 Task: Look for space in New Albany, United States from 26th August, 2023 to 10th September, 2023 for 6 adults, 2 children in price range Rs.10000 to Rs.15000. Place can be entire place or shared room with 6 bedrooms having 6 beds and 6 bathrooms. Property type can be house, flat, guest house. Amenities needed are: wifi, TV, free parkinig on premises, gym, breakfast. Booking option can be shelf check-in. Required host language is English.
Action: Mouse moved to (564, 154)
Screenshot: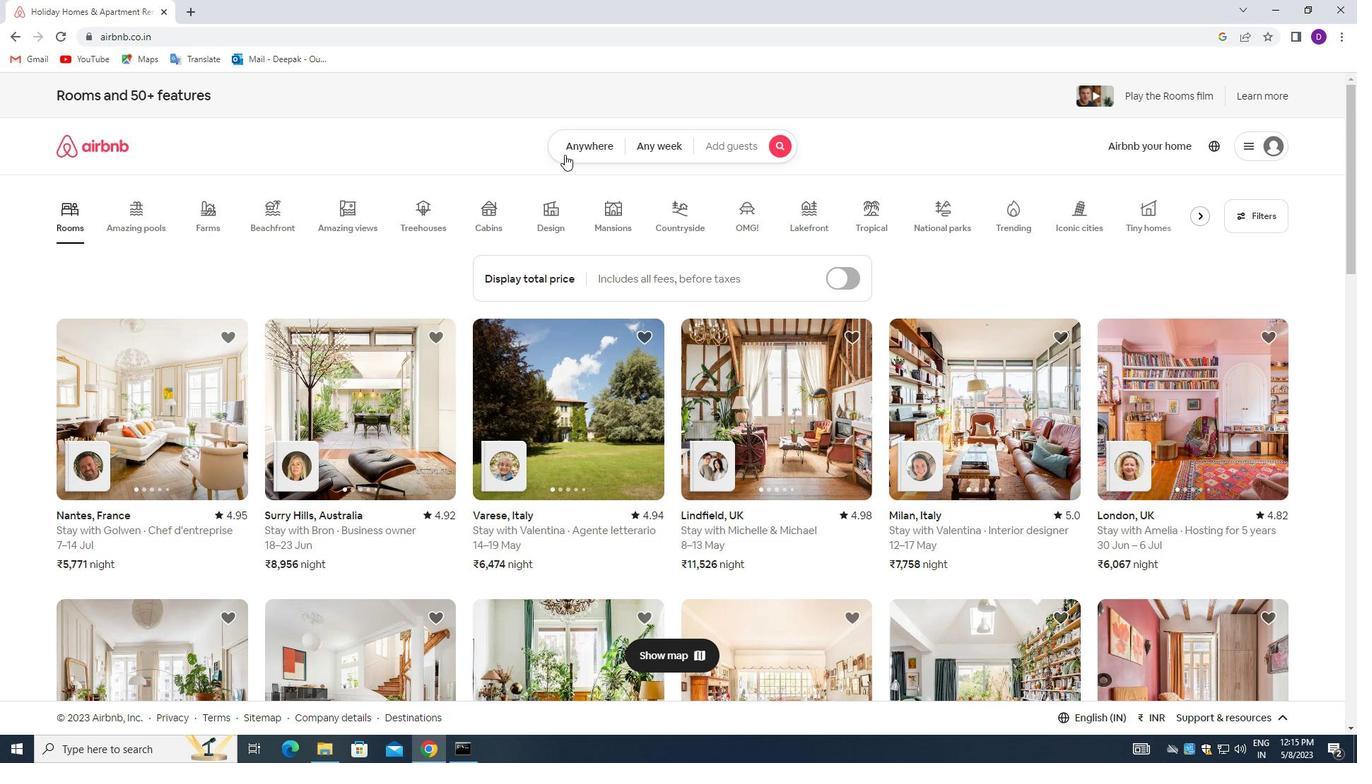 
Action: Mouse pressed left at (564, 154)
Screenshot: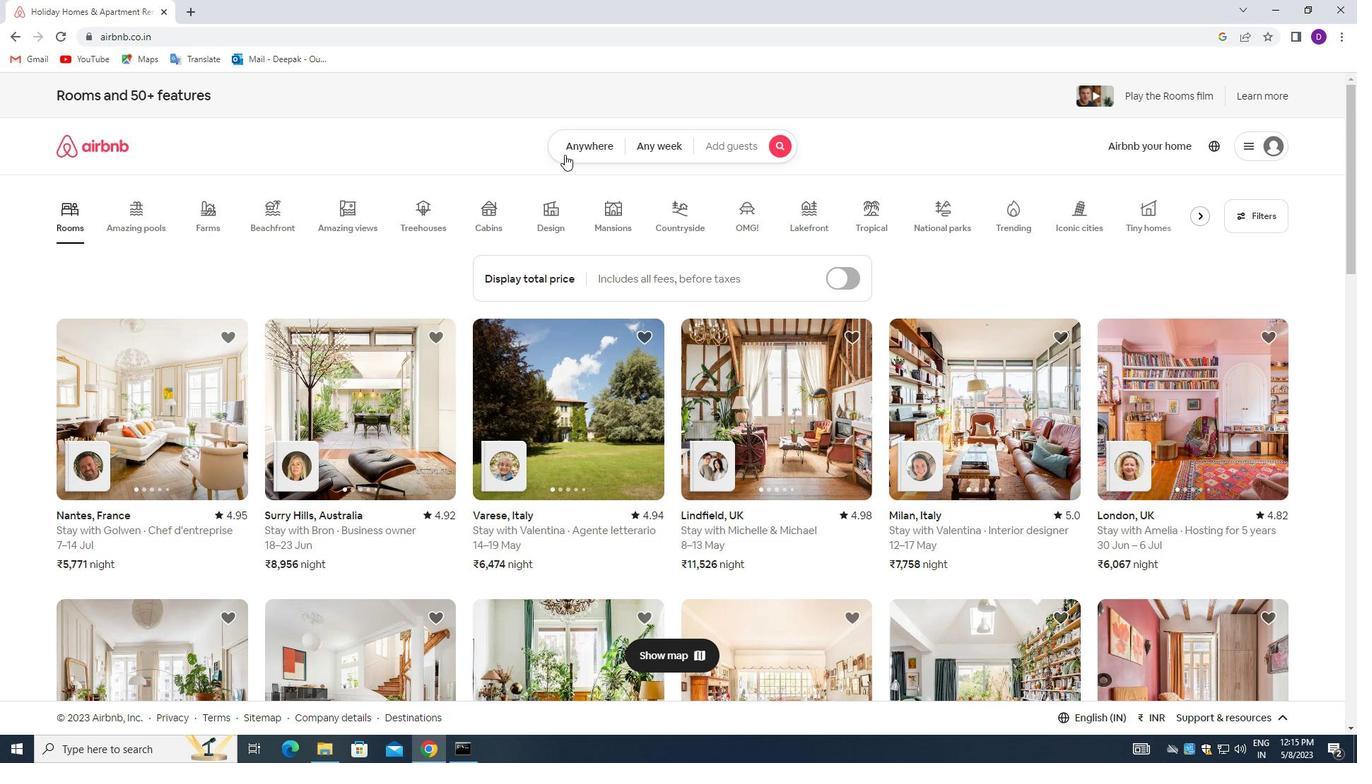 
Action: Mouse moved to (490, 199)
Screenshot: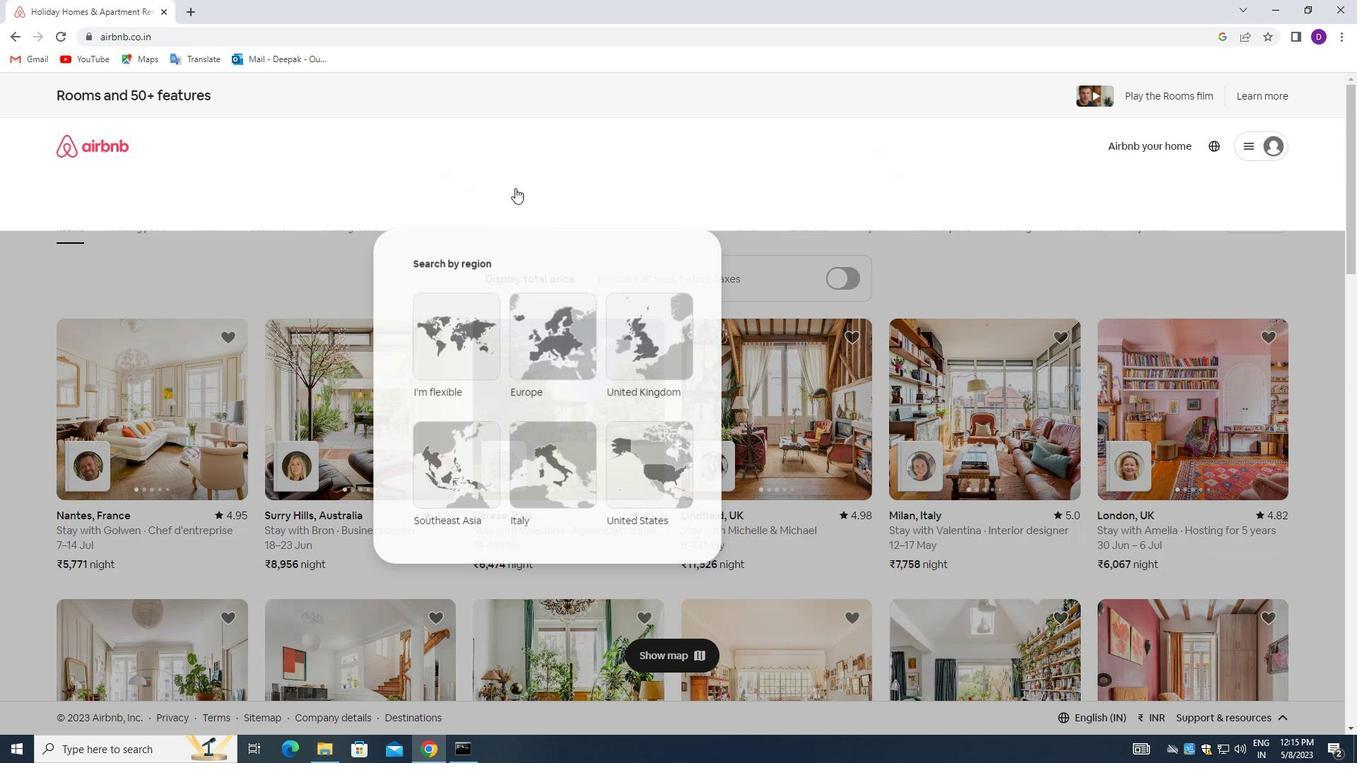 
Action: Mouse pressed left at (490, 199)
Screenshot: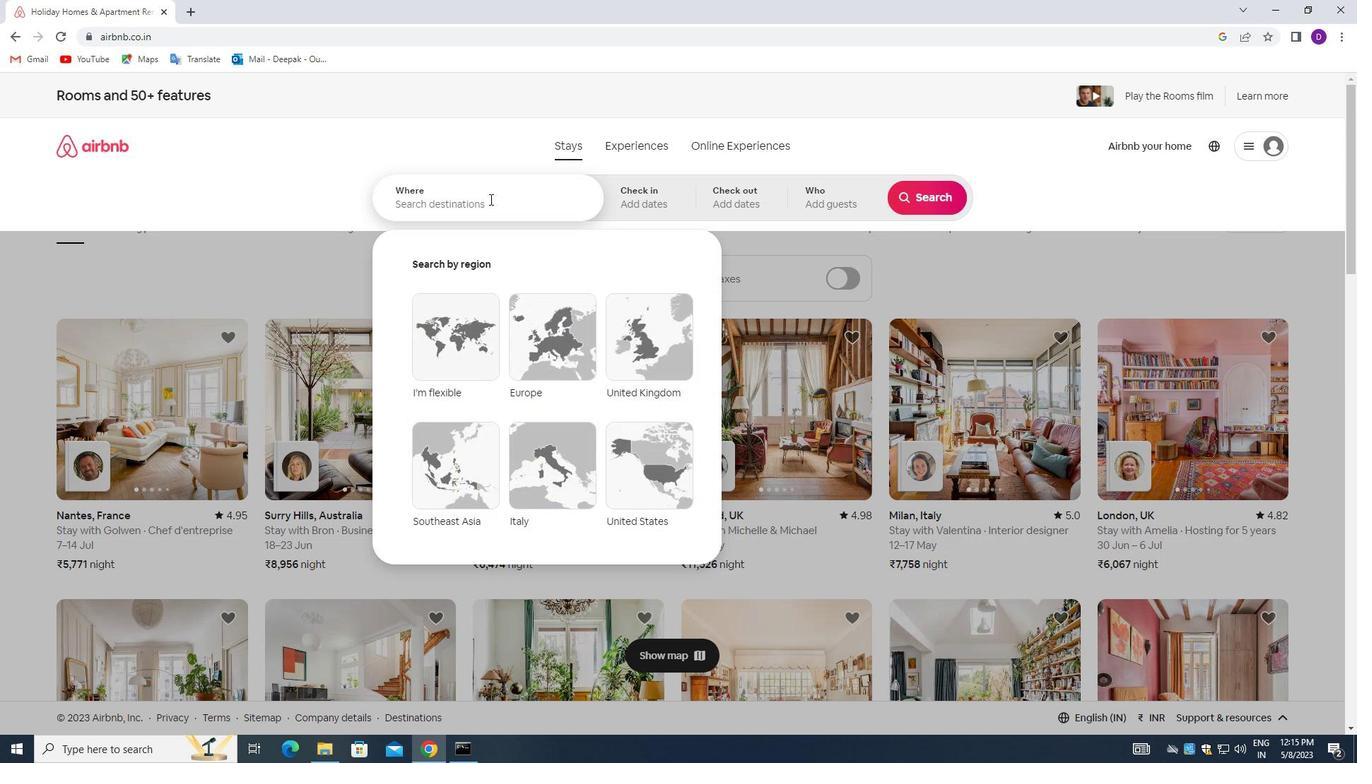 
Action: Mouse moved to (105, 348)
Screenshot: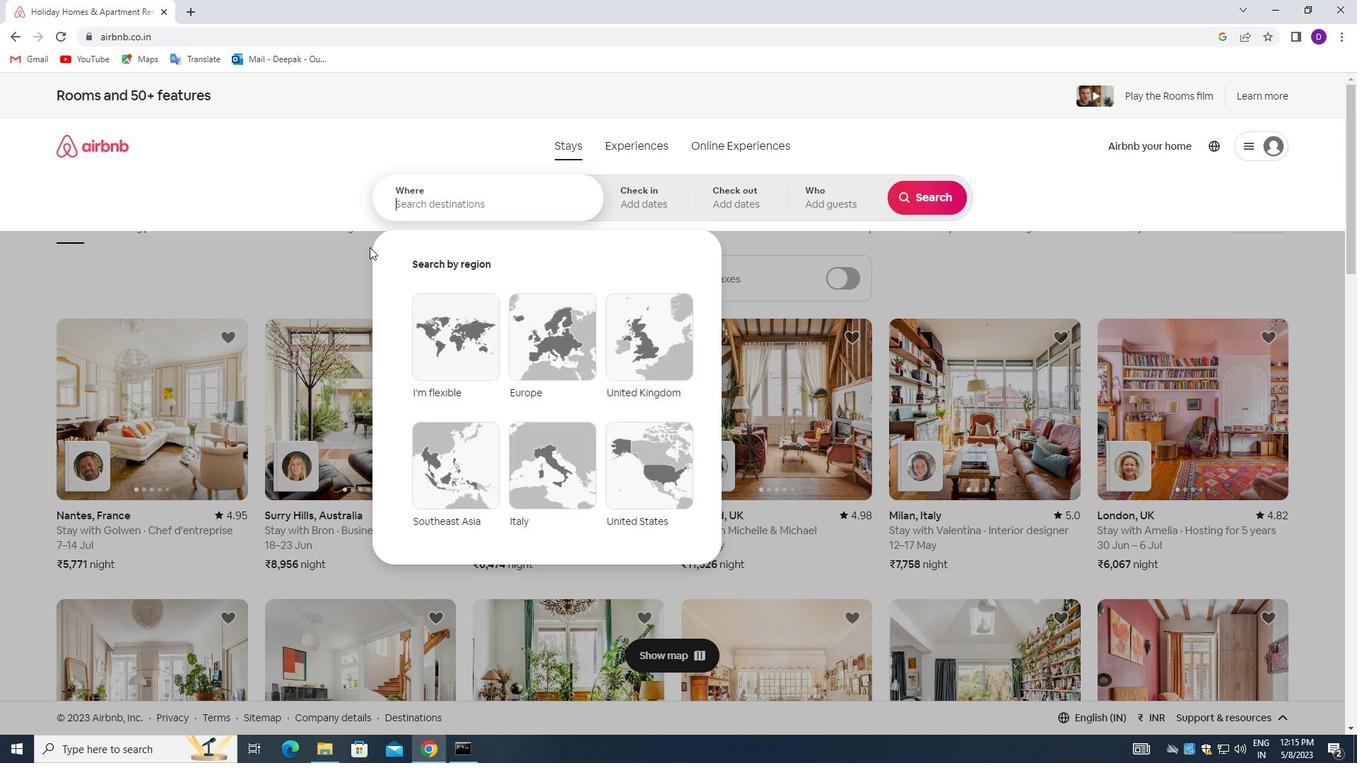 
Action: Key pressed <Key.shift><Key.shift><Key.shift>NEW<Key.space><Key.shift_r>ALBANY,<Key.space><Key.shift>UNITED<Key.space><Key.shift_r>STATES<Key.enter>
Screenshot: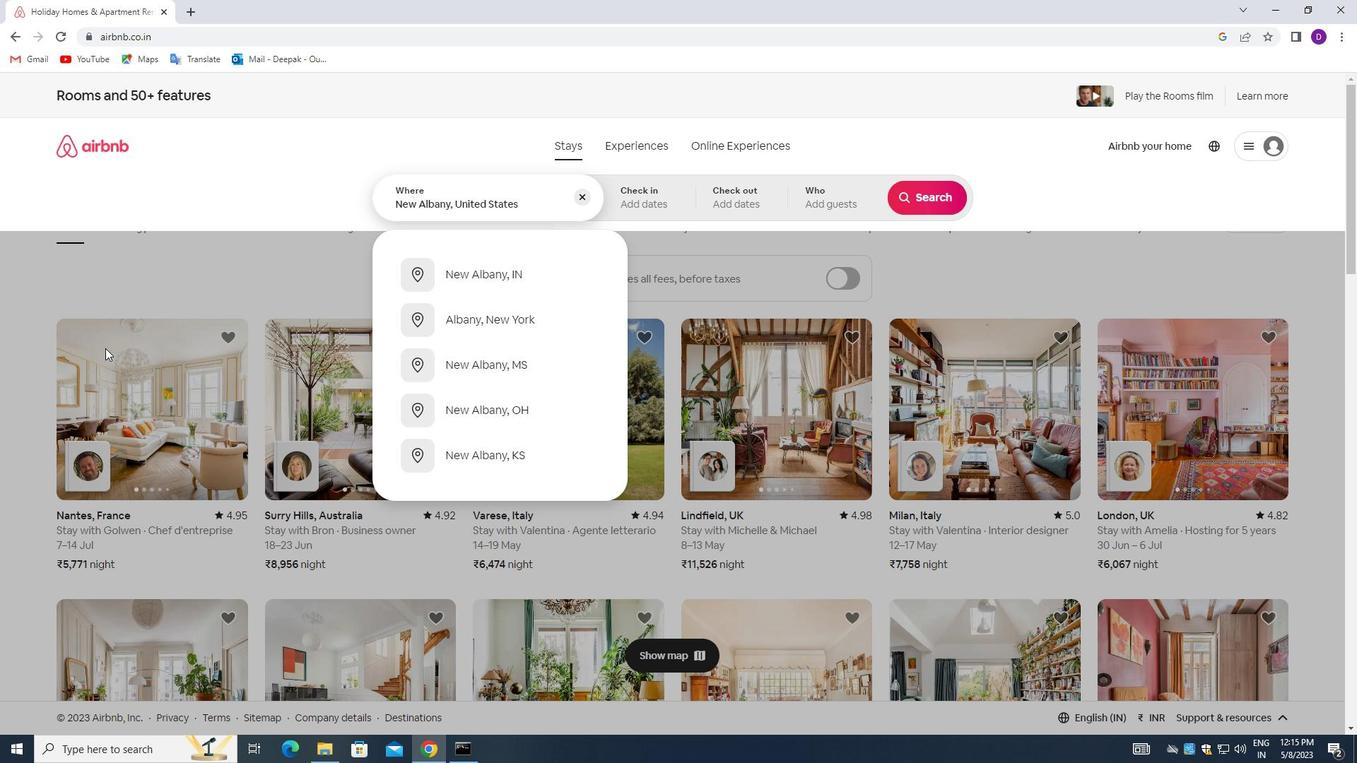 
Action: Mouse moved to (922, 311)
Screenshot: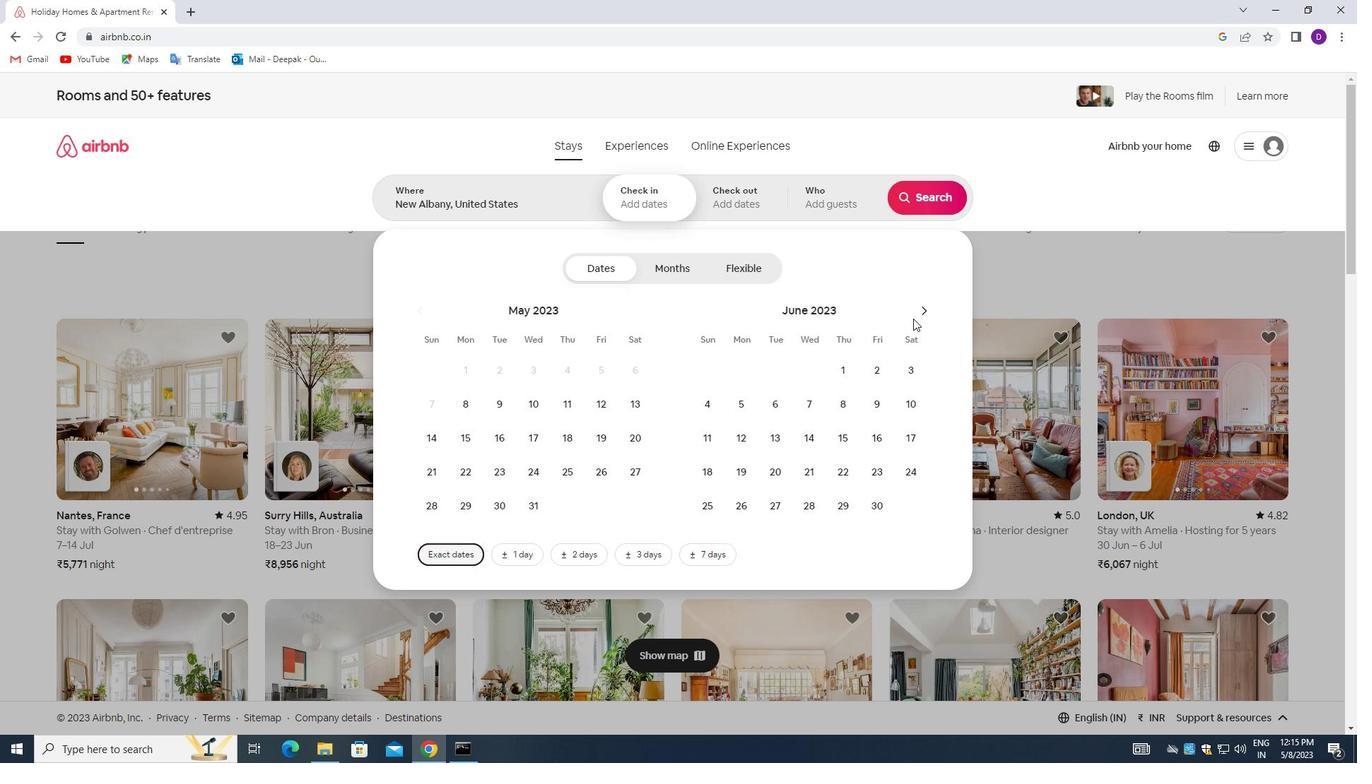 
Action: Mouse pressed left at (922, 311)
Screenshot: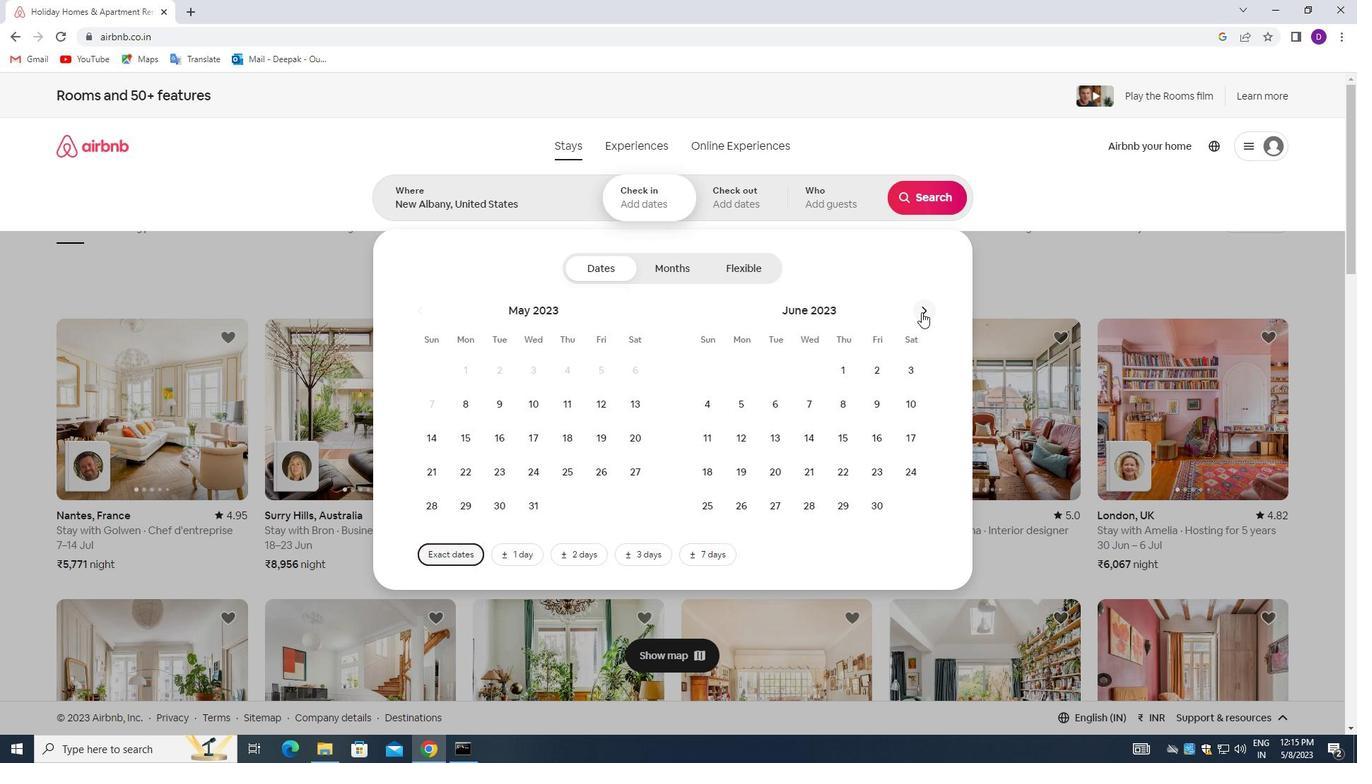 
Action: Mouse pressed left at (922, 311)
Screenshot: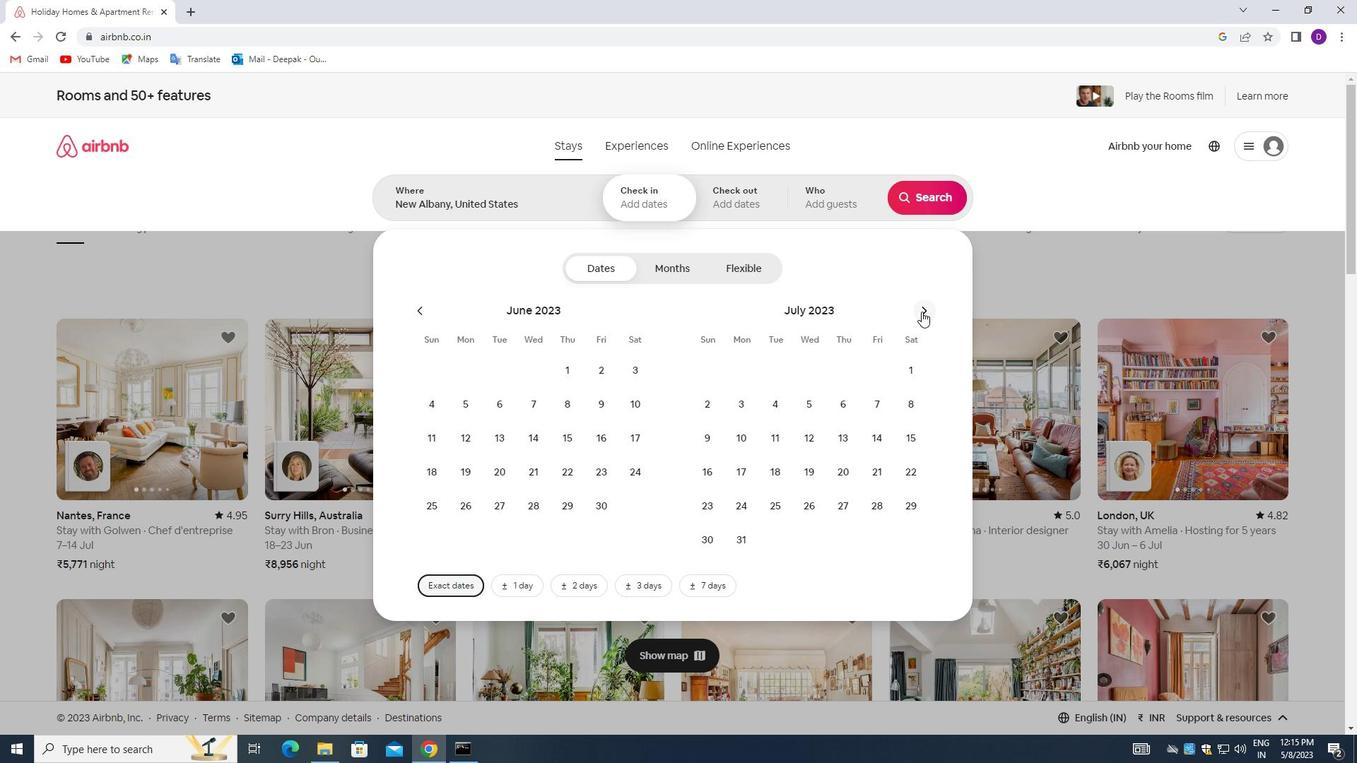
Action: Mouse pressed left at (922, 311)
Screenshot: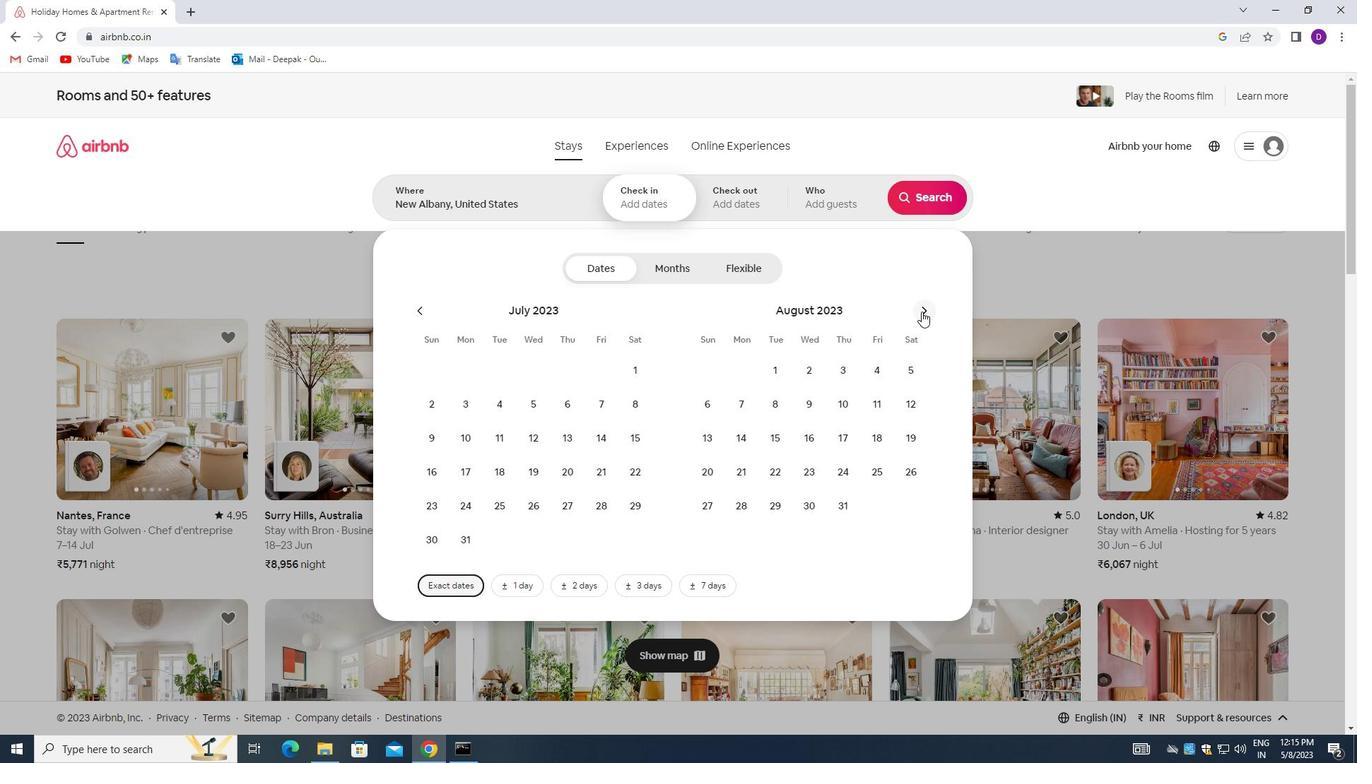 
Action: Mouse moved to (634, 473)
Screenshot: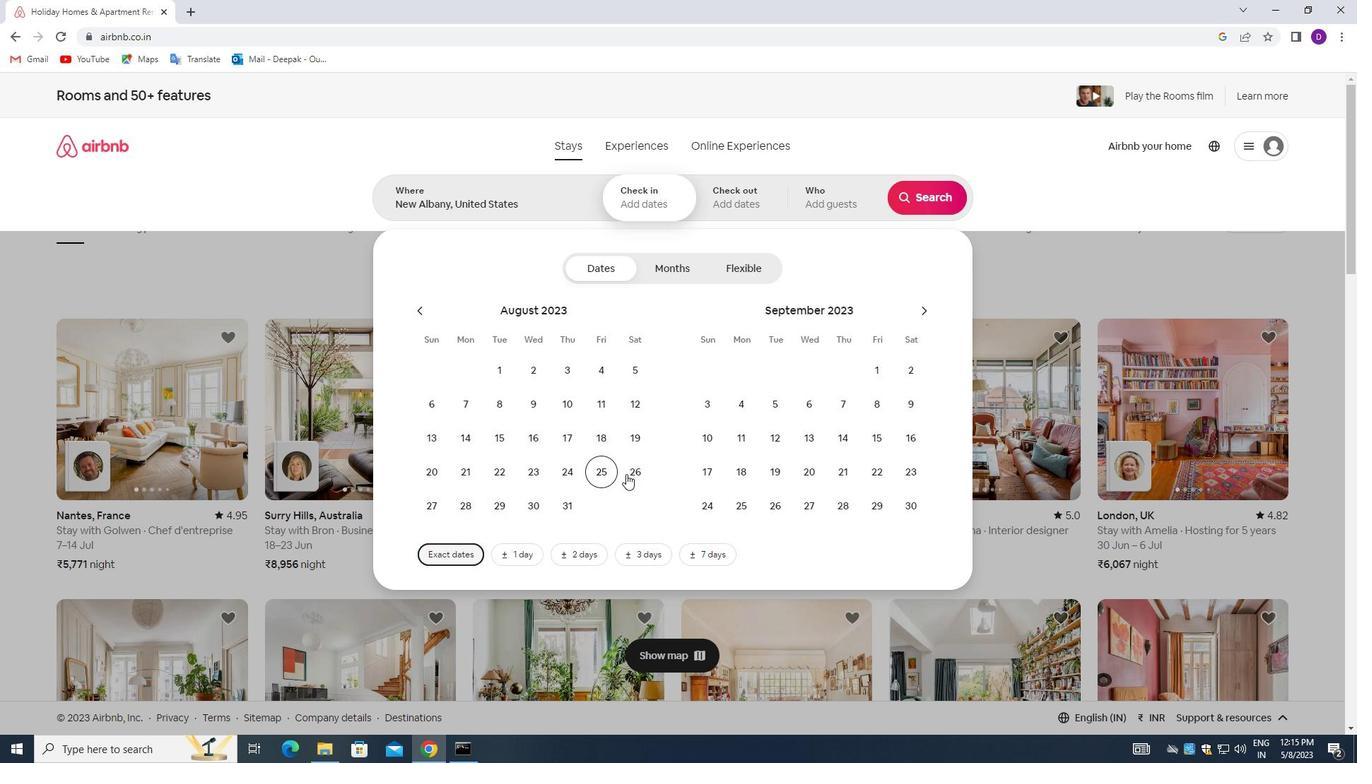 
Action: Mouse pressed left at (634, 473)
Screenshot: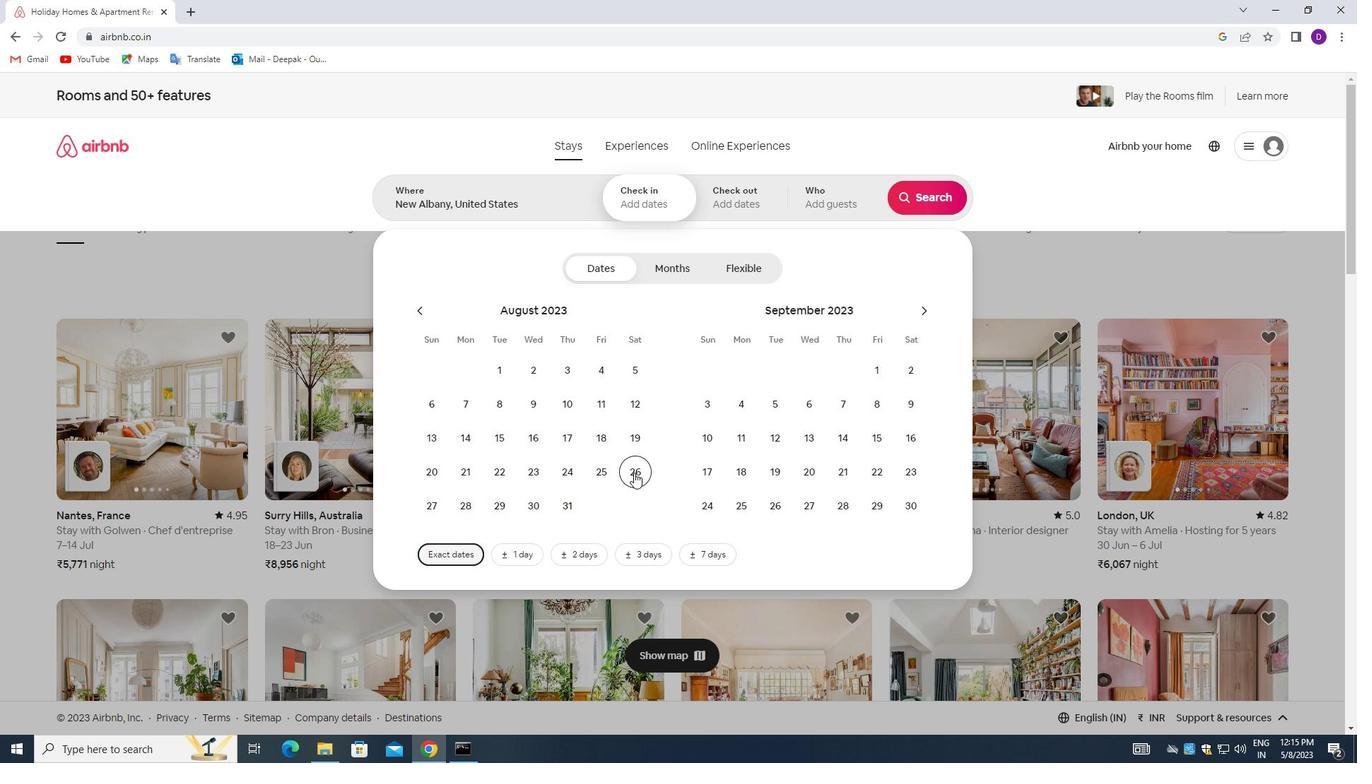 
Action: Mouse moved to (703, 437)
Screenshot: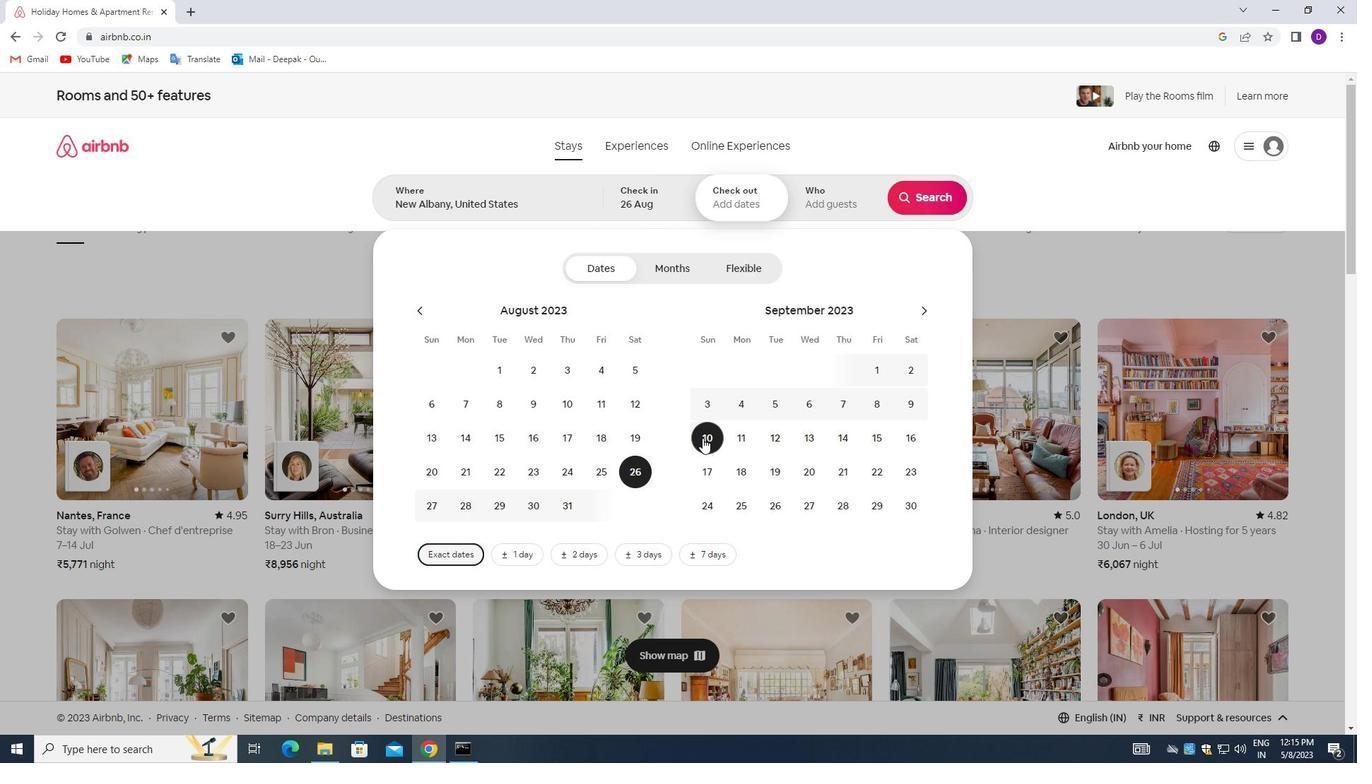 
Action: Mouse pressed left at (703, 437)
Screenshot: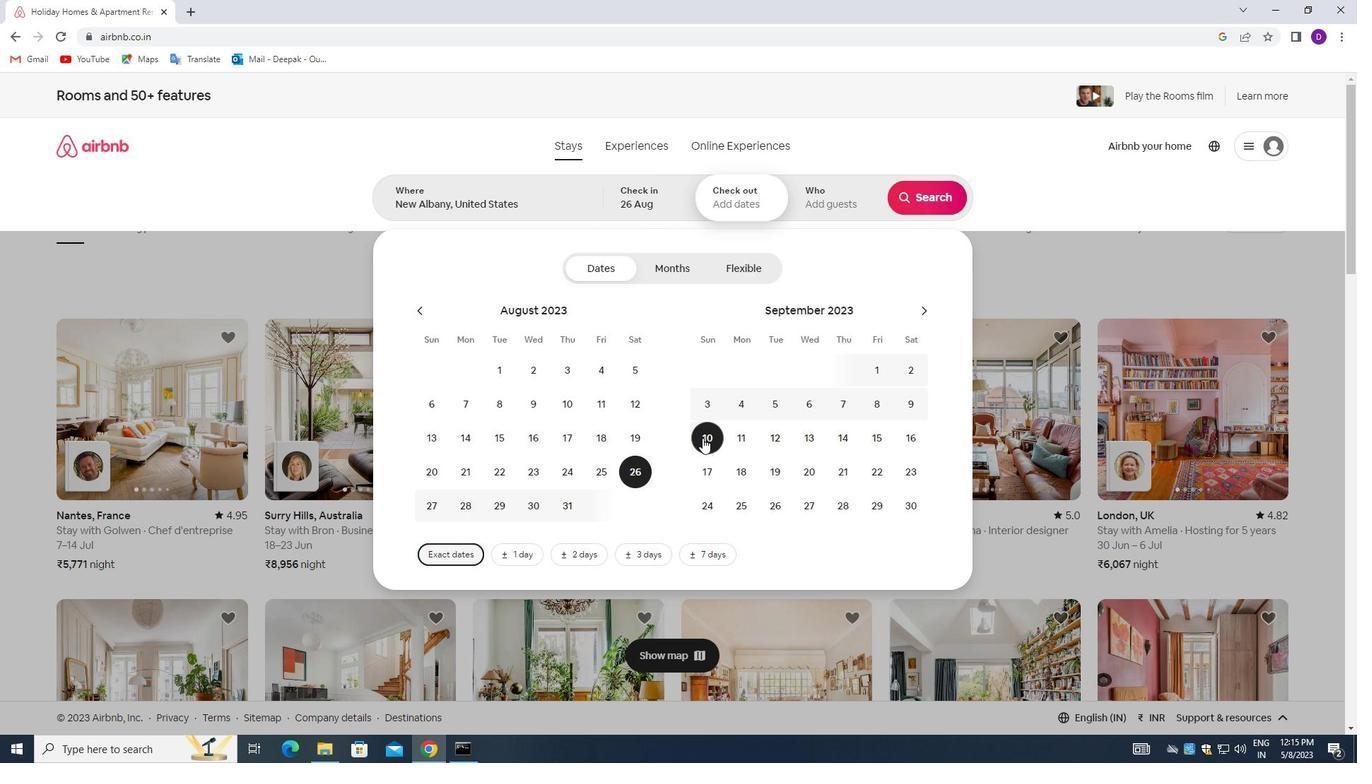 
Action: Mouse moved to (823, 197)
Screenshot: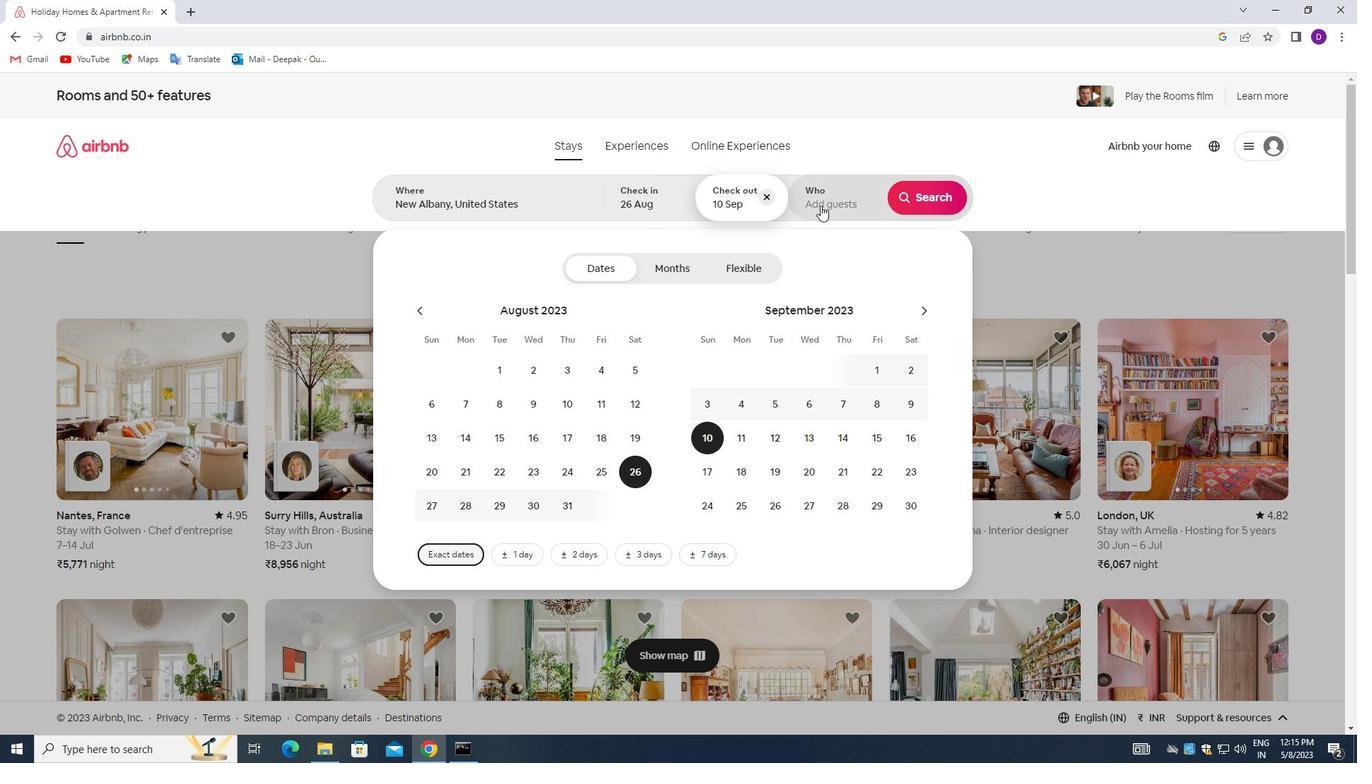 
Action: Mouse pressed left at (823, 197)
Screenshot: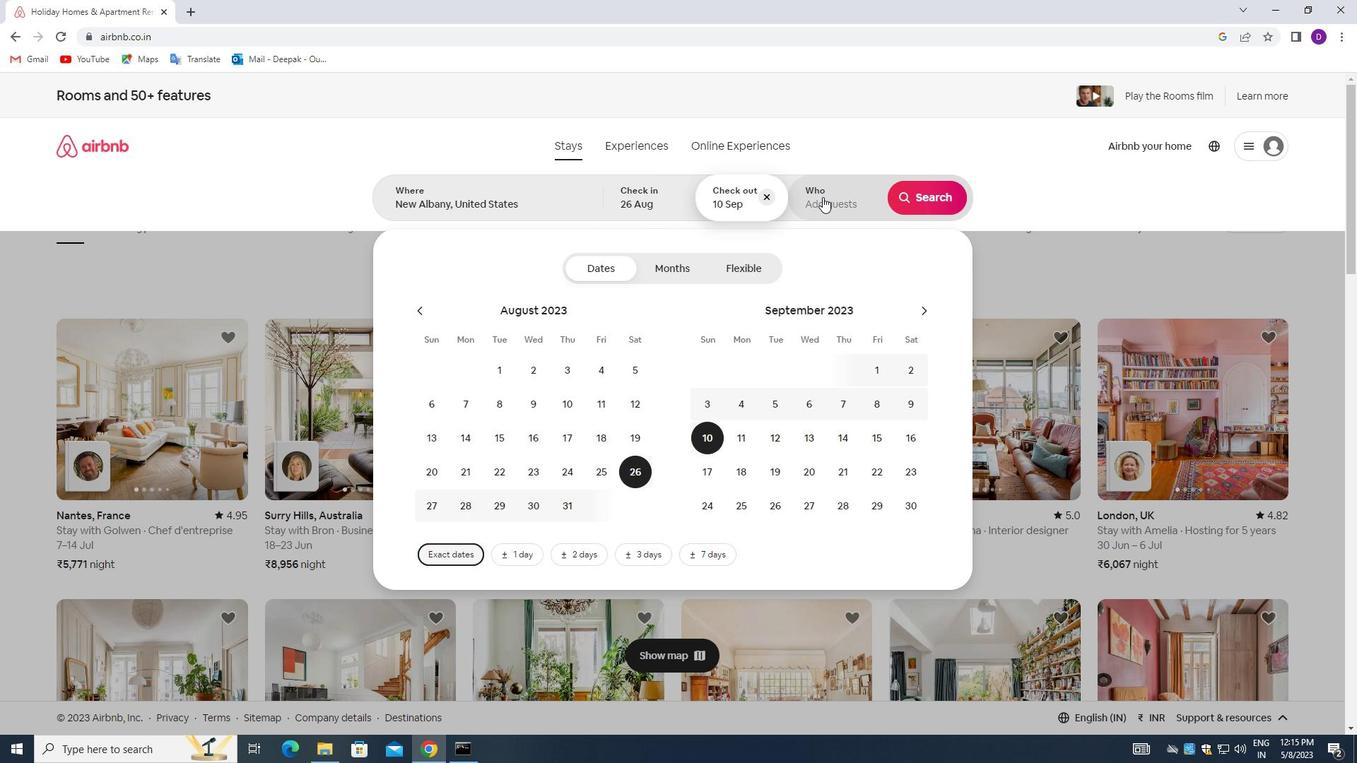 
Action: Mouse moved to (933, 272)
Screenshot: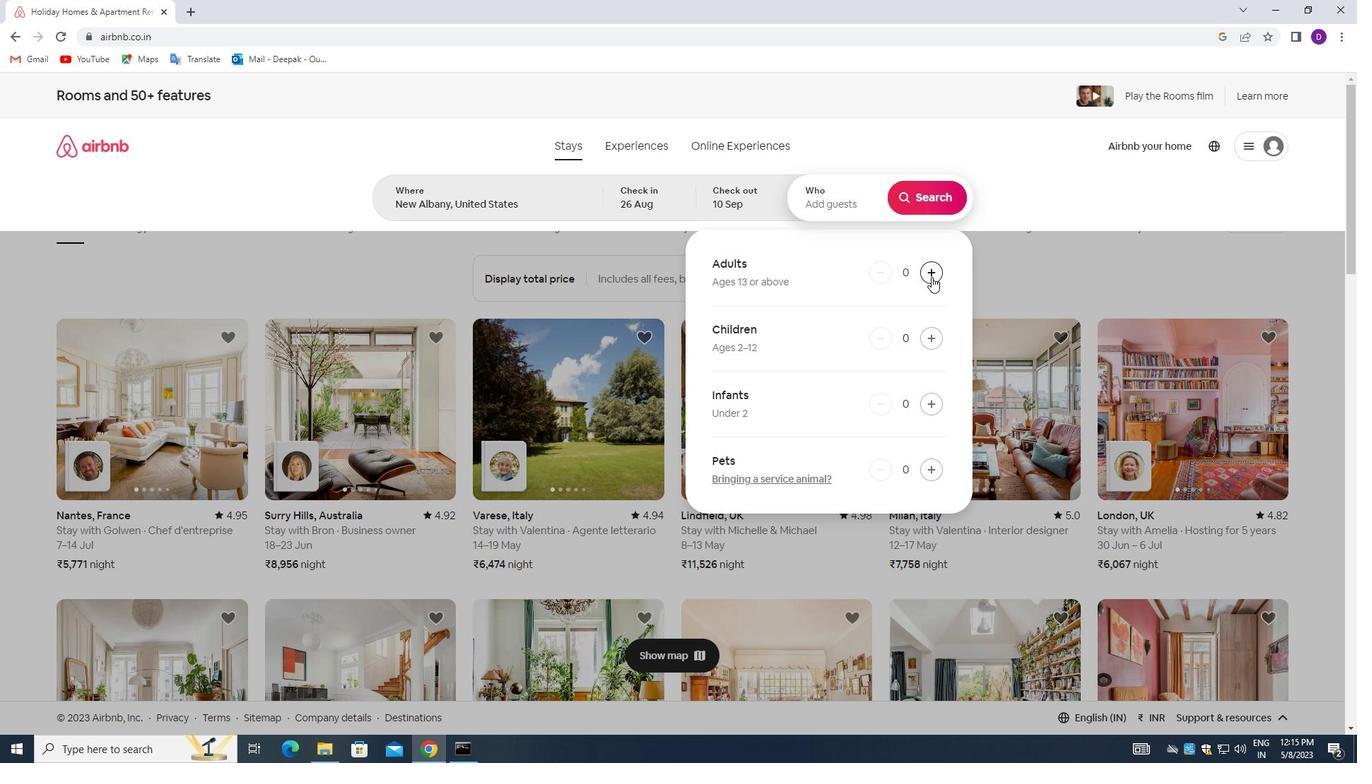 
Action: Mouse pressed left at (933, 272)
Screenshot: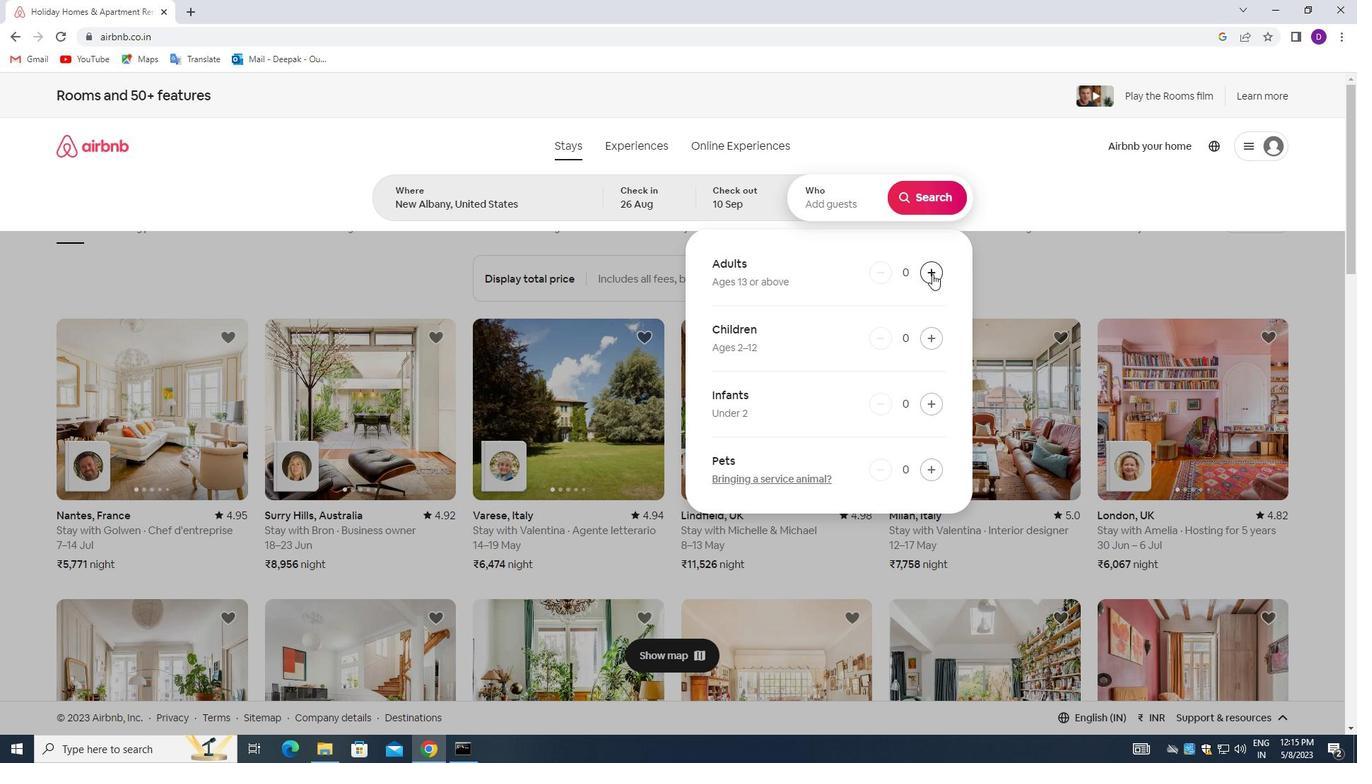 
Action: Mouse pressed left at (933, 272)
Screenshot: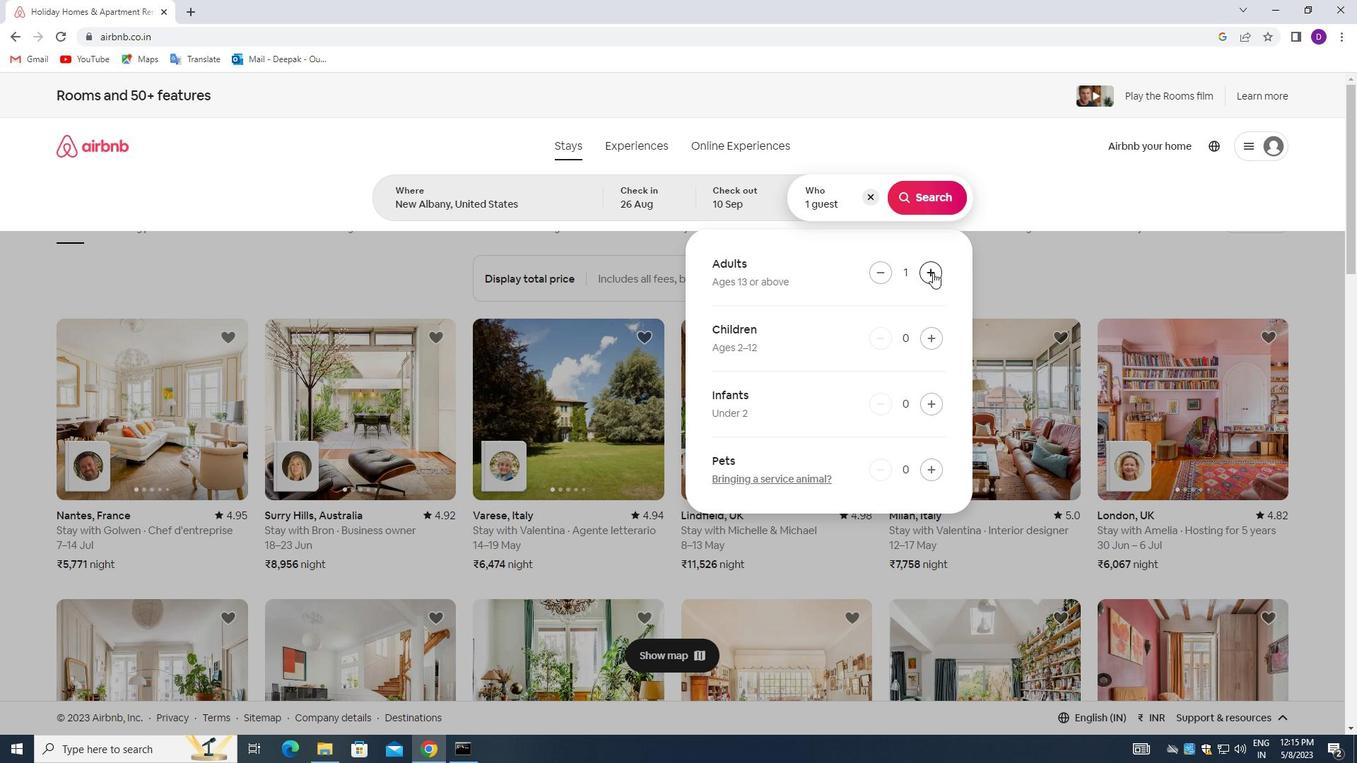 
Action: Mouse pressed left at (933, 272)
Screenshot: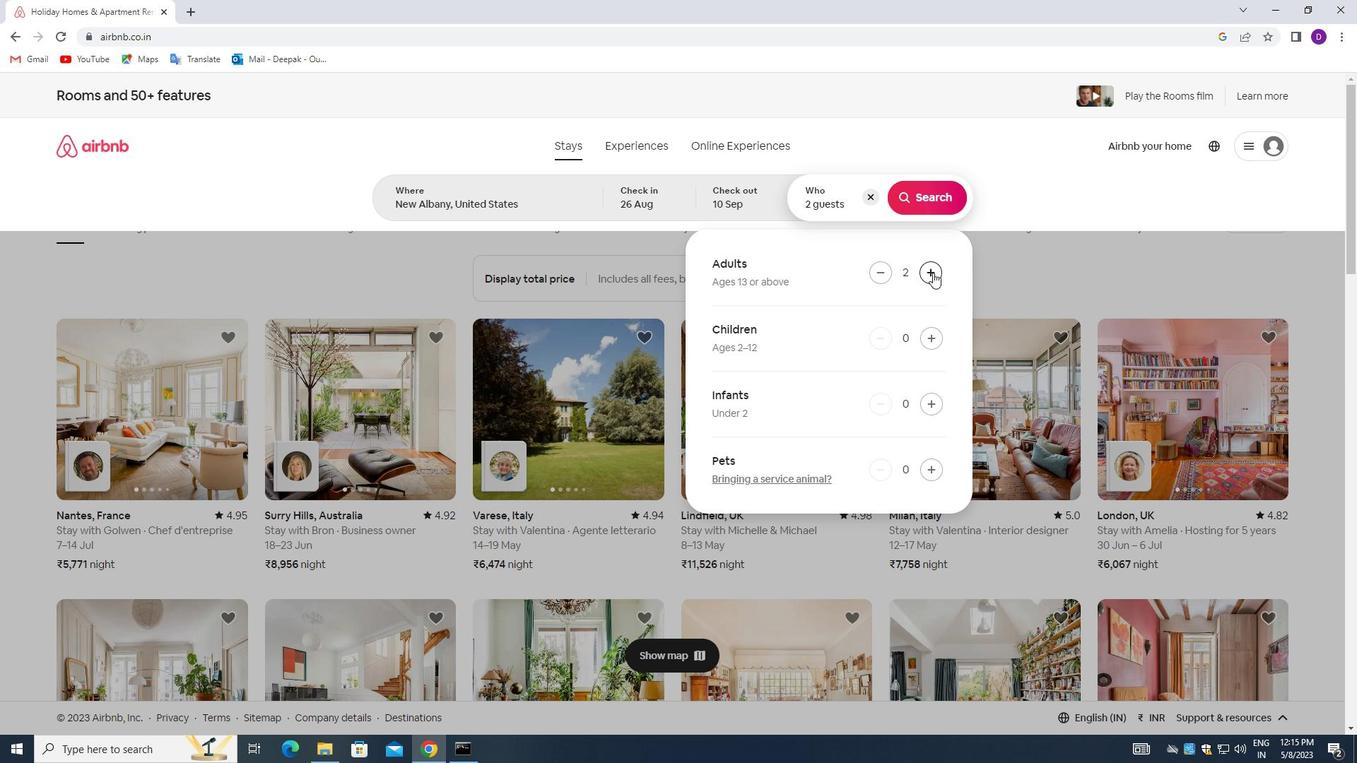 
Action: Mouse pressed left at (933, 272)
Screenshot: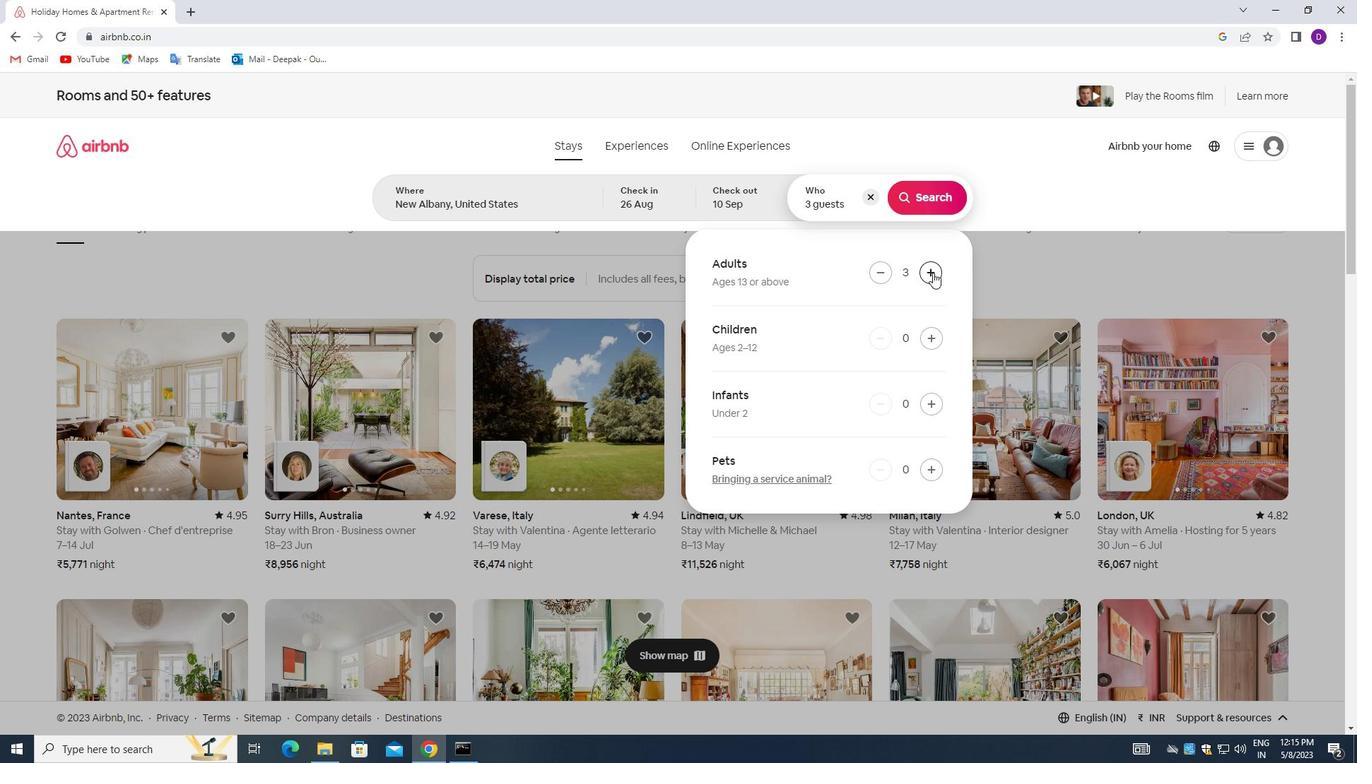 
Action: Mouse moved to (933, 272)
Screenshot: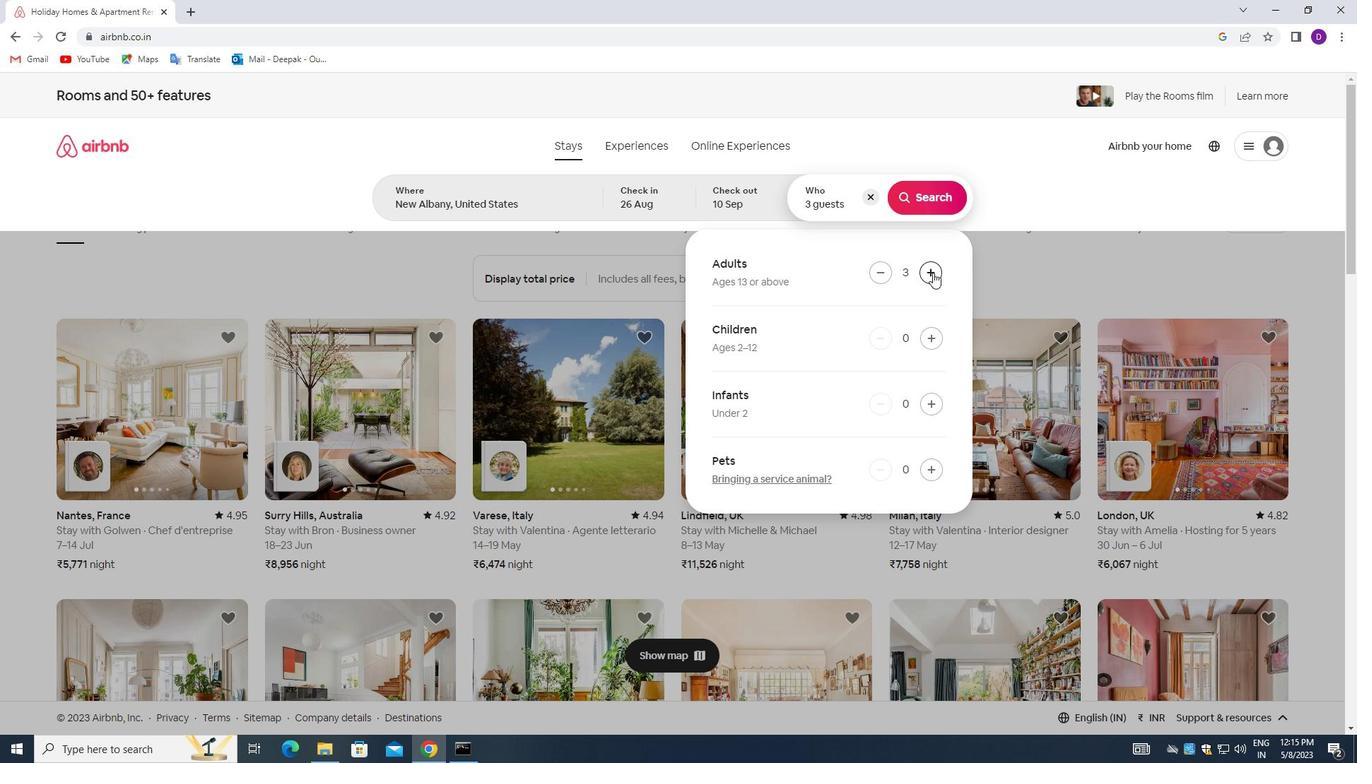 
Action: Mouse pressed left at (933, 272)
Screenshot: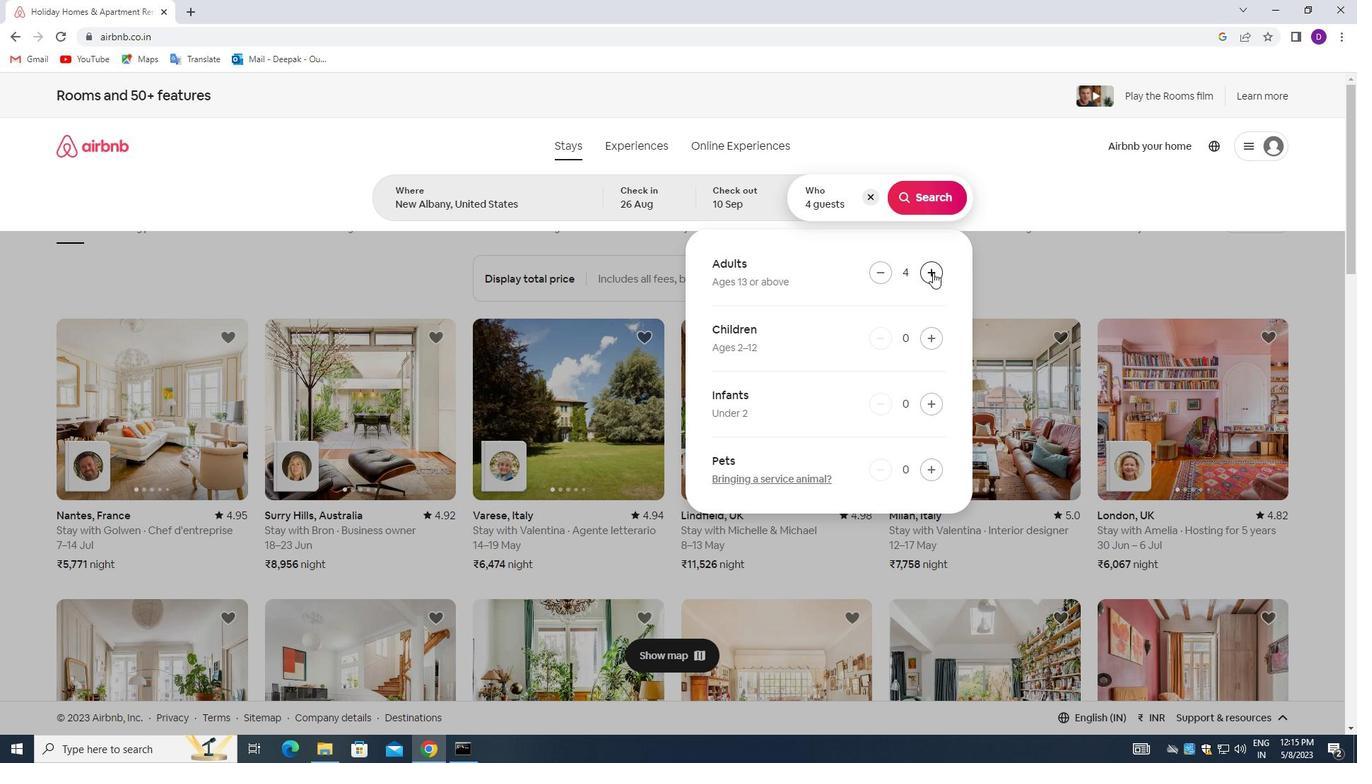 
Action: Mouse pressed left at (933, 272)
Screenshot: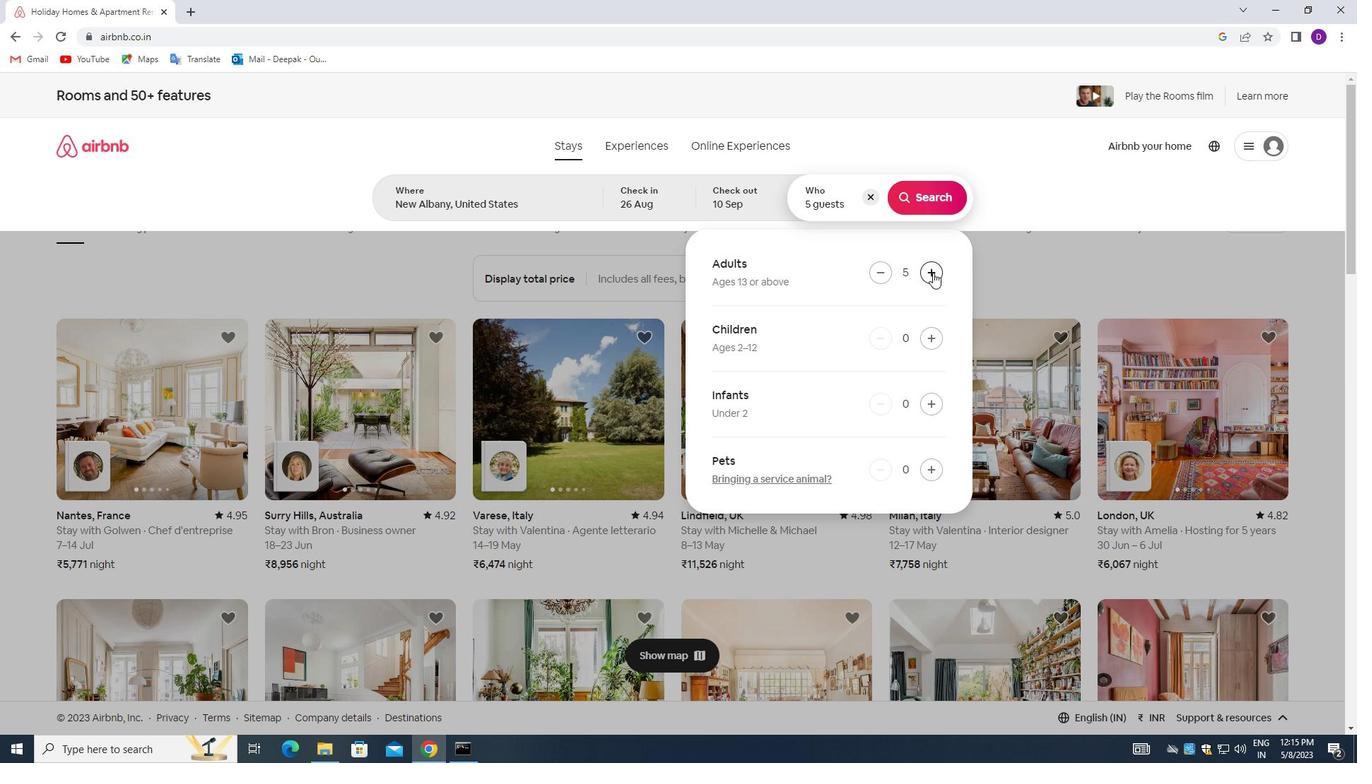 
Action: Mouse moved to (927, 340)
Screenshot: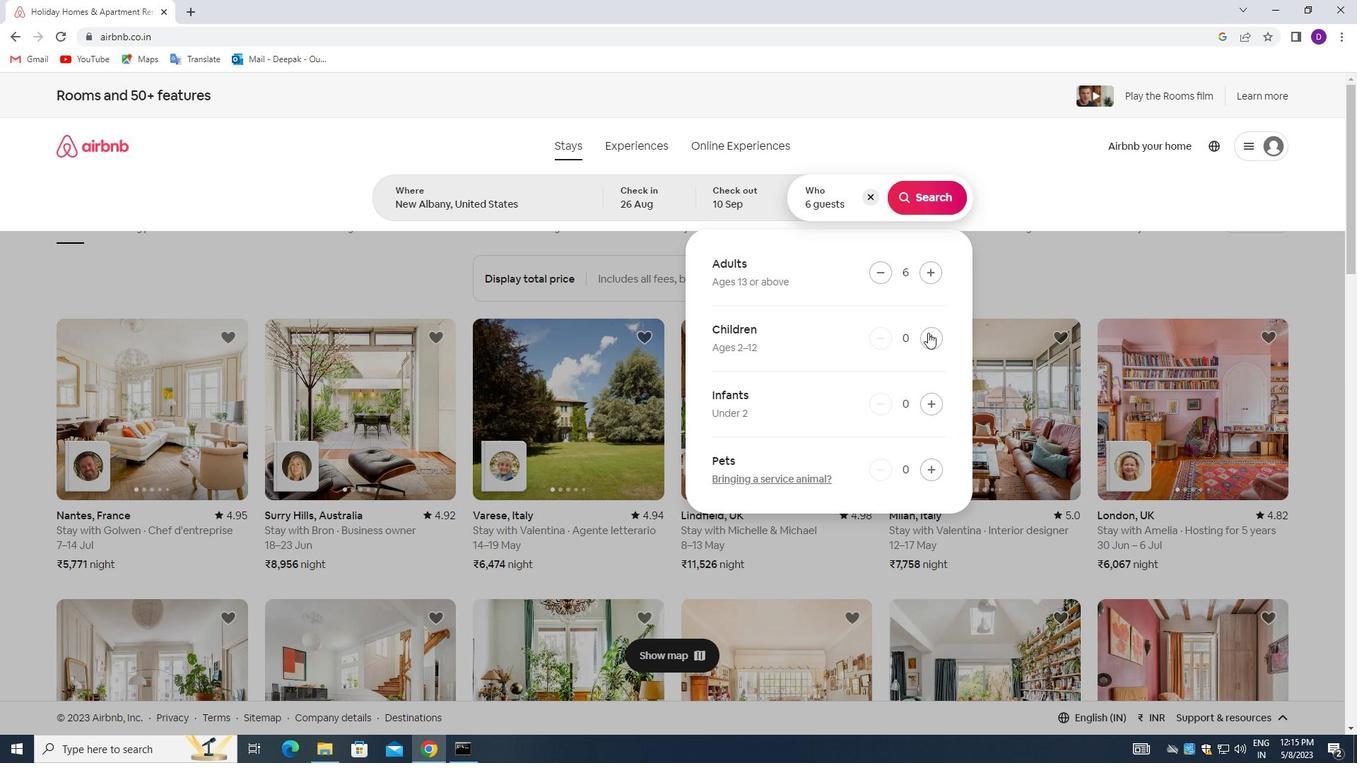 
Action: Mouse pressed left at (927, 340)
Screenshot: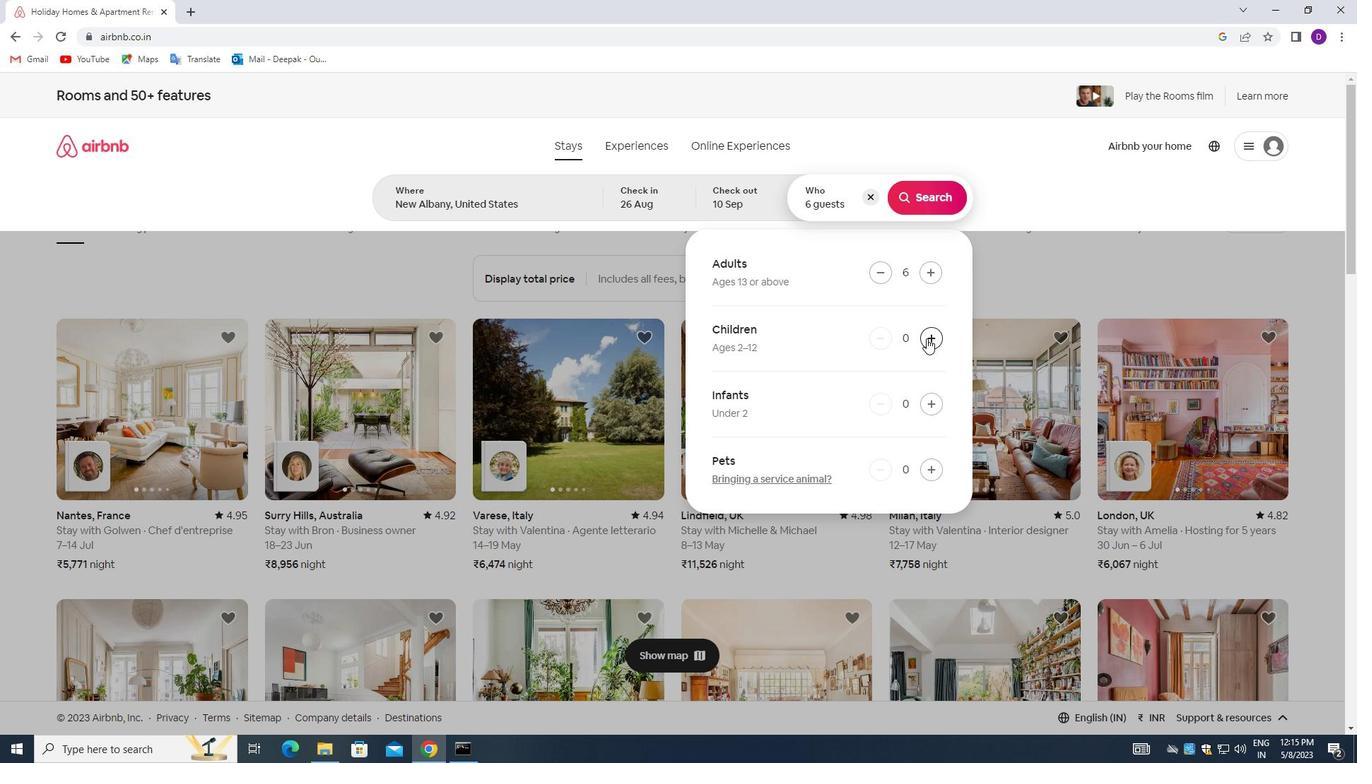 
Action: Mouse pressed left at (927, 340)
Screenshot: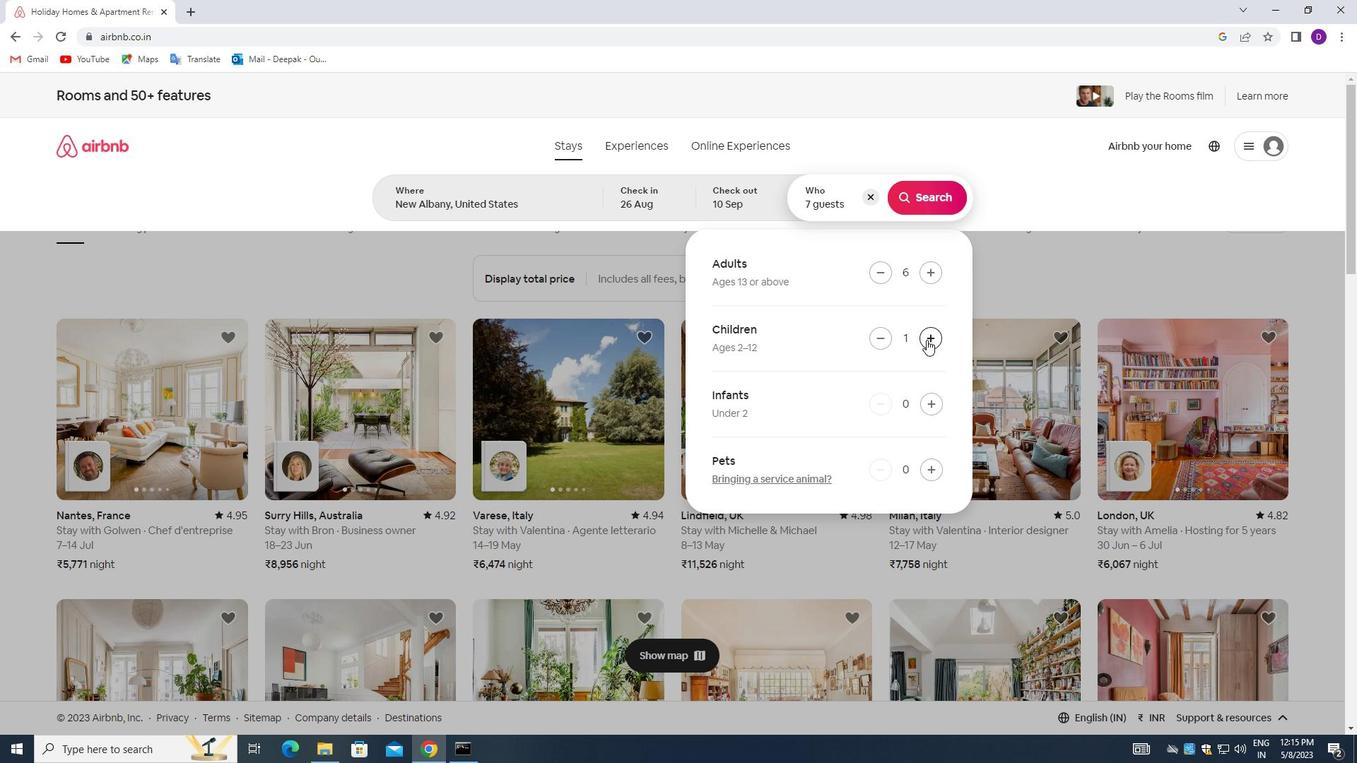 
Action: Mouse moved to (927, 202)
Screenshot: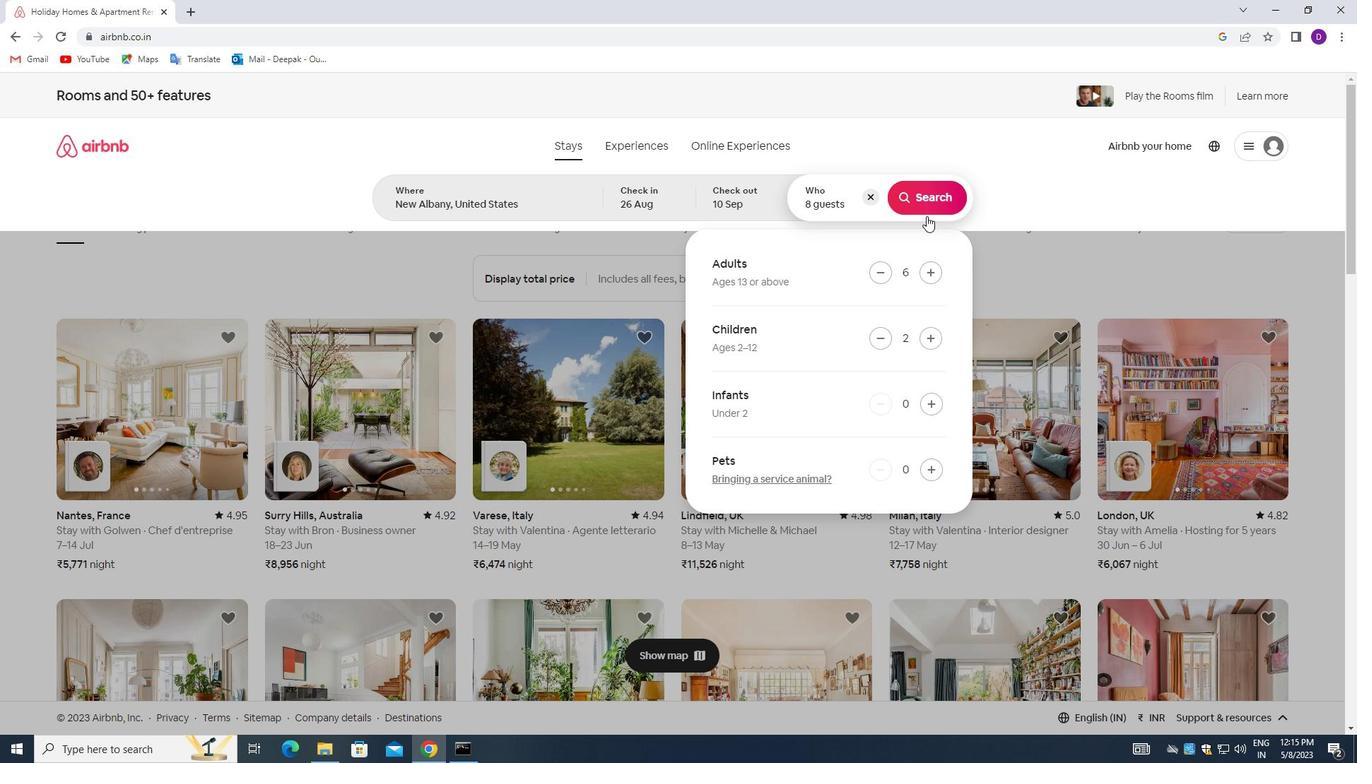 
Action: Mouse pressed left at (927, 202)
Screenshot: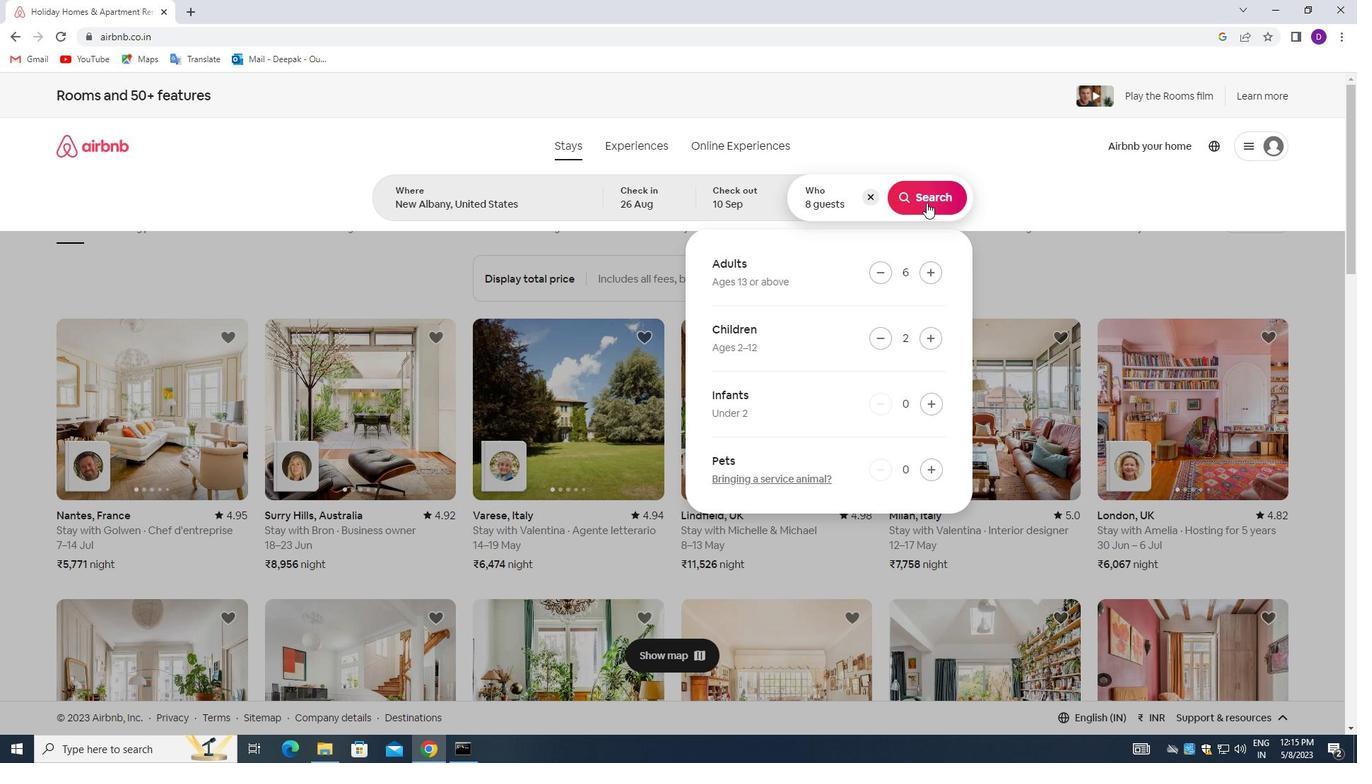 
Action: Mouse moved to (1278, 149)
Screenshot: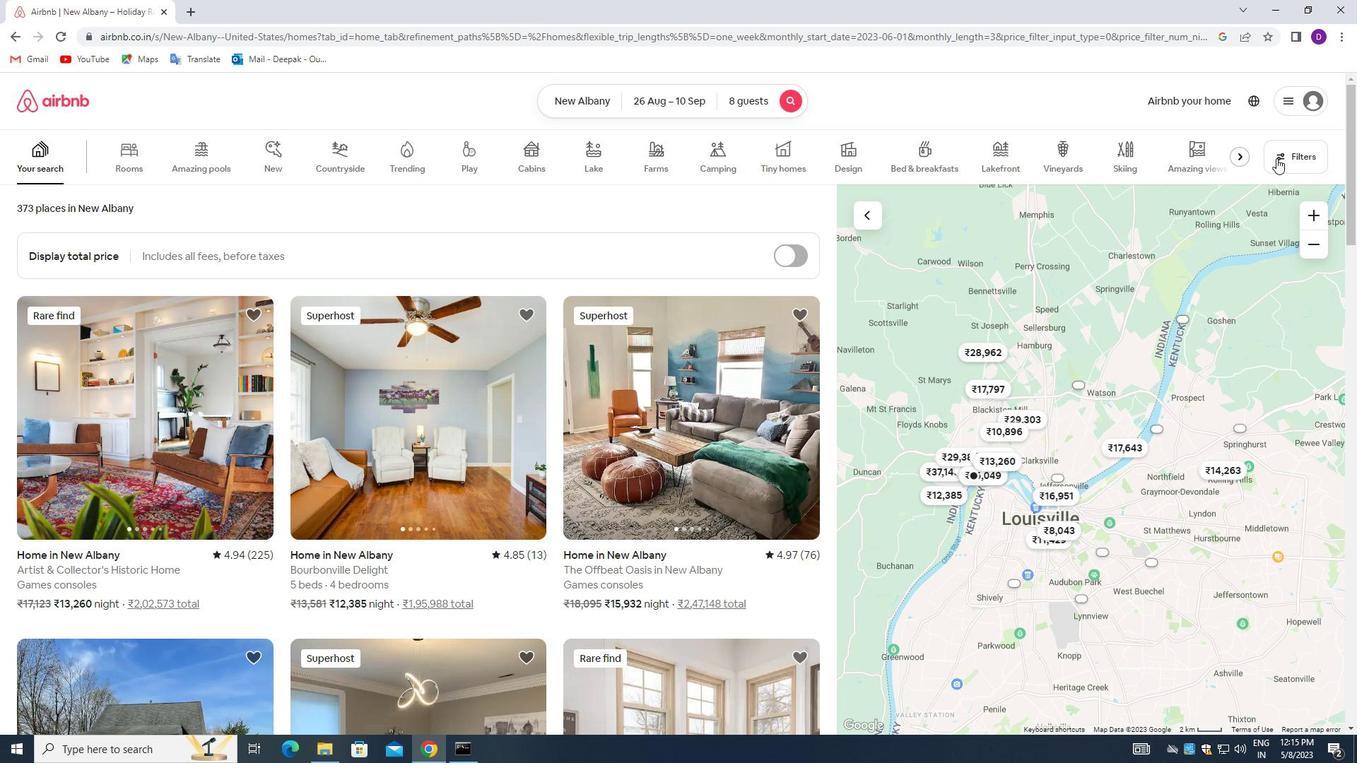 
Action: Mouse pressed left at (1278, 149)
Screenshot: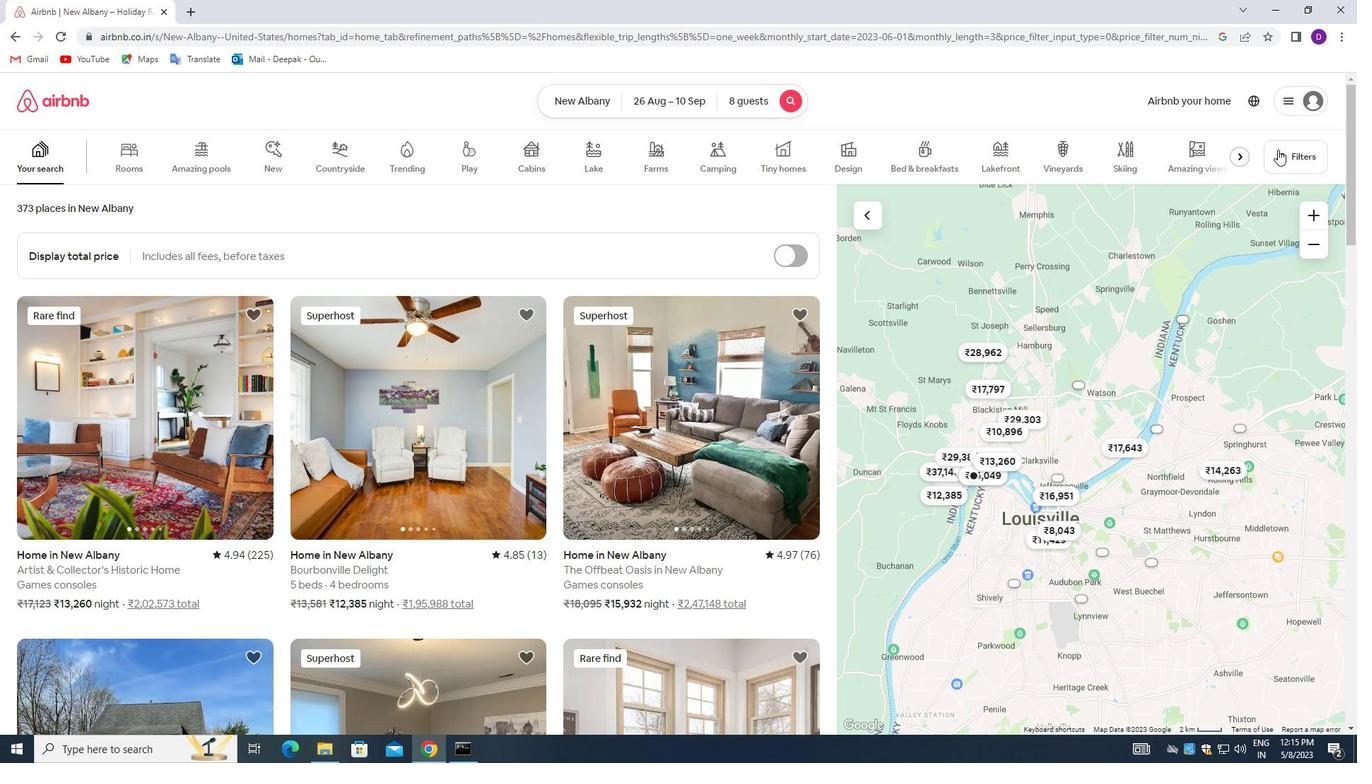 
Action: Mouse moved to (528, 513)
Screenshot: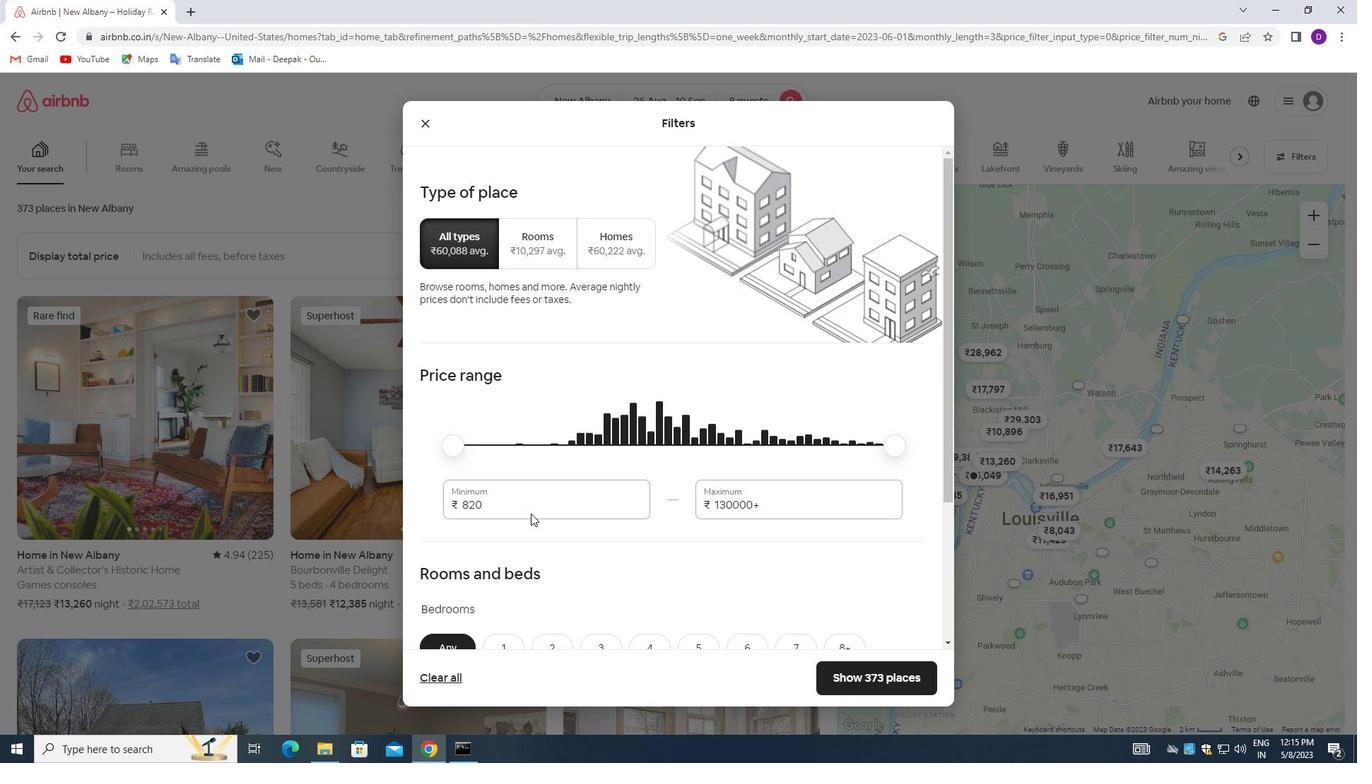 
Action: Mouse pressed left at (528, 513)
Screenshot: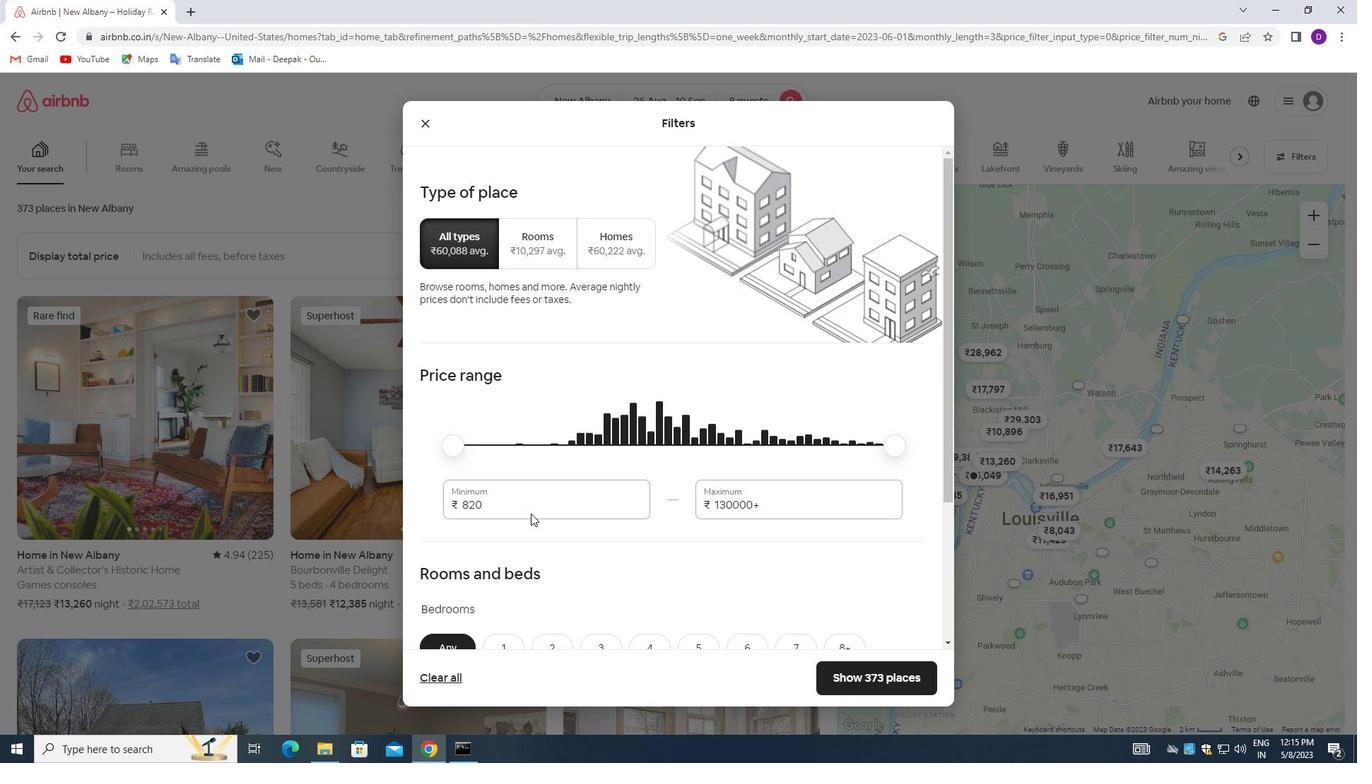 
Action: Mouse moved to (528, 507)
Screenshot: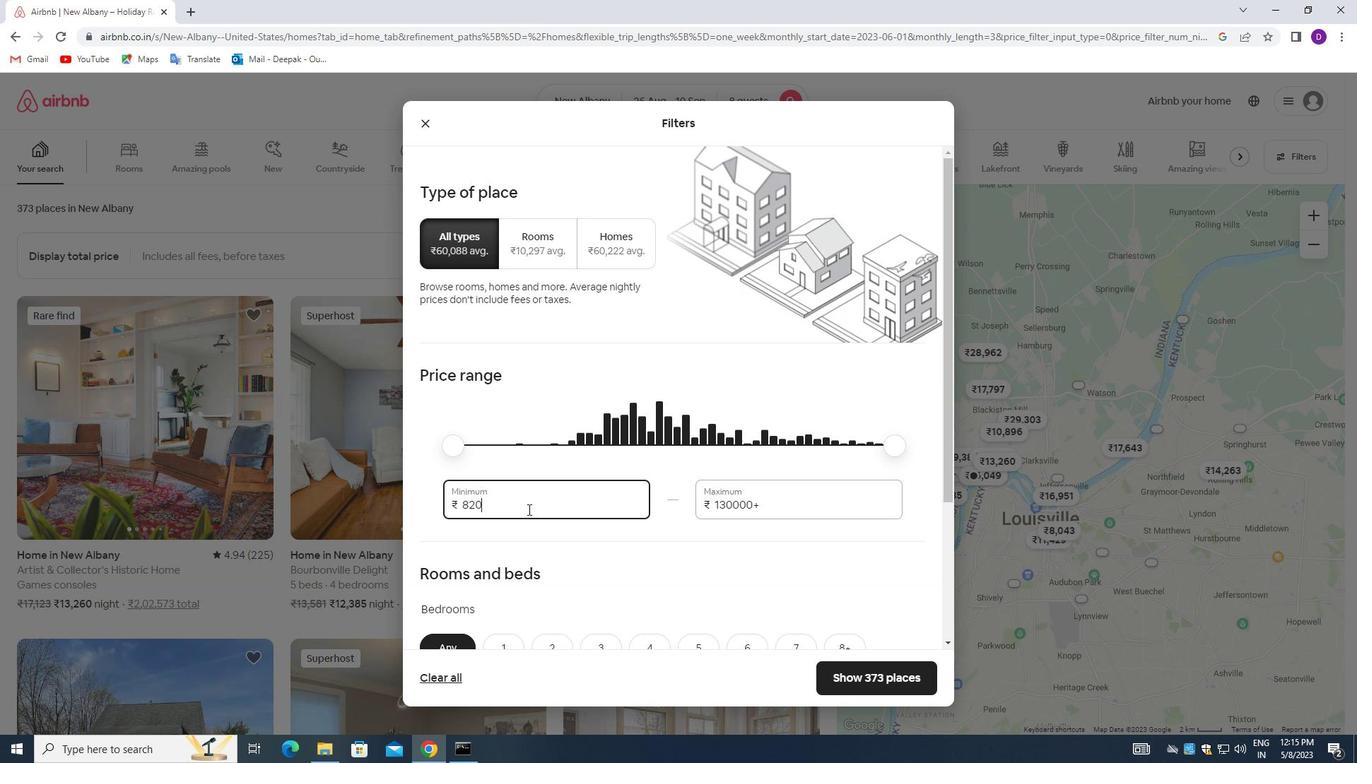 
Action: Mouse pressed left at (528, 507)
Screenshot: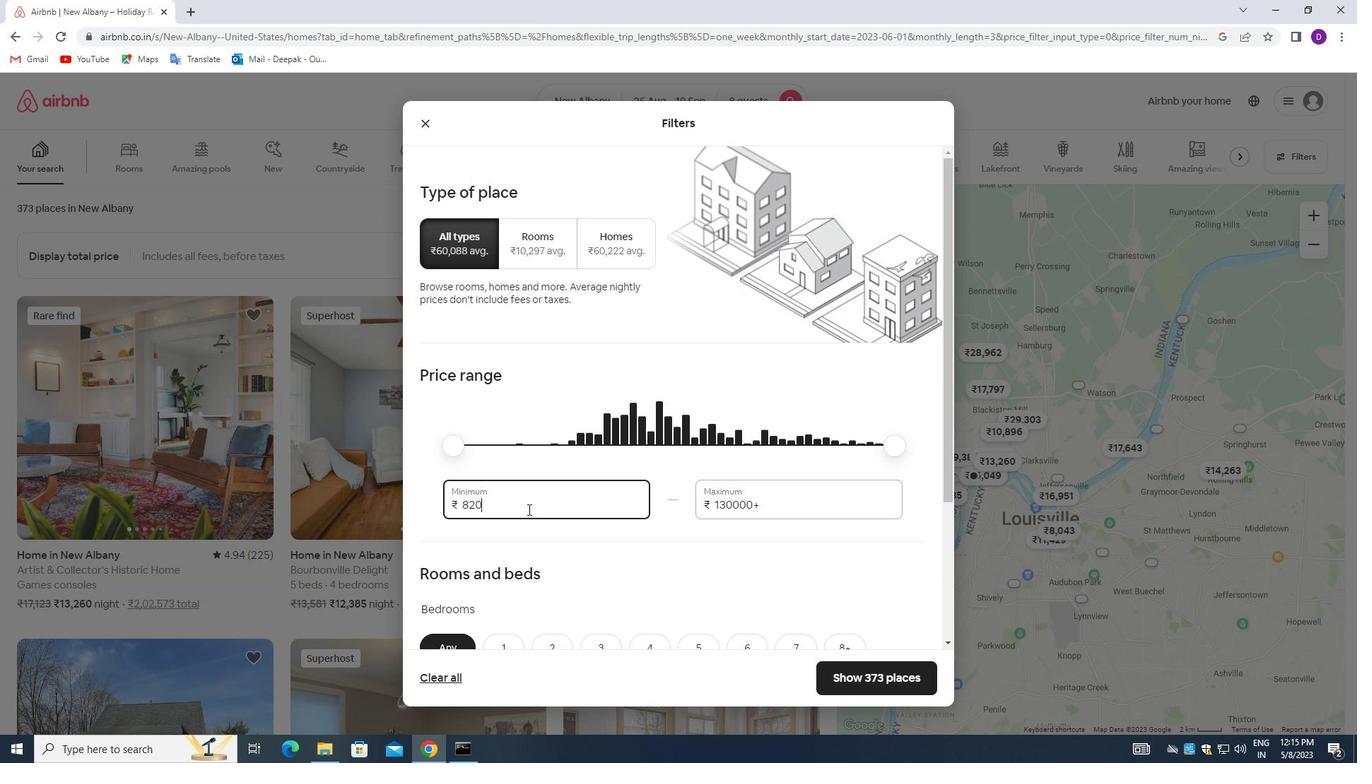 
Action: Mouse pressed left at (528, 507)
Screenshot: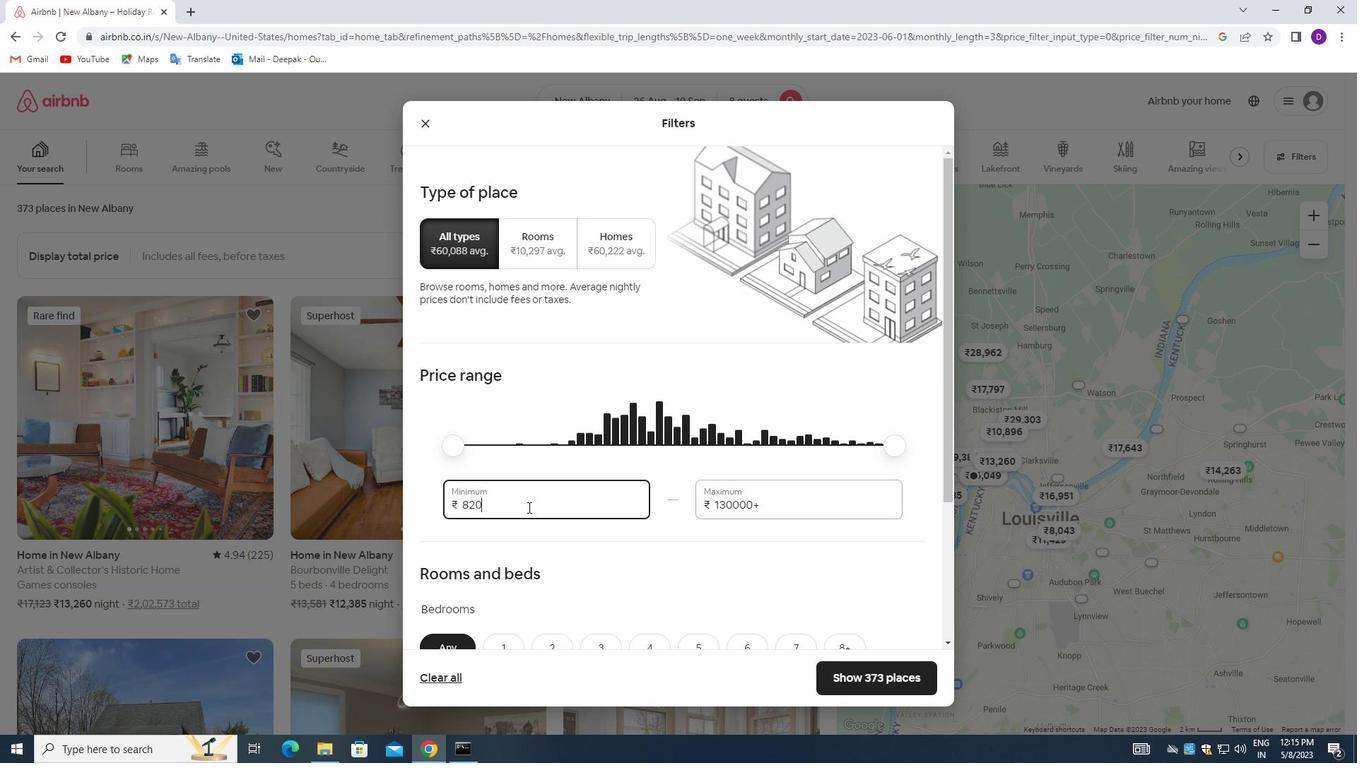 
Action: Key pressed 10000<Key.tab>15000
Screenshot: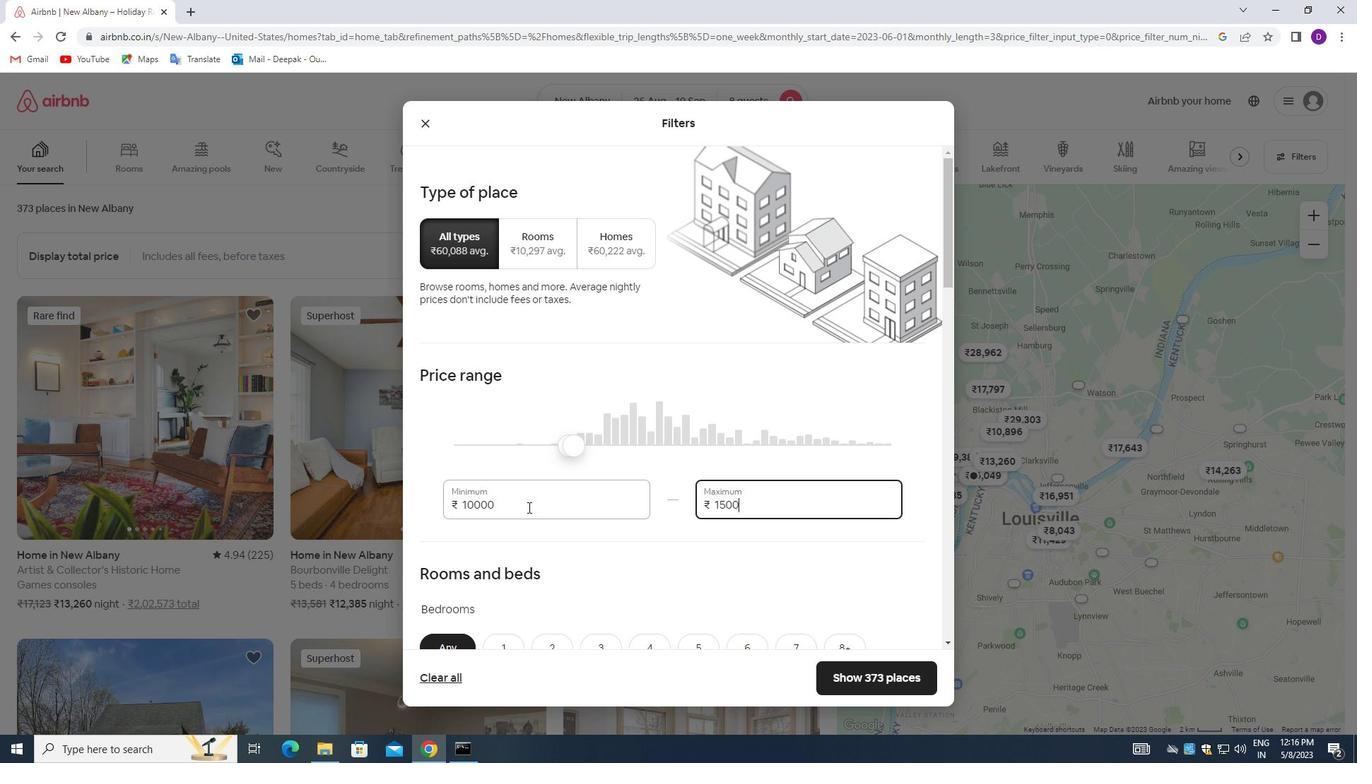 
Action: Mouse moved to (637, 510)
Screenshot: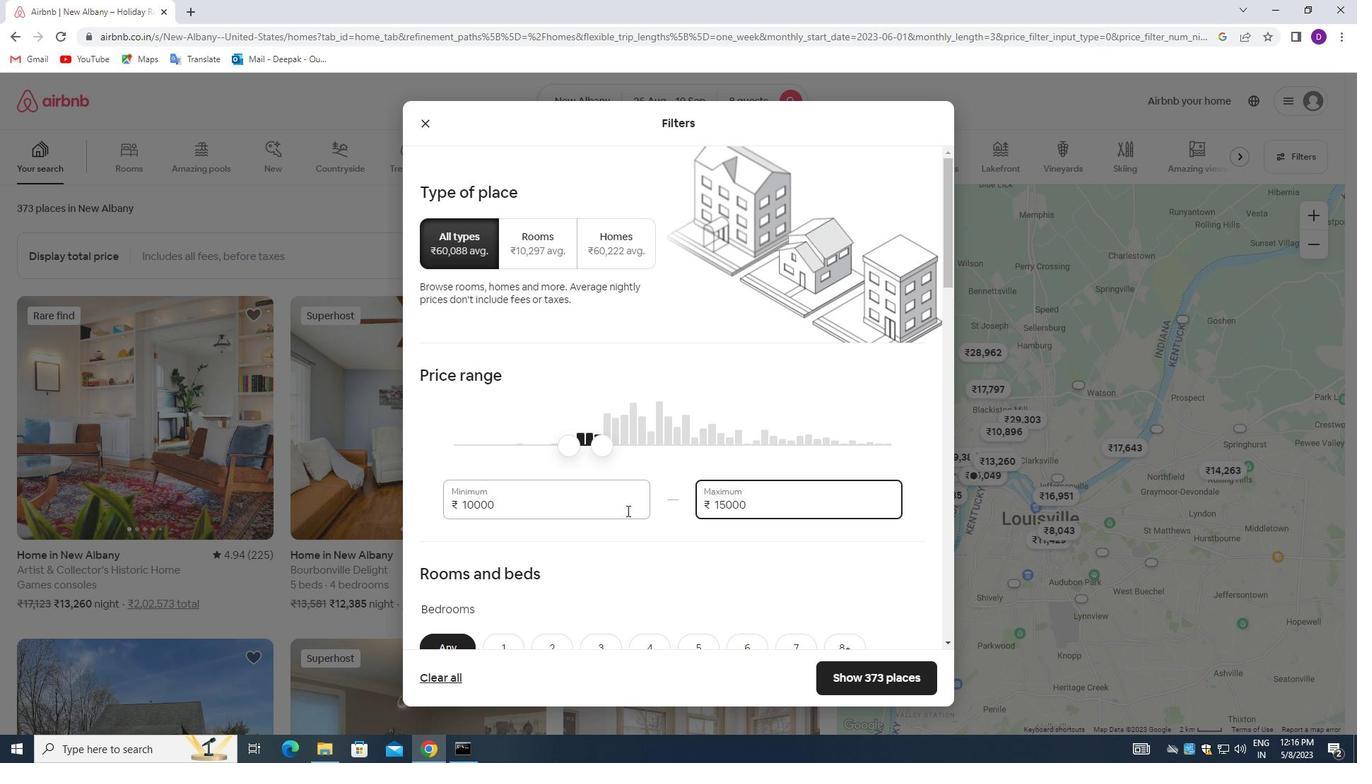 
Action: Mouse scrolled (637, 509) with delta (0, 0)
Screenshot: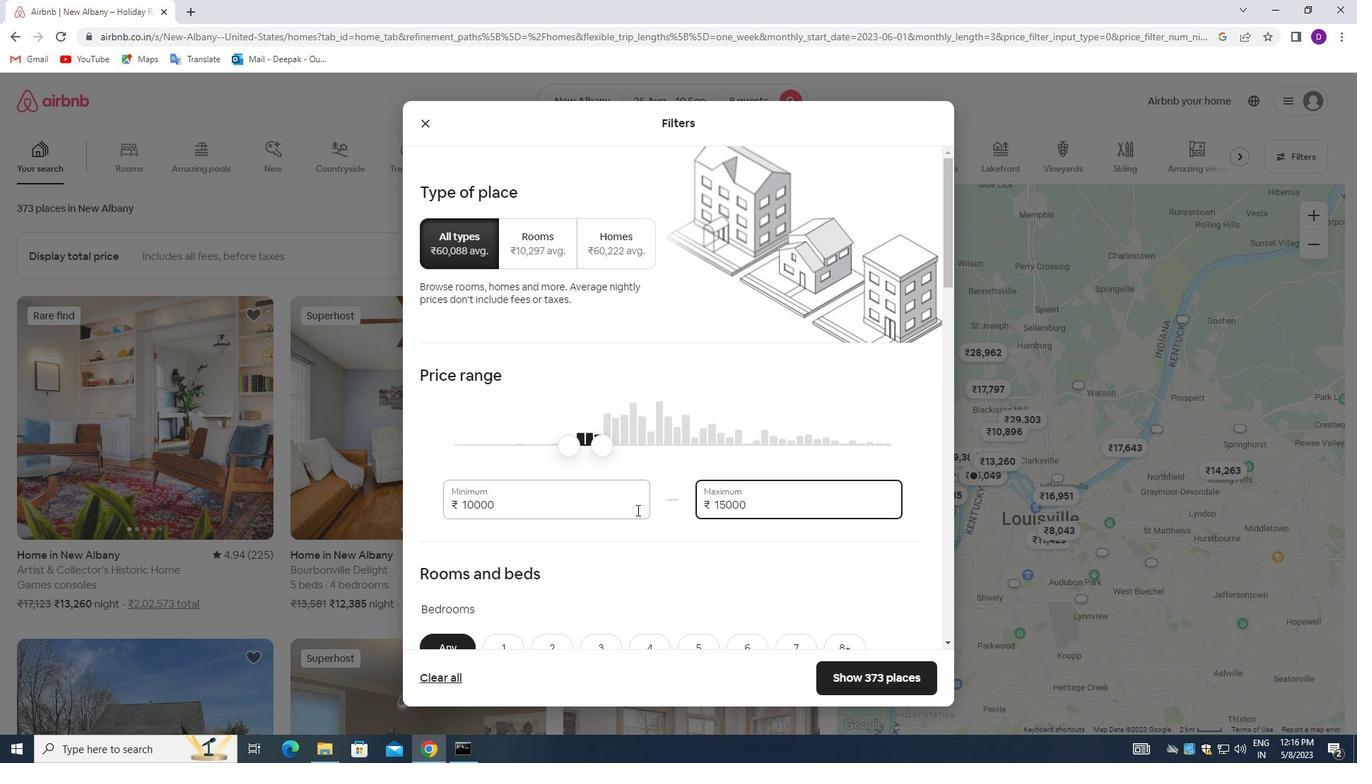 
Action: Mouse scrolled (637, 509) with delta (0, 0)
Screenshot: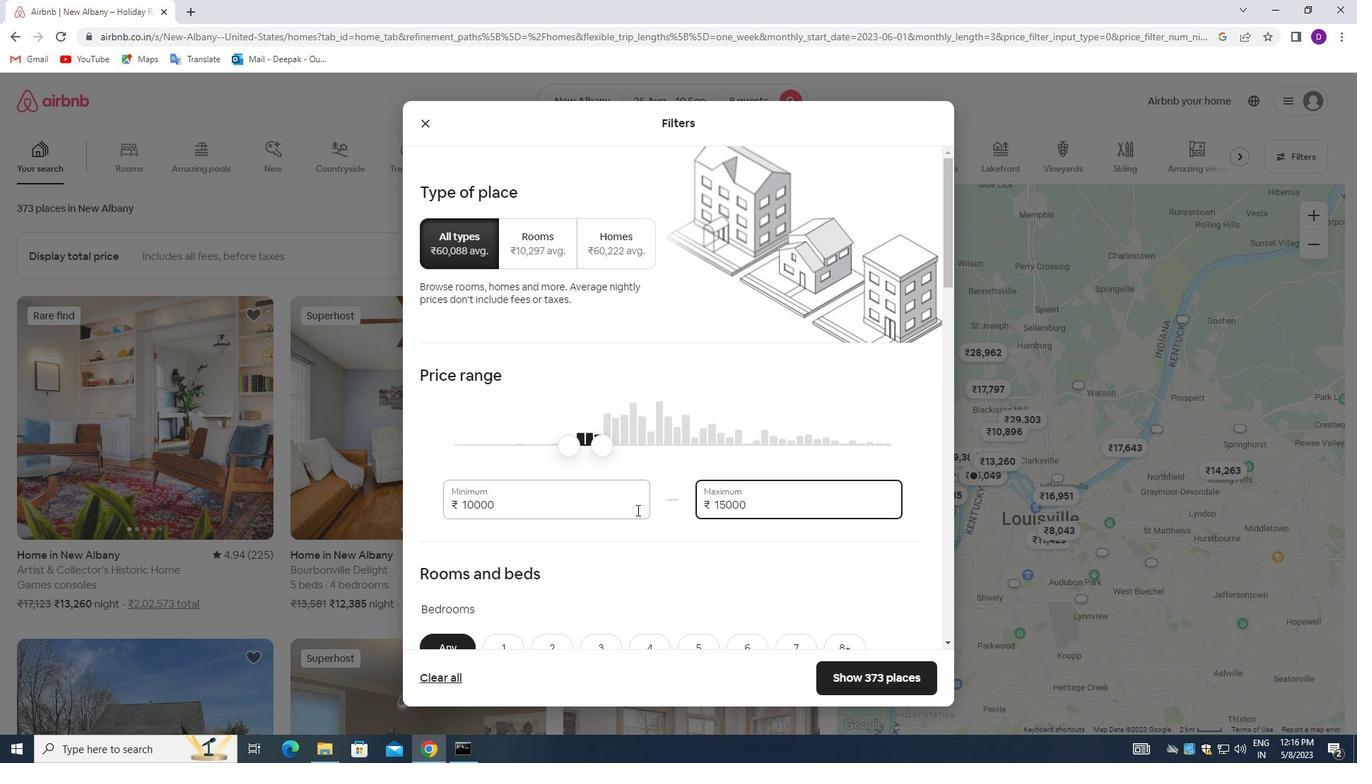 
Action: Mouse scrolled (637, 509) with delta (0, 0)
Screenshot: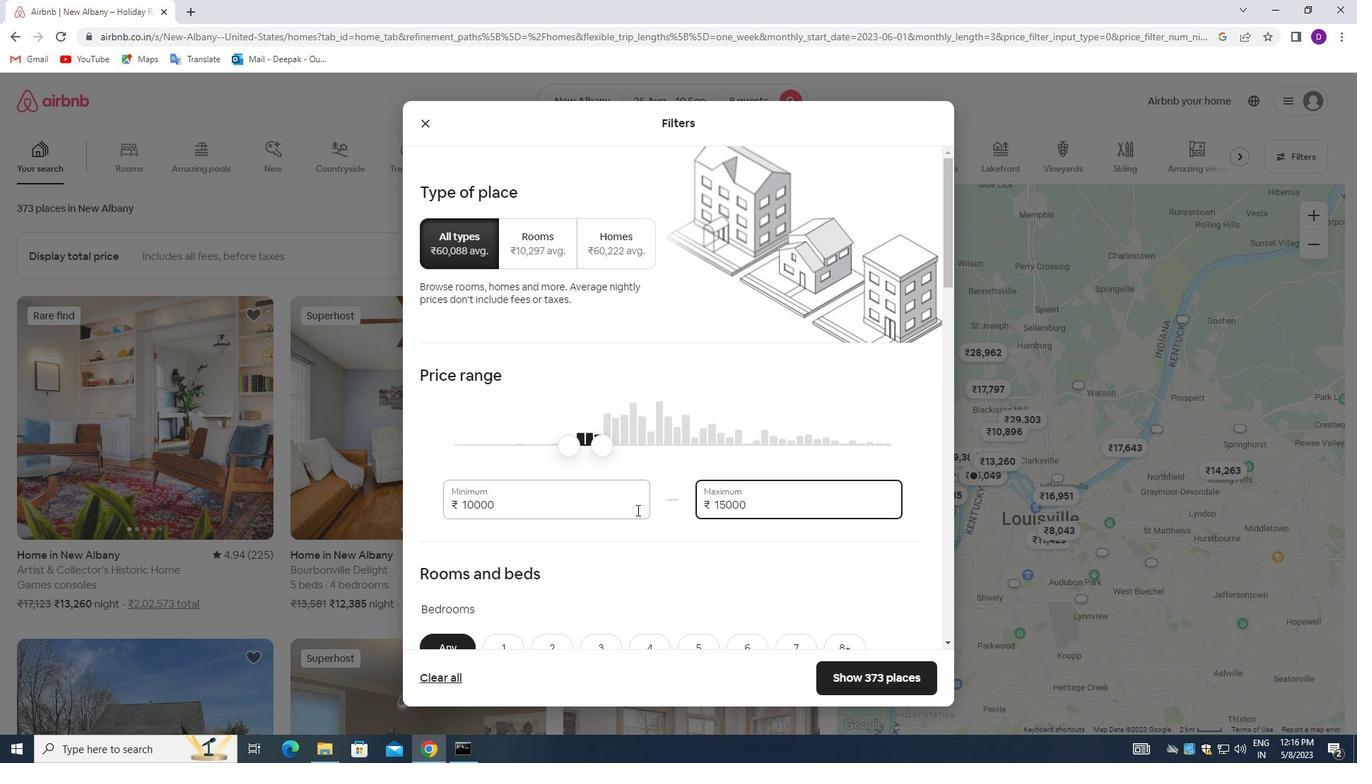 
Action: Mouse moved to (745, 446)
Screenshot: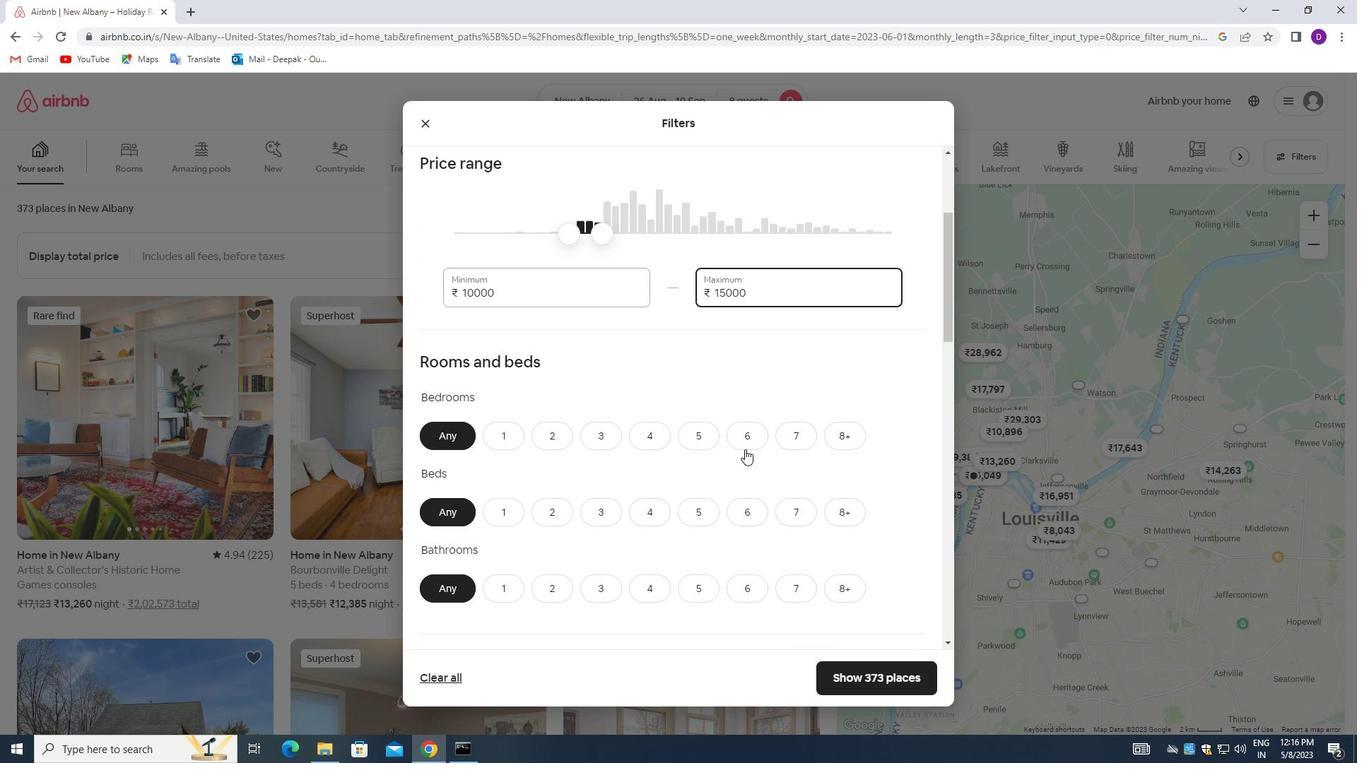 
Action: Mouse pressed left at (745, 446)
Screenshot: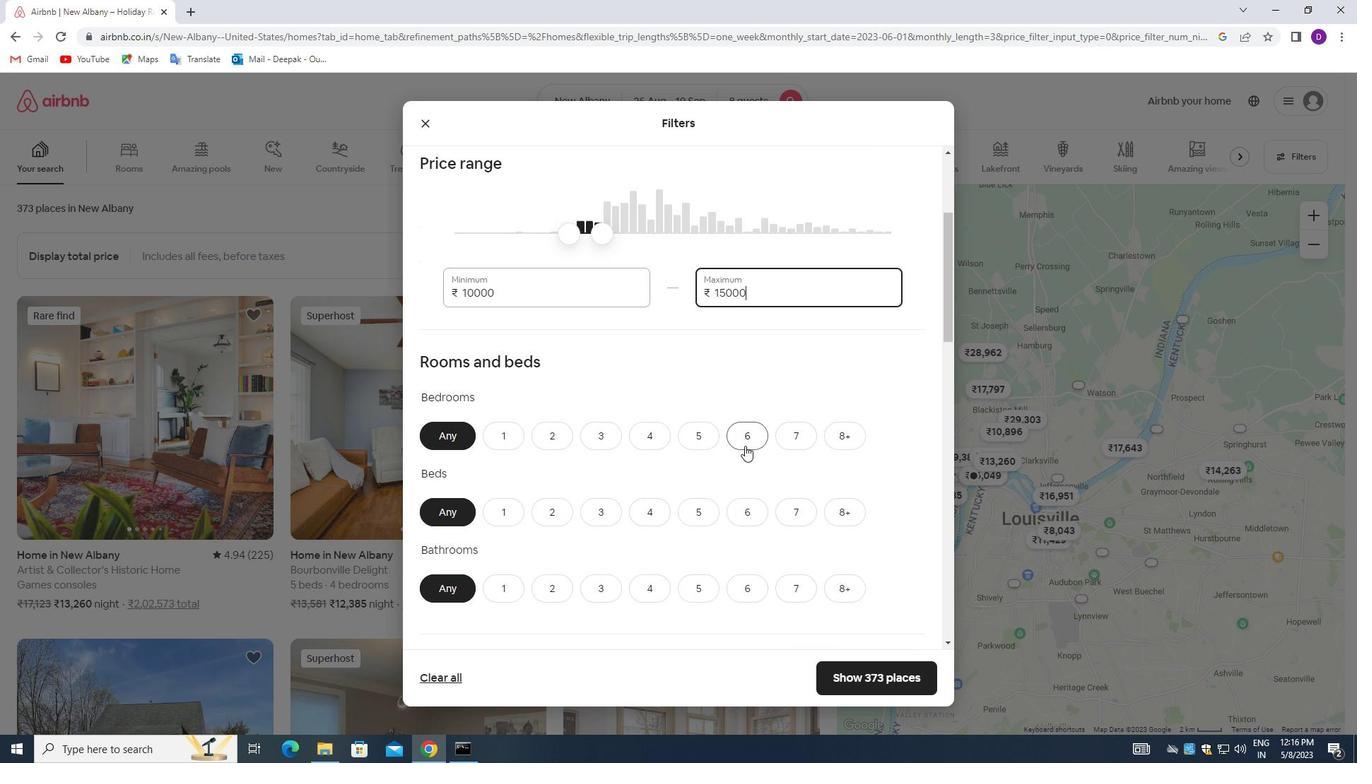 
Action: Mouse moved to (743, 509)
Screenshot: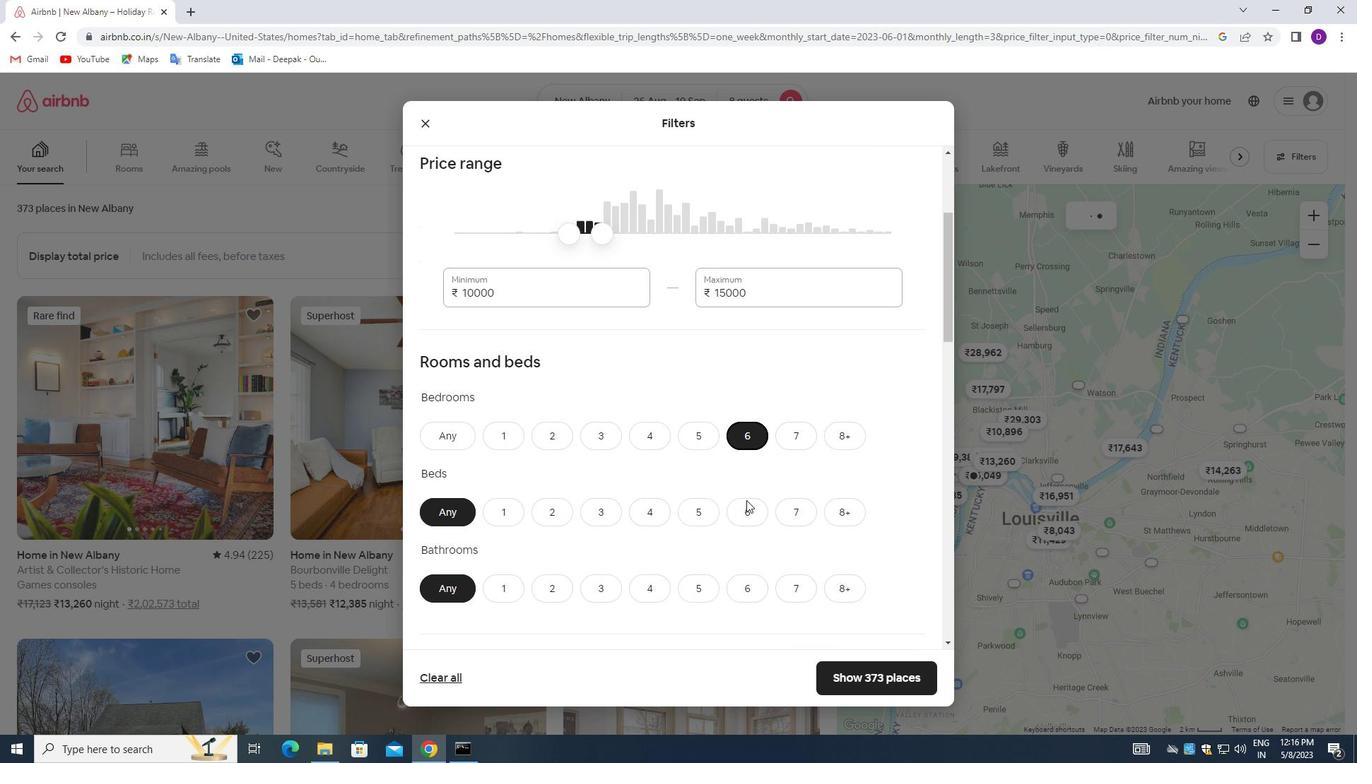 
Action: Mouse pressed left at (743, 509)
Screenshot: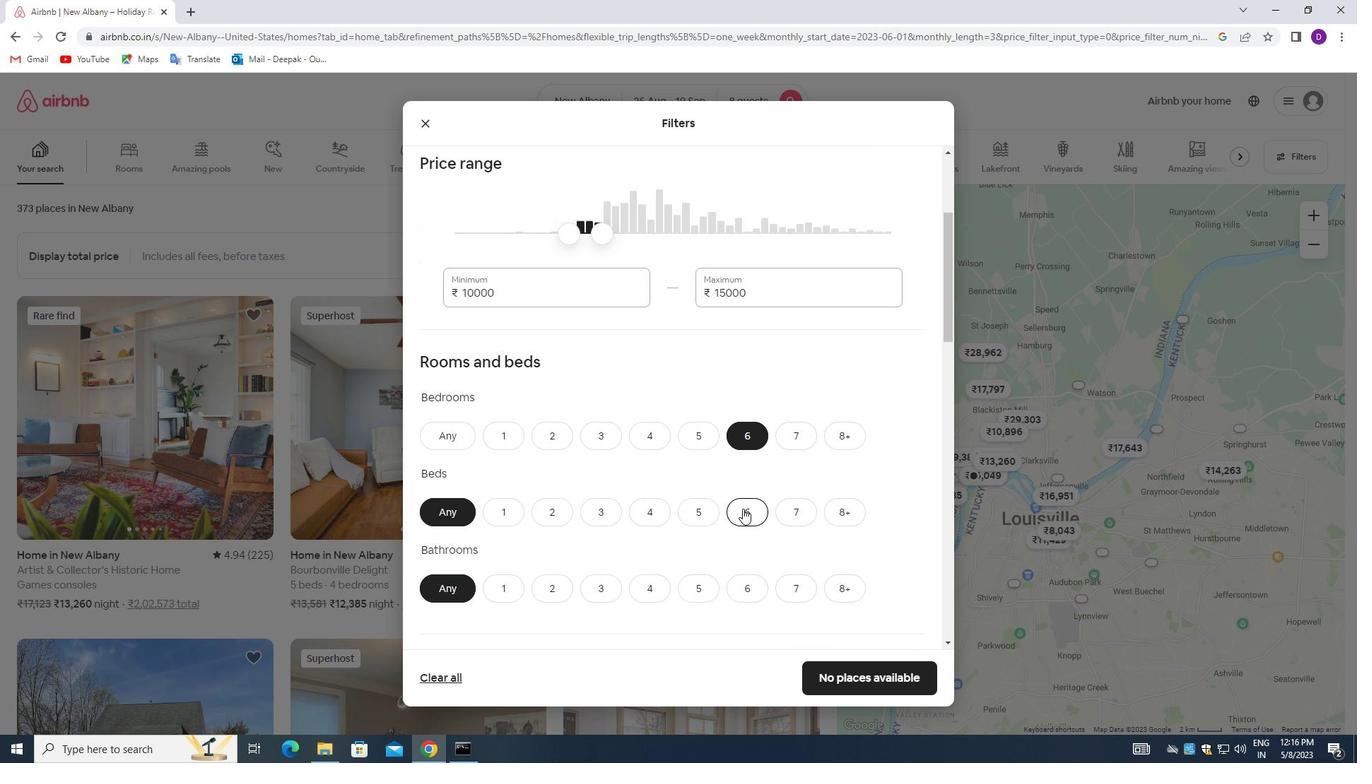 
Action: Mouse moved to (744, 586)
Screenshot: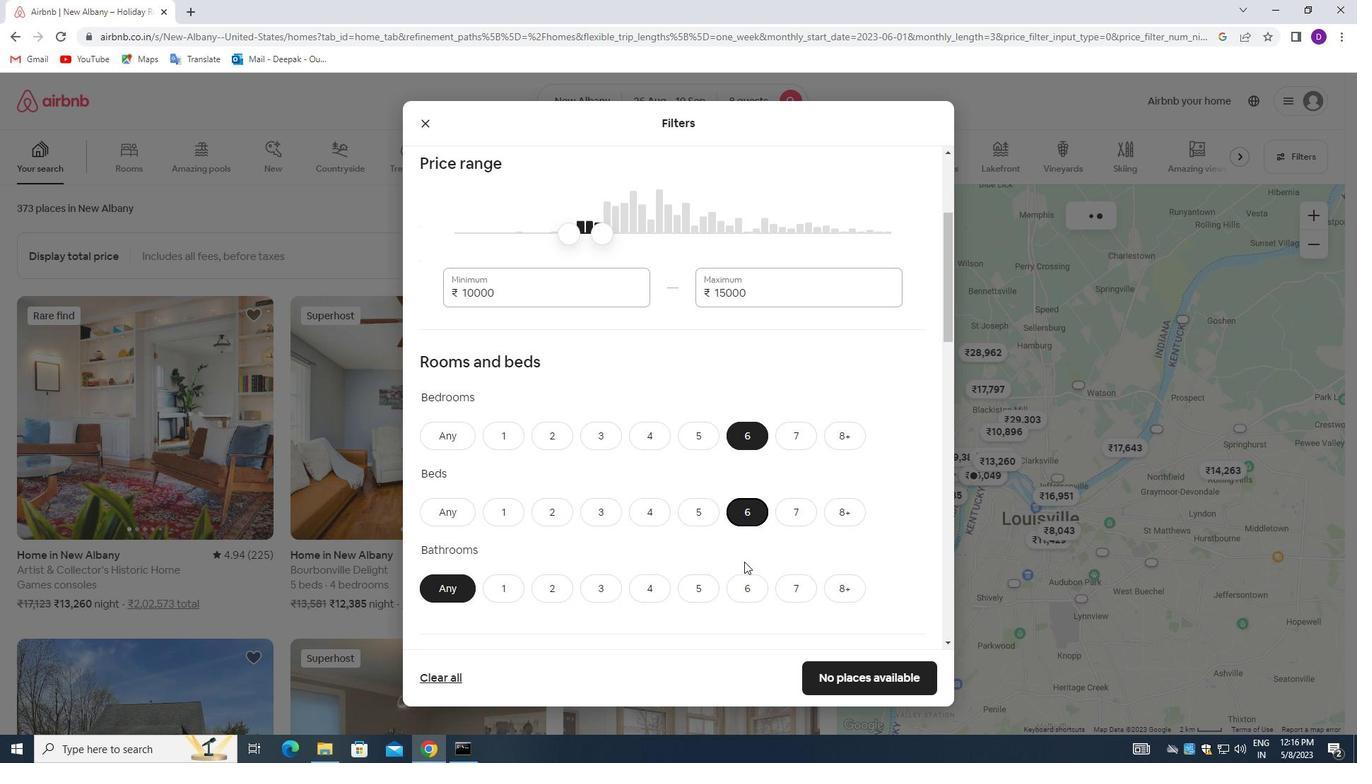 
Action: Mouse pressed left at (744, 586)
Screenshot: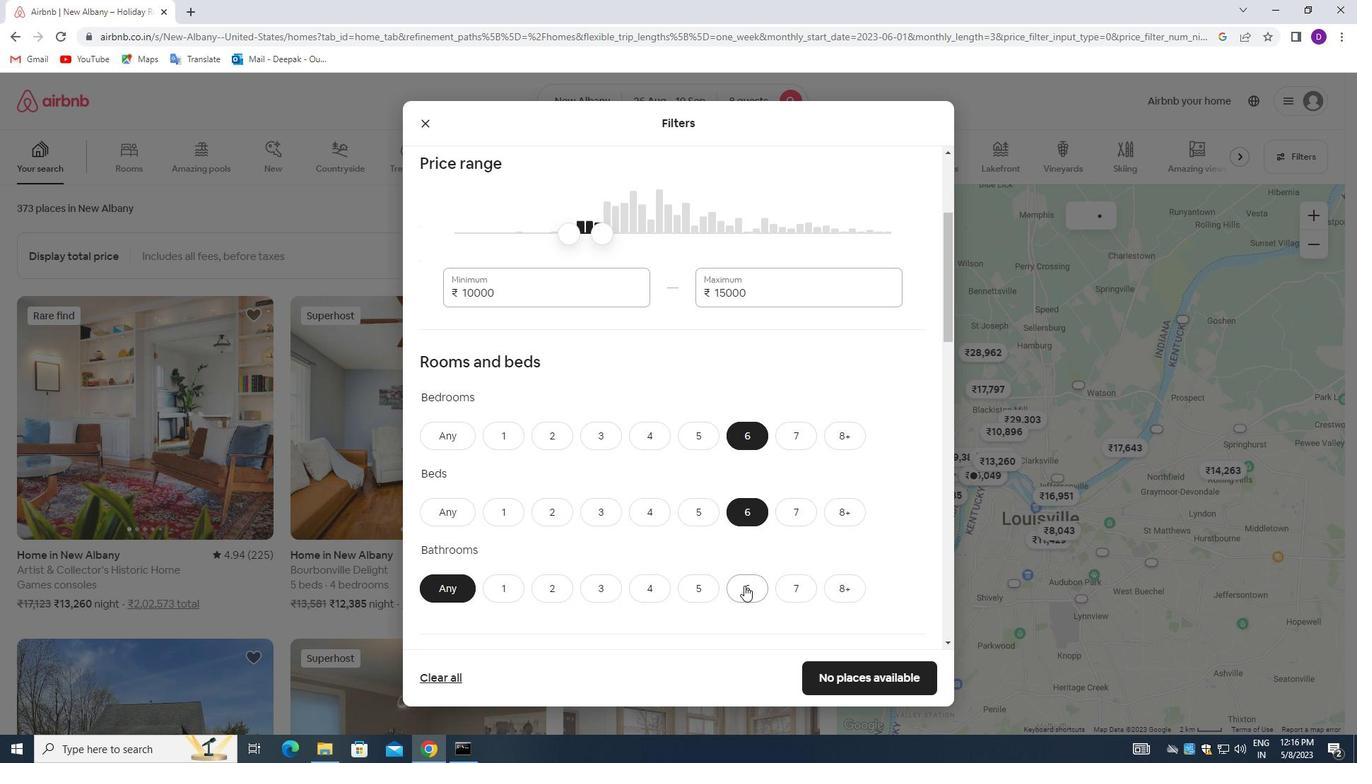 
Action: Mouse moved to (596, 502)
Screenshot: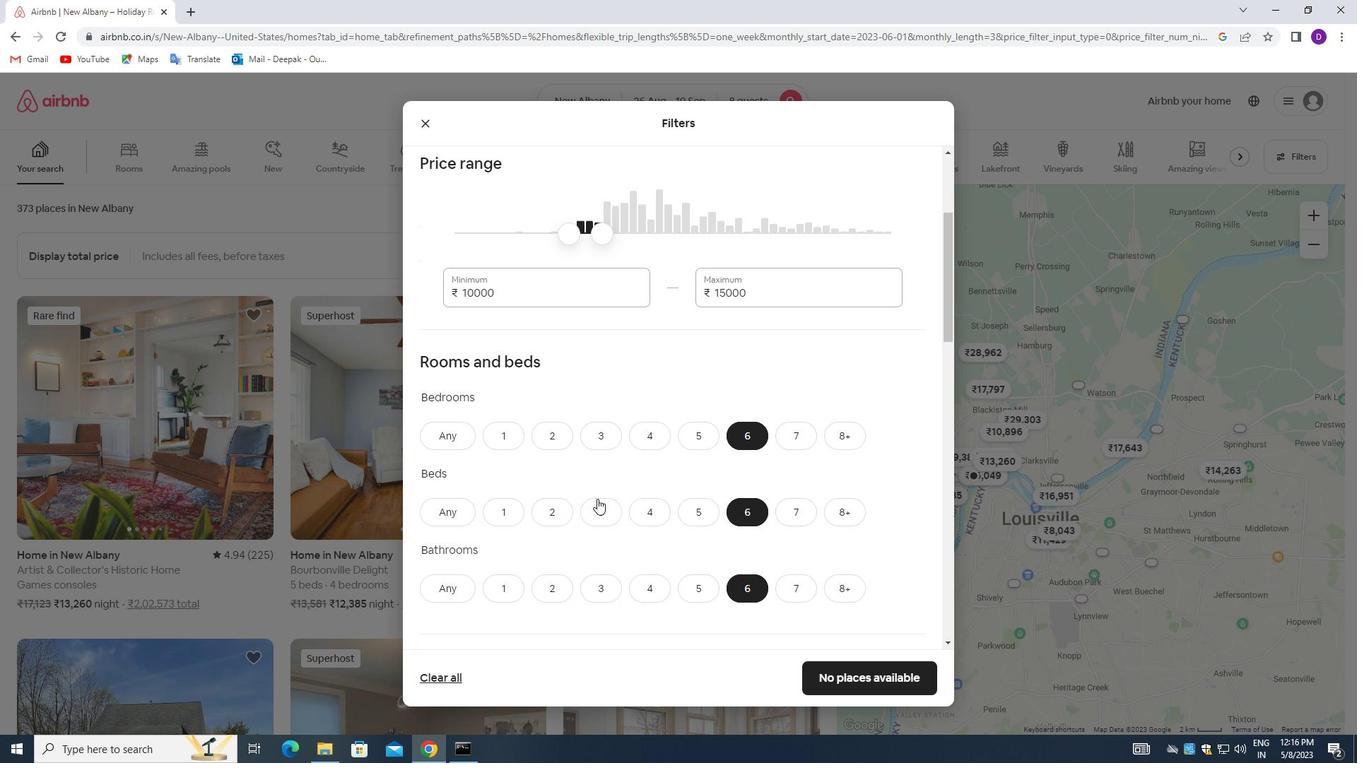 
Action: Mouse scrolled (596, 502) with delta (0, 0)
Screenshot: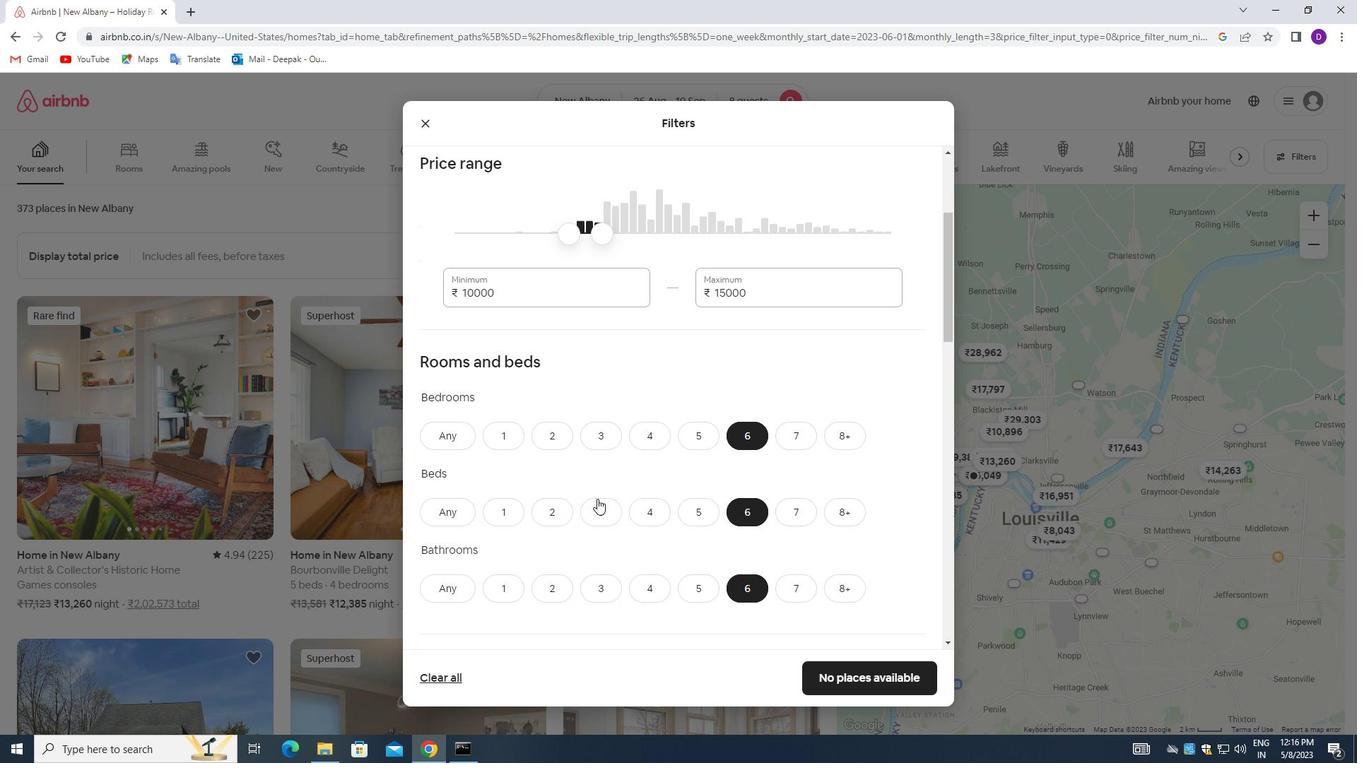 
Action: Mouse moved to (596, 504)
Screenshot: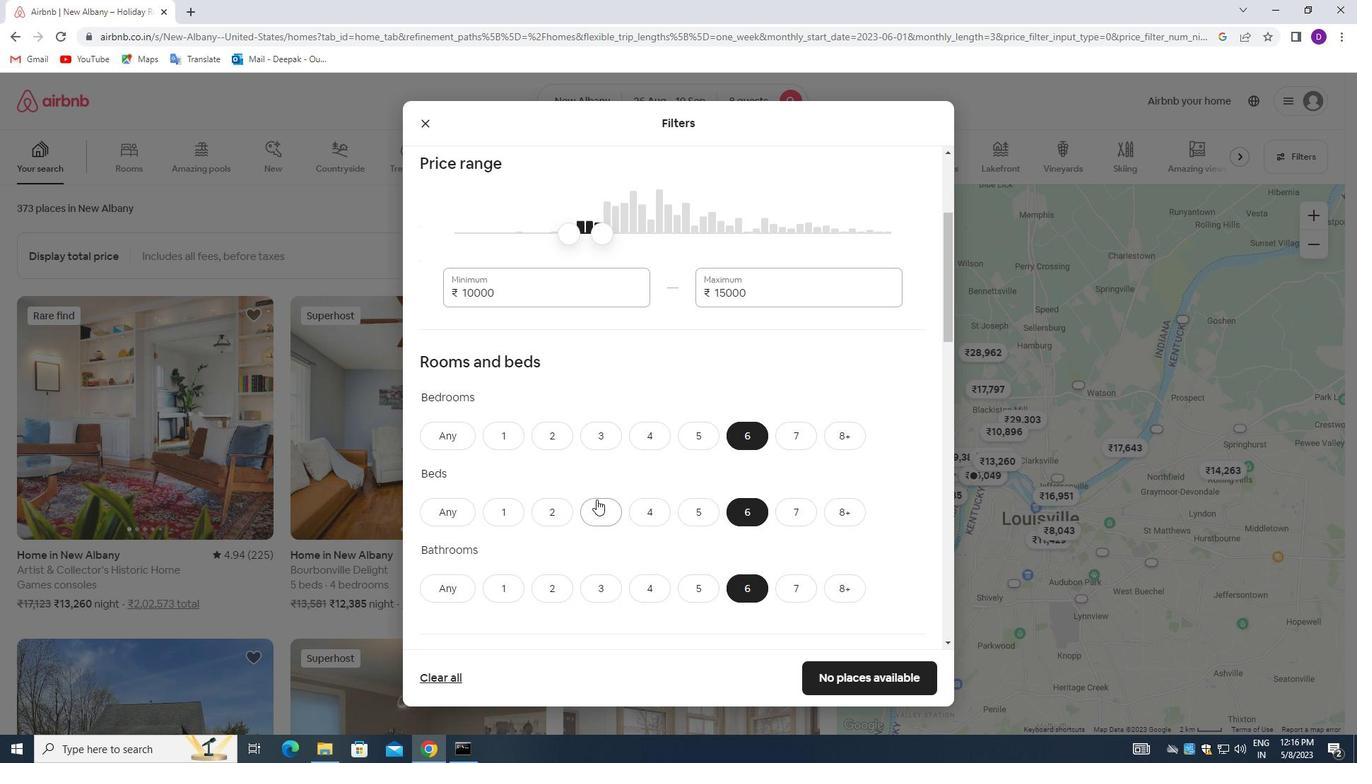 
Action: Mouse scrolled (596, 503) with delta (0, 0)
Screenshot: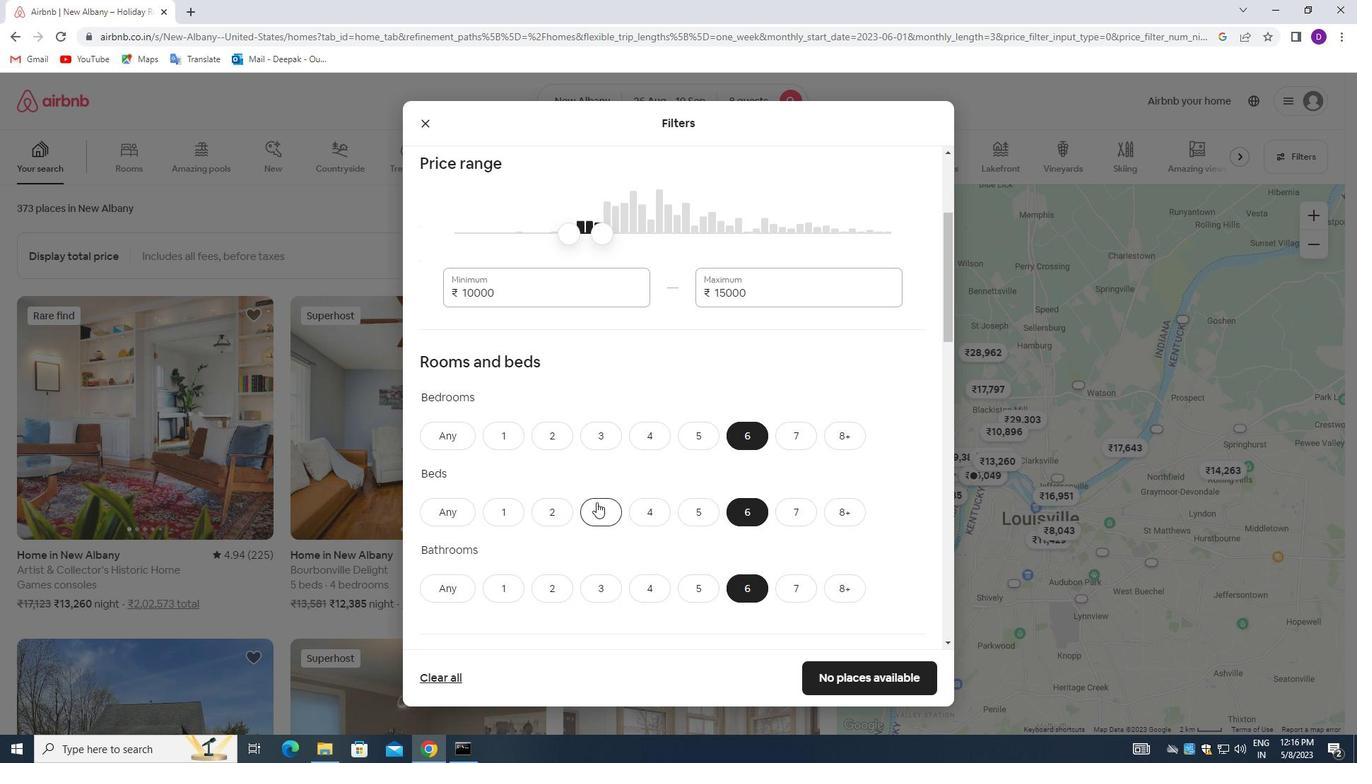 
Action: Mouse moved to (648, 497)
Screenshot: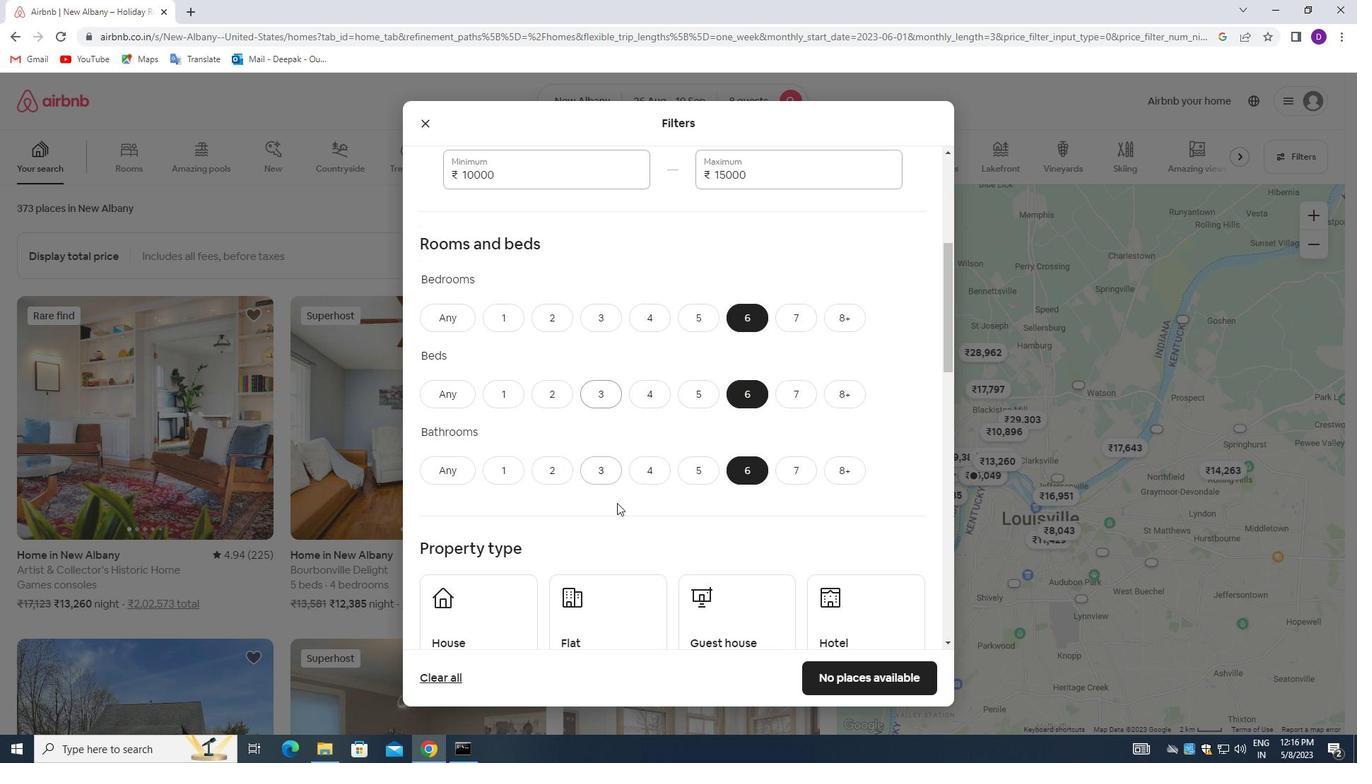 
Action: Mouse scrolled (648, 496) with delta (0, 0)
Screenshot: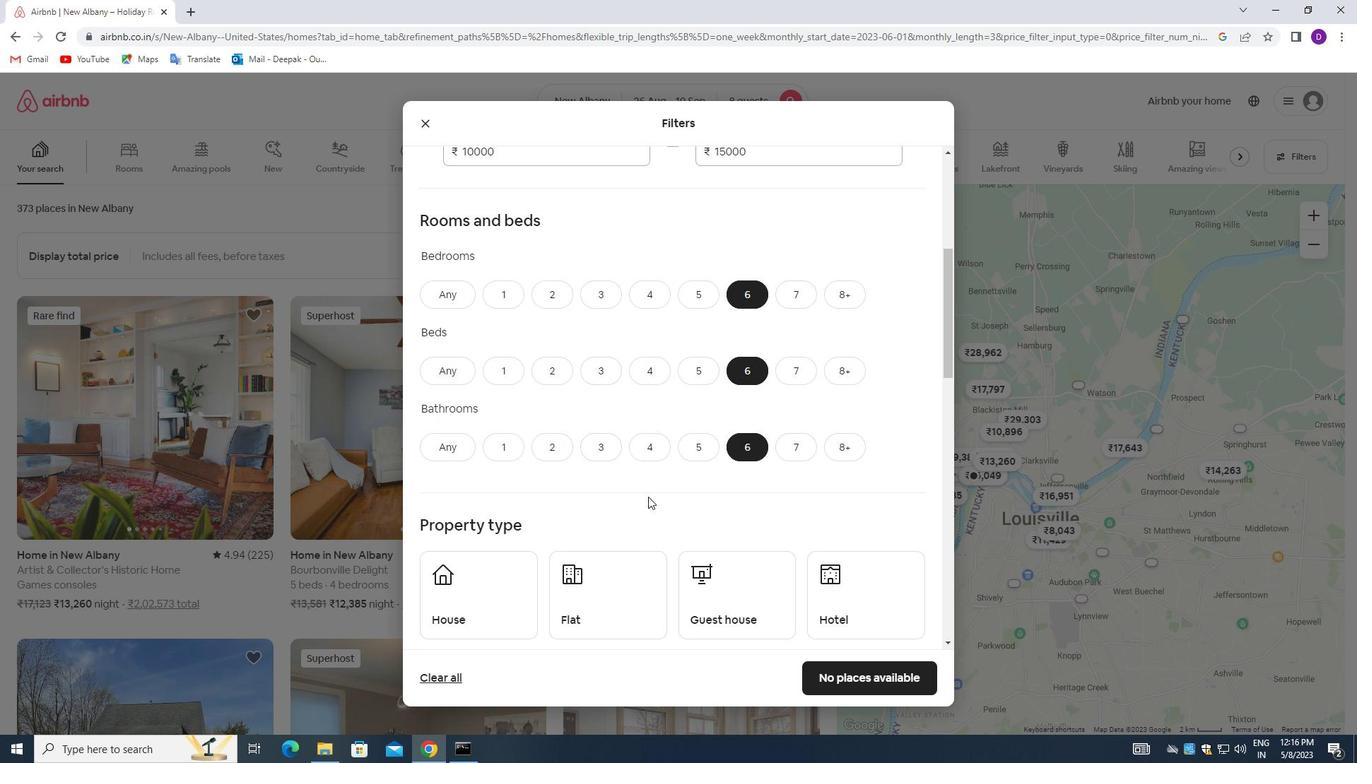 
Action: Mouse moved to (698, 440)
Screenshot: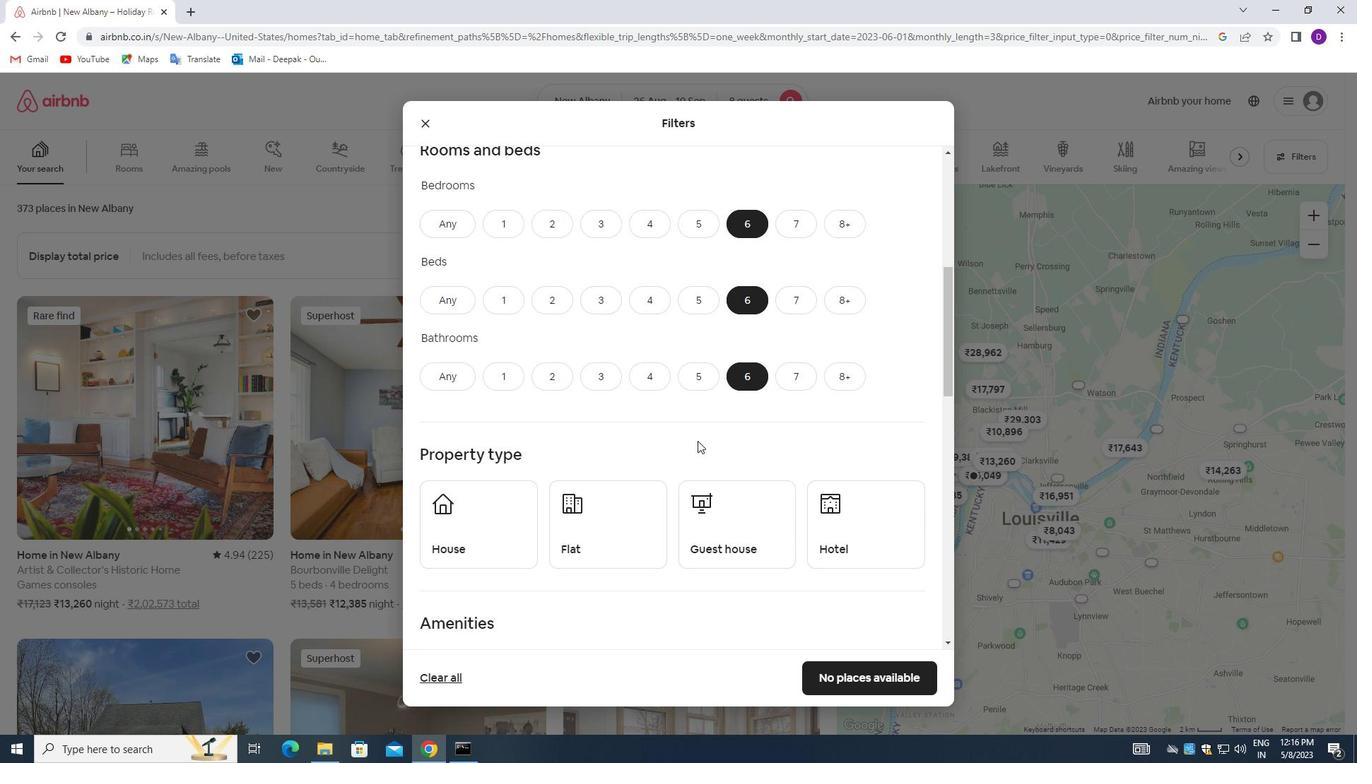 
Action: Mouse scrolled (698, 439) with delta (0, 0)
Screenshot: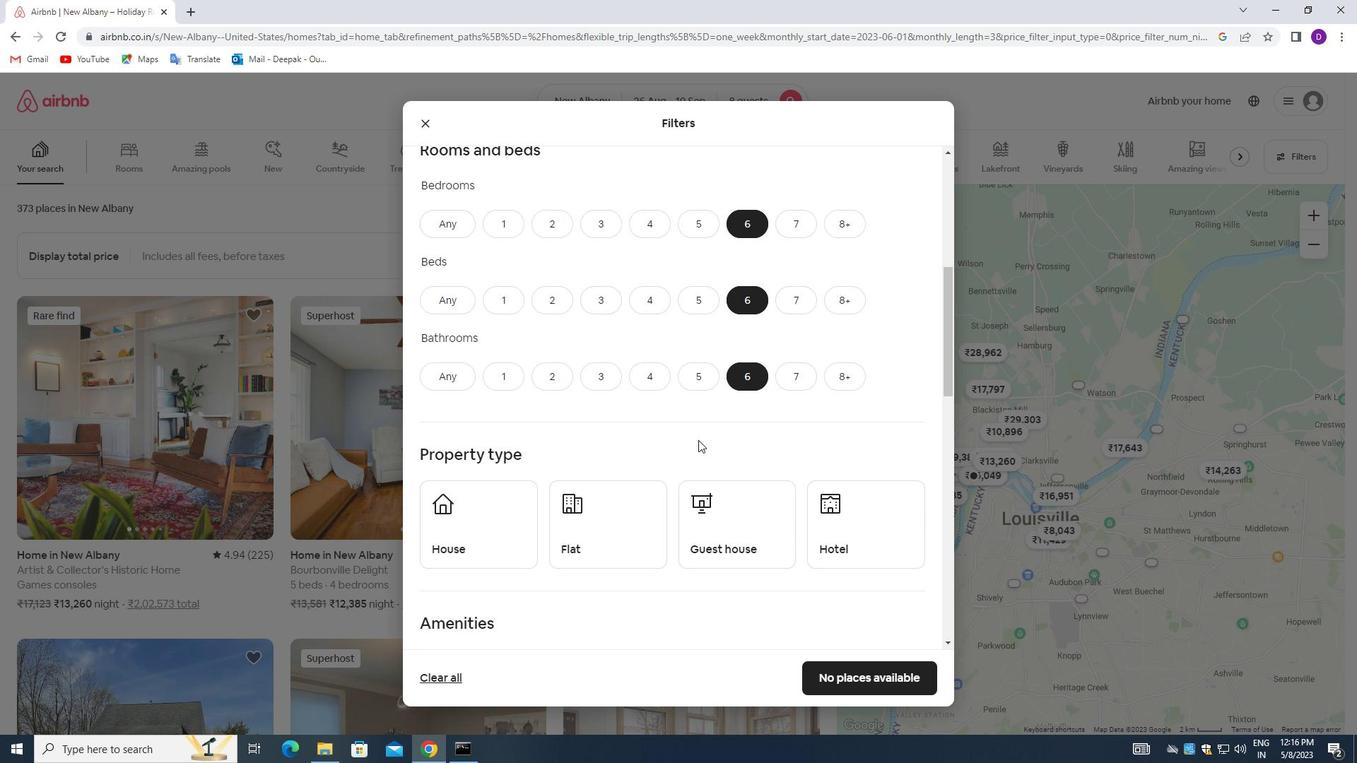 
Action: Mouse moved to (524, 451)
Screenshot: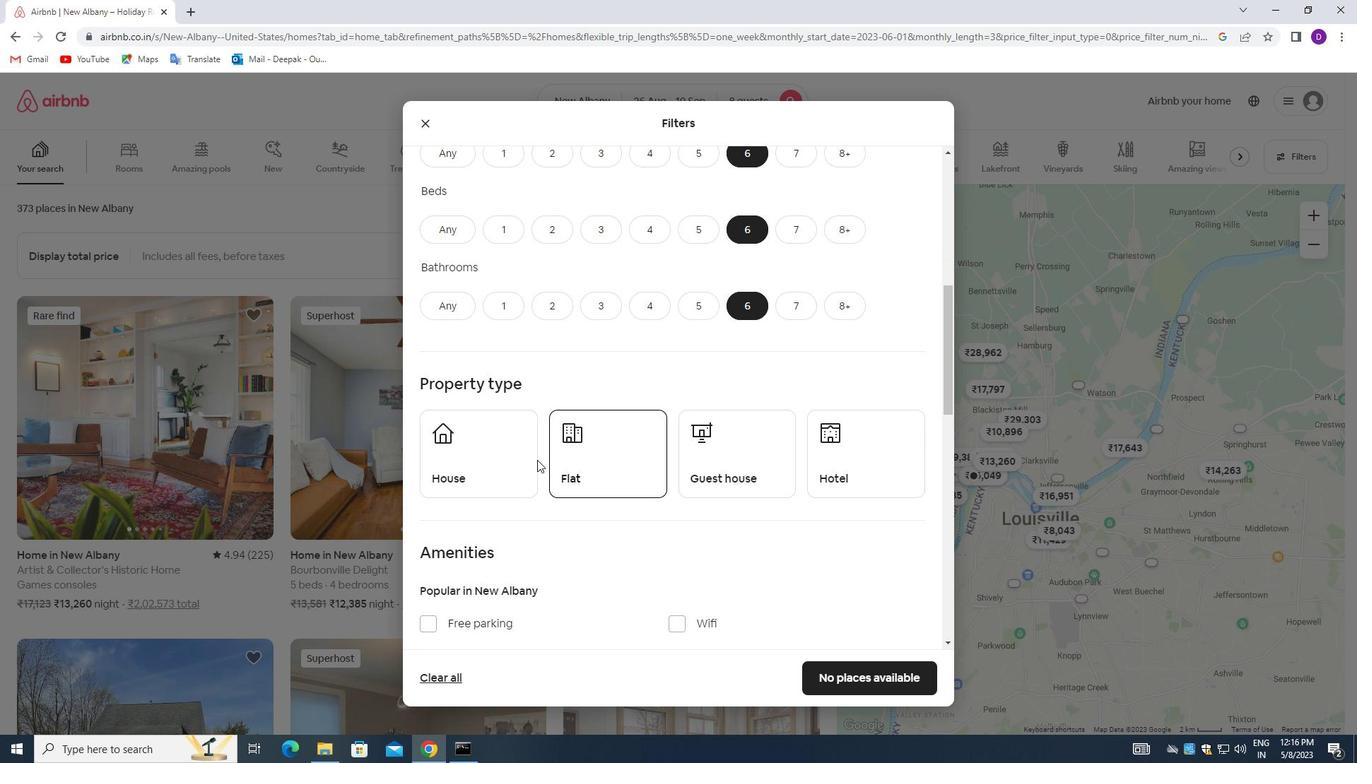 
Action: Mouse pressed left at (524, 451)
Screenshot: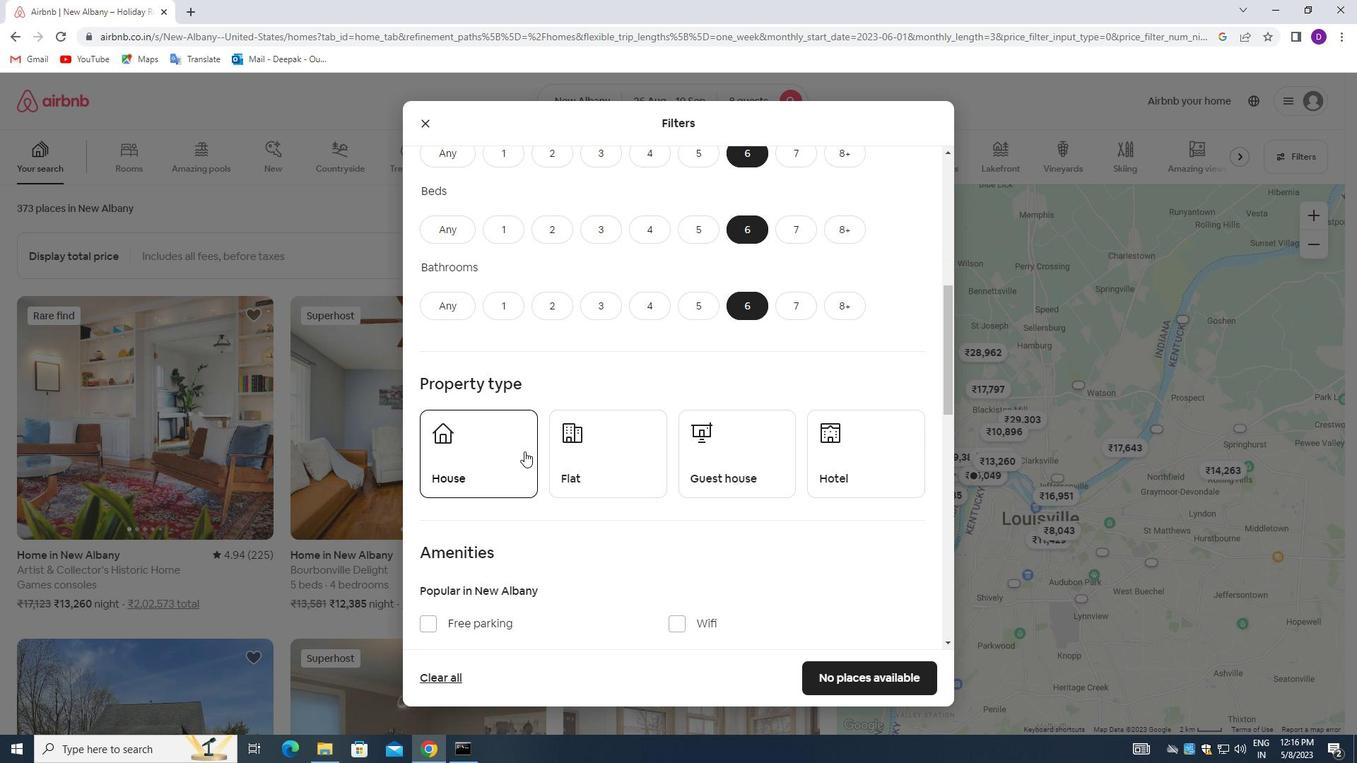 
Action: Mouse moved to (616, 479)
Screenshot: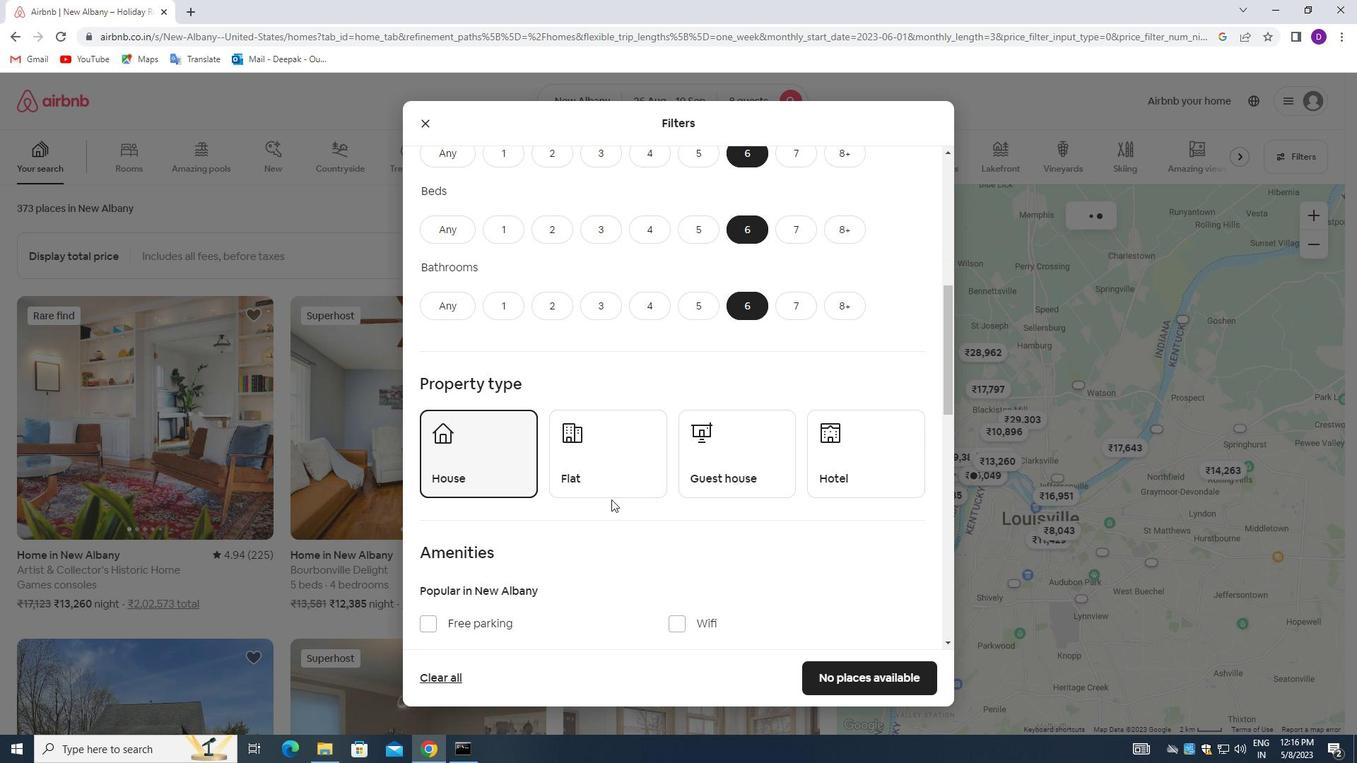 
Action: Mouse pressed left at (616, 479)
Screenshot: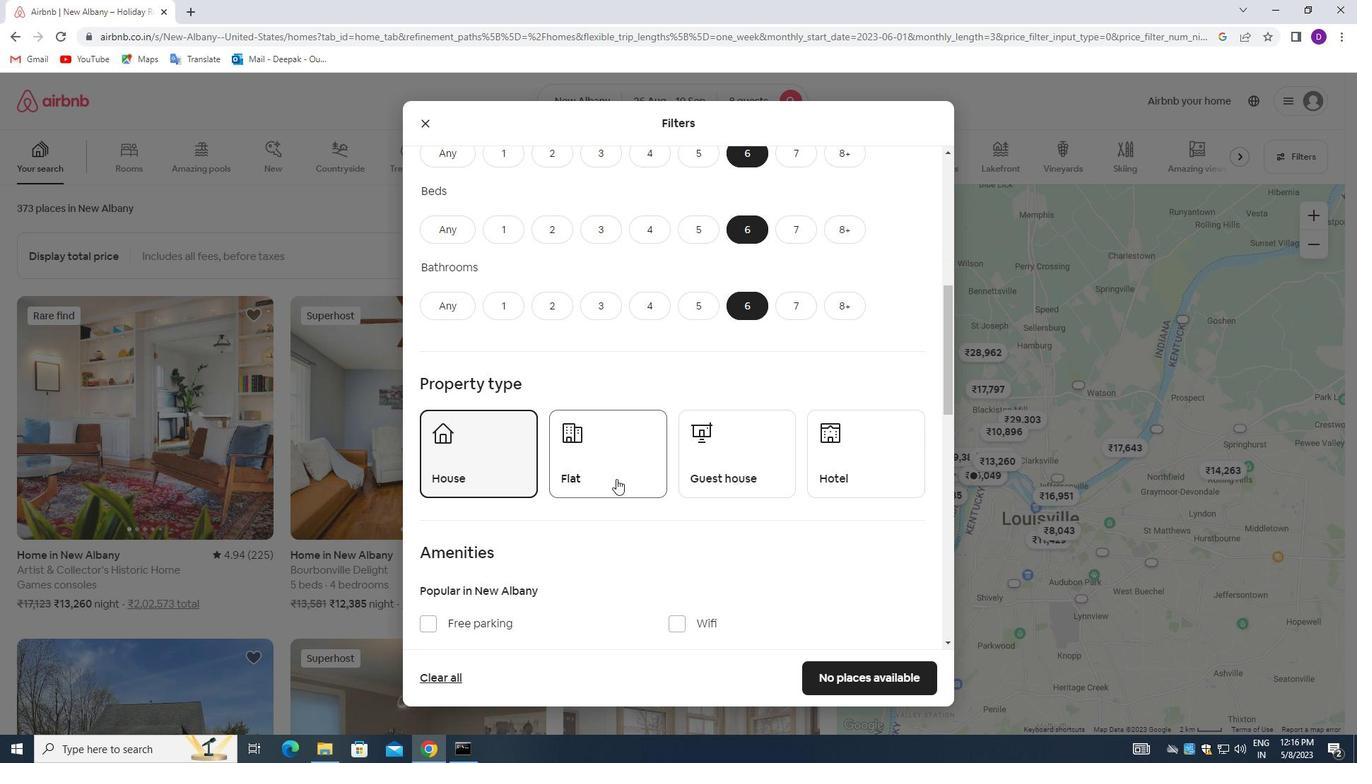
Action: Mouse moved to (717, 468)
Screenshot: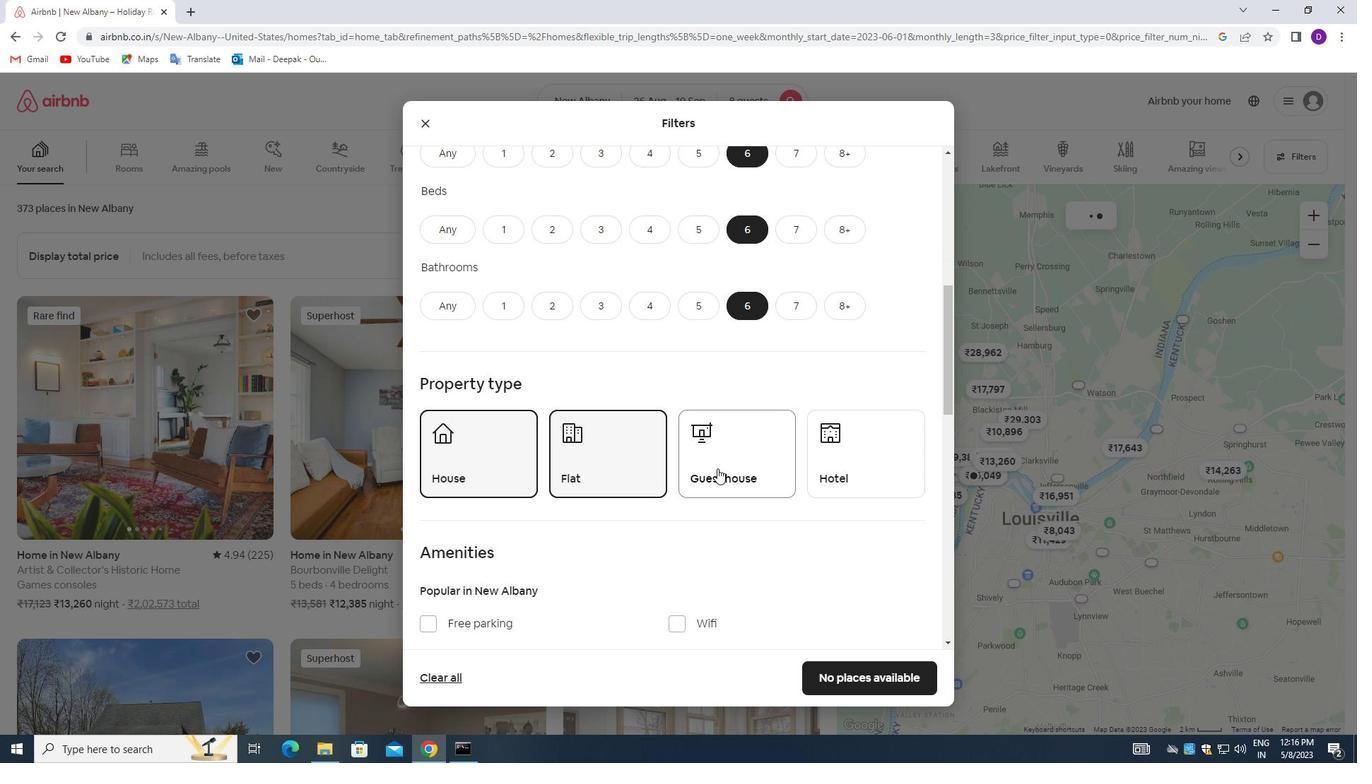 
Action: Mouse pressed left at (717, 468)
Screenshot: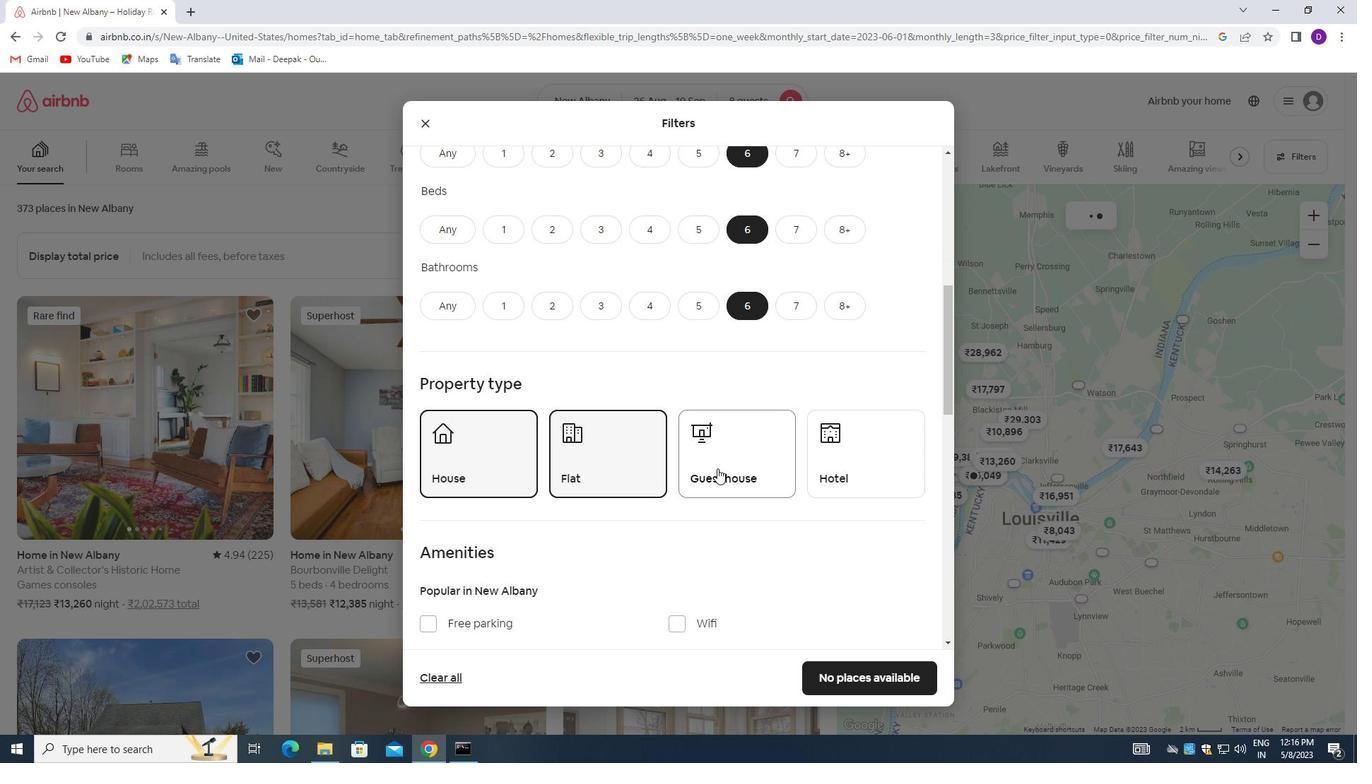 
Action: Mouse moved to (661, 502)
Screenshot: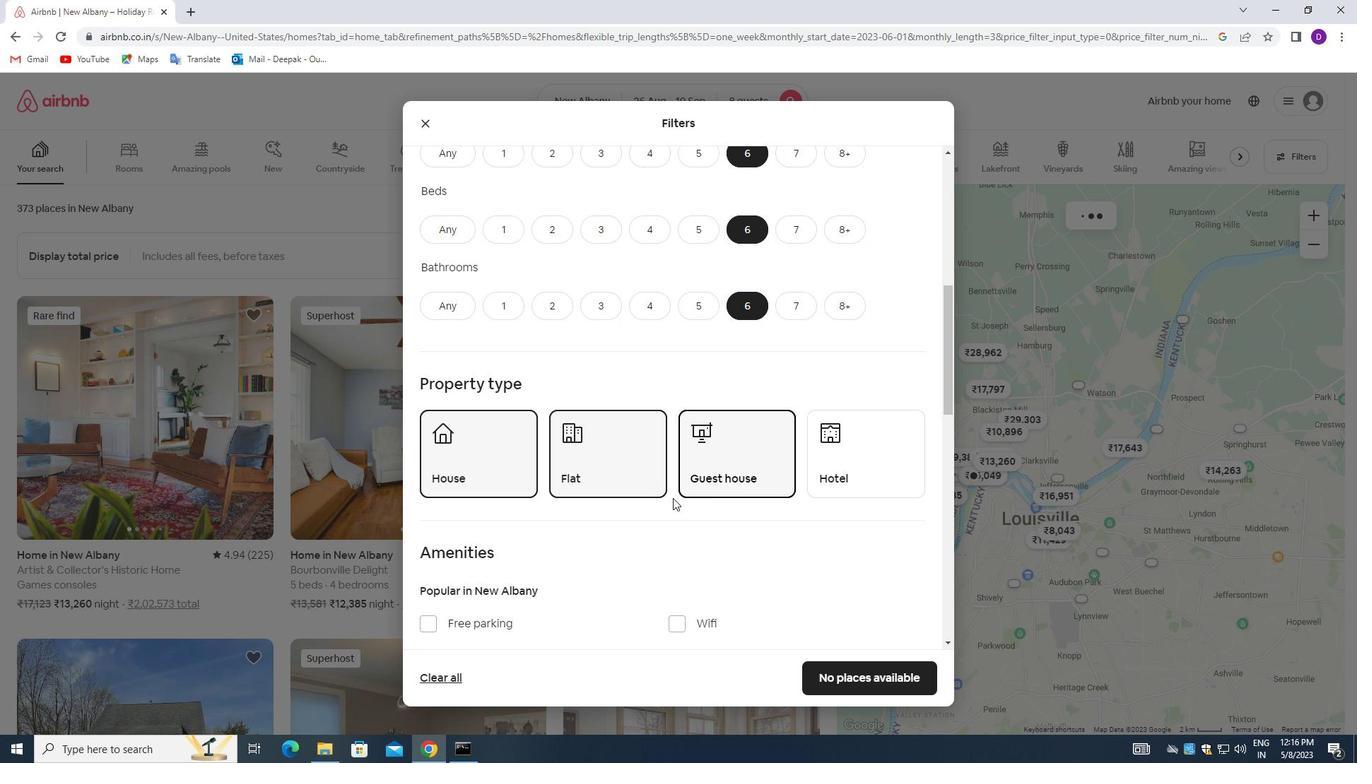 
Action: Mouse scrolled (661, 501) with delta (0, 0)
Screenshot: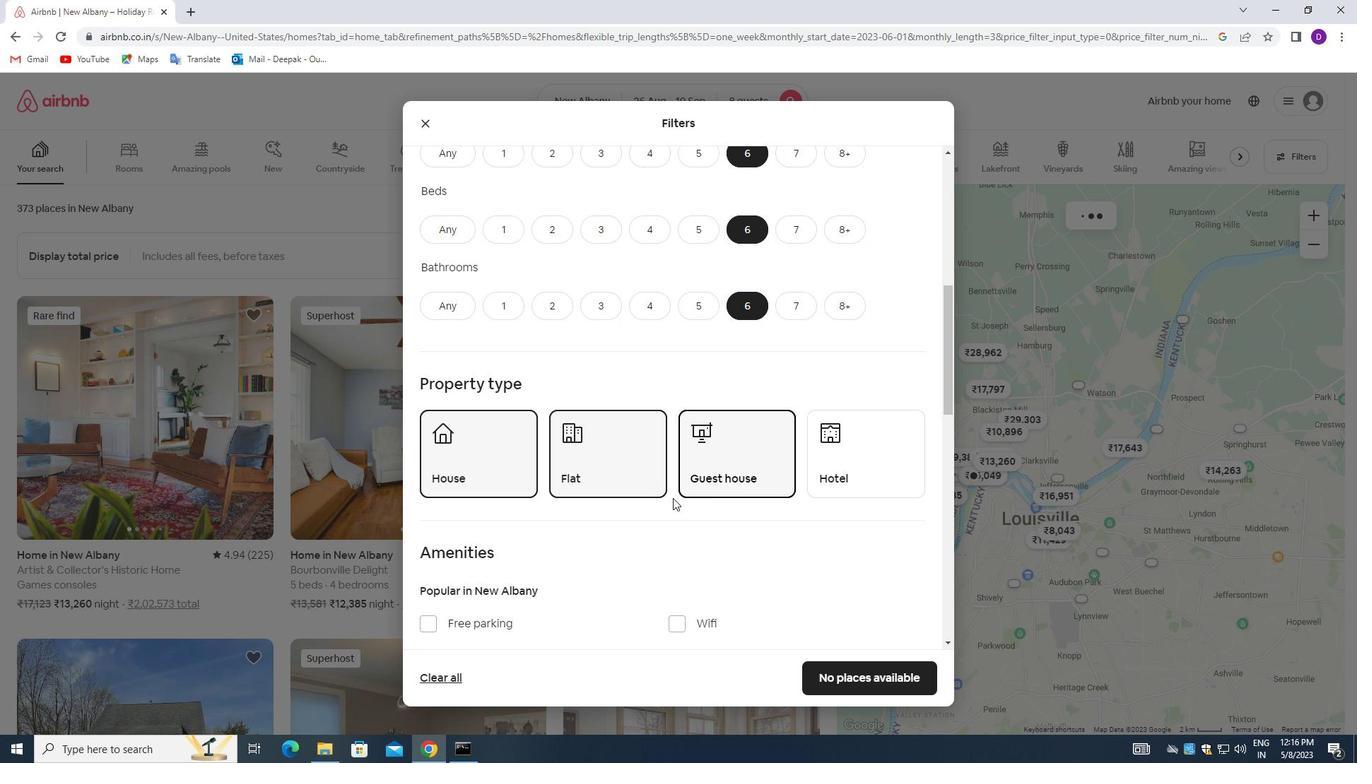 
Action: Mouse scrolled (661, 501) with delta (0, 0)
Screenshot: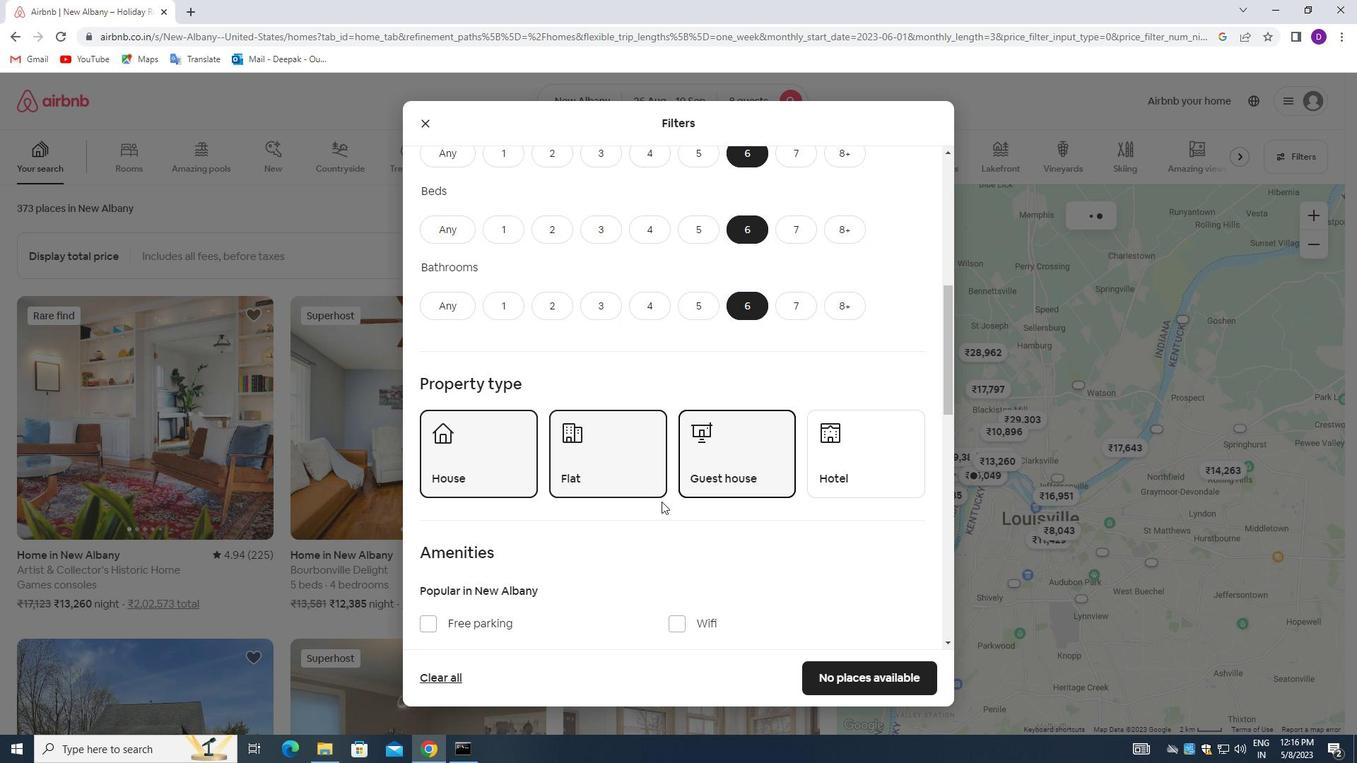 
Action: Mouse moved to (661, 499)
Screenshot: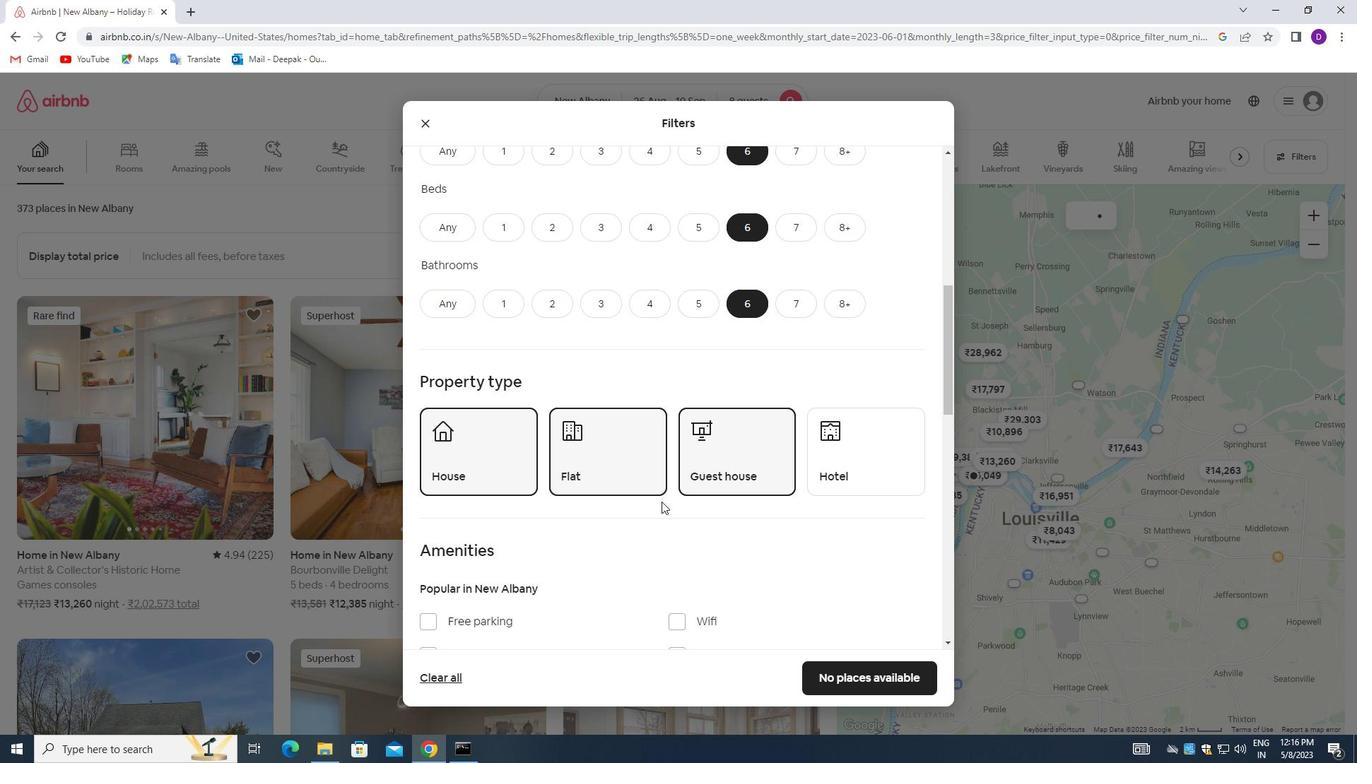 
Action: Mouse scrolled (661, 498) with delta (0, 0)
Screenshot: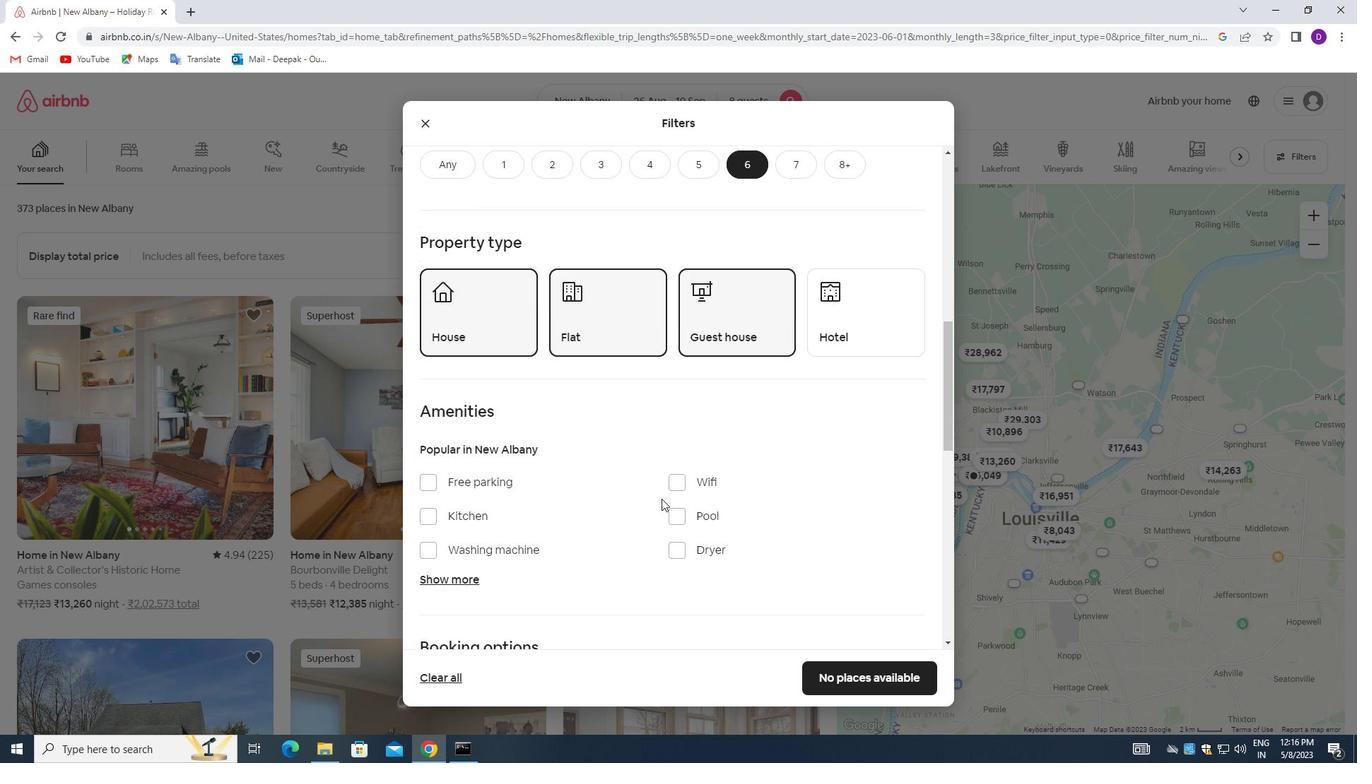 
Action: Mouse scrolled (661, 498) with delta (0, 0)
Screenshot: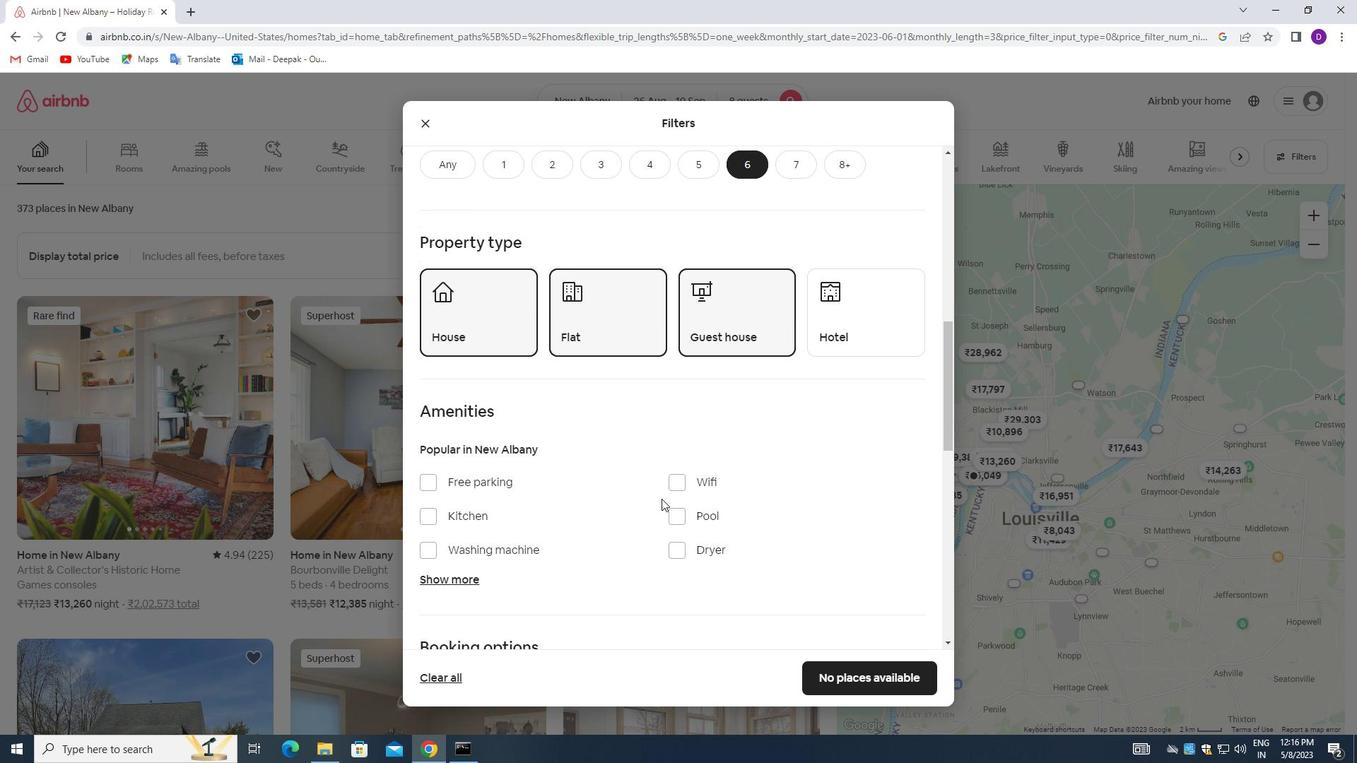 
Action: Mouse moved to (677, 345)
Screenshot: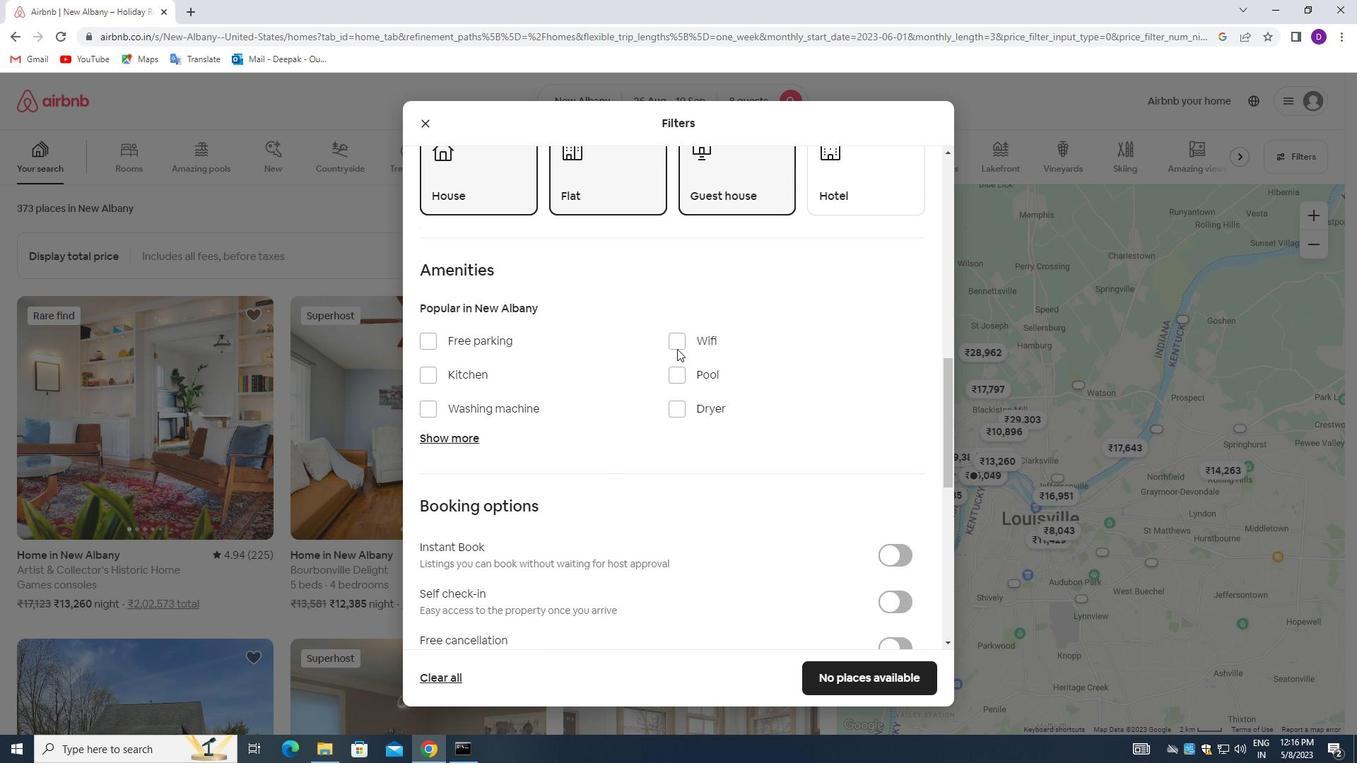 
Action: Mouse pressed left at (677, 345)
Screenshot: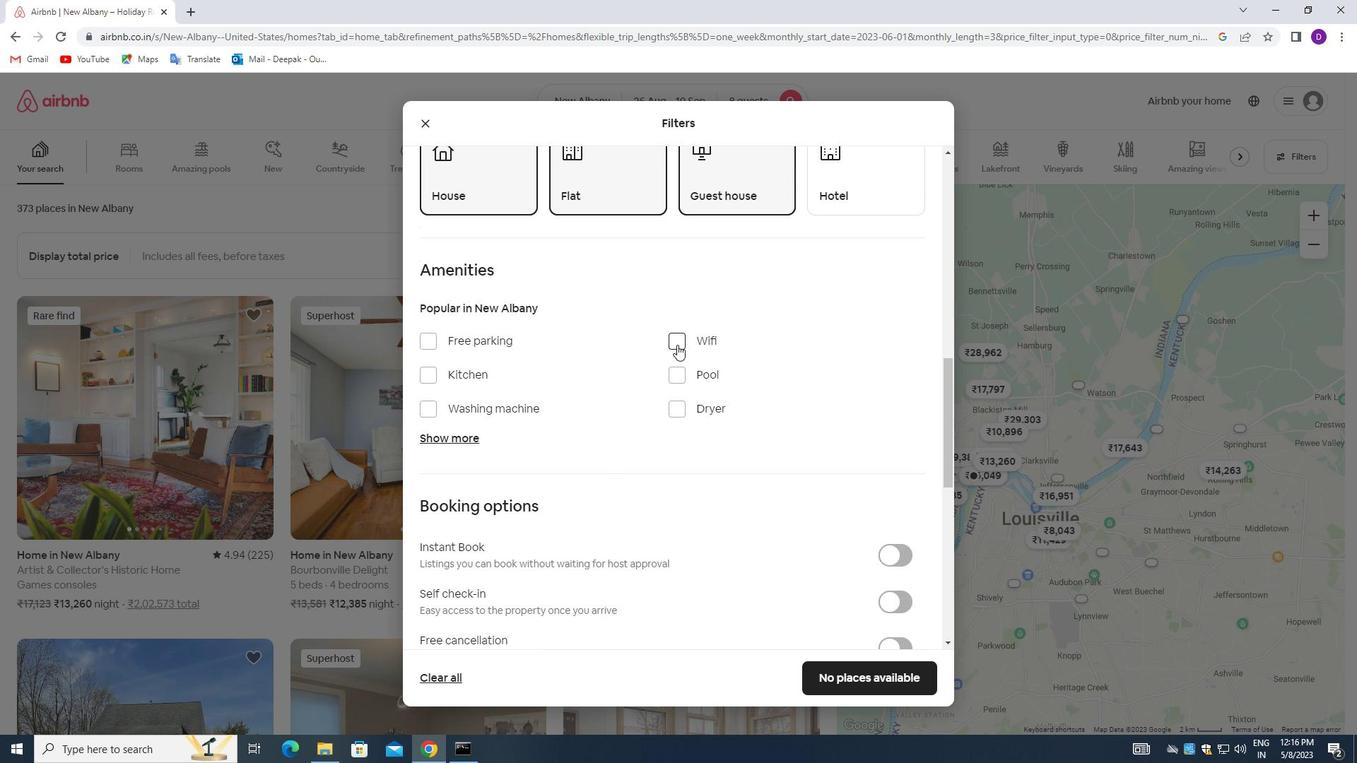 
Action: Mouse moved to (433, 342)
Screenshot: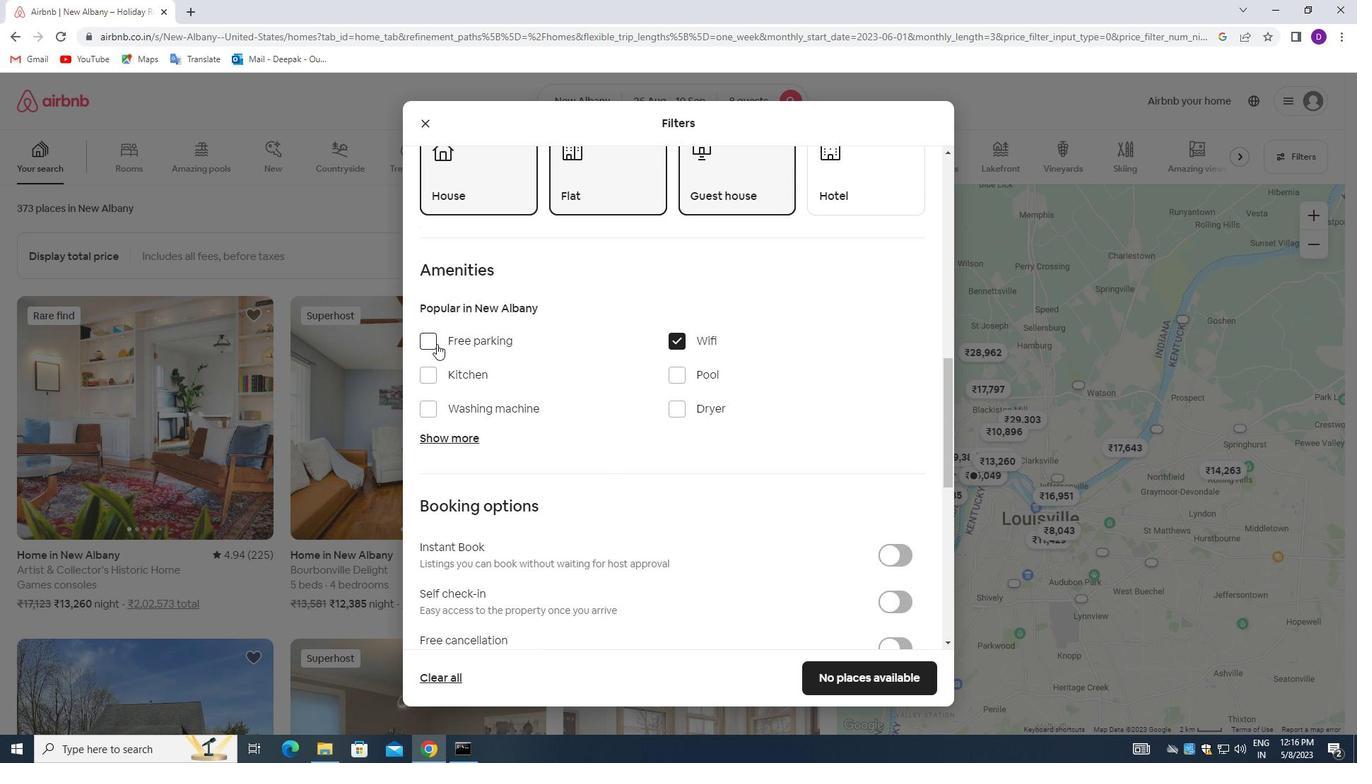 
Action: Mouse pressed left at (433, 342)
Screenshot: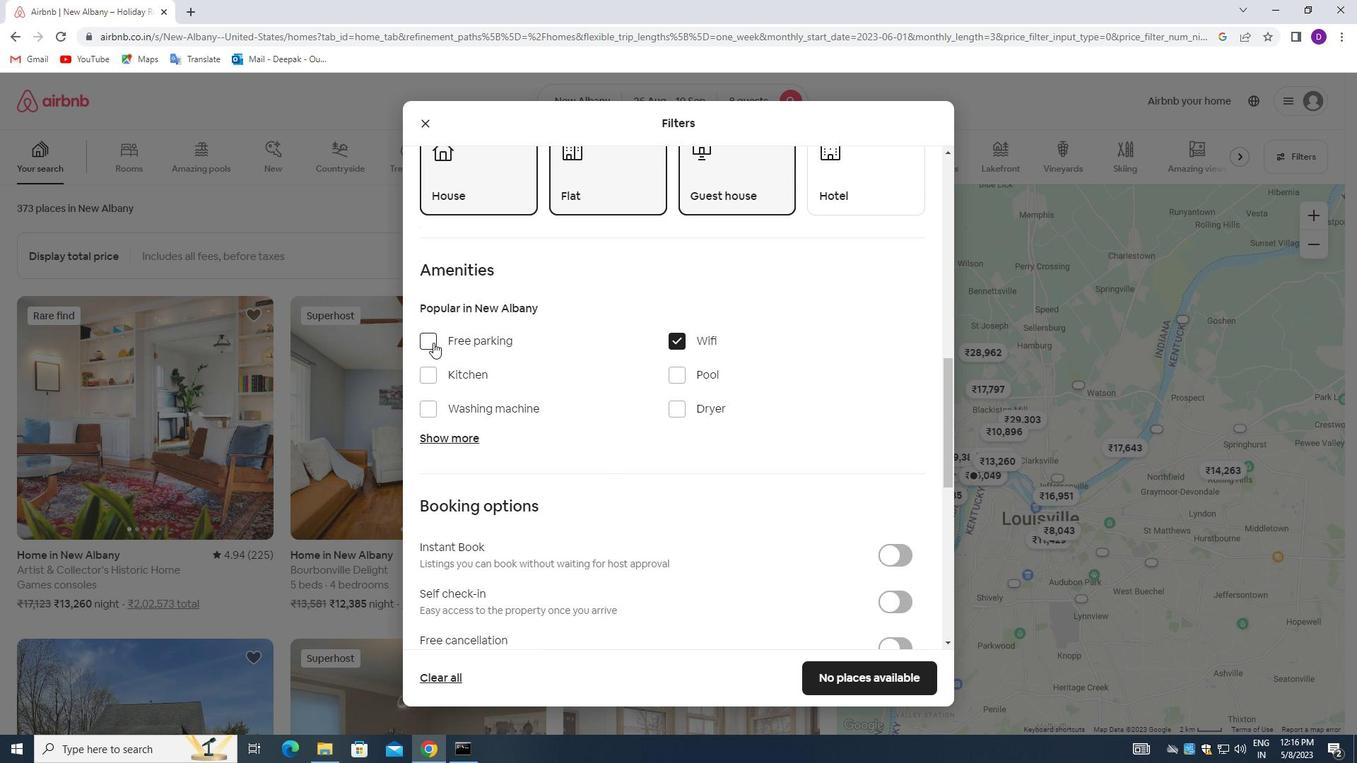 
Action: Mouse moved to (459, 441)
Screenshot: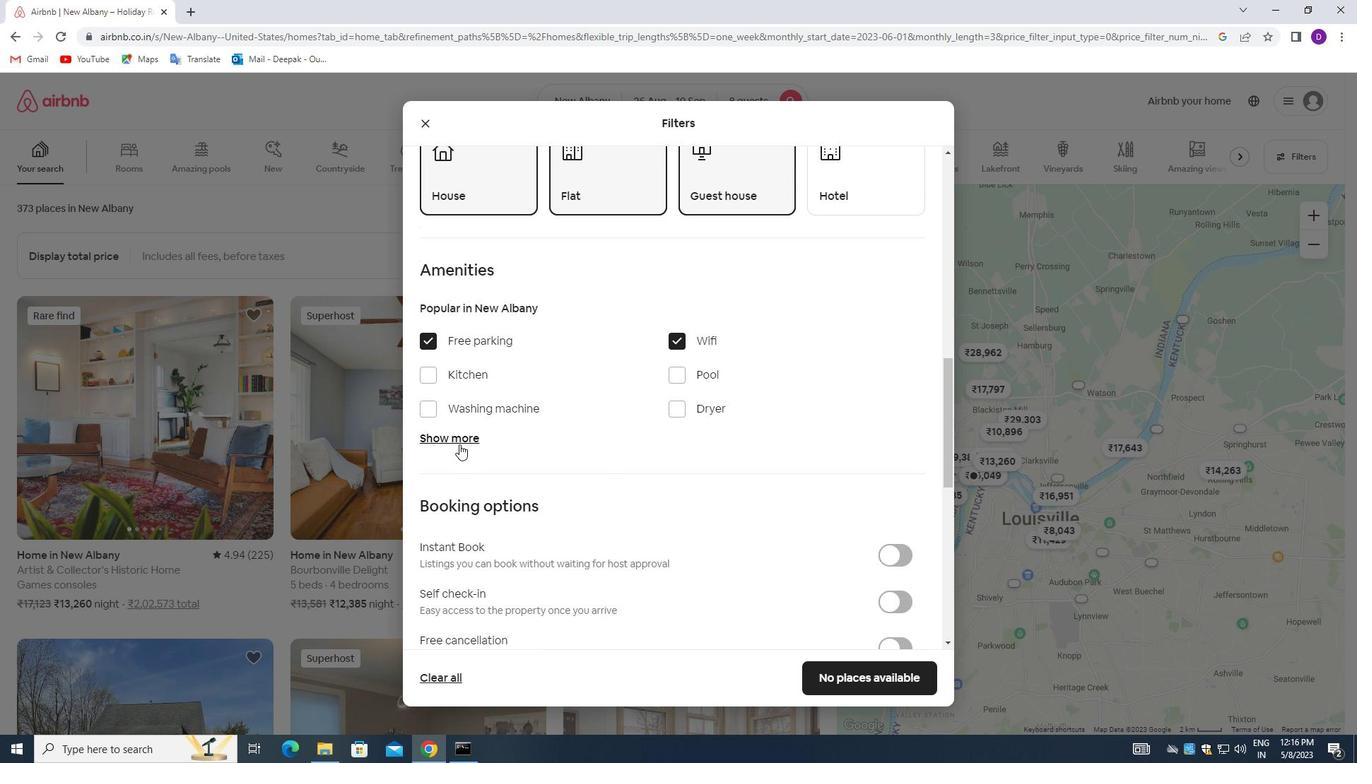
Action: Mouse pressed left at (459, 441)
Screenshot: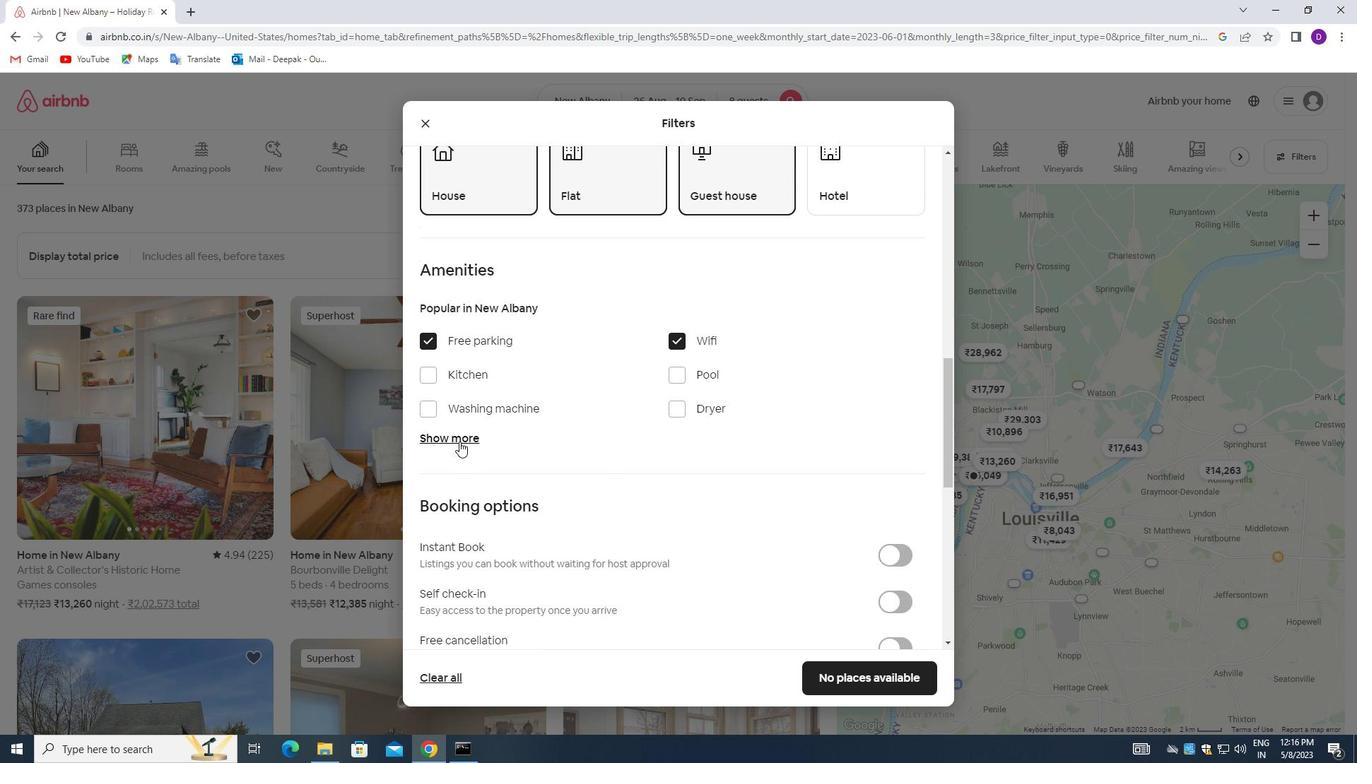 
Action: Mouse moved to (615, 458)
Screenshot: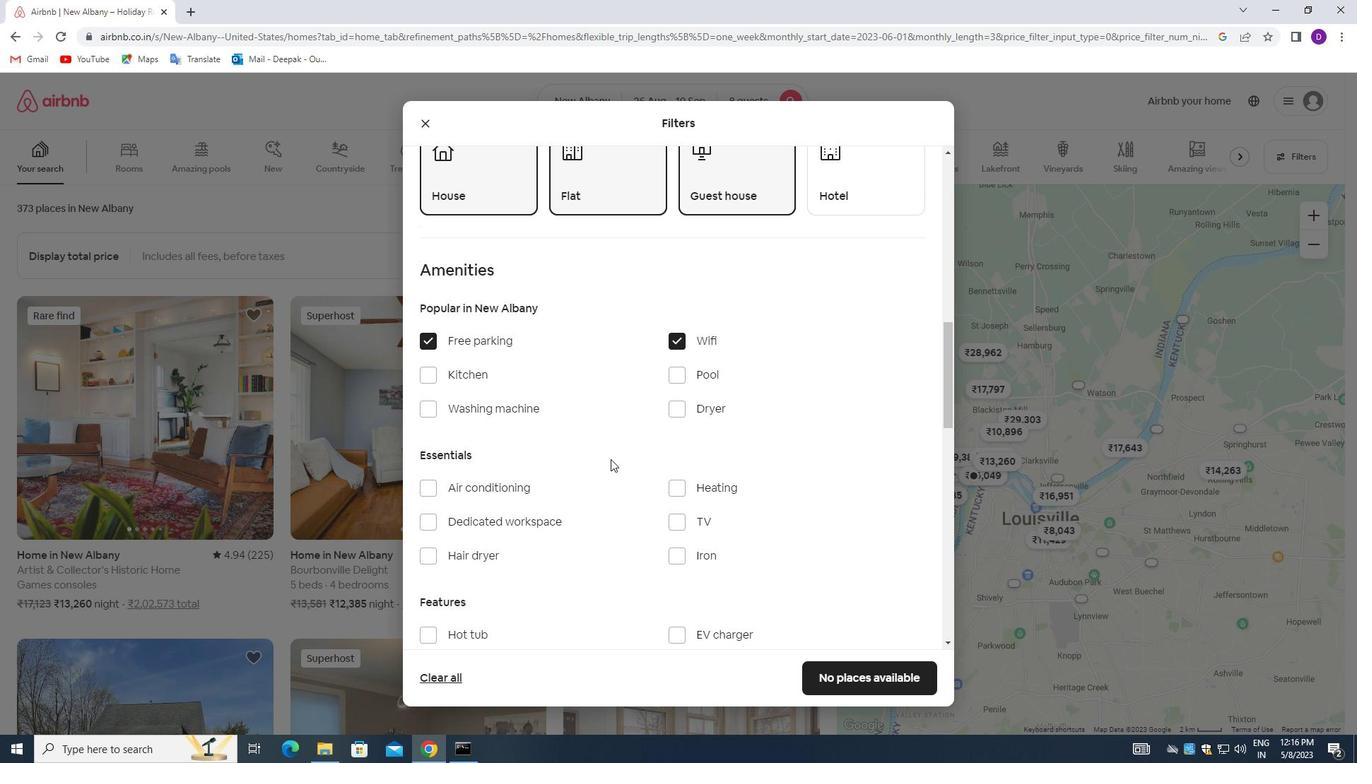 
Action: Mouse scrolled (615, 457) with delta (0, 0)
Screenshot: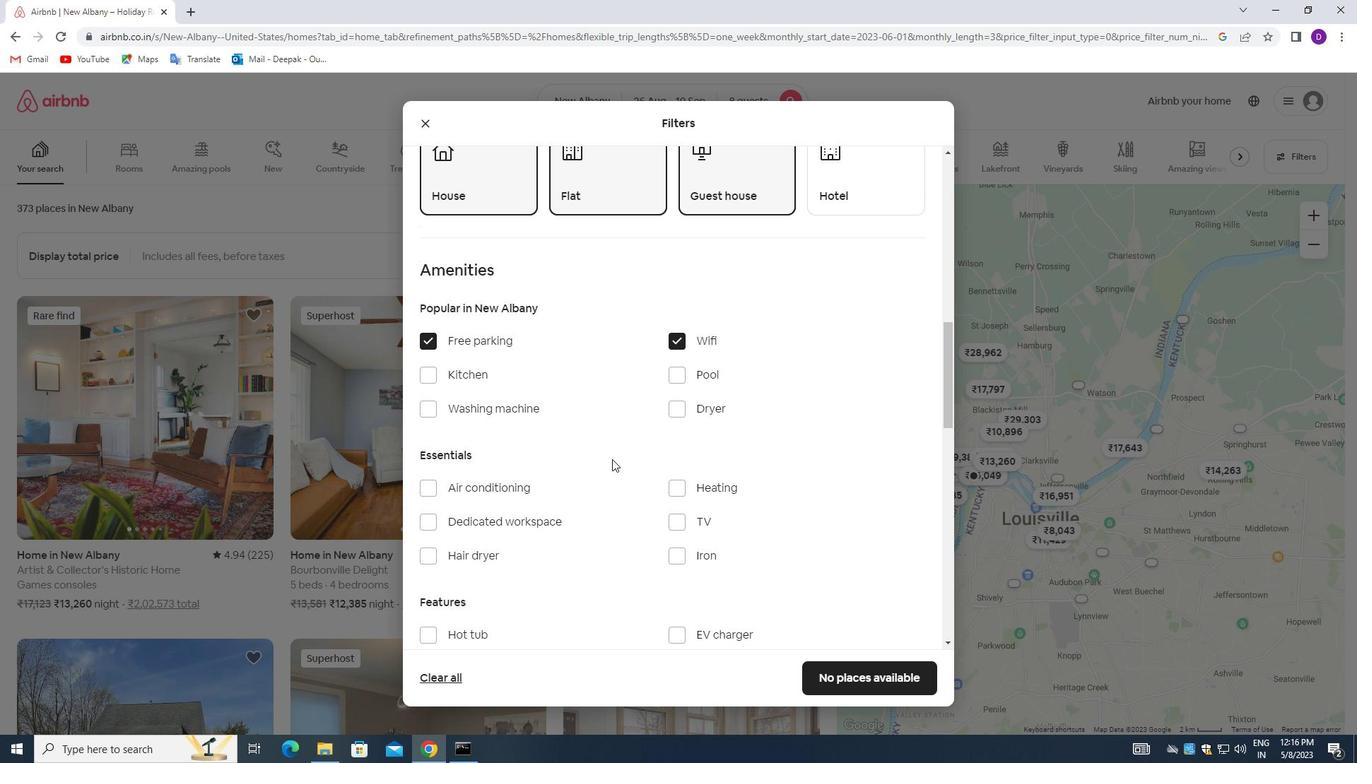 
Action: Mouse moved to (616, 456)
Screenshot: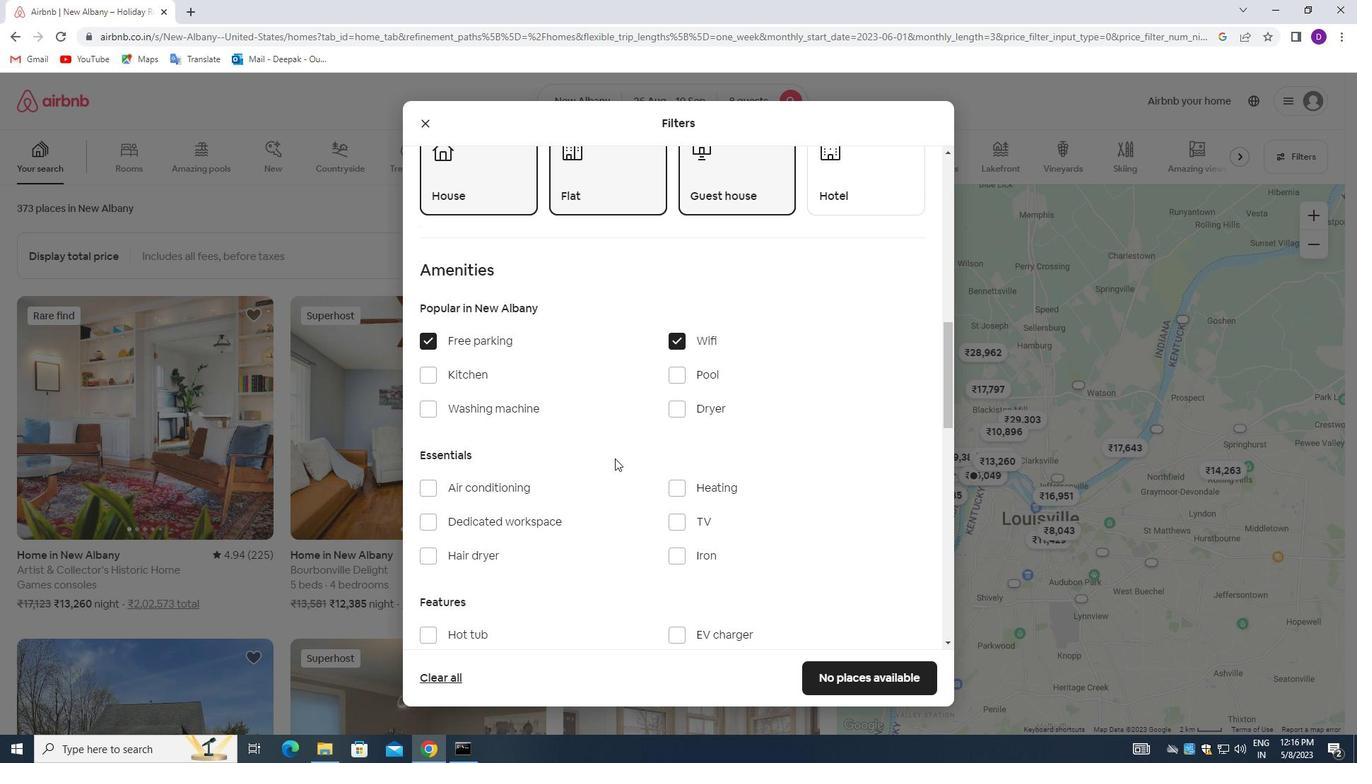 
Action: Mouse scrolled (616, 455) with delta (0, 0)
Screenshot: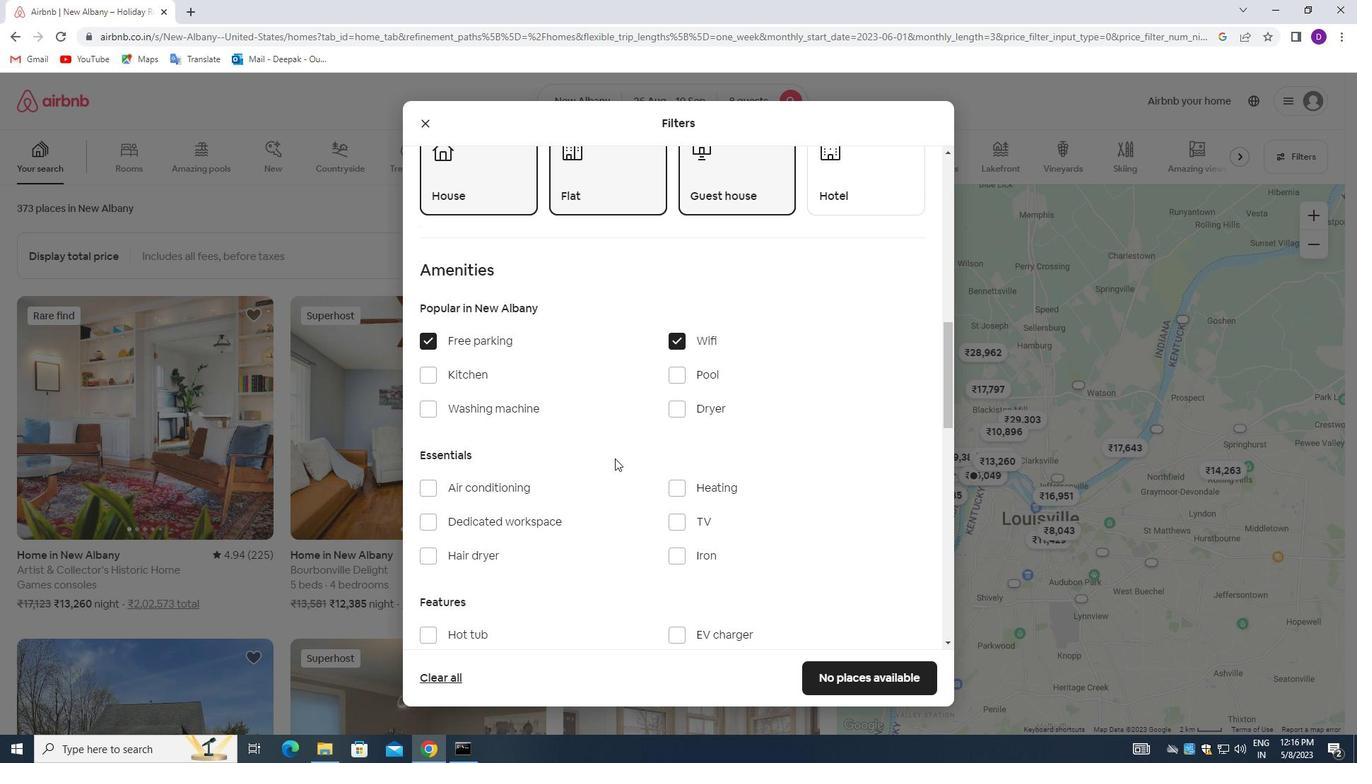 
Action: Mouse moved to (676, 383)
Screenshot: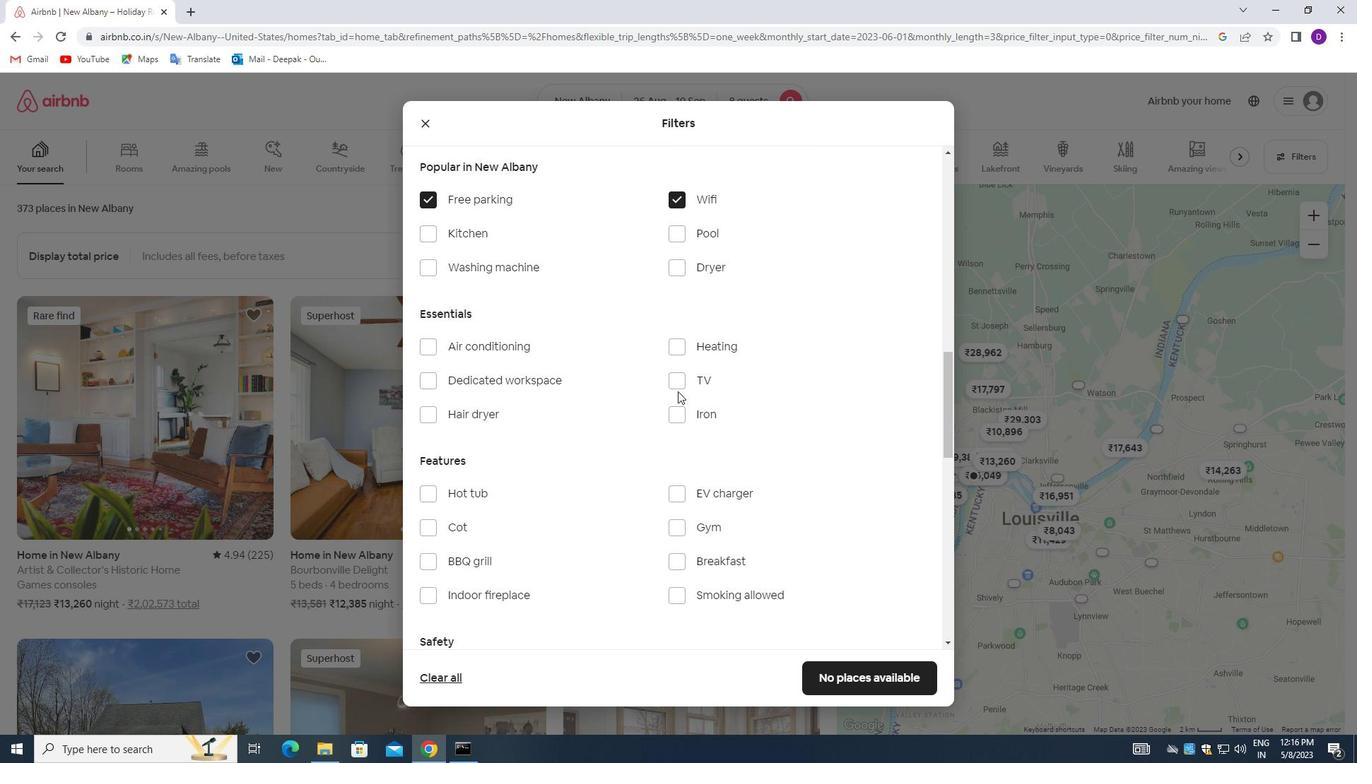 
Action: Mouse pressed left at (676, 383)
Screenshot: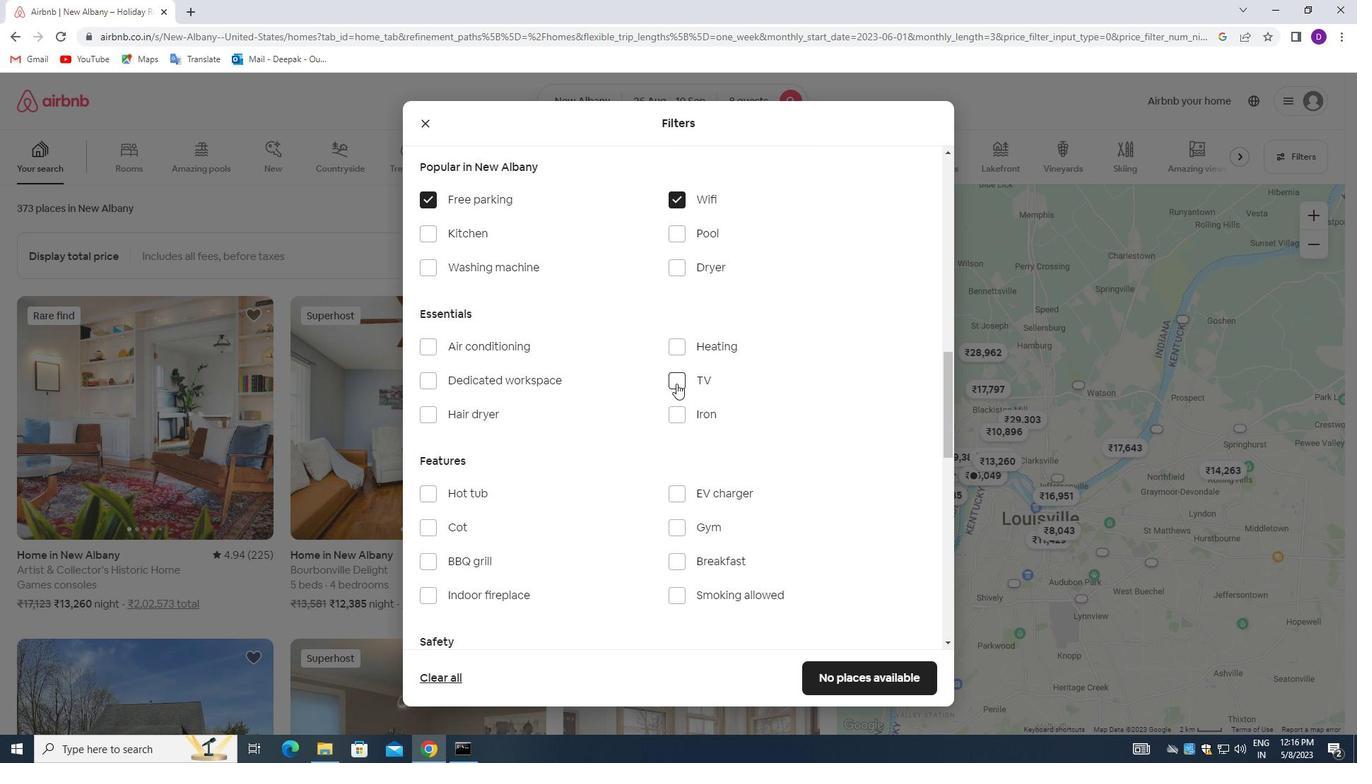 
Action: Mouse moved to (513, 487)
Screenshot: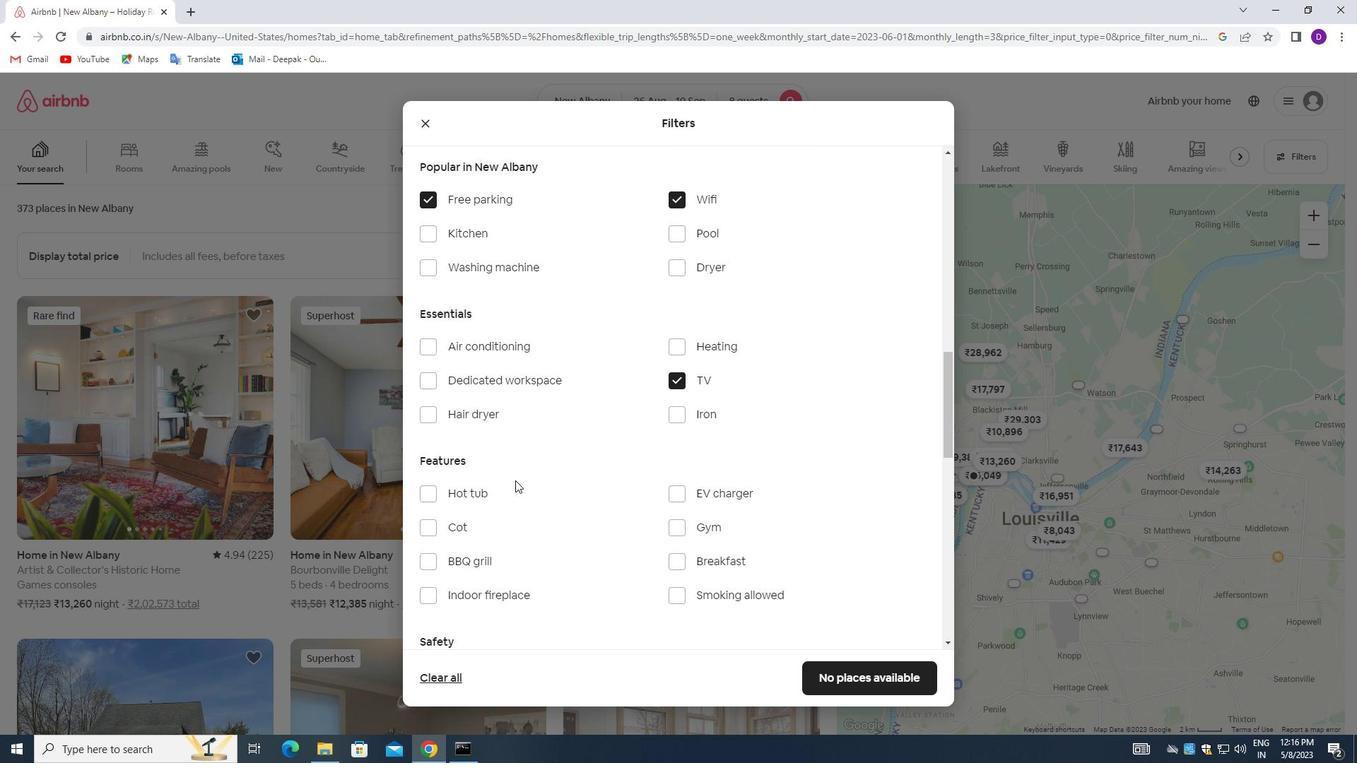 
Action: Mouse scrolled (513, 487) with delta (0, 0)
Screenshot: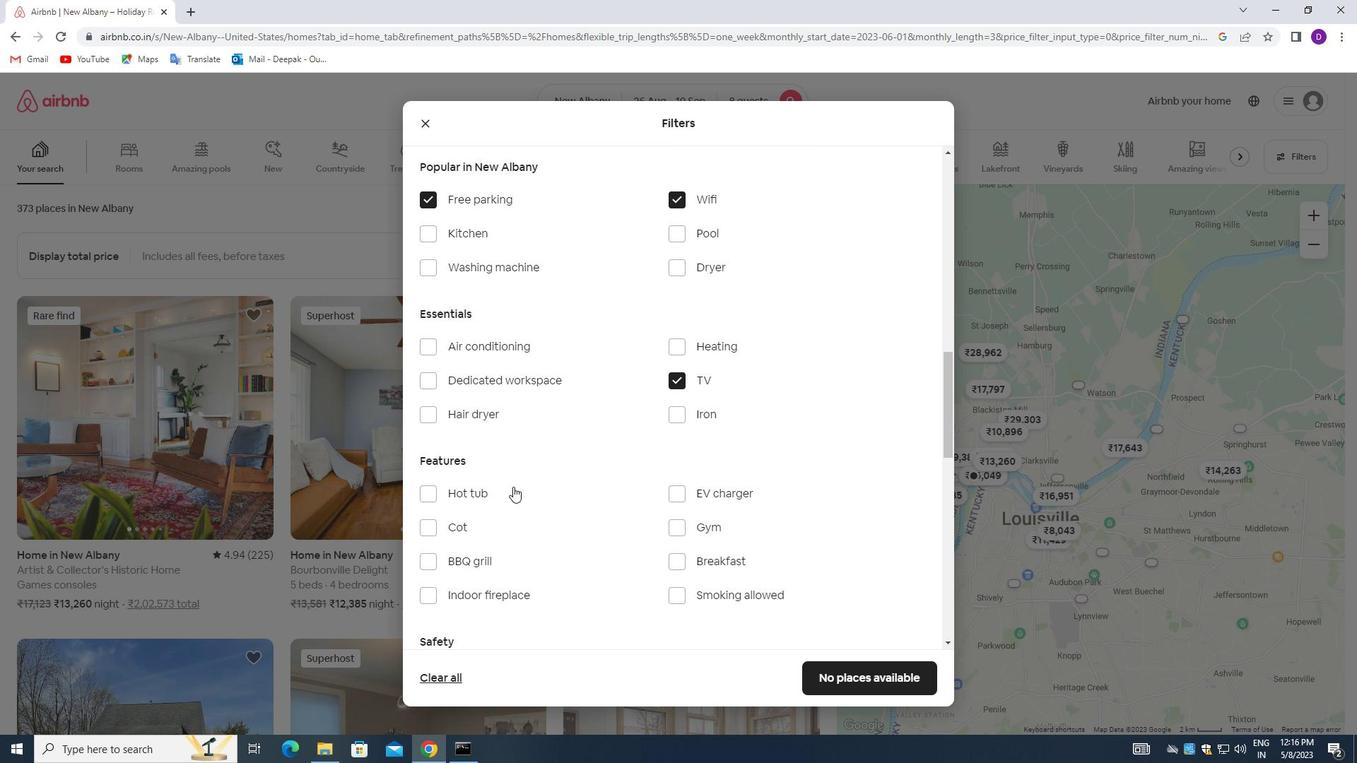 
Action: Mouse moved to (679, 455)
Screenshot: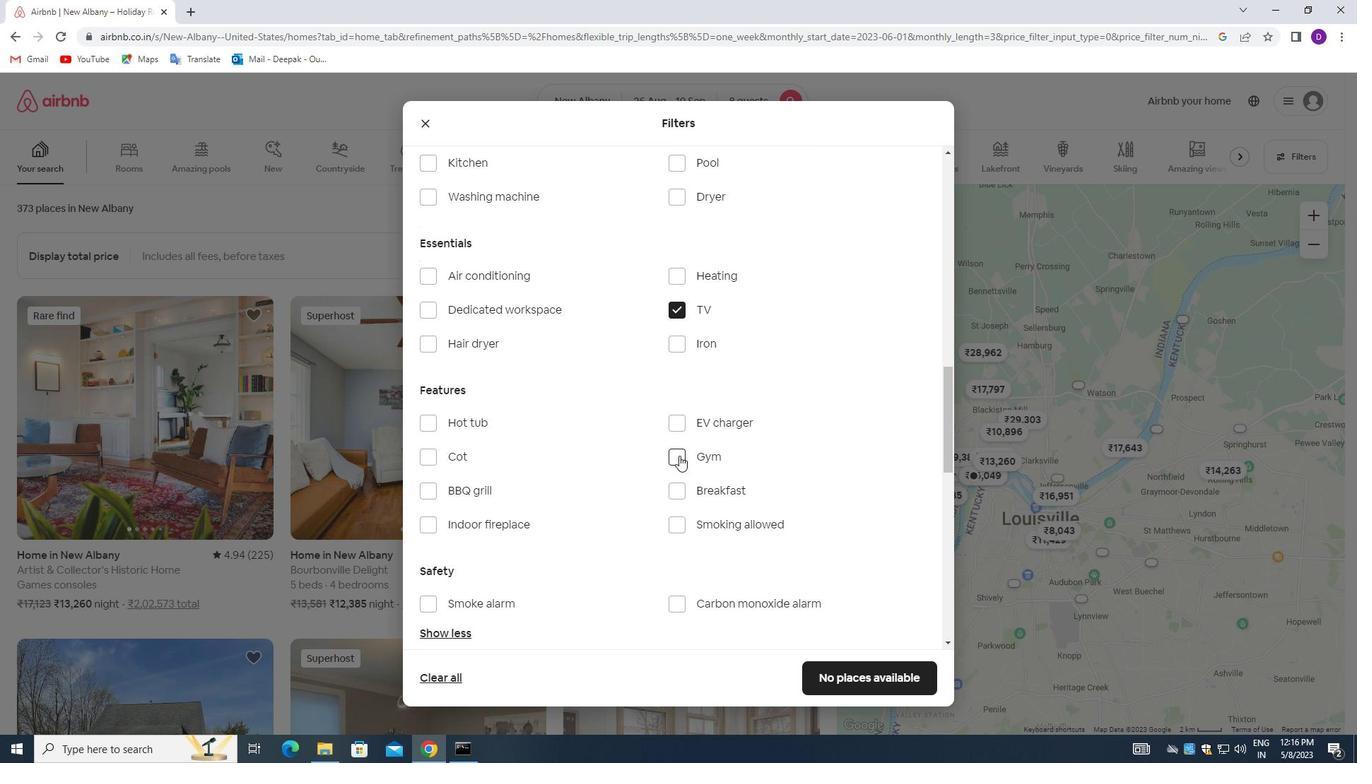 
Action: Mouse pressed left at (679, 455)
Screenshot: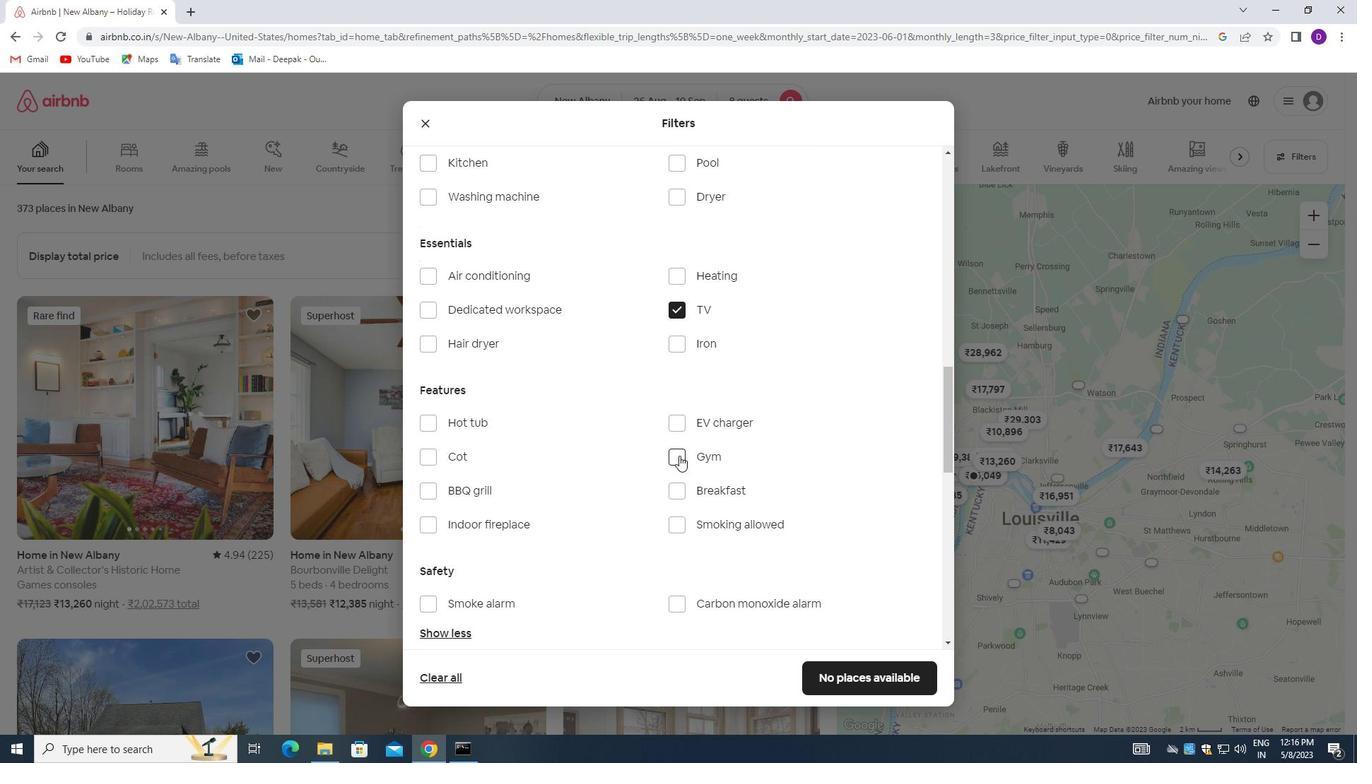 
Action: Mouse moved to (673, 497)
Screenshot: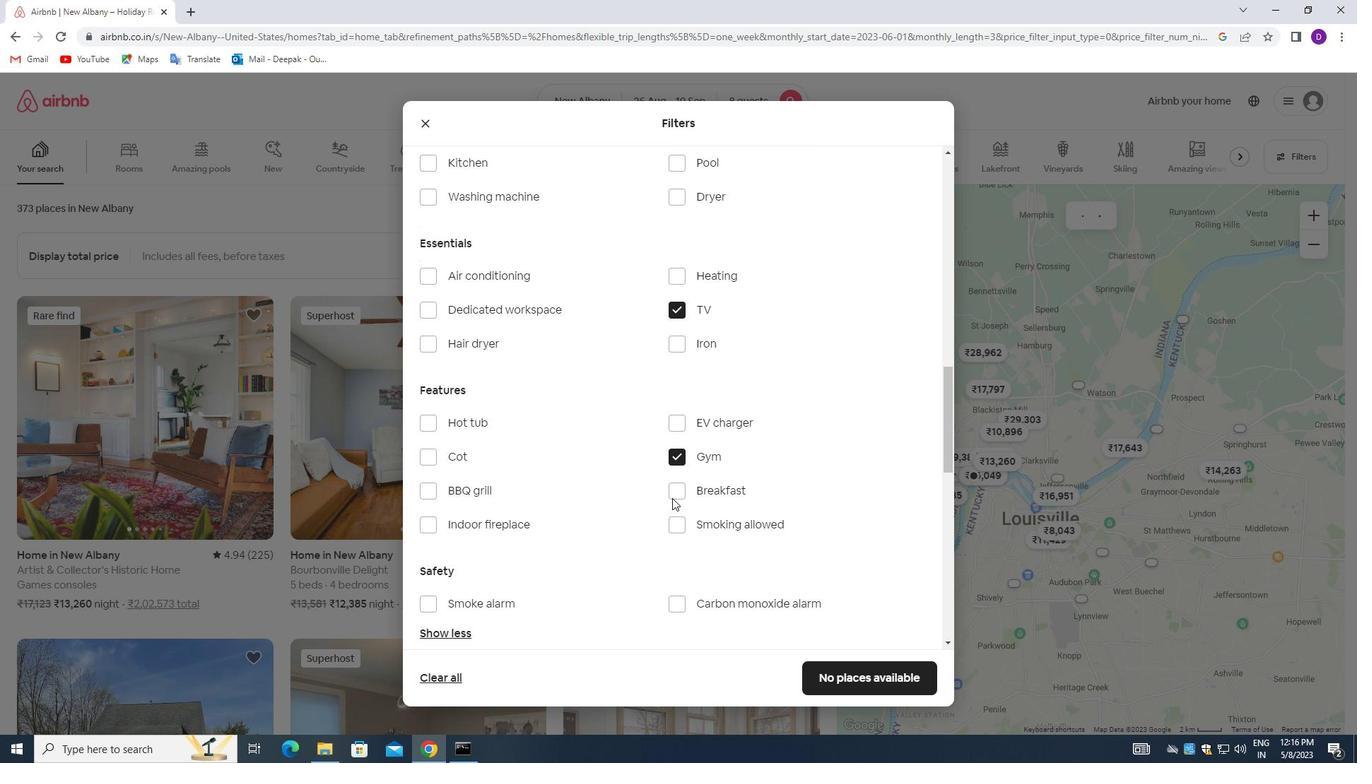 
Action: Mouse pressed left at (673, 497)
Screenshot: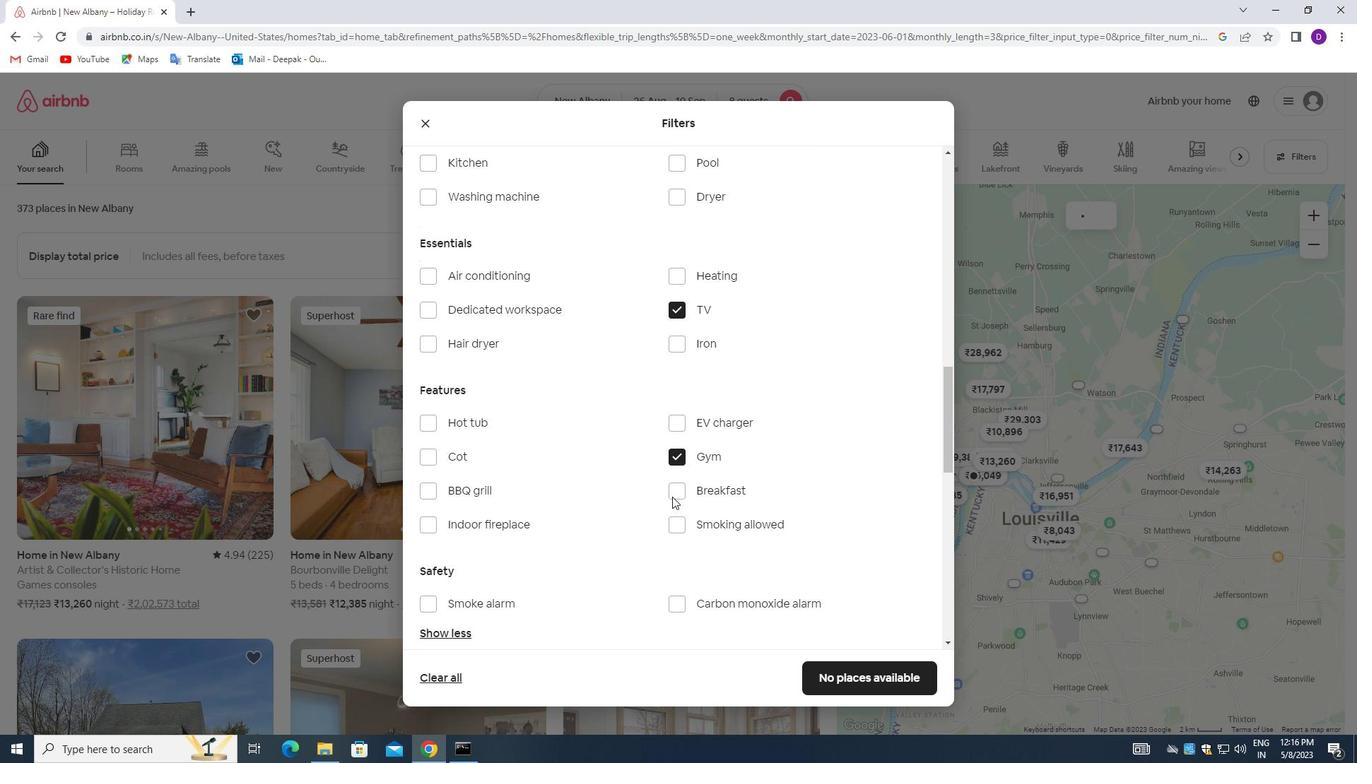 
Action: Mouse moved to (572, 480)
Screenshot: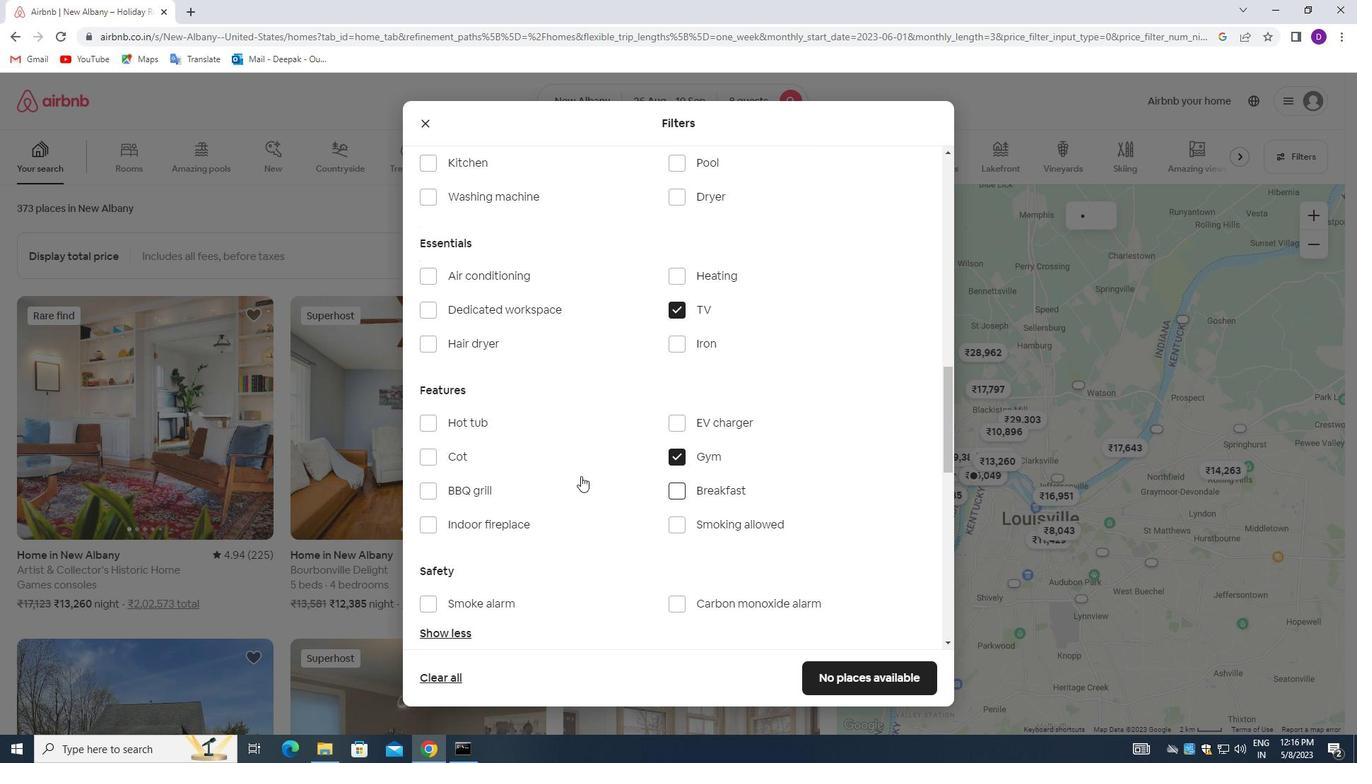 
Action: Mouse scrolled (572, 481) with delta (0, 0)
Screenshot: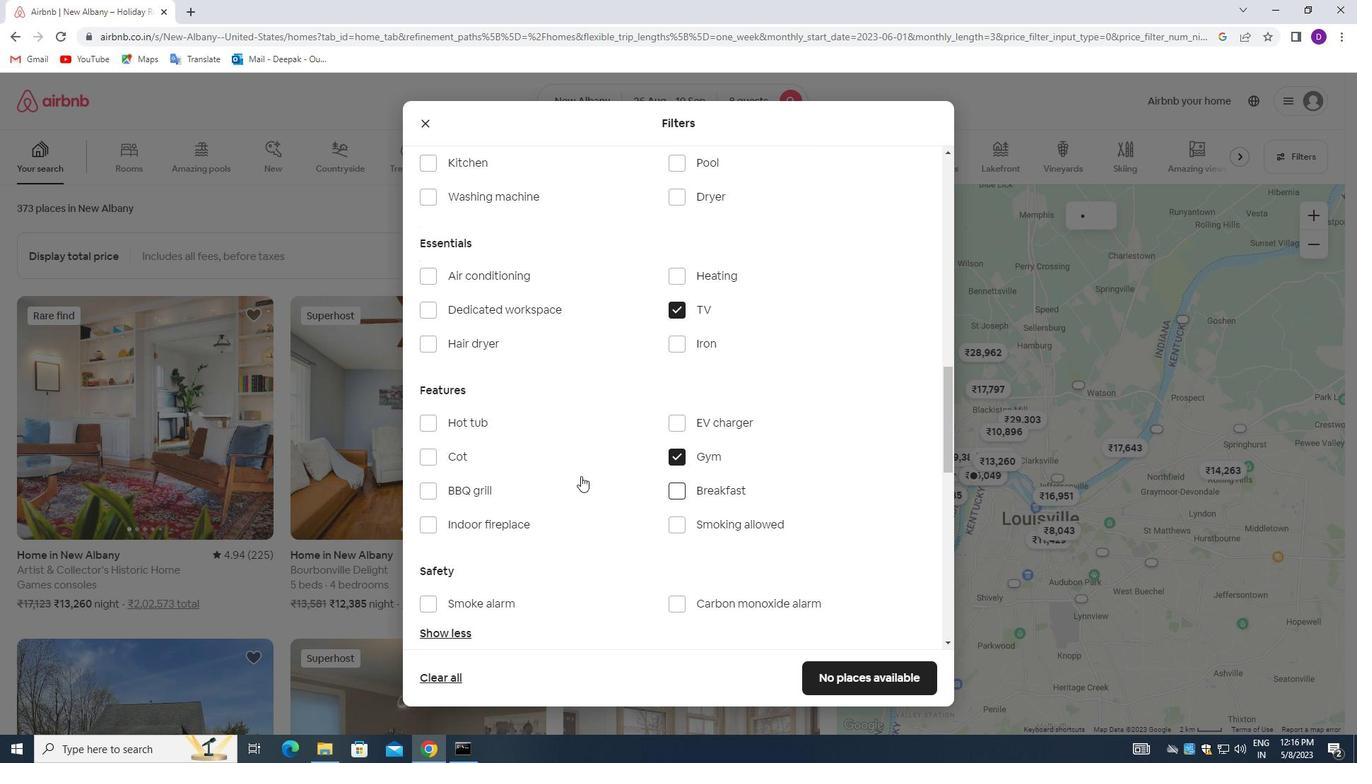 
Action: Mouse moved to (572, 481)
Screenshot: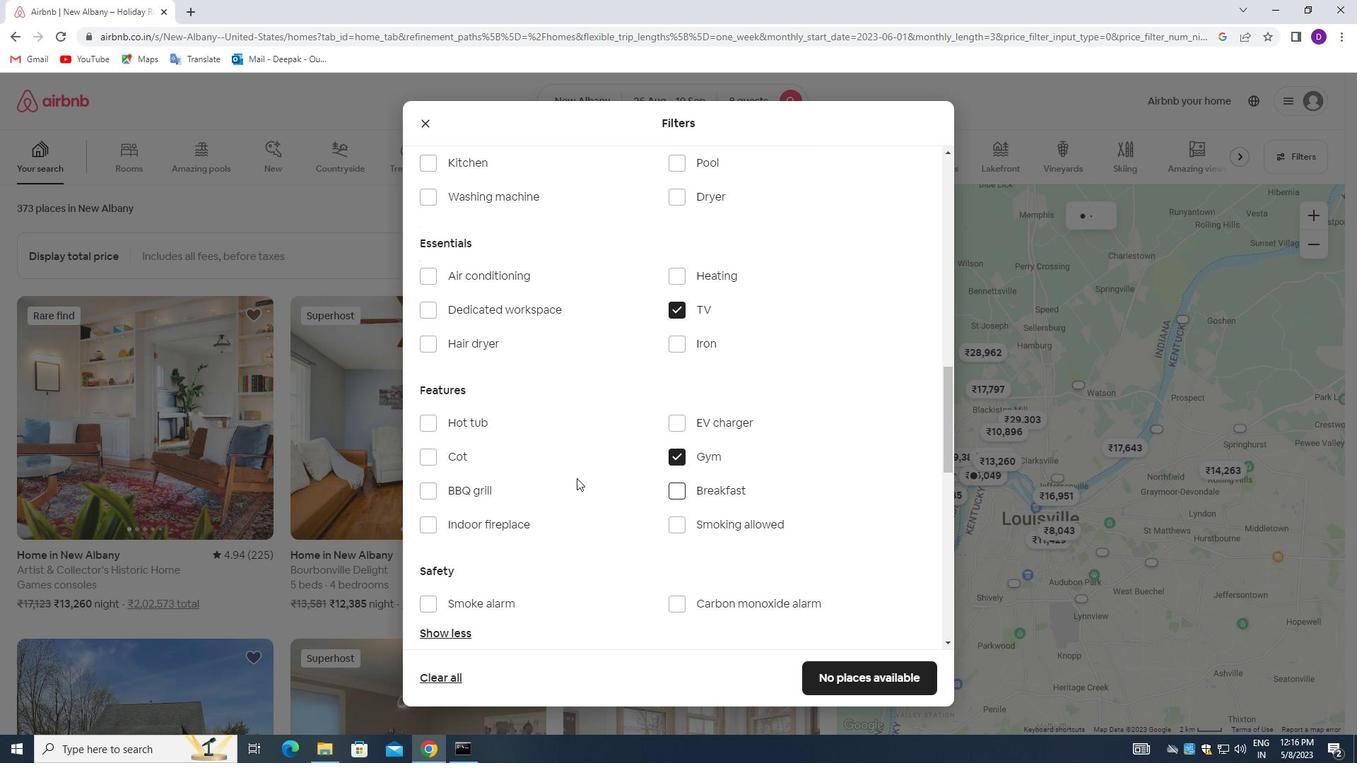 
Action: Mouse scrolled (572, 482) with delta (0, 0)
Screenshot: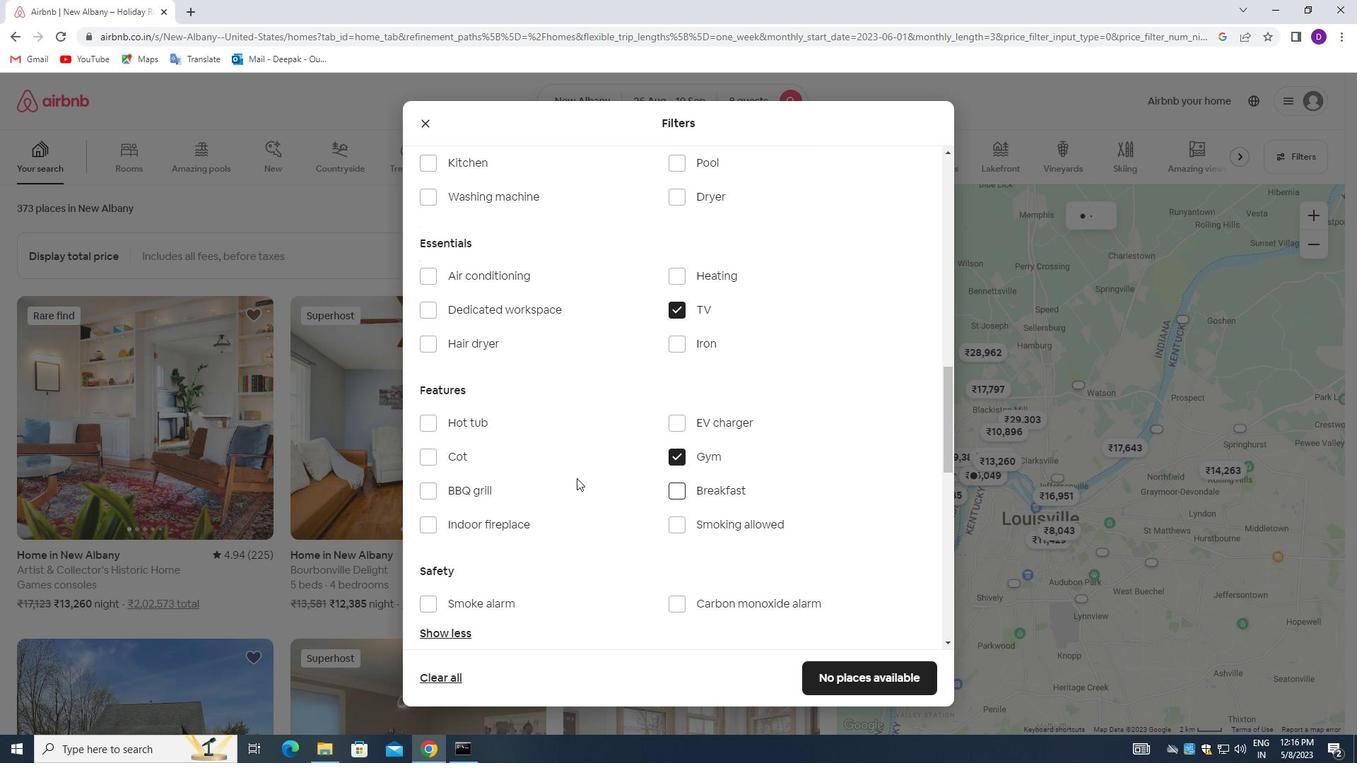 
Action: Mouse moved to (592, 481)
Screenshot: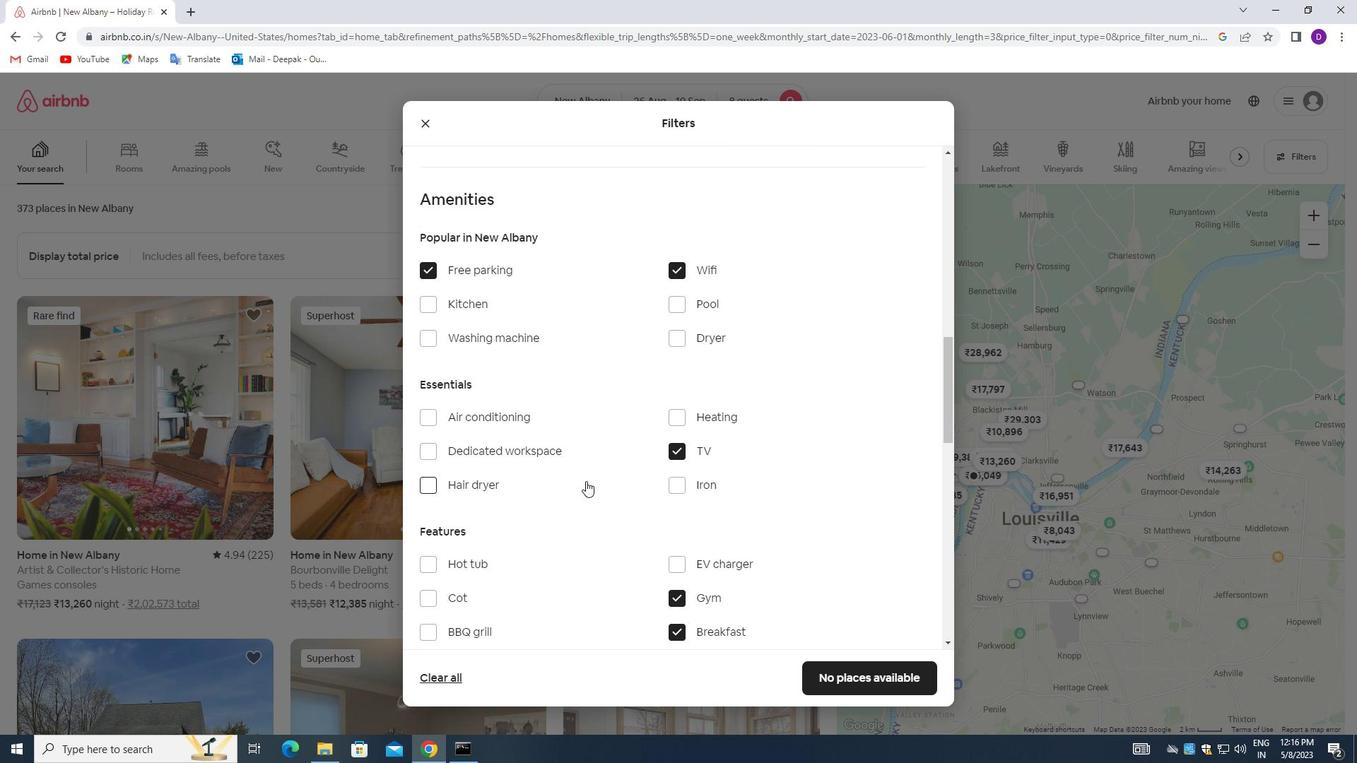 
Action: Mouse scrolled (592, 480) with delta (0, 0)
Screenshot: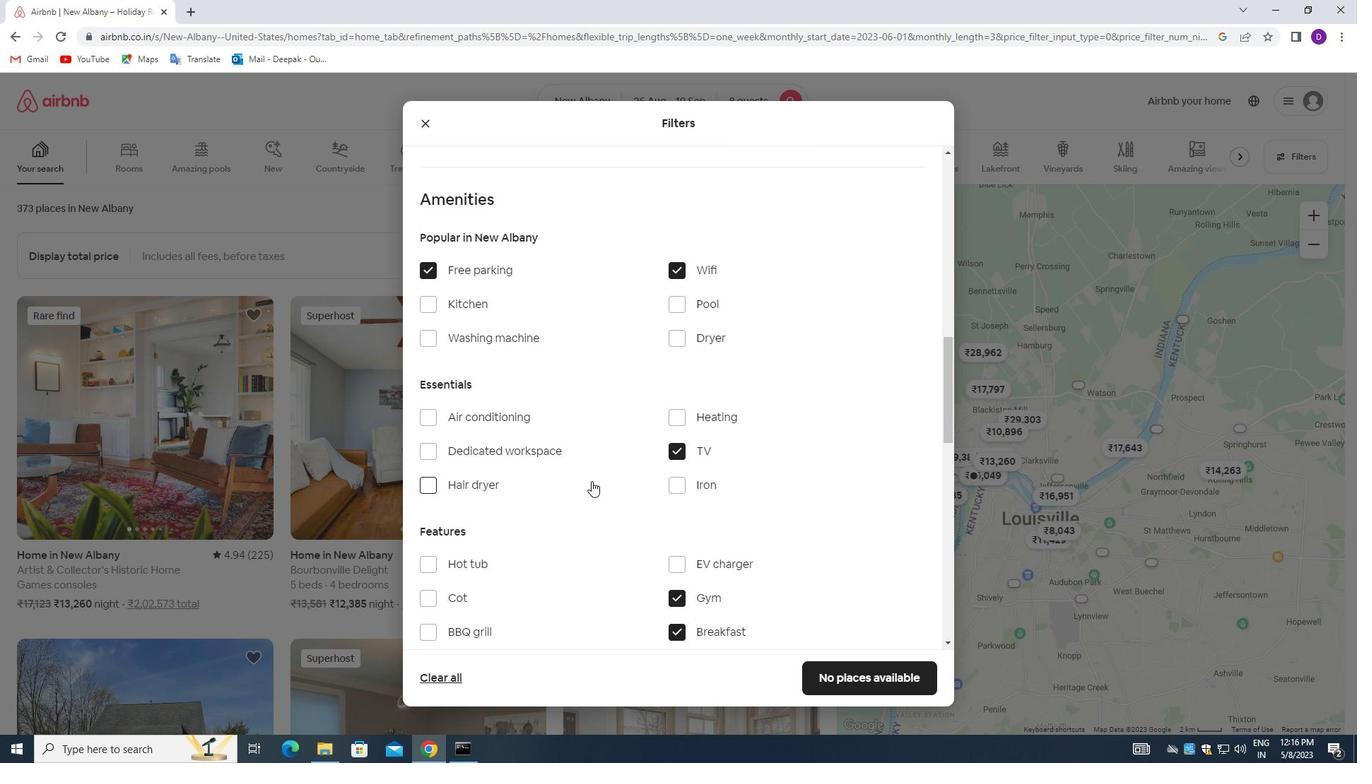 
Action: Mouse scrolled (592, 480) with delta (0, 0)
Screenshot: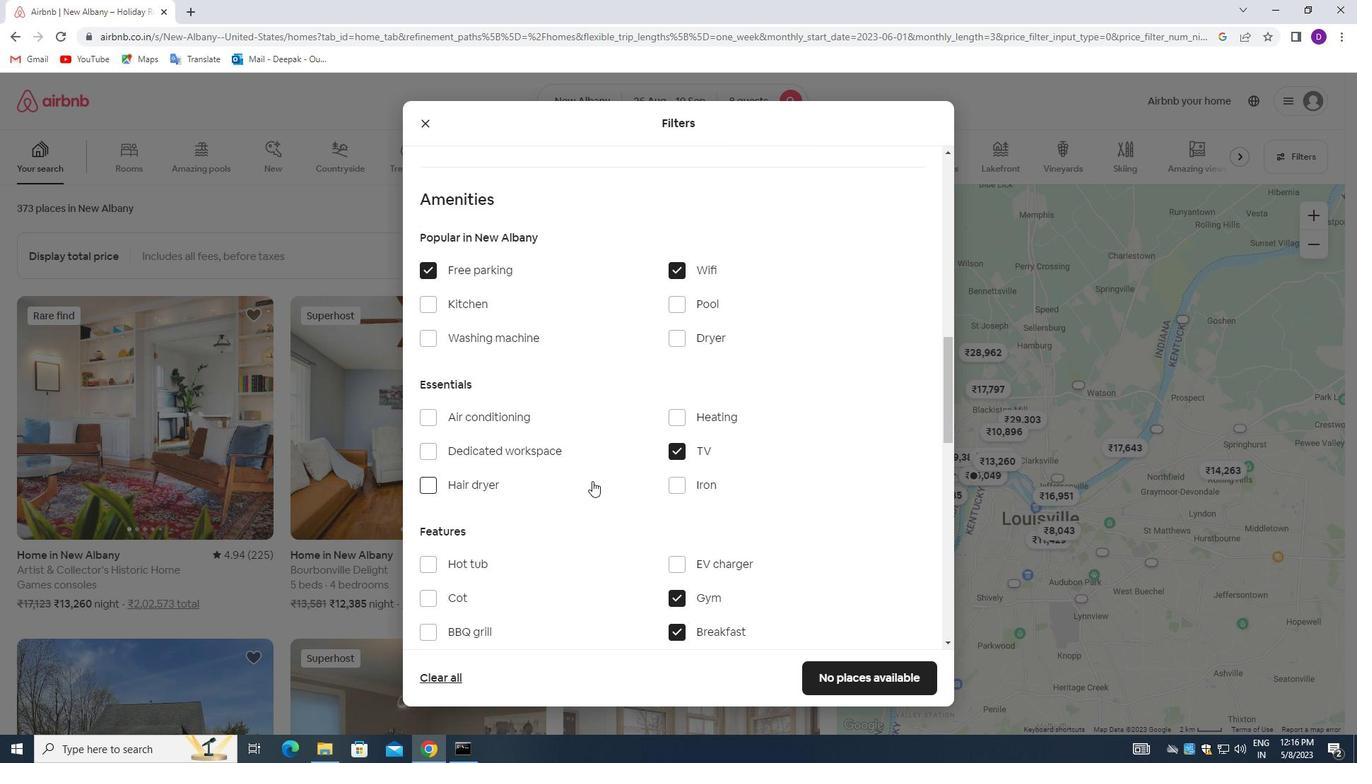 
Action: Mouse moved to (596, 482)
Screenshot: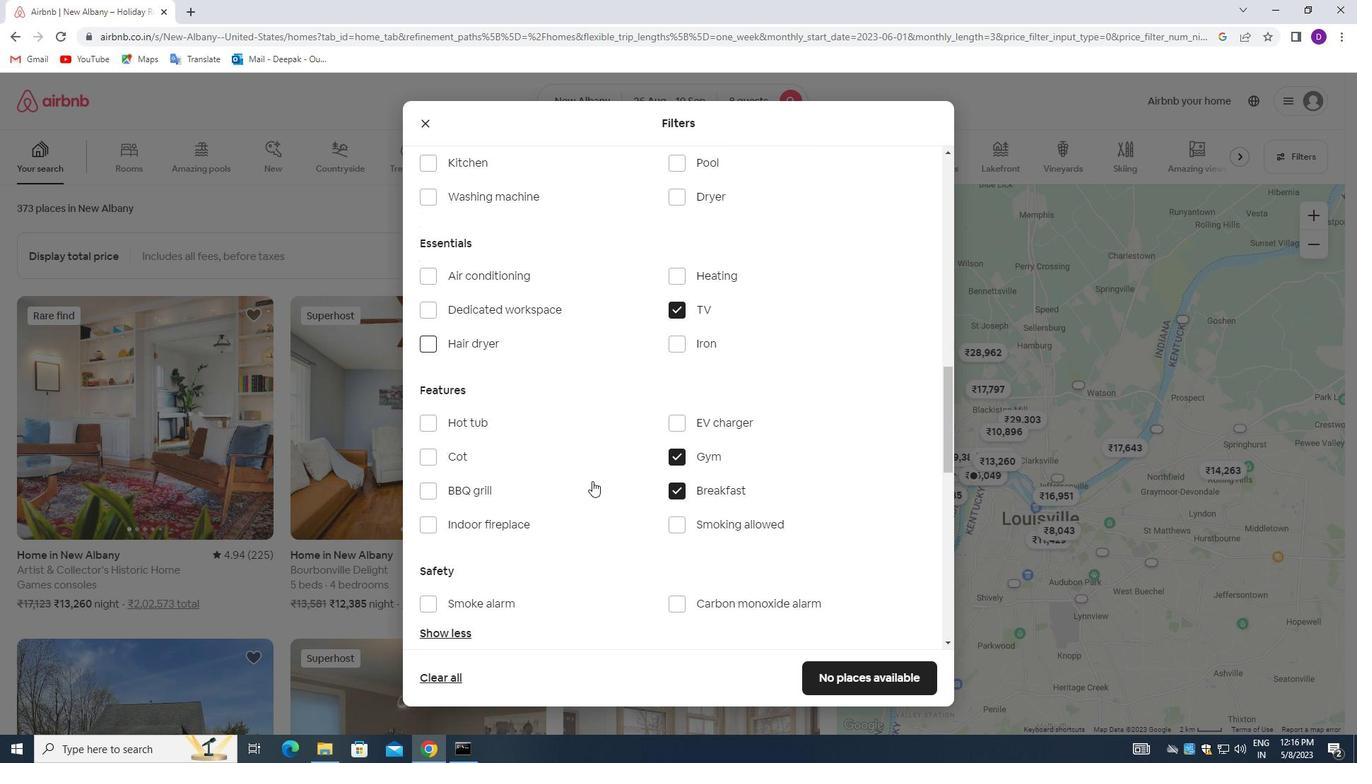 
Action: Mouse scrolled (596, 482) with delta (0, 0)
Screenshot: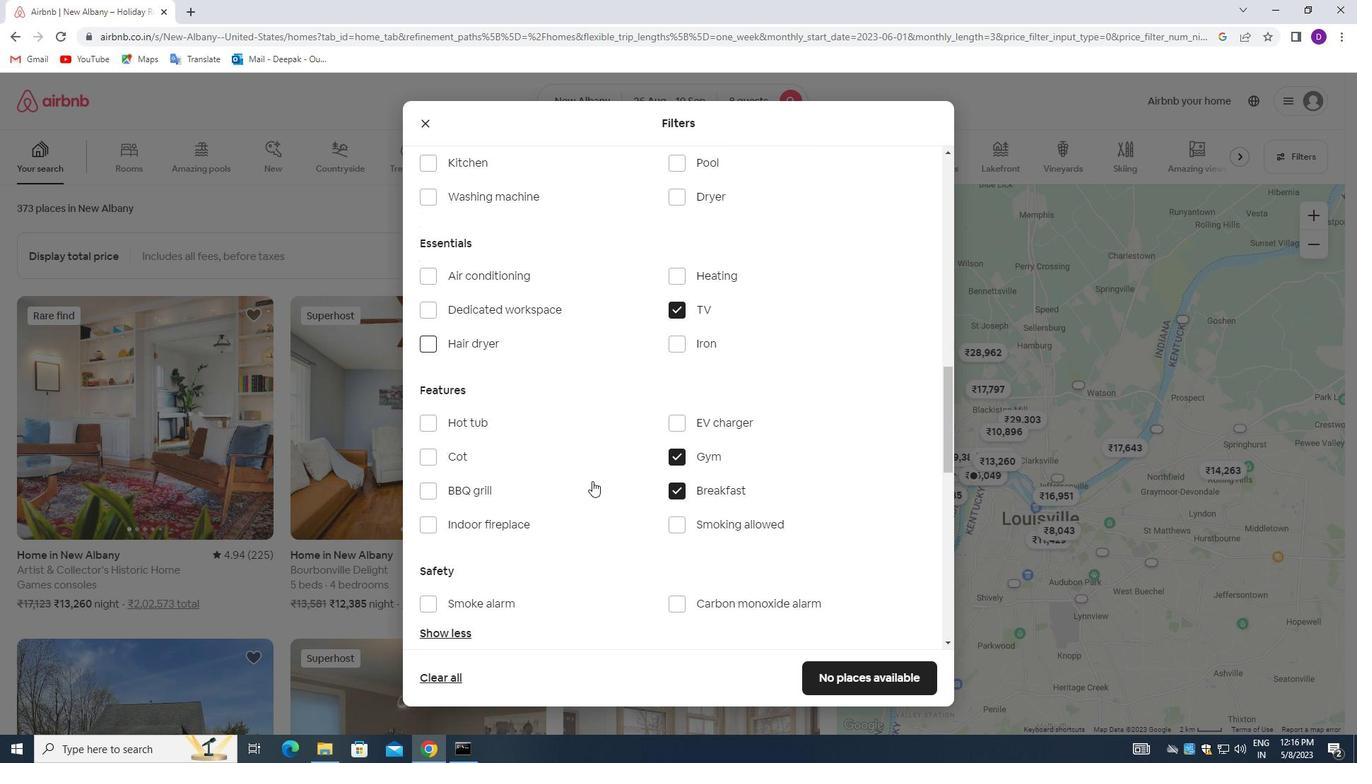 
Action: Mouse scrolled (596, 482) with delta (0, 0)
Screenshot: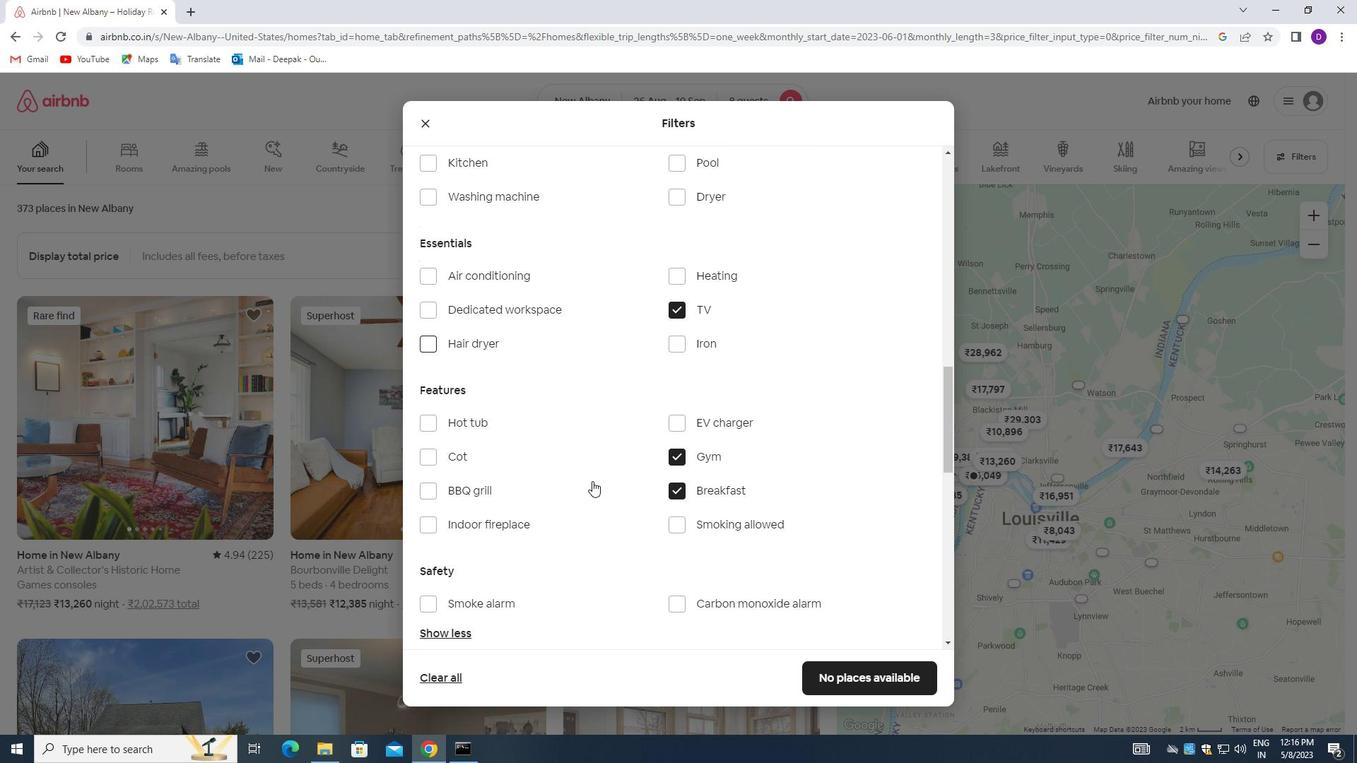 
Action: Mouse scrolled (596, 482) with delta (0, 0)
Screenshot: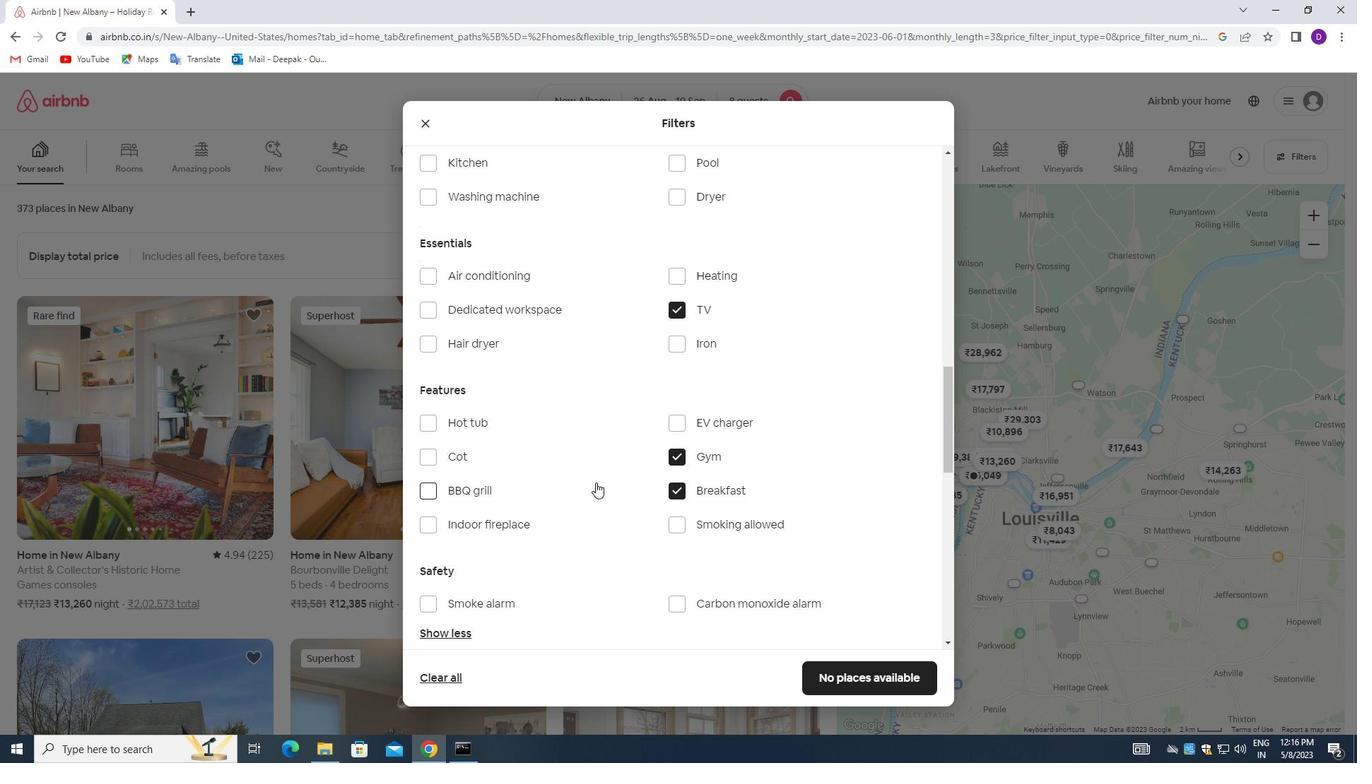 
Action: Mouse moved to (642, 490)
Screenshot: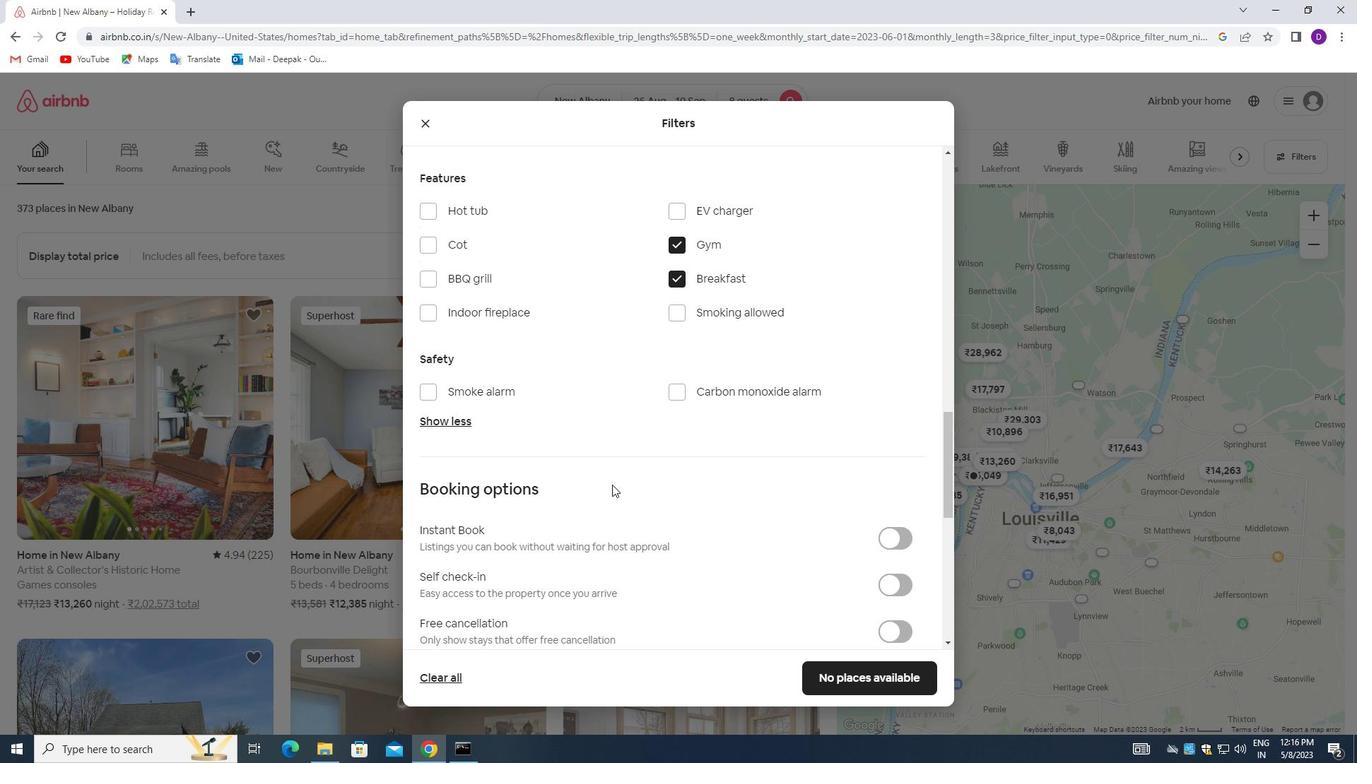 
Action: Mouse scrolled (642, 489) with delta (0, 0)
Screenshot: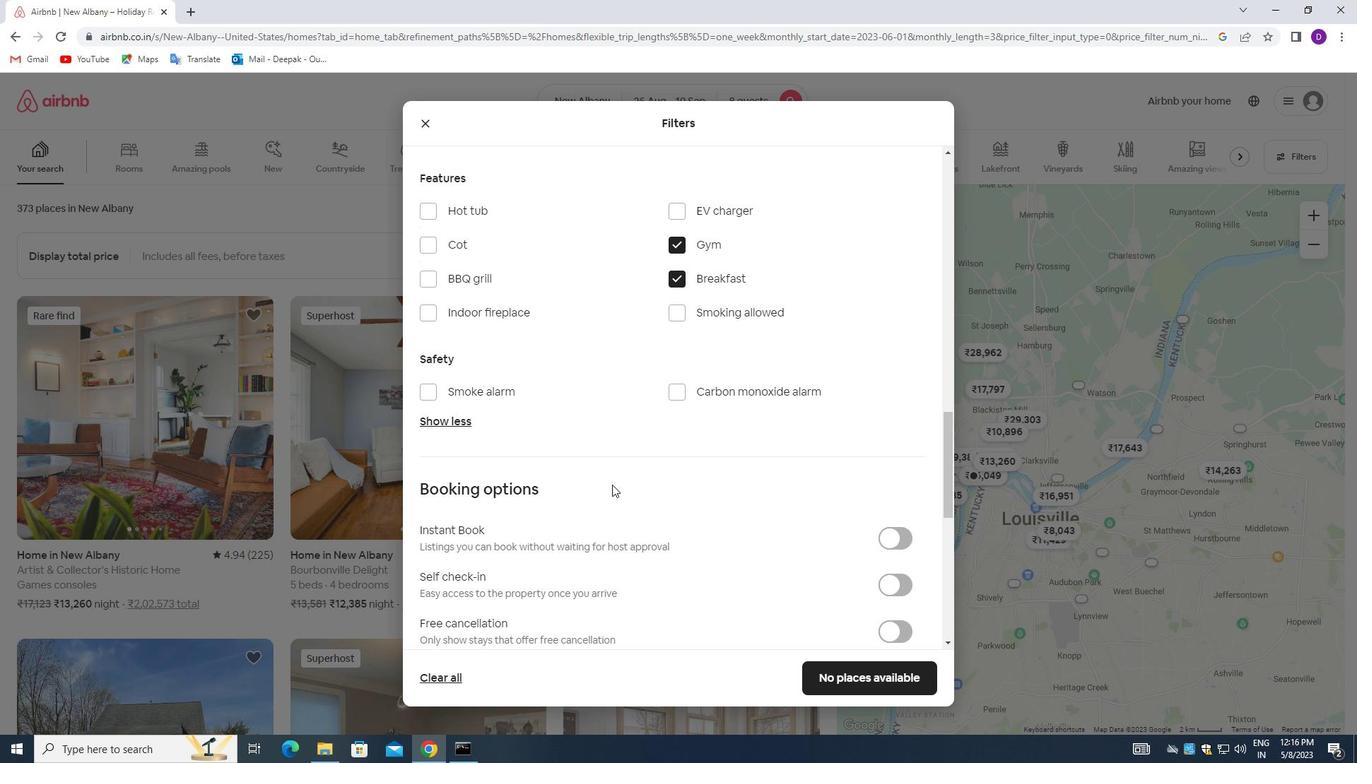 
Action: Mouse moved to (644, 491)
Screenshot: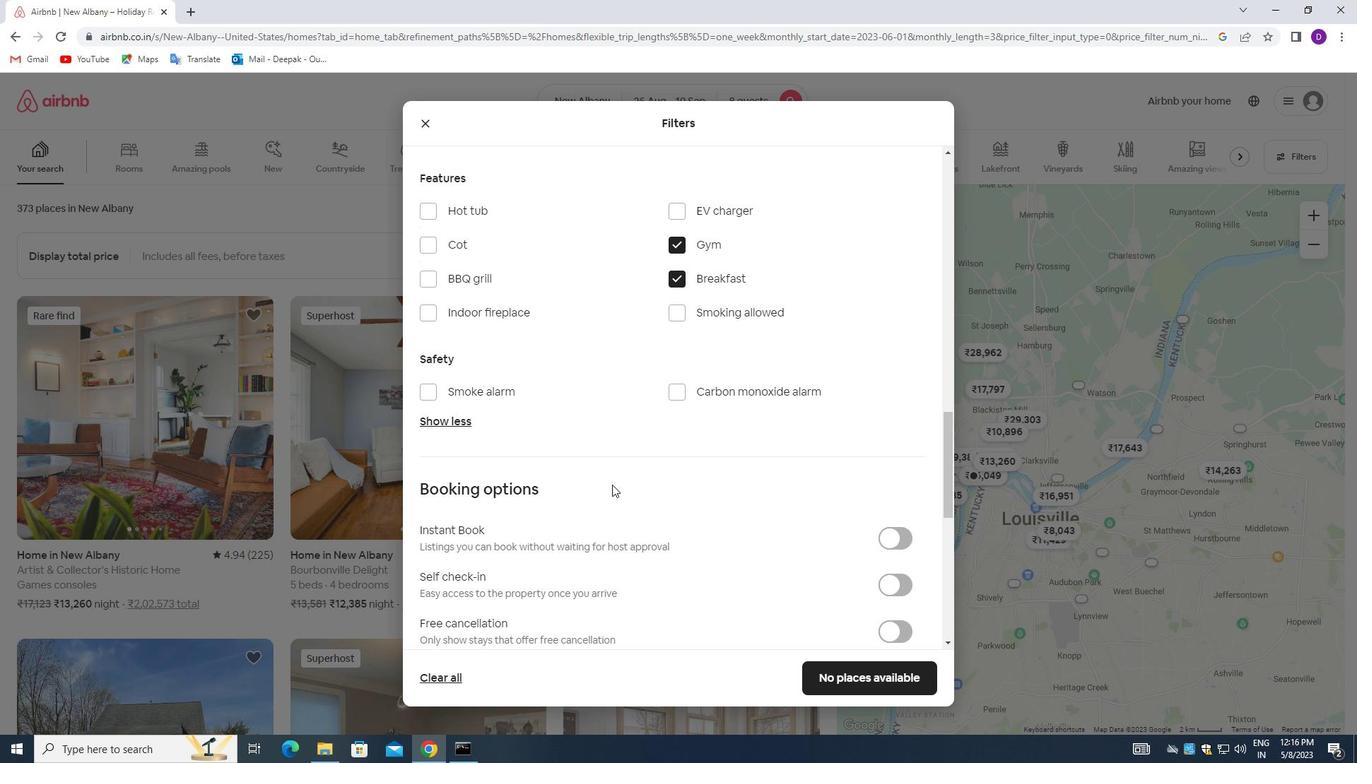 
Action: Mouse scrolled (644, 490) with delta (0, 0)
Screenshot: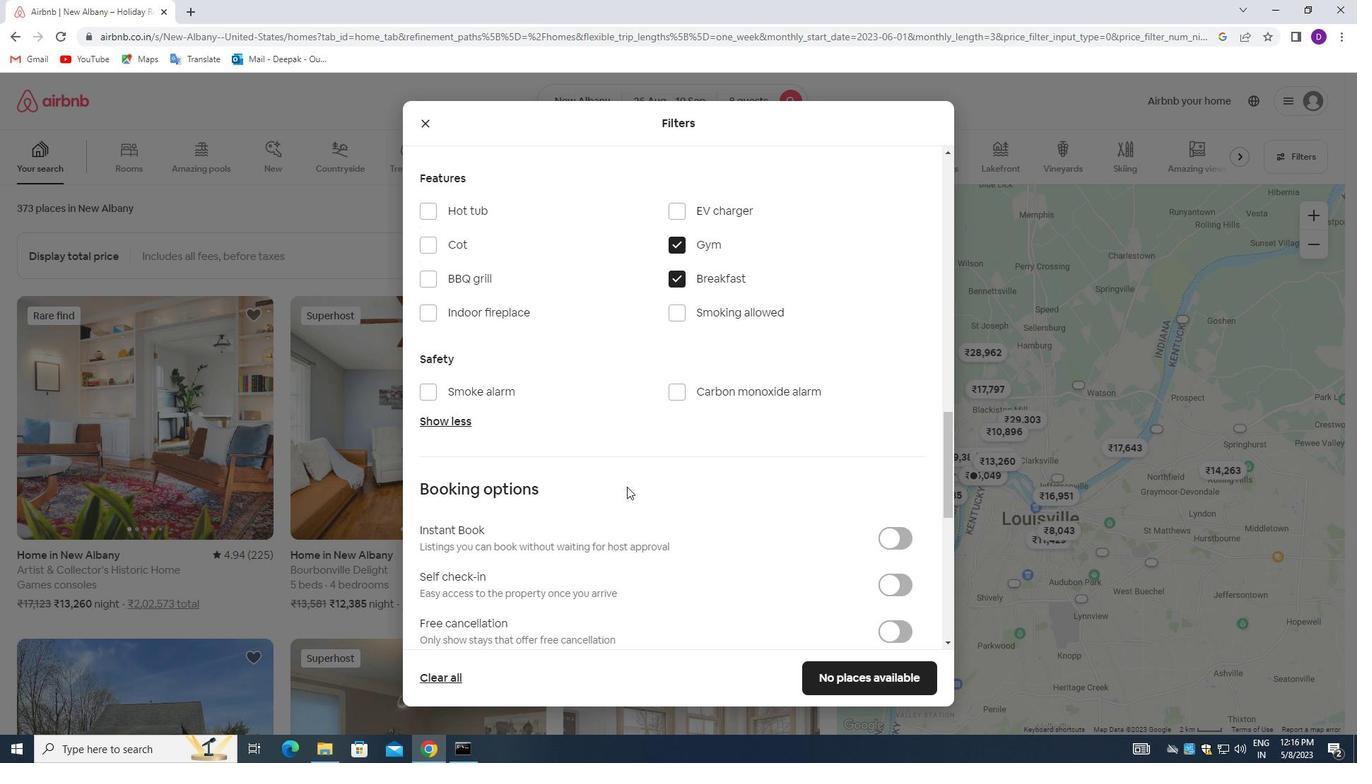 
Action: Mouse moved to (893, 443)
Screenshot: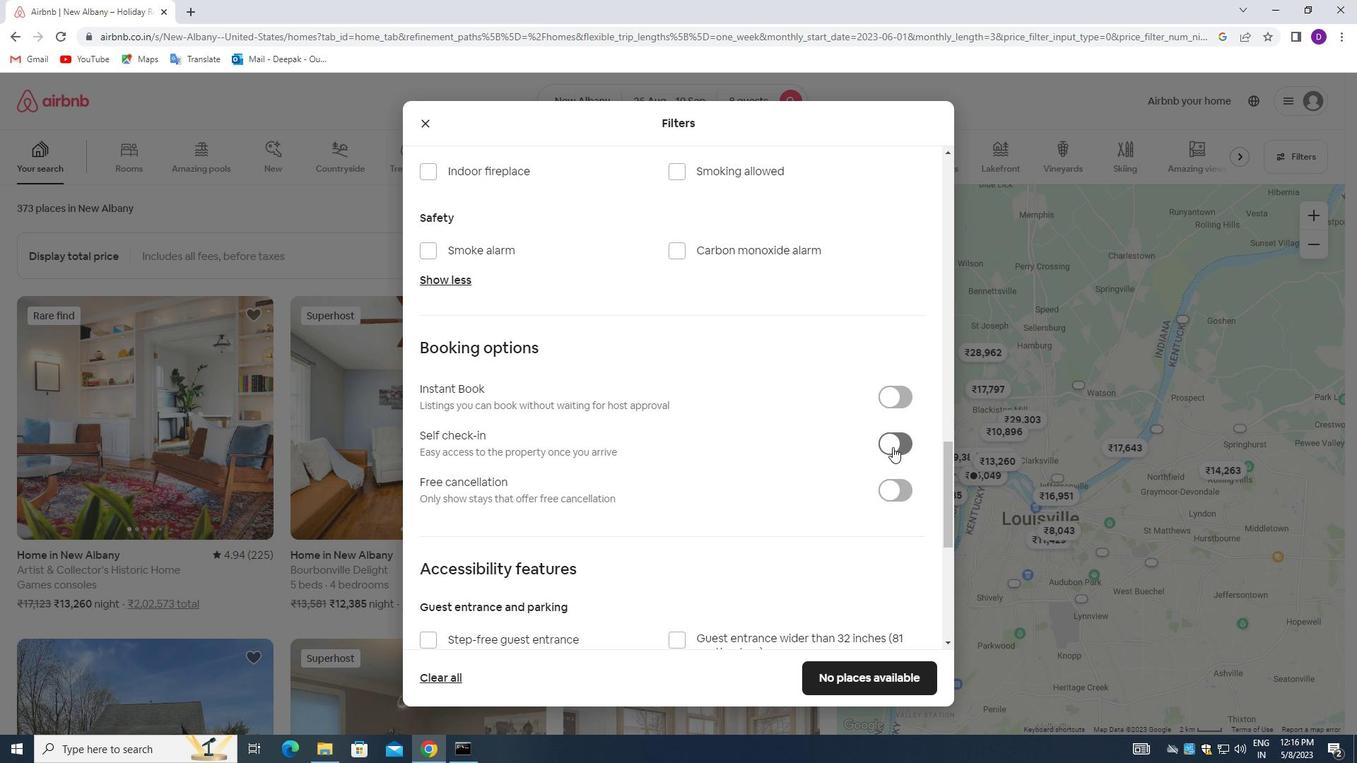 
Action: Mouse pressed left at (893, 443)
Screenshot: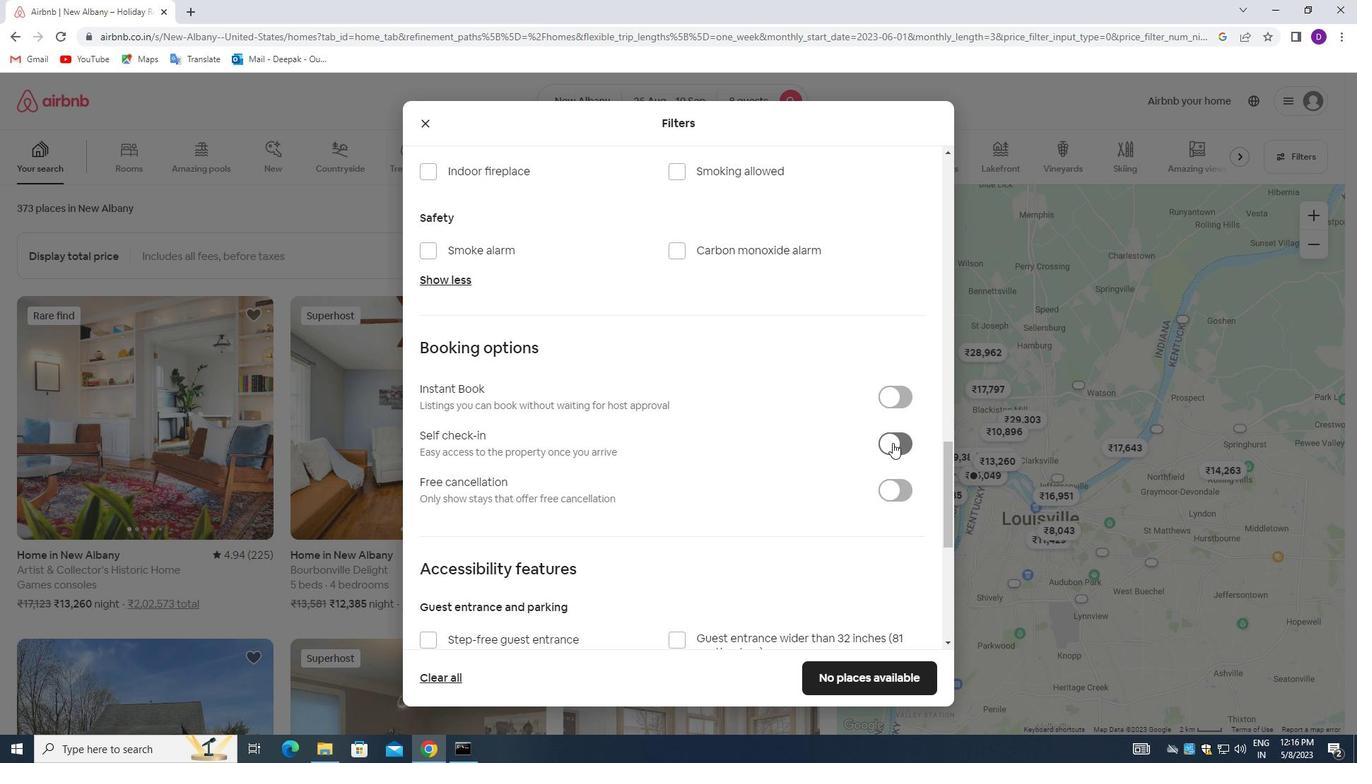 
Action: Mouse pressed left at (893, 443)
Screenshot: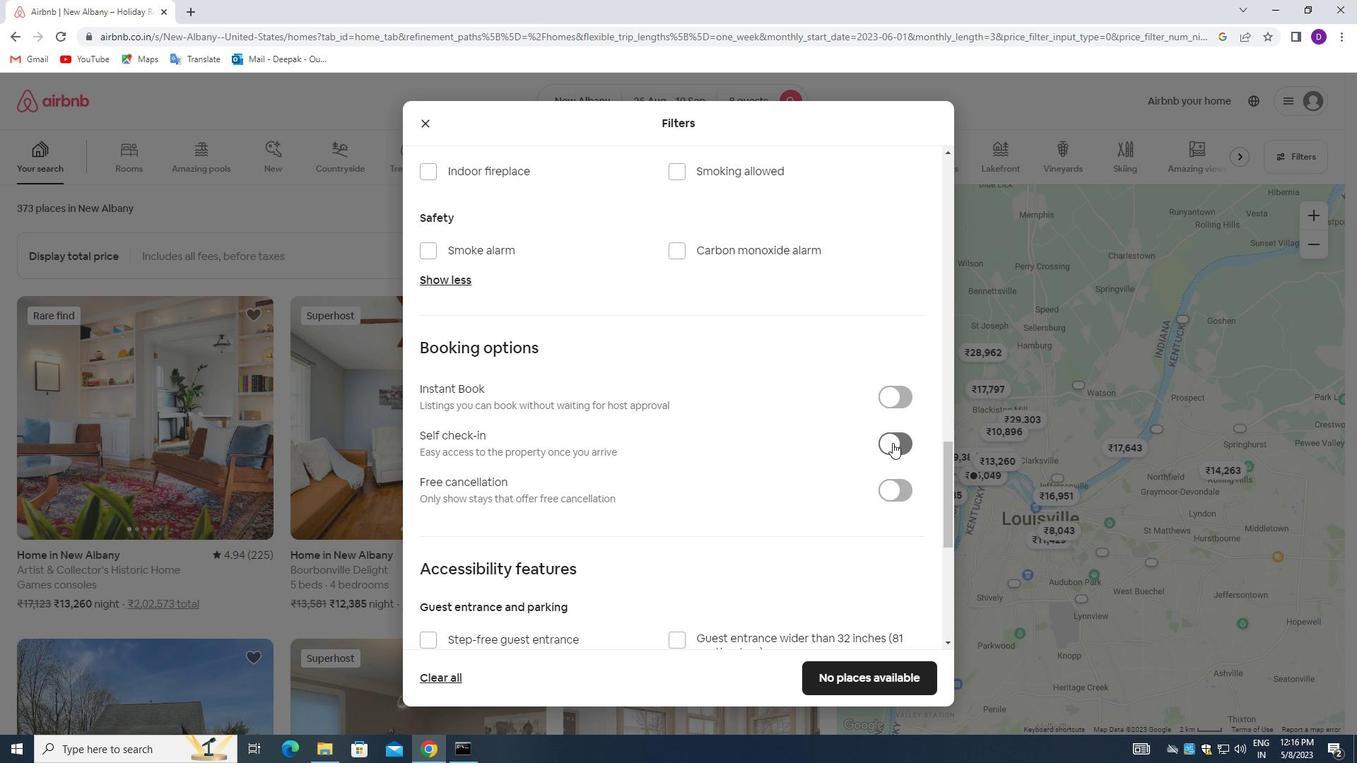 
Action: Mouse moved to (891, 435)
Screenshot: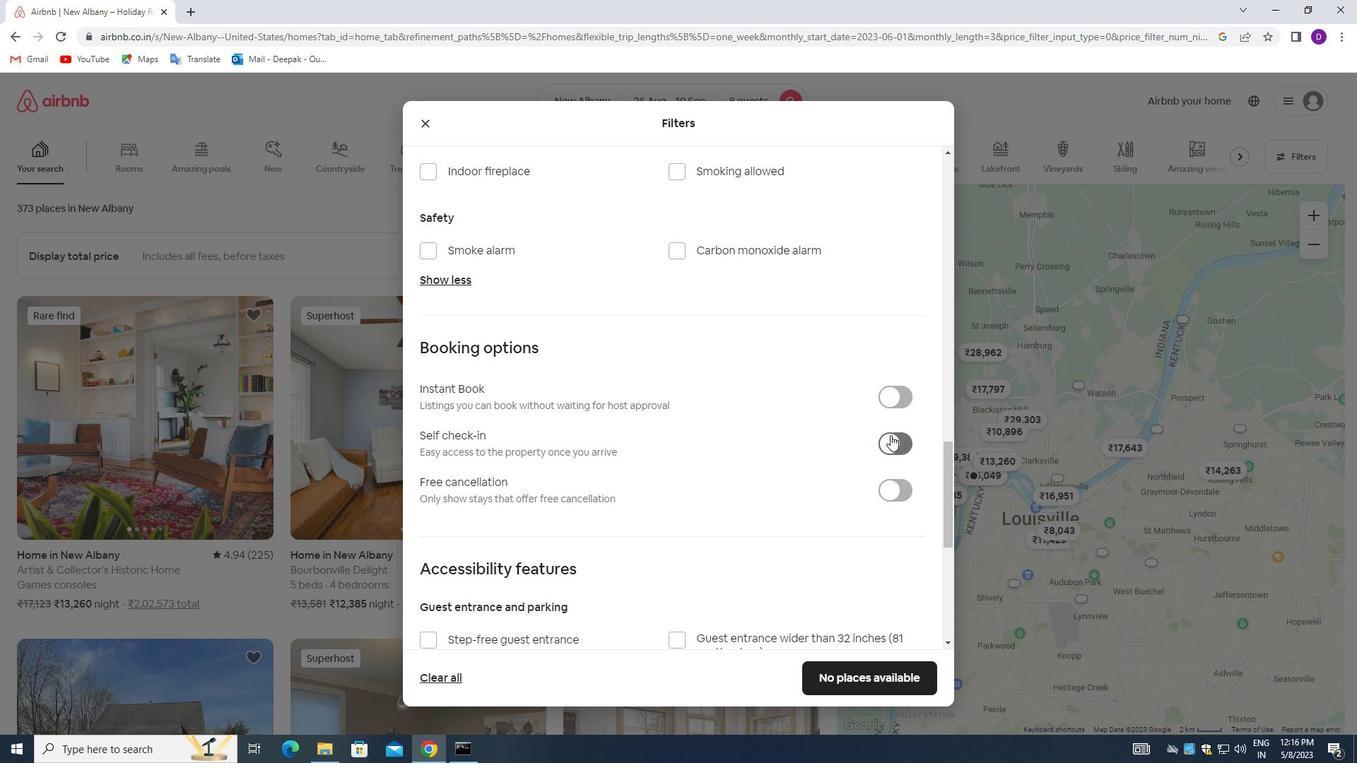 
Action: Mouse pressed left at (891, 435)
Screenshot: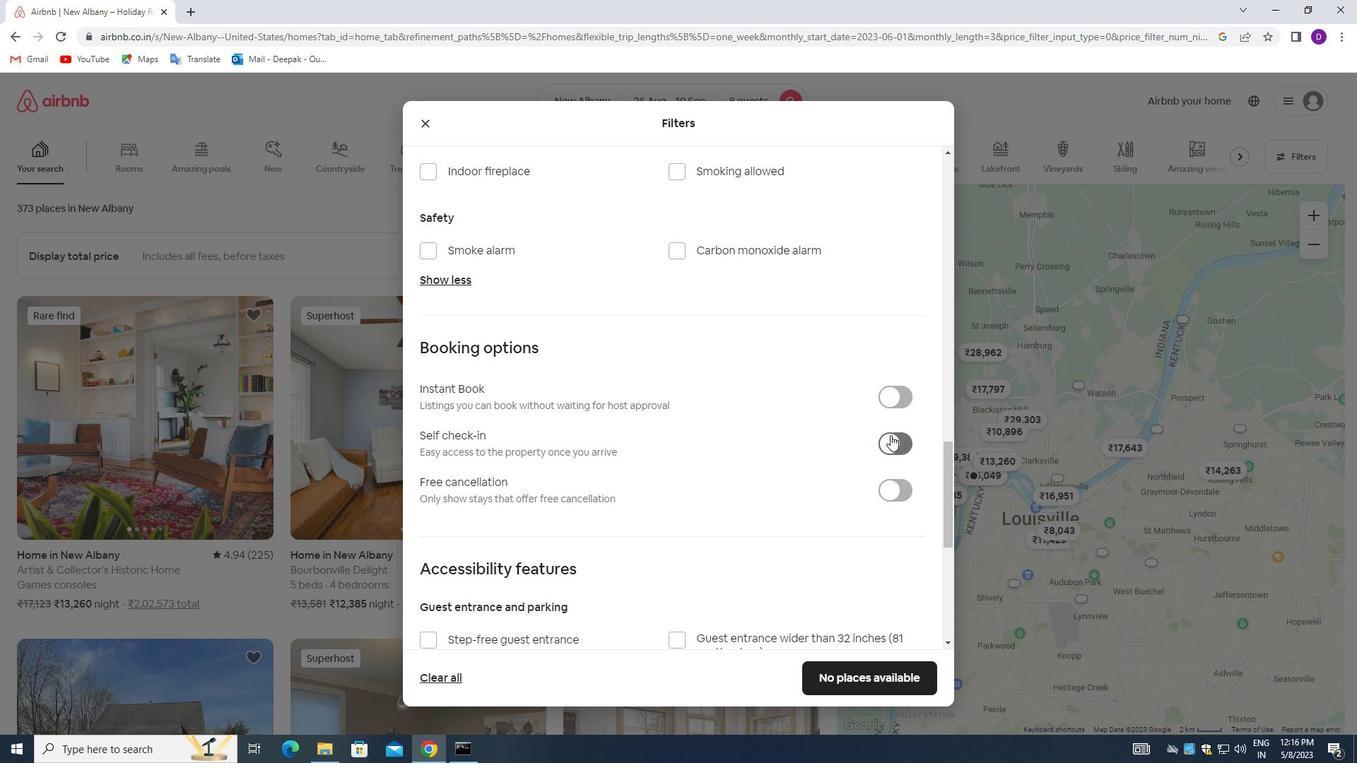 
Action: Mouse moved to (740, 472)
Screenshot: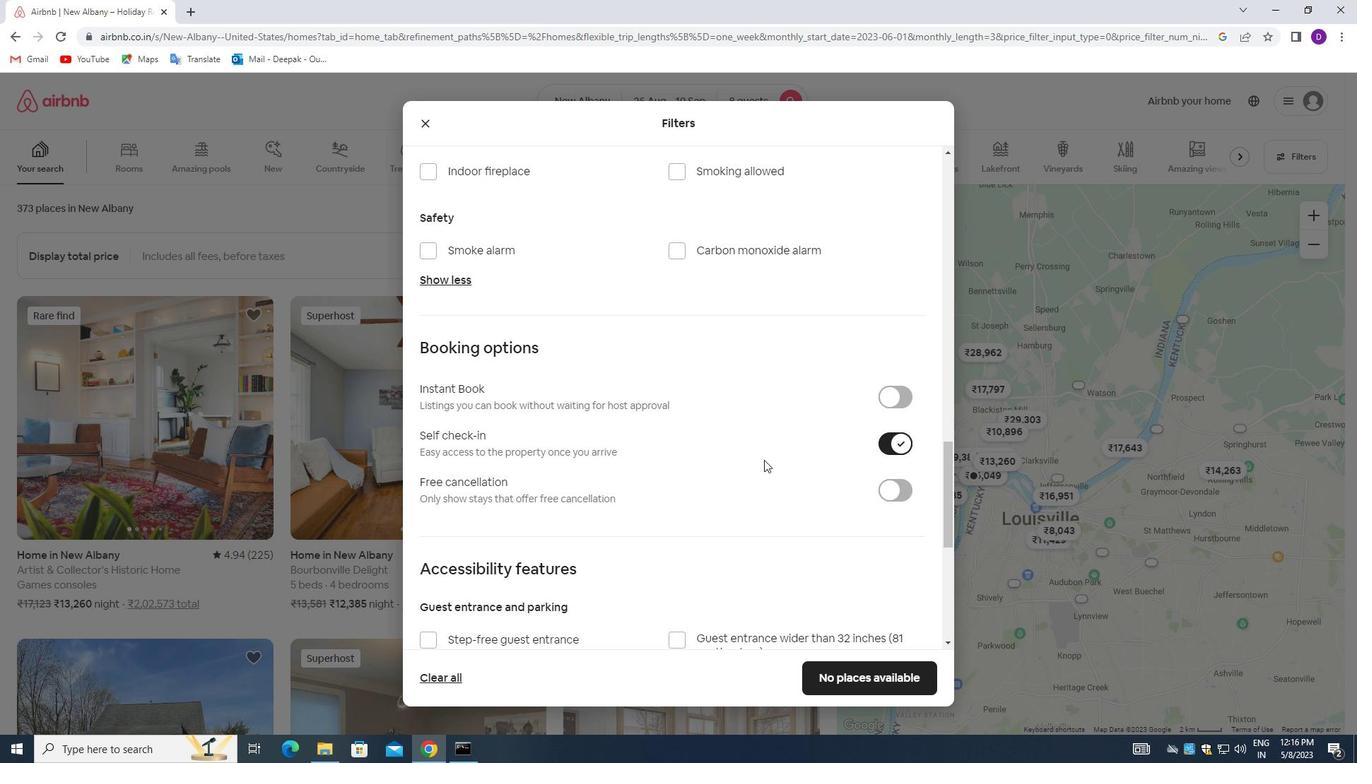 
Action: Mouse scrolled (740, 473) with delta (0, 0)
Screenshot: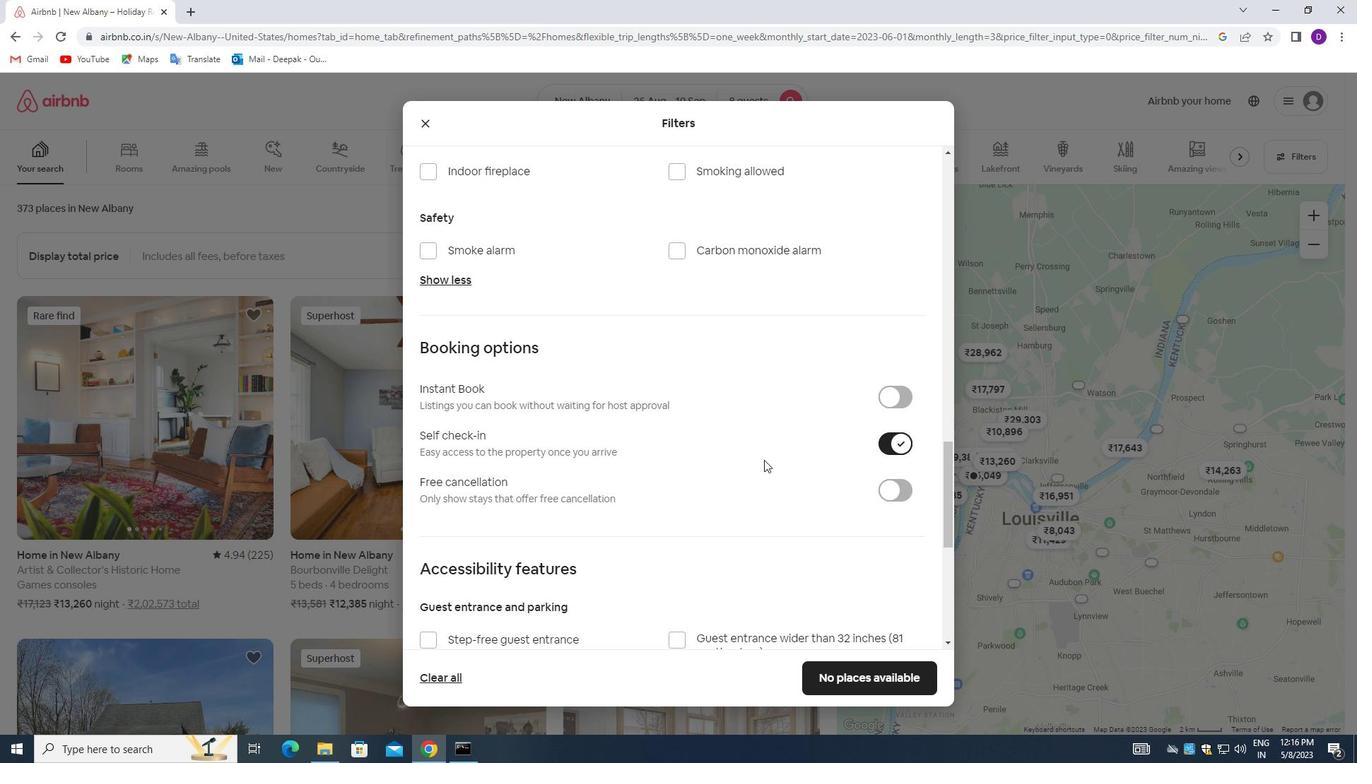 
Action: Mouse moved to (738, 473)
Screenshot: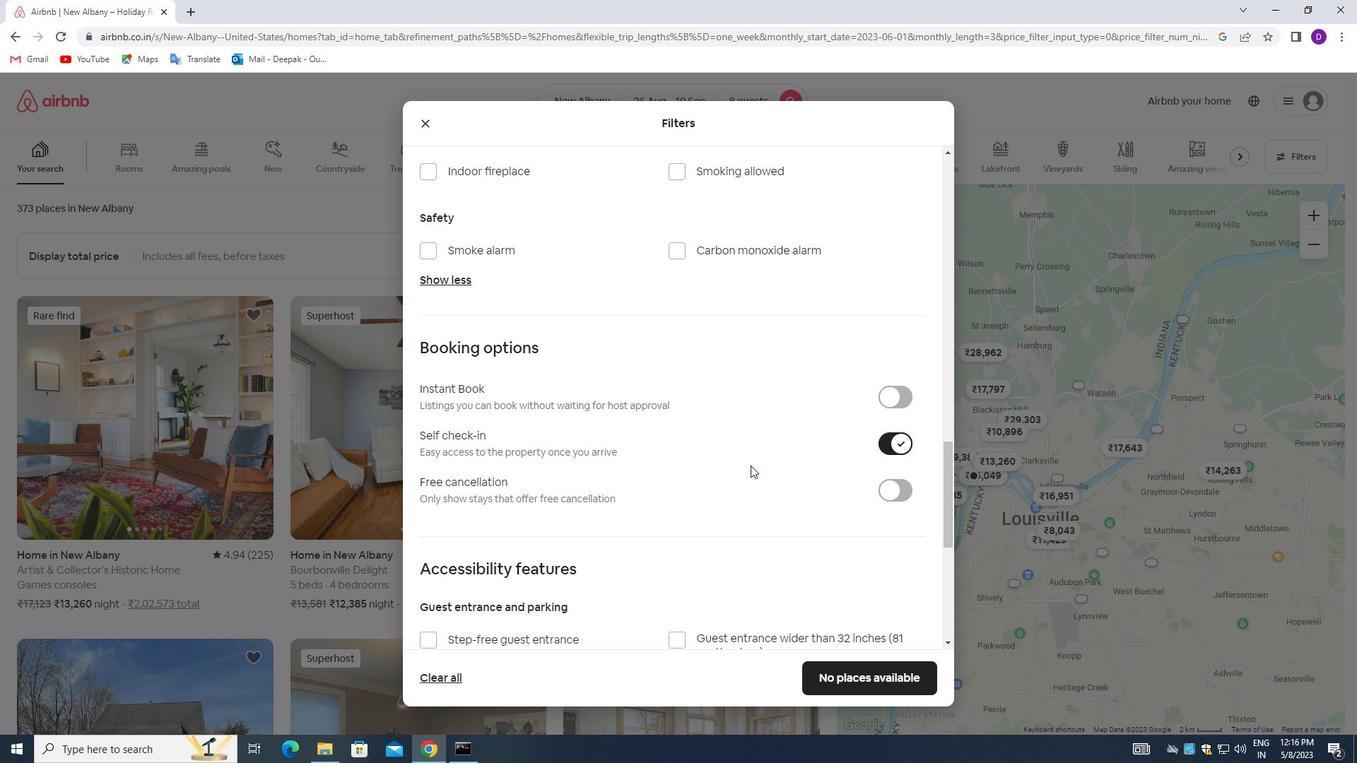 
Action: Mouse scrolled (738, 474) with delta (0, 0)
Screenshot: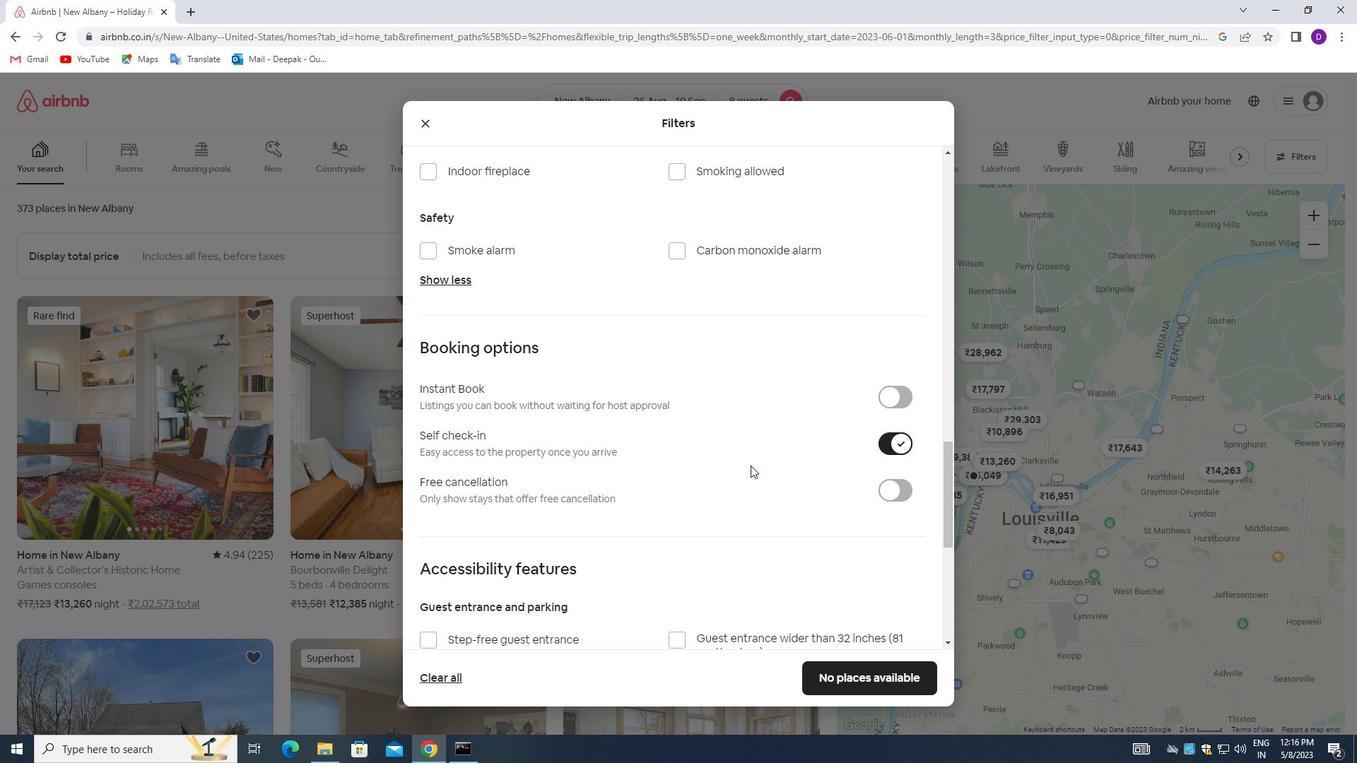 
Action: Mouse moved to (737, 474)
Screenshot: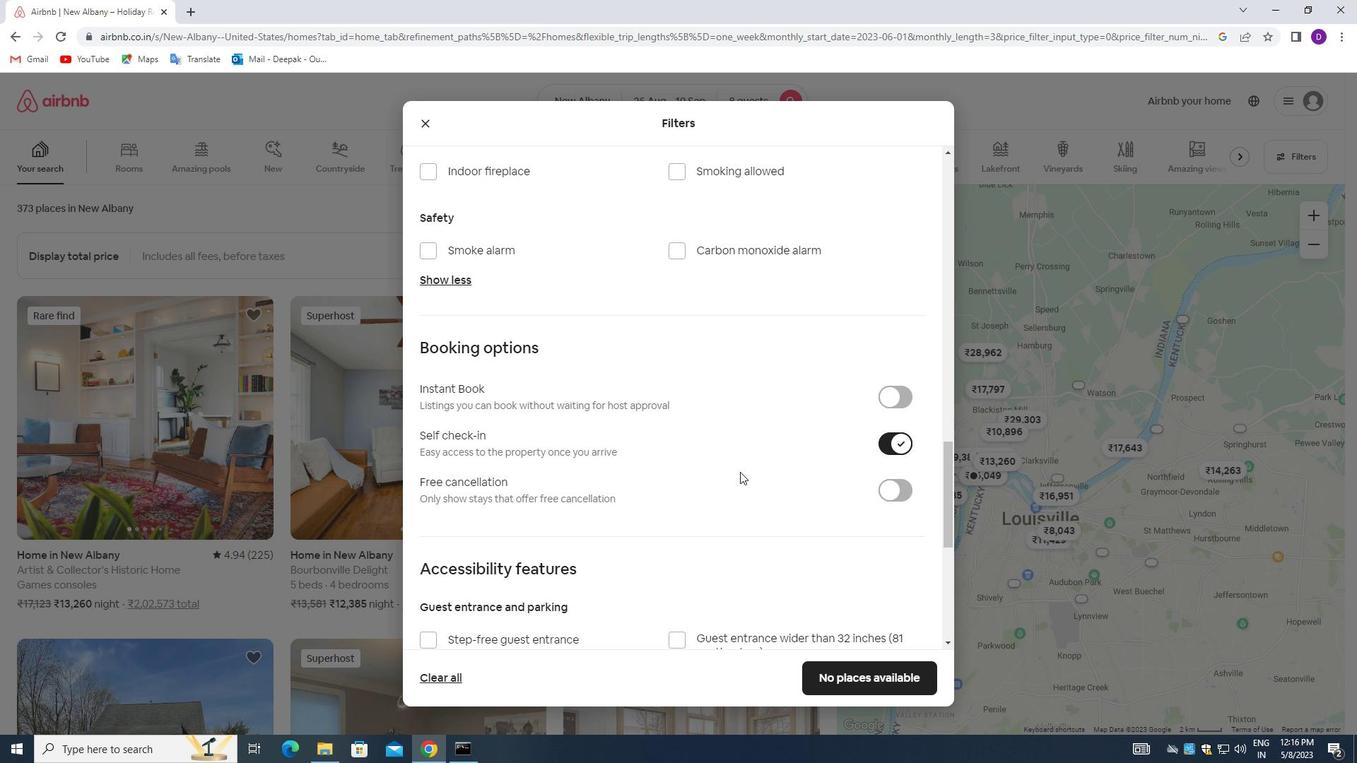 
Action: Mouse scrolled (737, 475) with delta (0, 0)
Screenshot: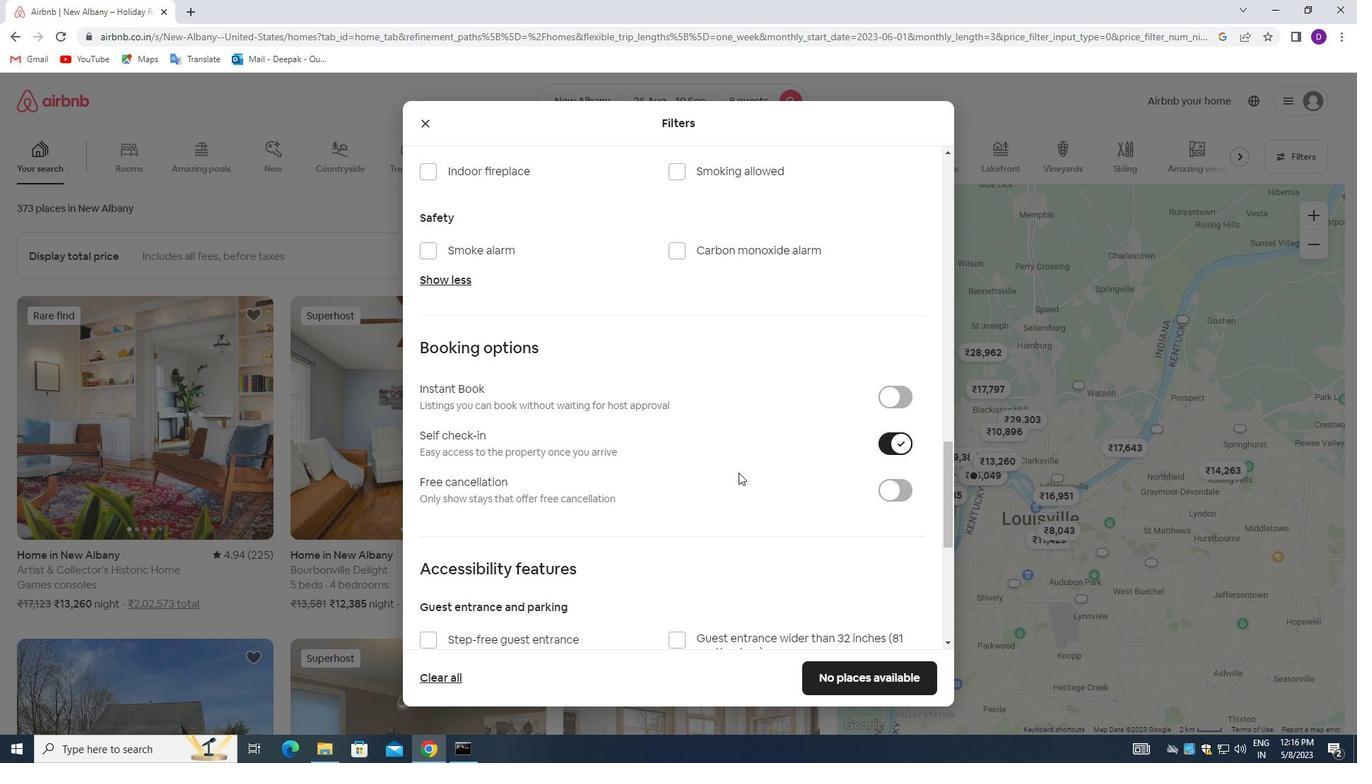 
Action: Mouse moved to (712, 478)
Screenshot: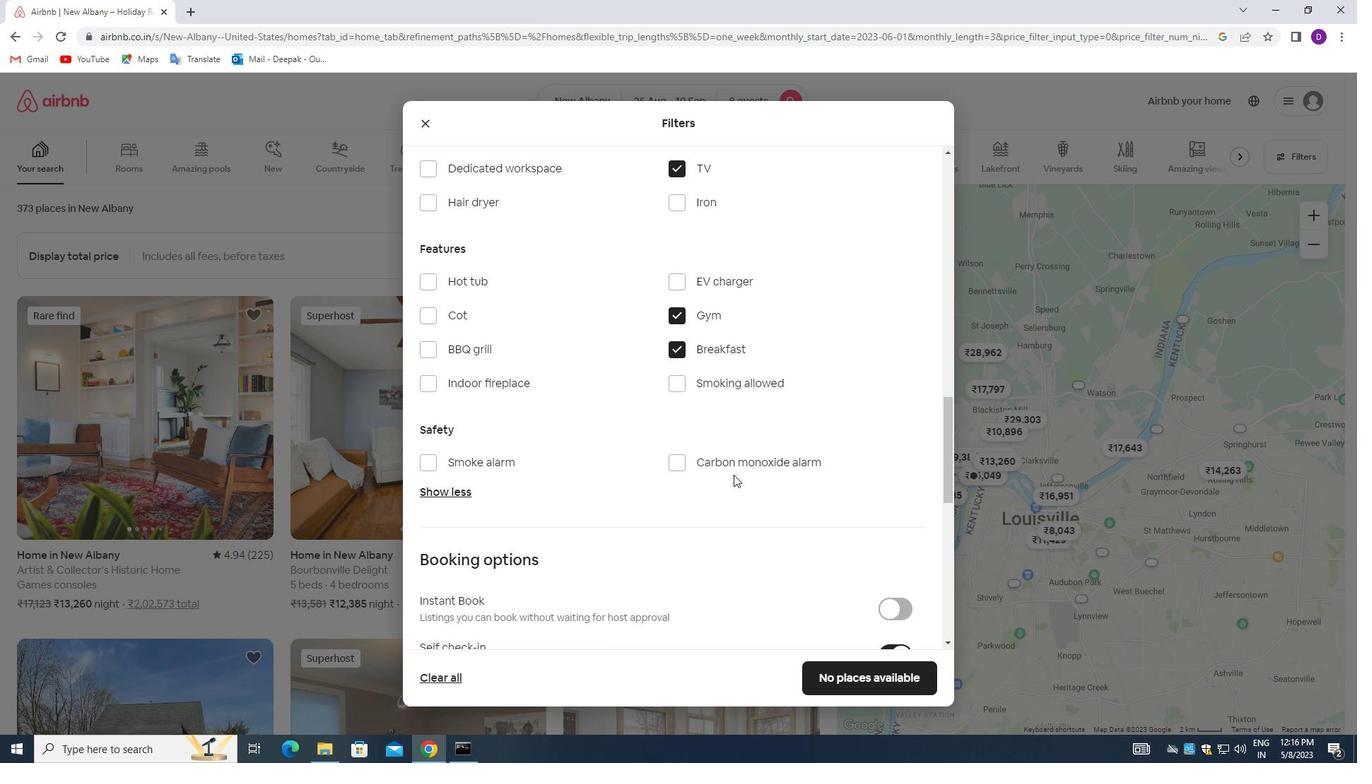 
Action: Mouse scrolled (712, 478) with delta (0, 0)
Screenshot: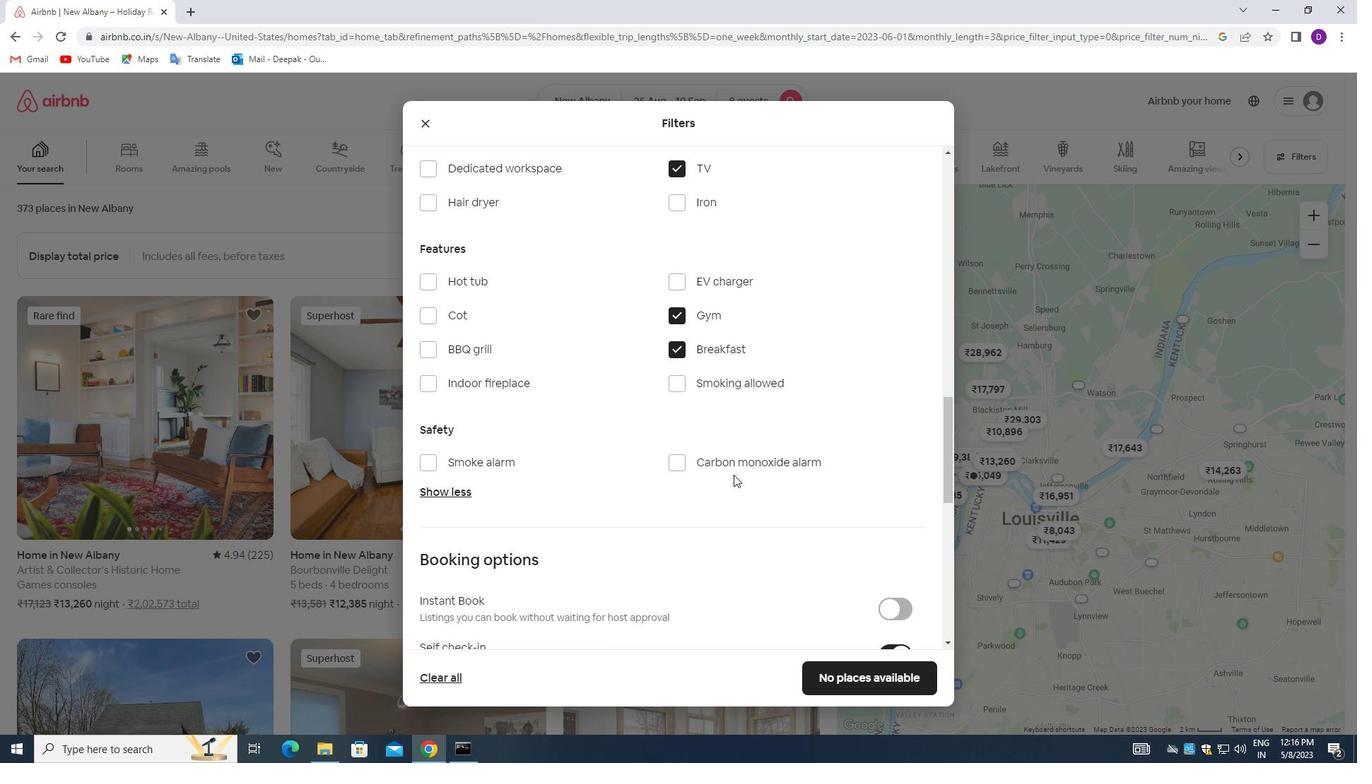 
Action: Mouse moved to (707, 479)
Screenshot: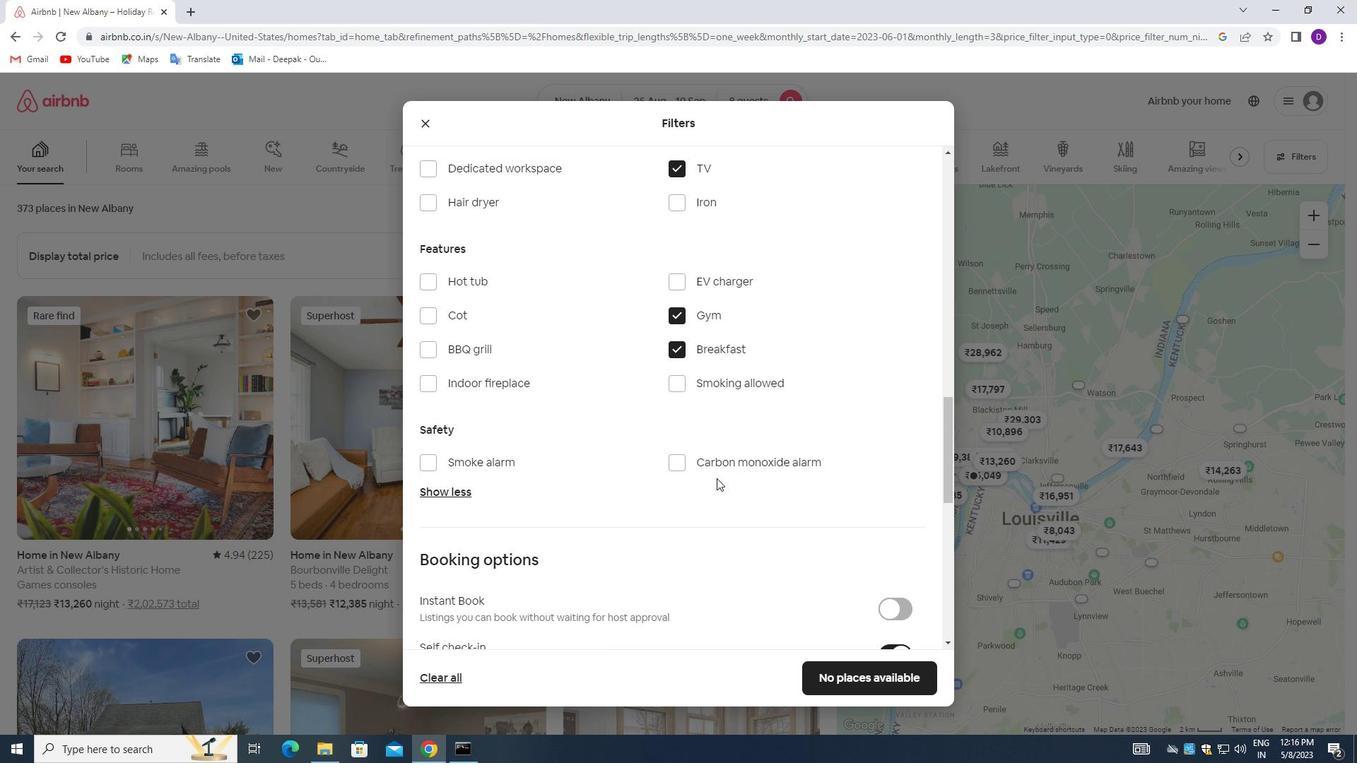 
Action: Mouse scrolled (707, 478) with delta (0, 0)
Screenshot: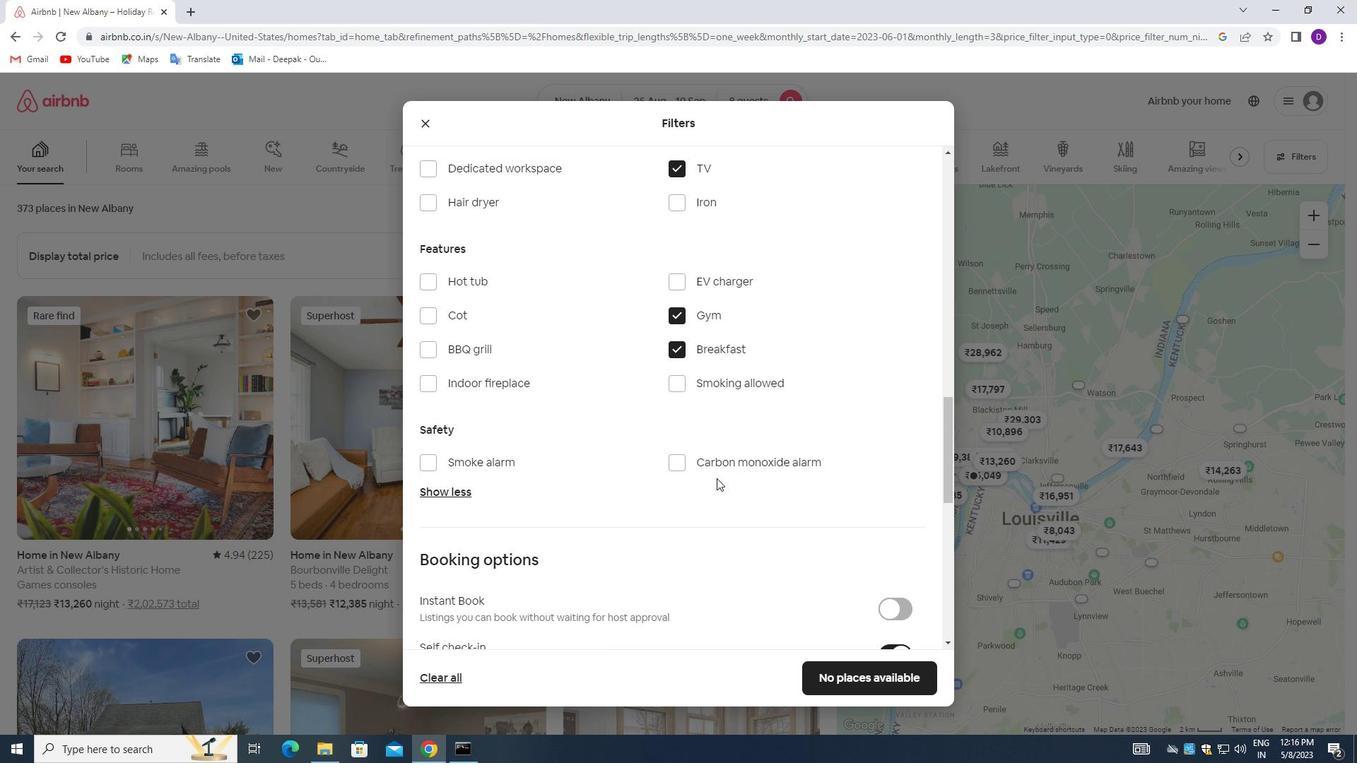 
Action: Mouse moved to (699, 481)
Screenshot: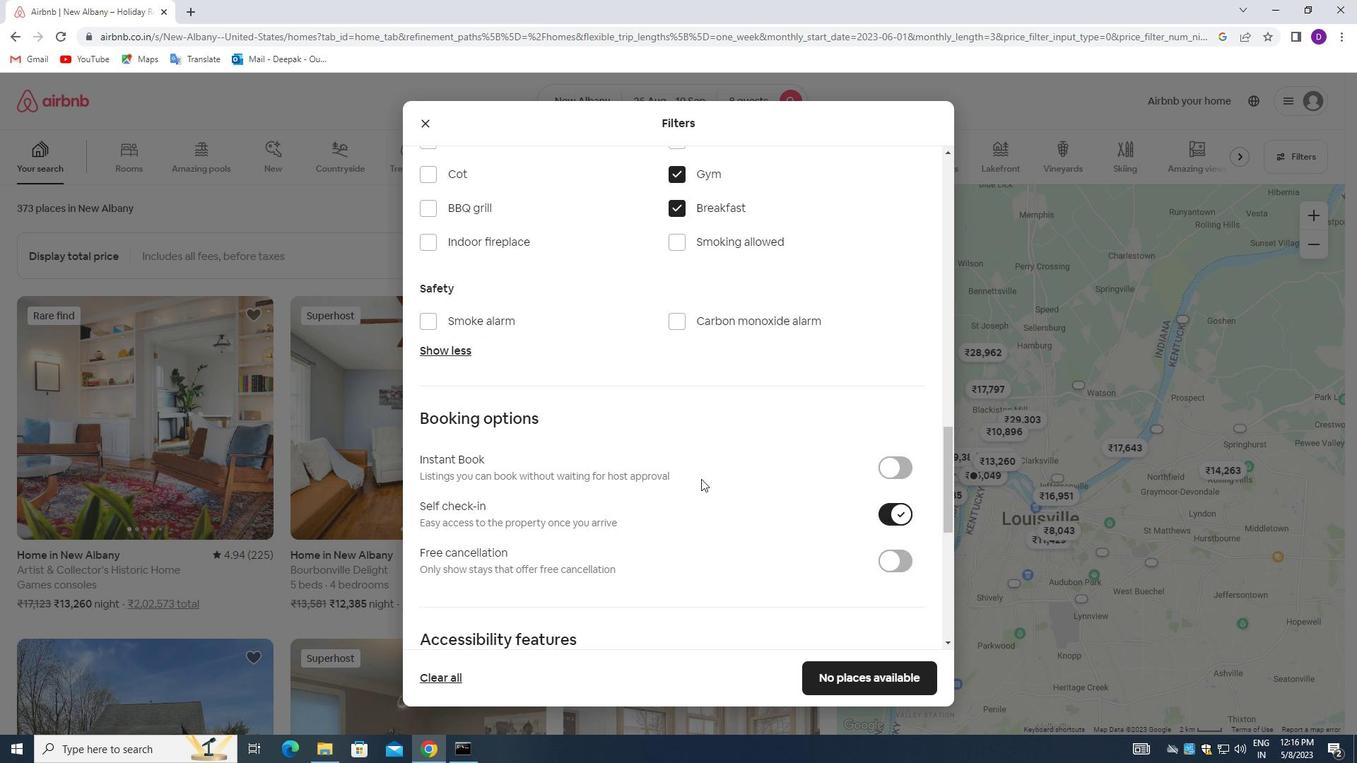 
Action: Mouse scrolled (699, 480) with delta (0, 0)
Screenshot: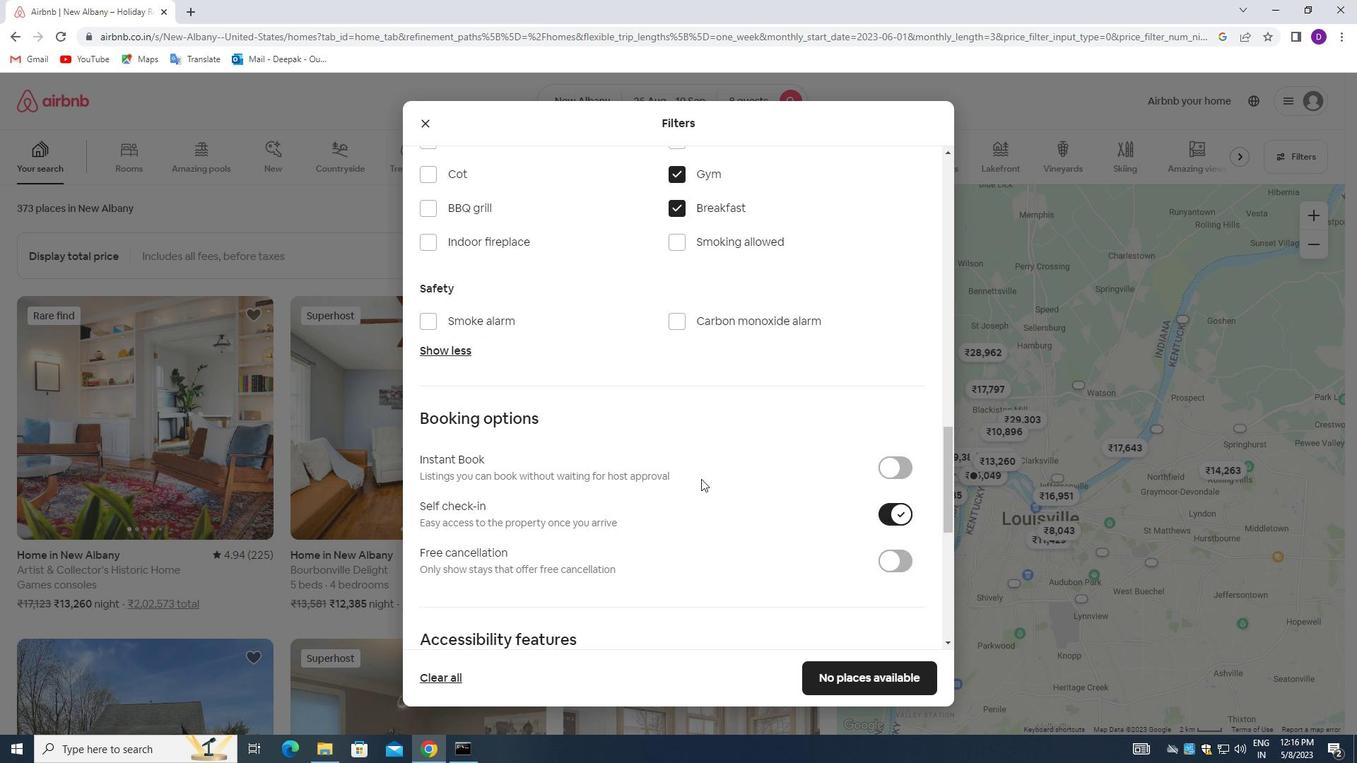 
Action: Mouse moved to (697, 482)
Screenshot: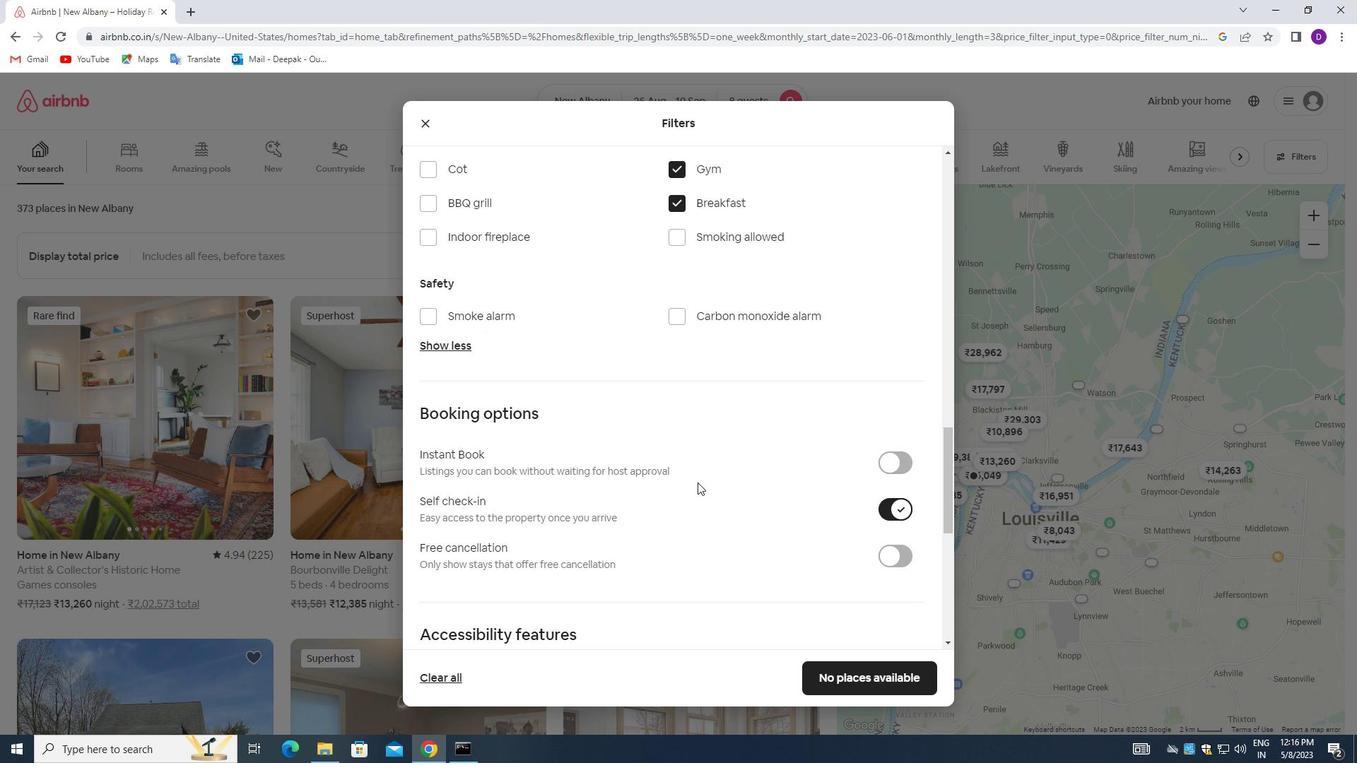 
Action: Mouse scrolled (697, 482) with delta (0, 0)
Screenshot: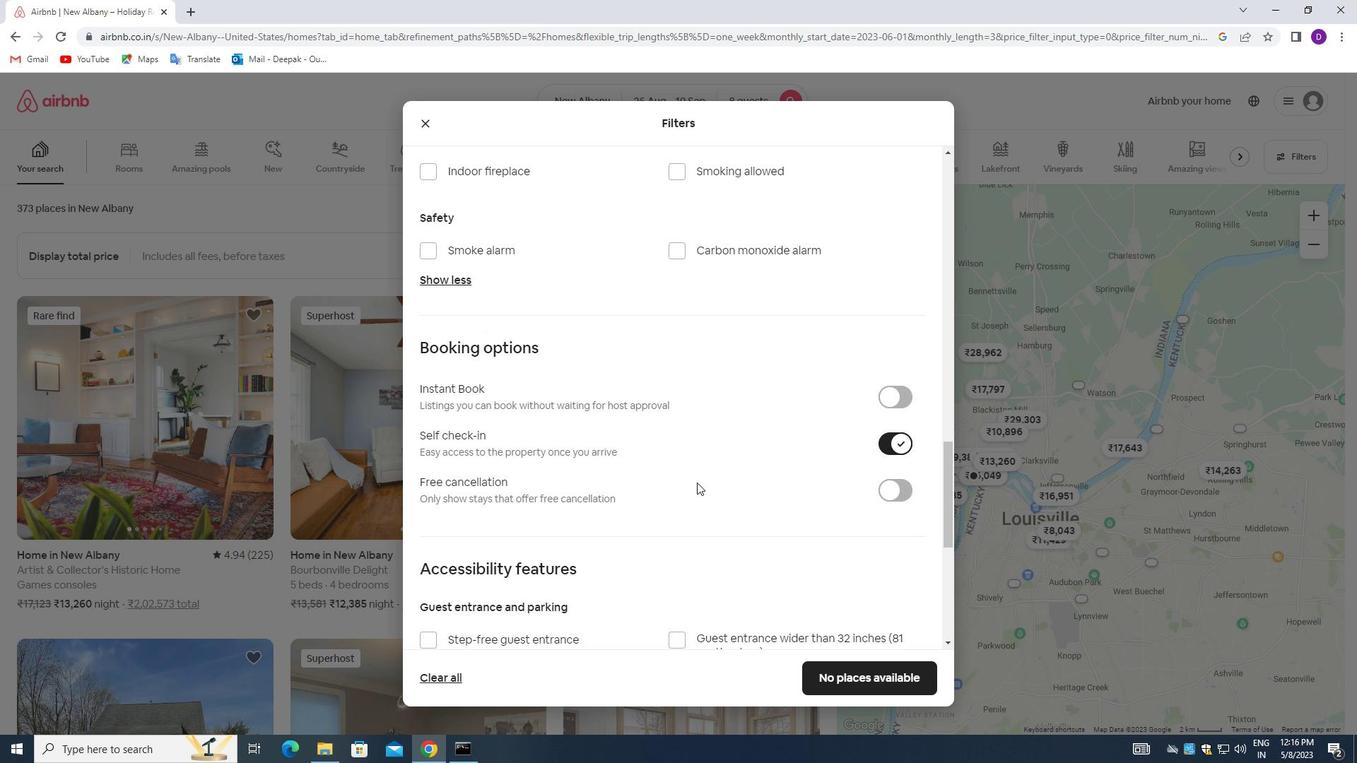
Action: Mouse scrolled (697, 482) with delta (0, 0)
Screenshot: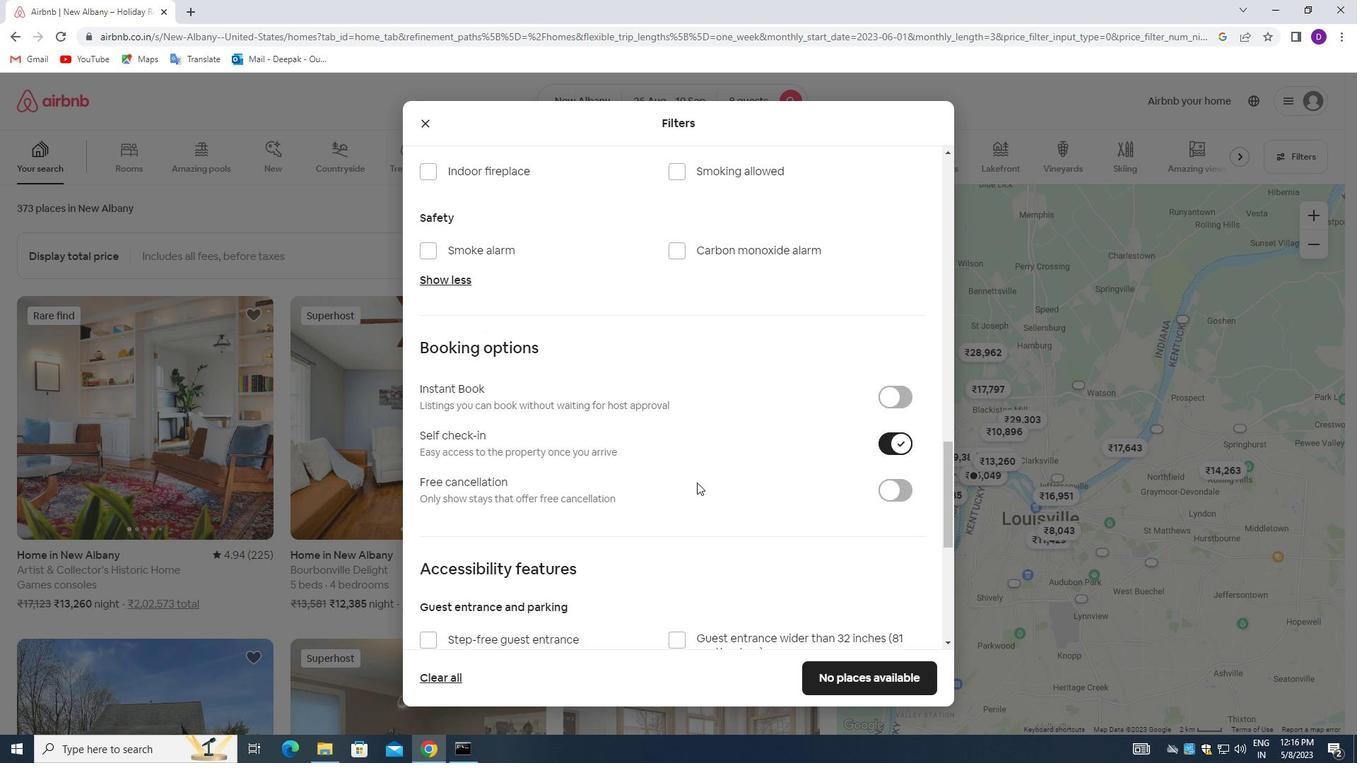 
Action: Mouse scrolled (697, 482) with delta (0, 0)
Screenshot: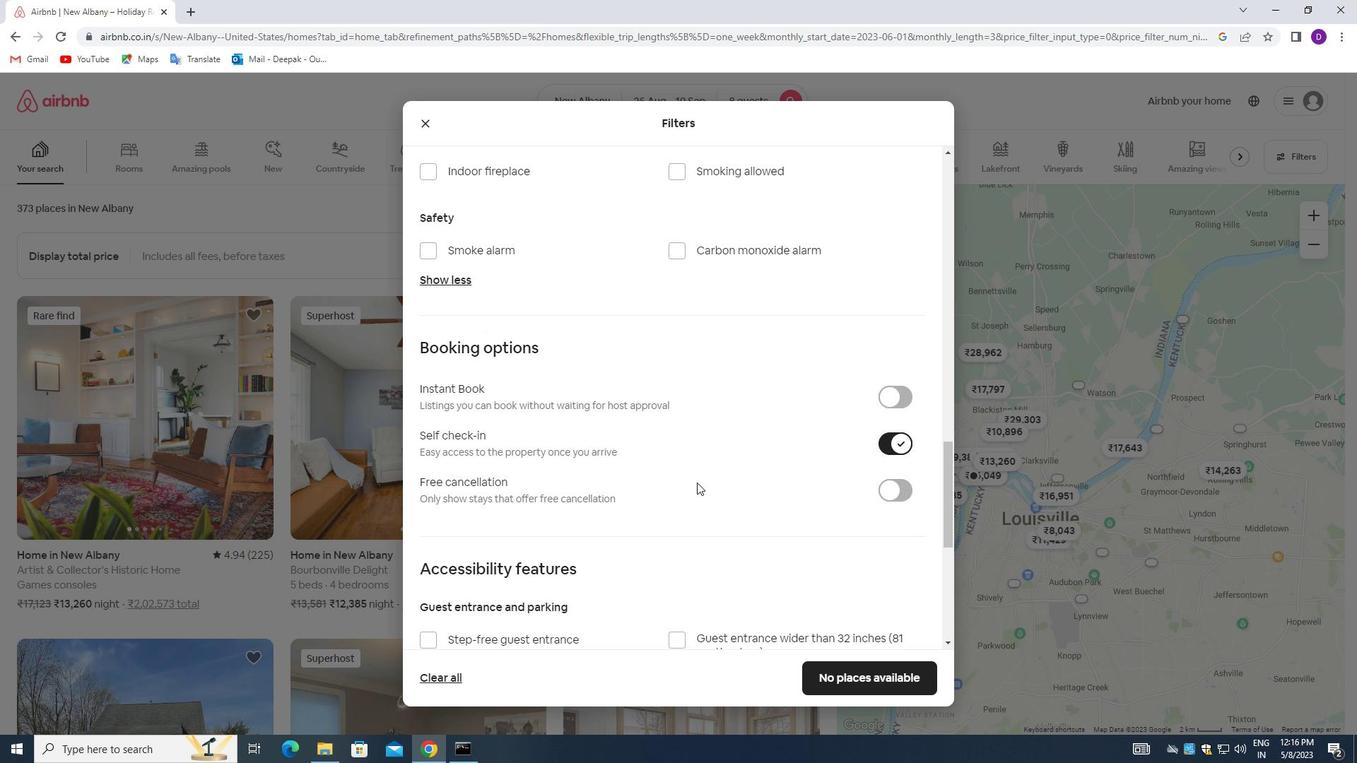 
Action: Mouse scrolled (697, 482) with delta (0, 0)
Screenshot: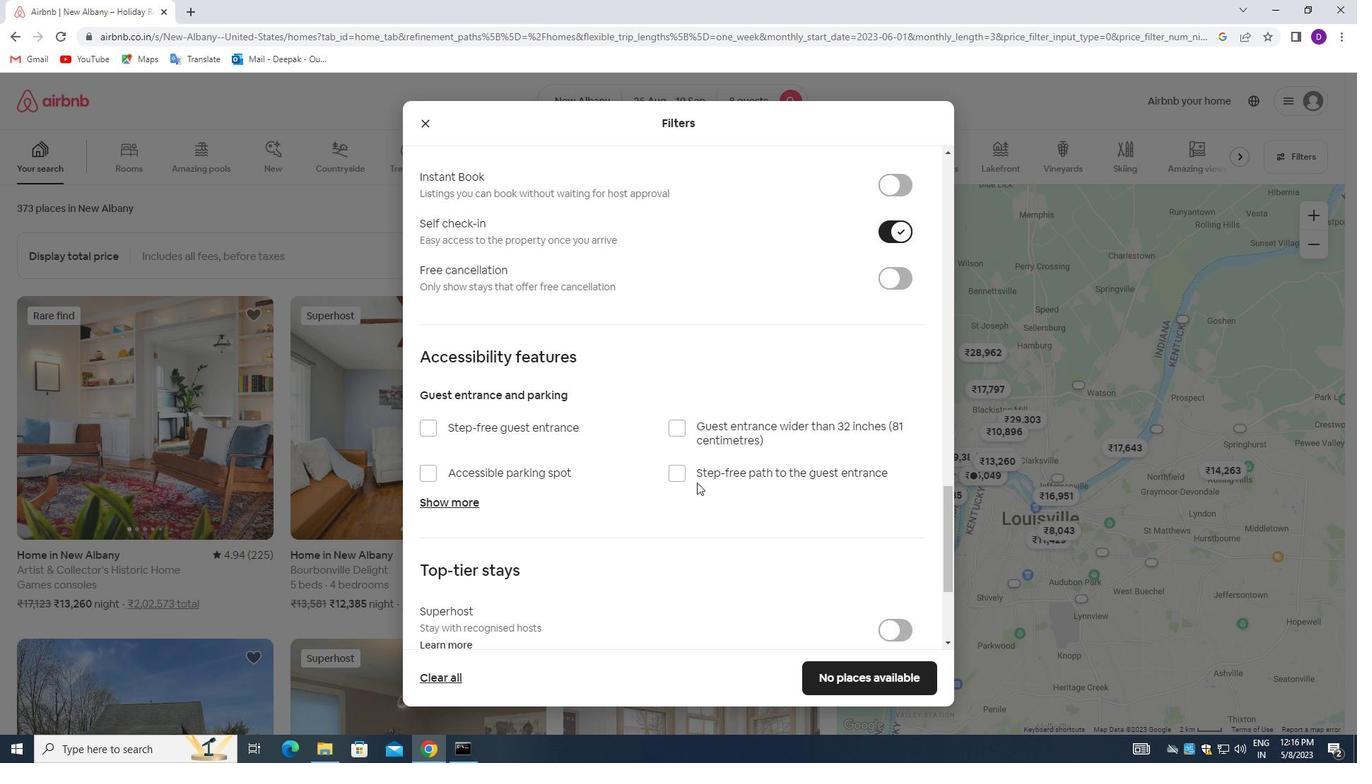 
Action: Mouse scrolled (697, 482) with delta (0, 0)
Screenshot: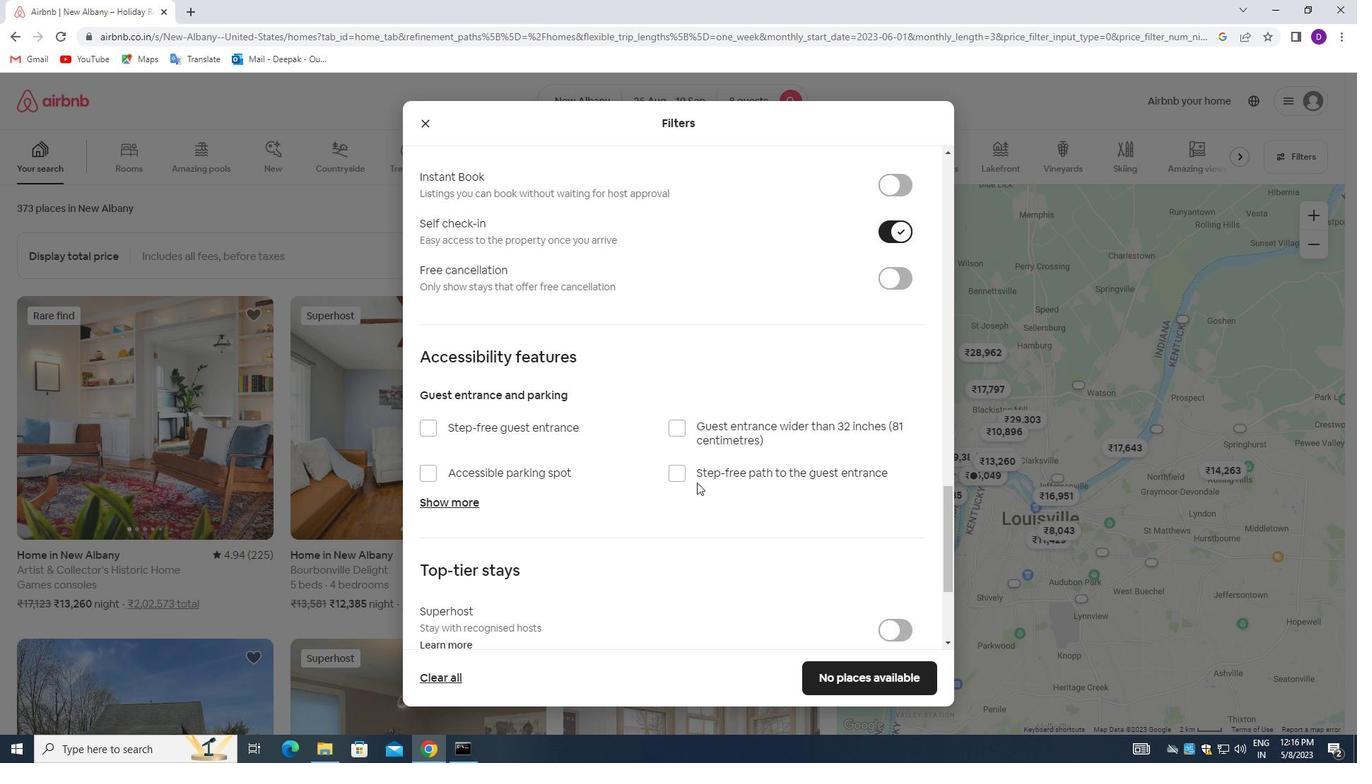 
Action: Mouse scrolled (697, 482) with delta (0, 0)
Screenshot: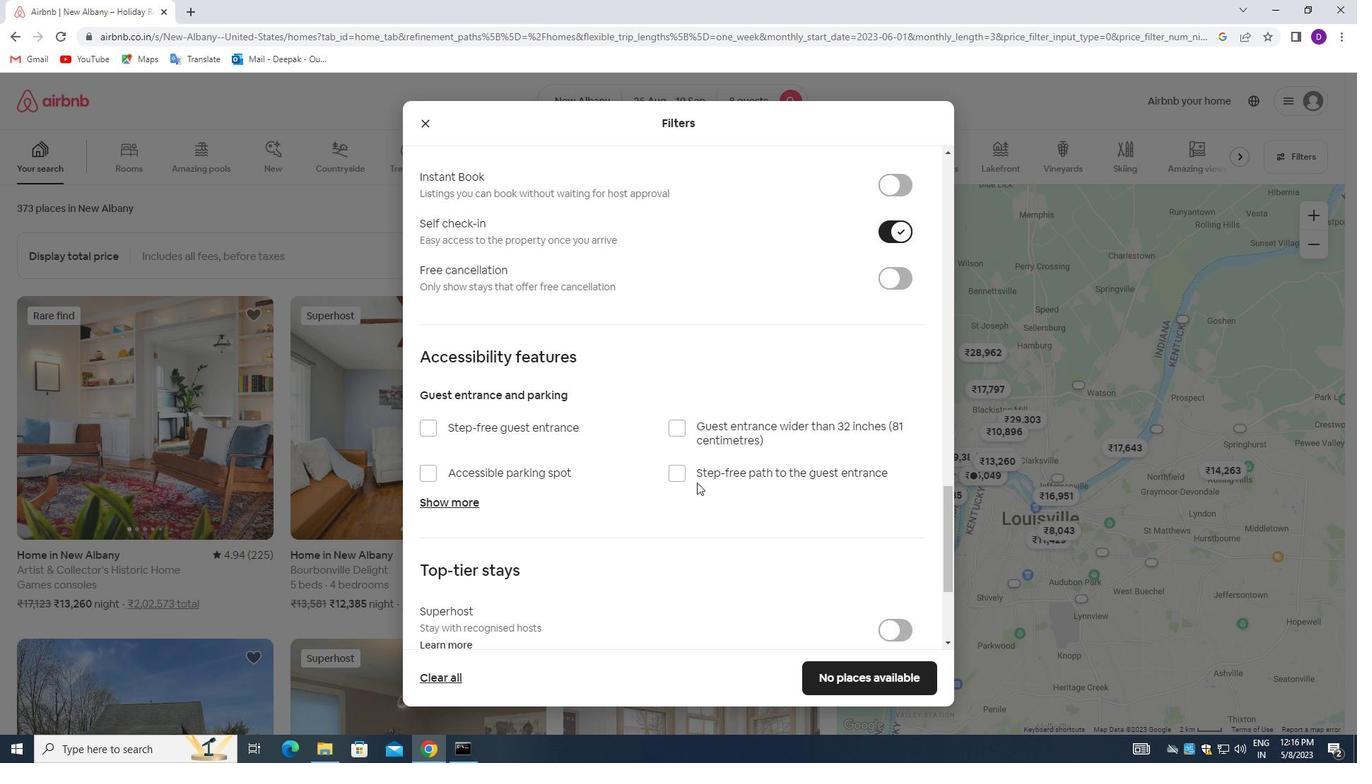 
Action: Mouse moved to (685, 492)
Screenshot: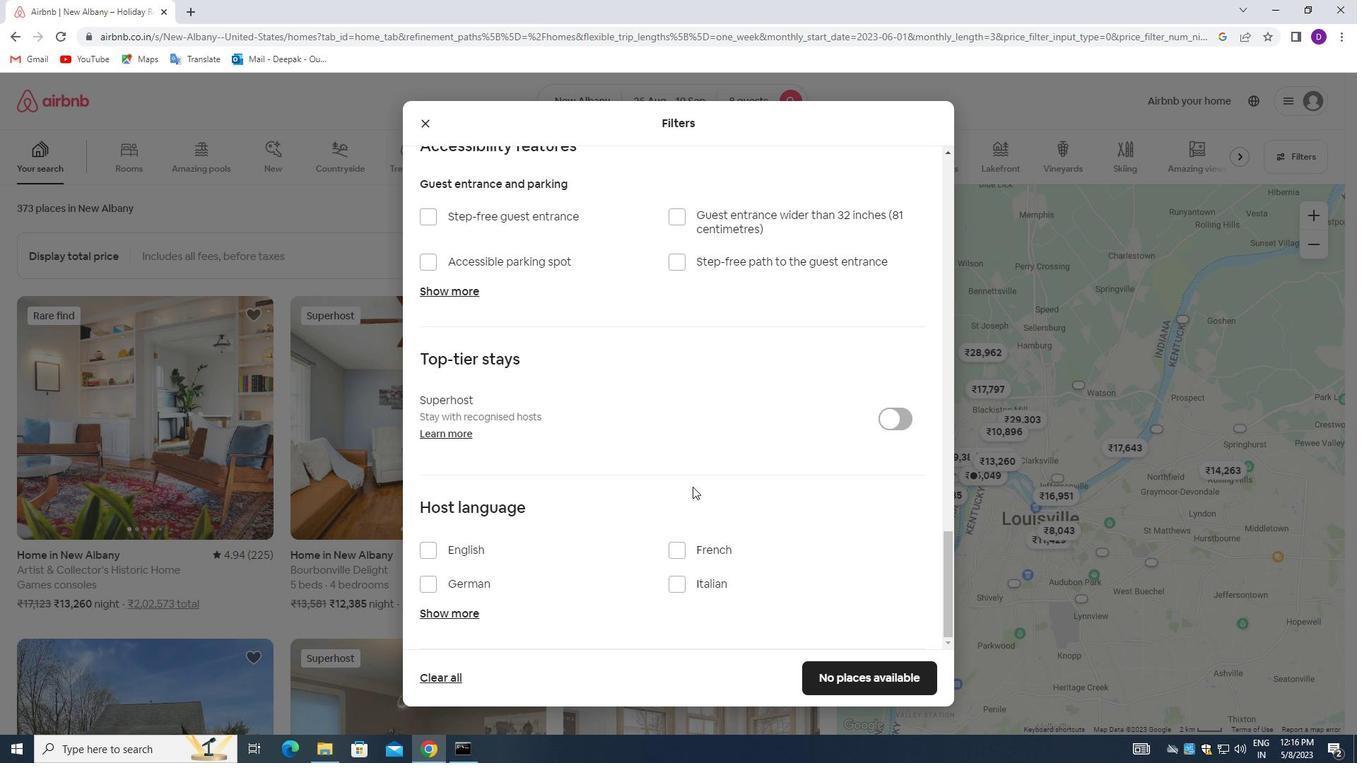 
Action: Mouse scrolled (685, 492) with delta (0, 0)
Screenshot: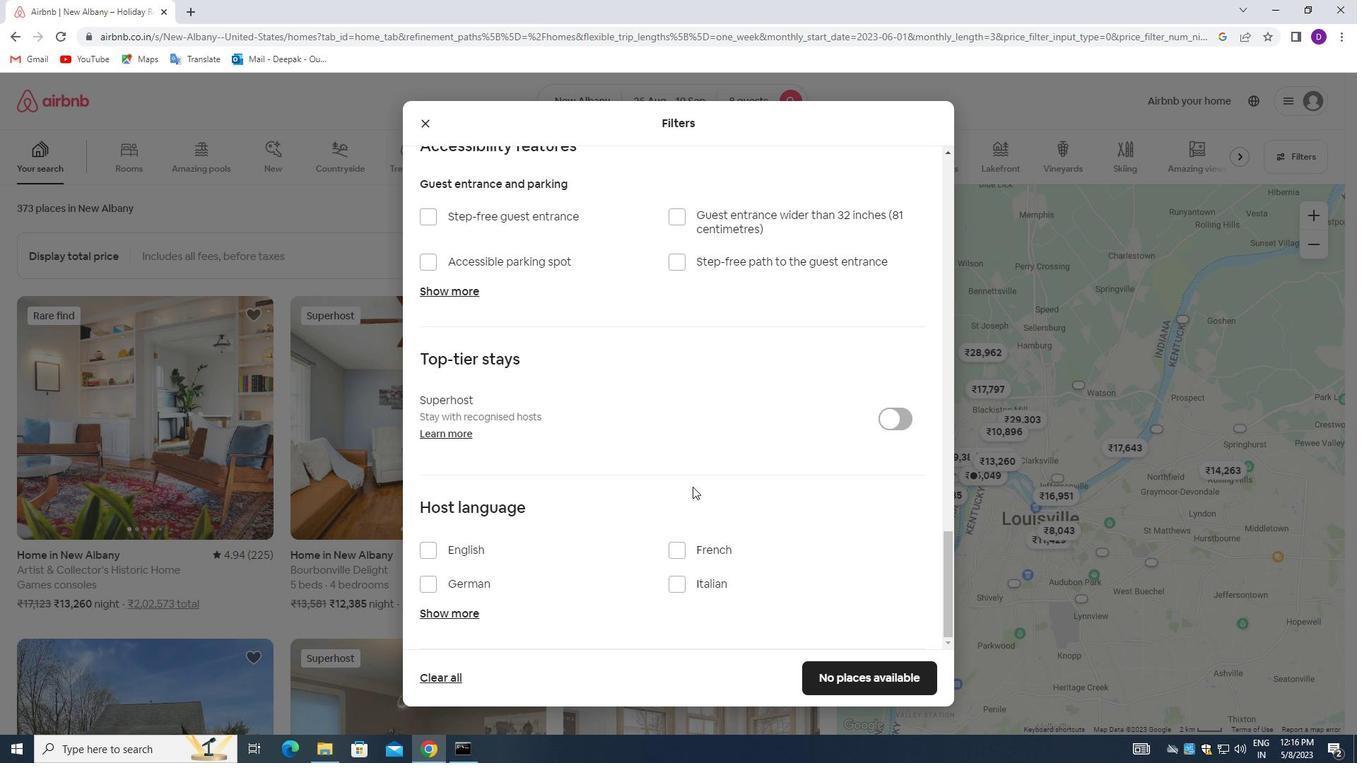 
Action: Mouse moved to (671, 497)
Screenshot: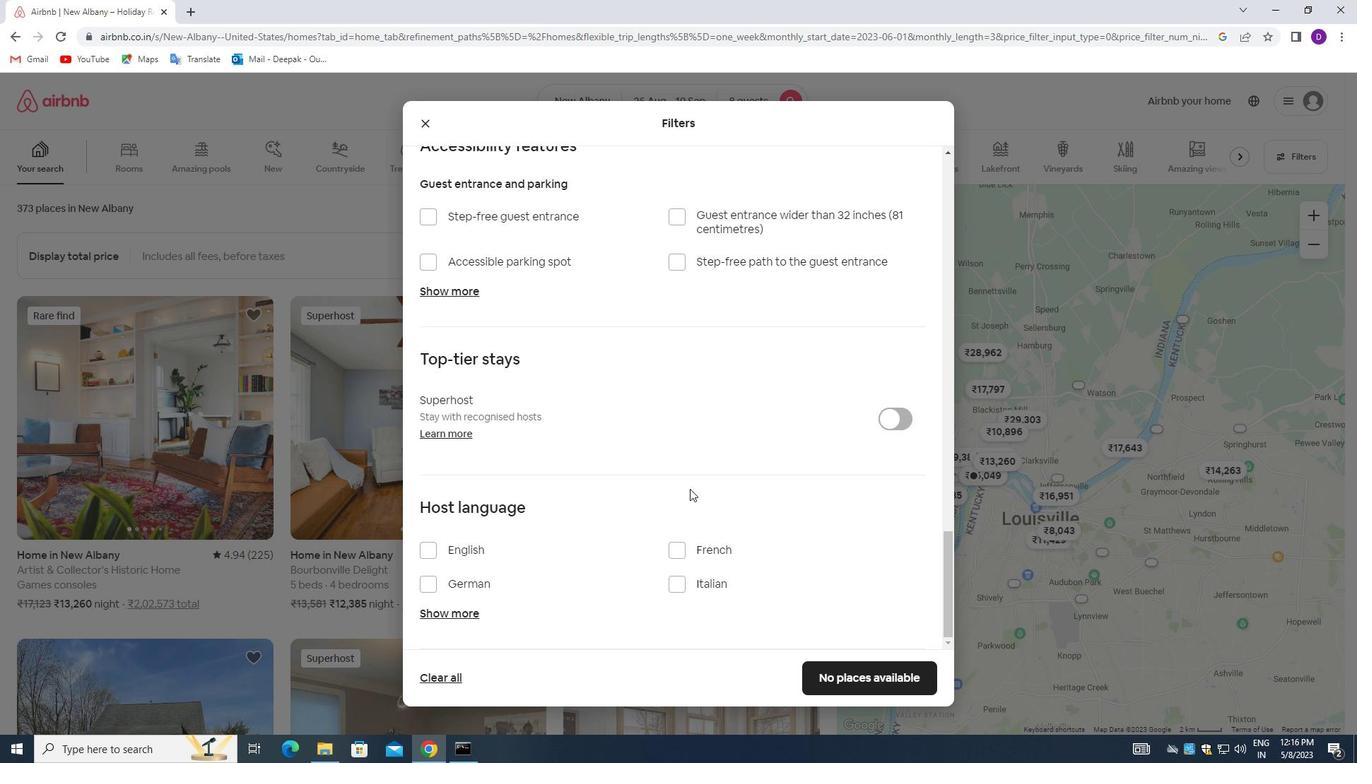 
Action: Mouse scrolled (671, 497) with delta (0, 0)
Screenshot: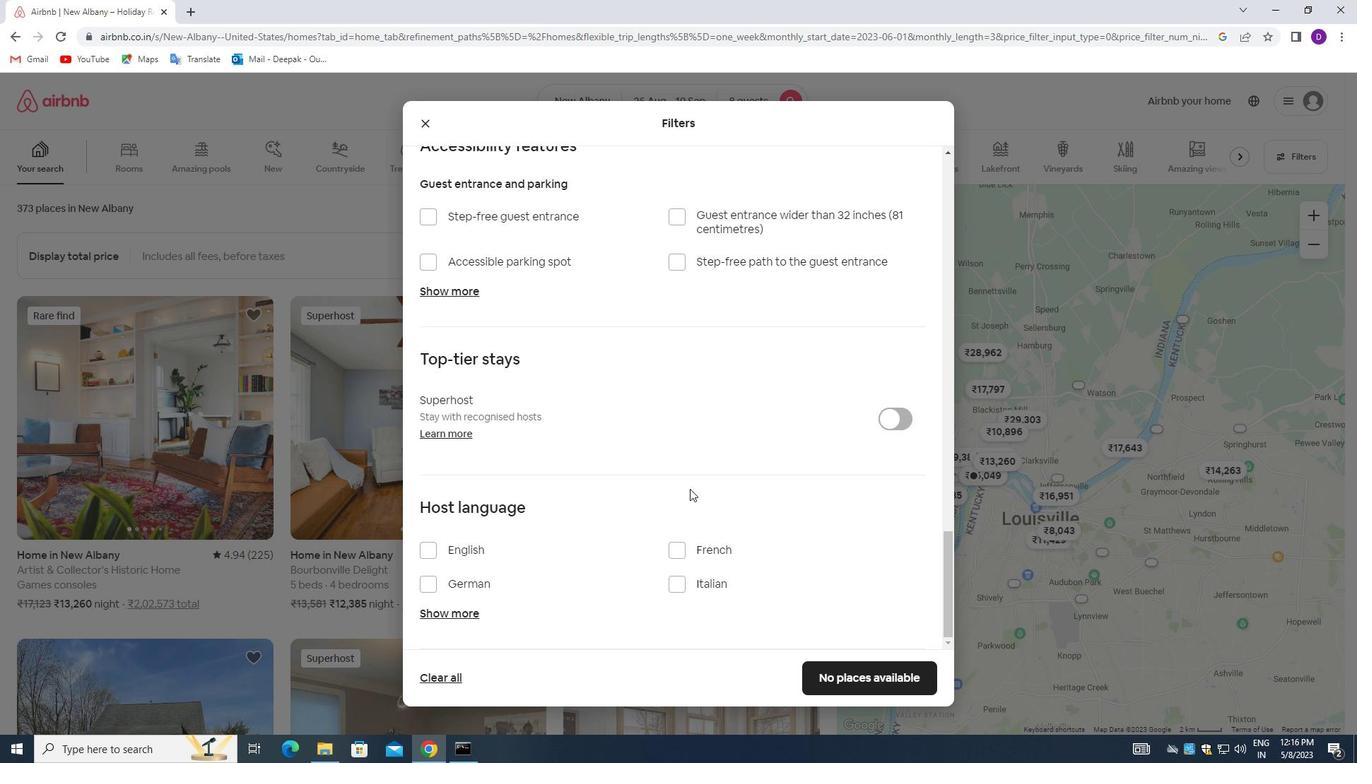 
Action: Mouse moved to (658, 504)
Screenshot: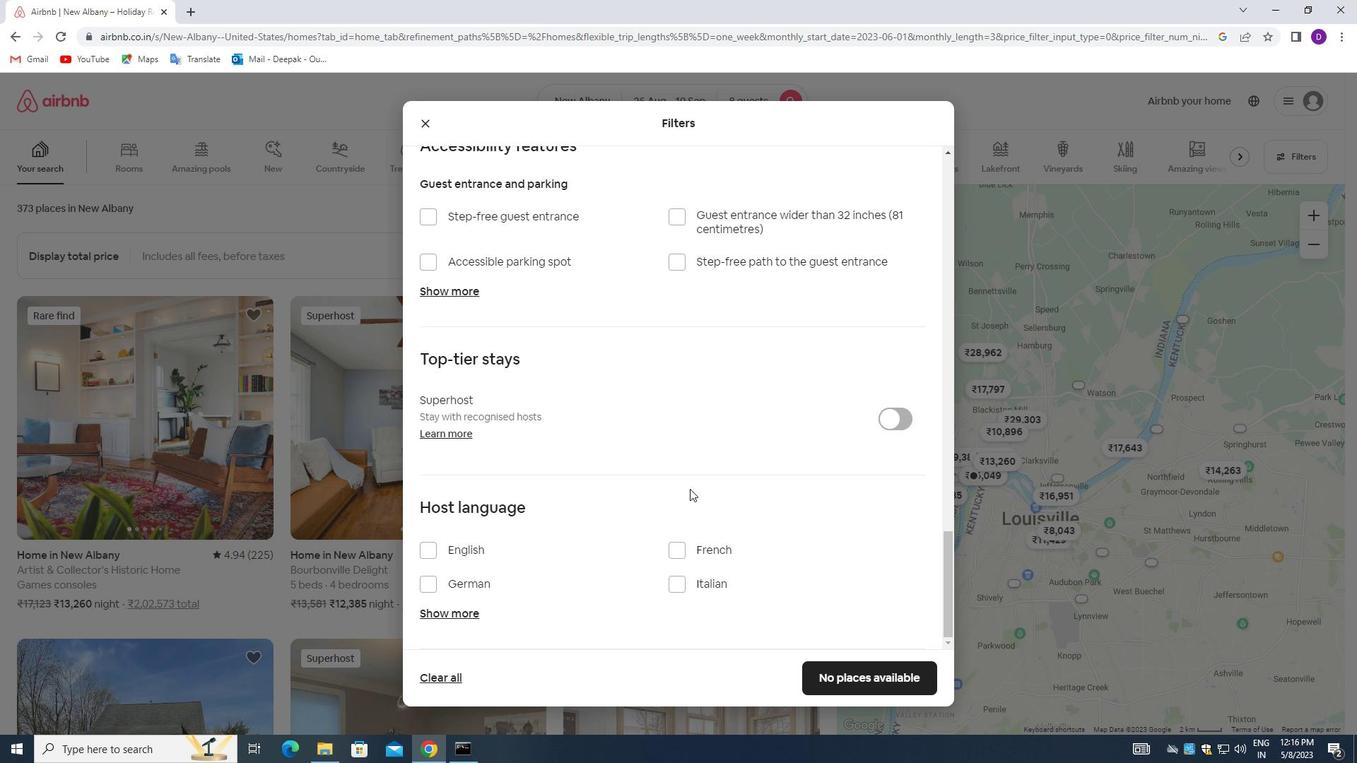 
Action: Mouse scrolled (658, 503) with delta (0, 0)
Screenshot: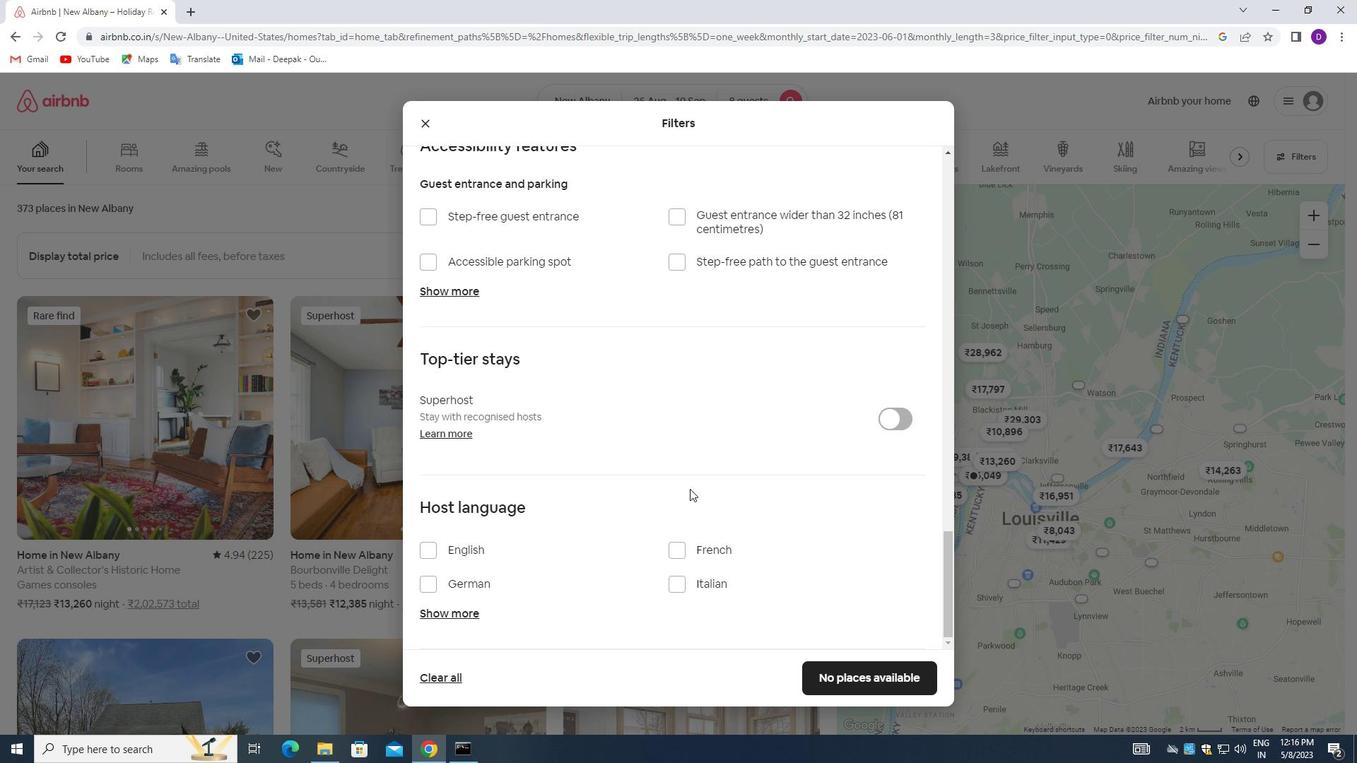 
Action: Mouse moved to (429, 552)
Screenshot: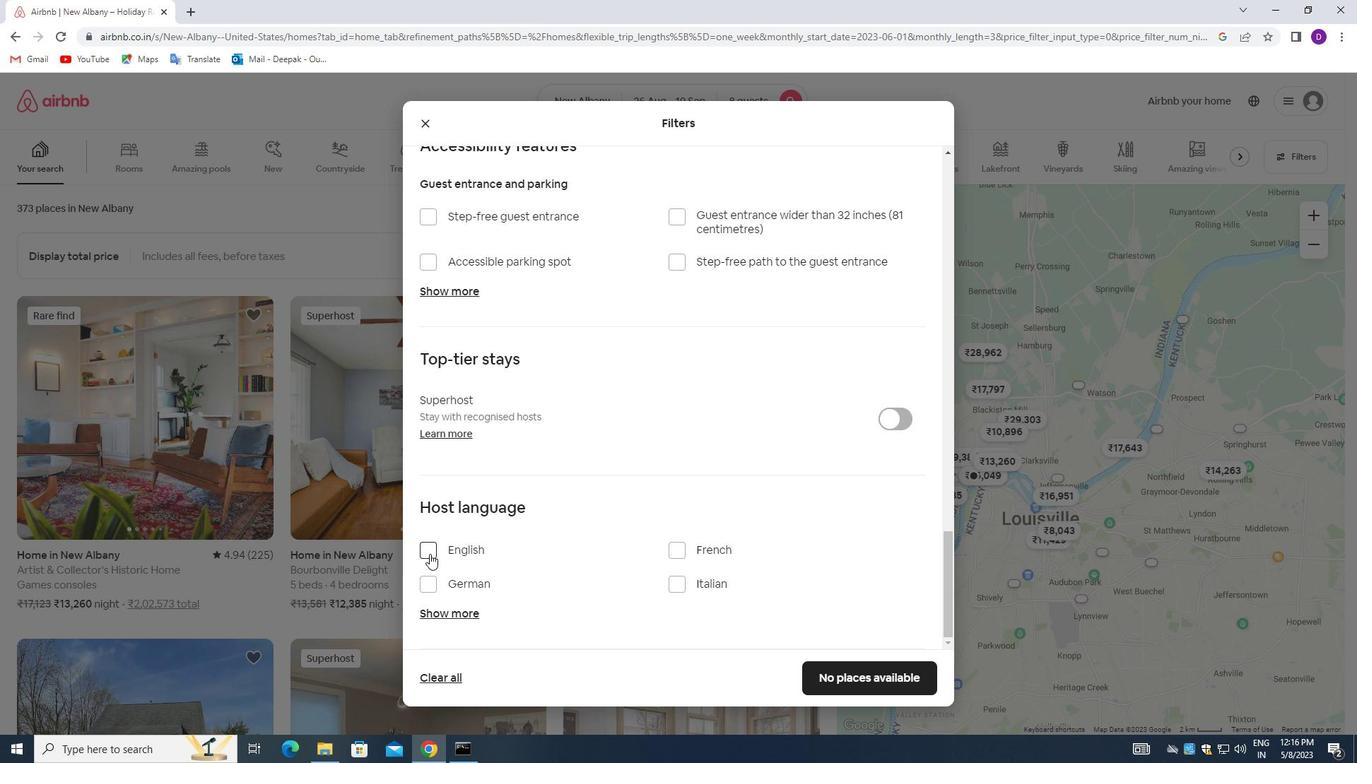 
Action: Mouse pressed left at (429, 552)
Screenshot: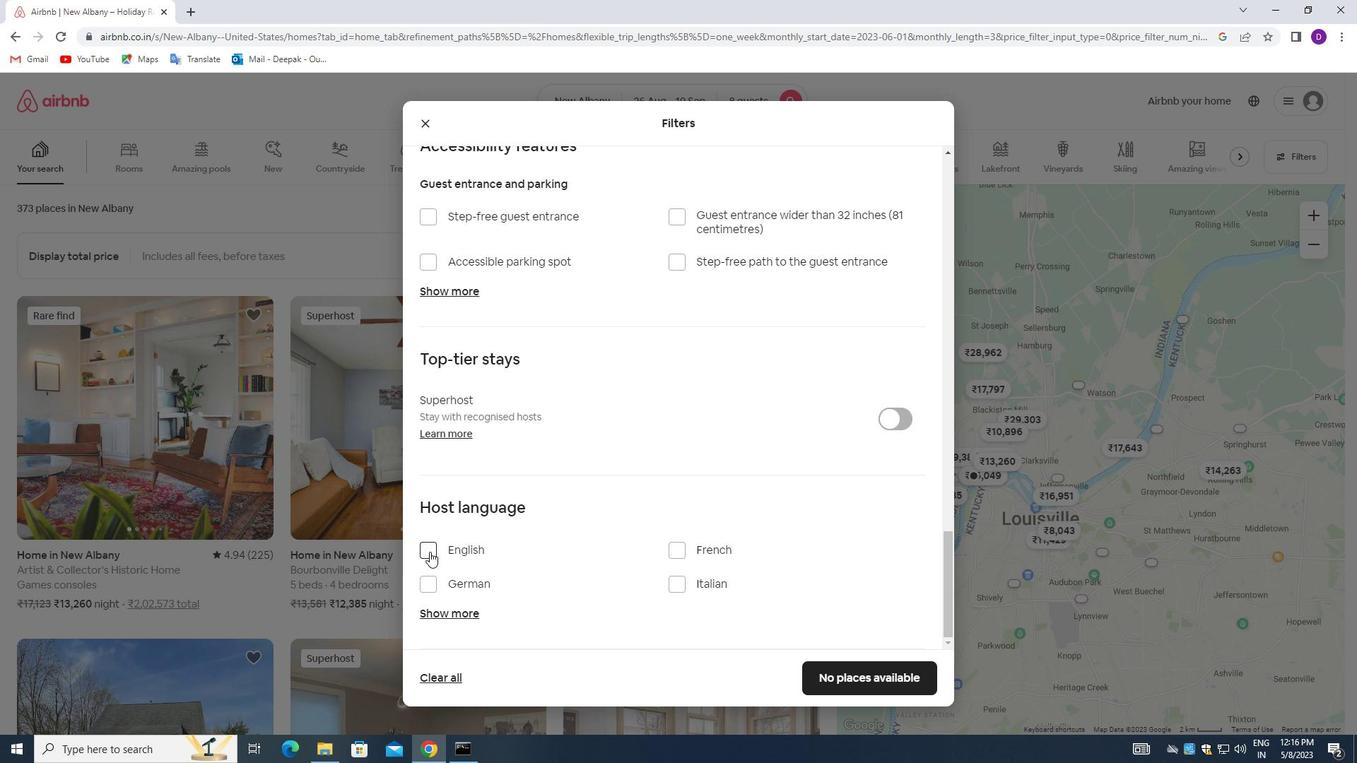 
Action: Mouse moved to (831, 657)
Screenshot: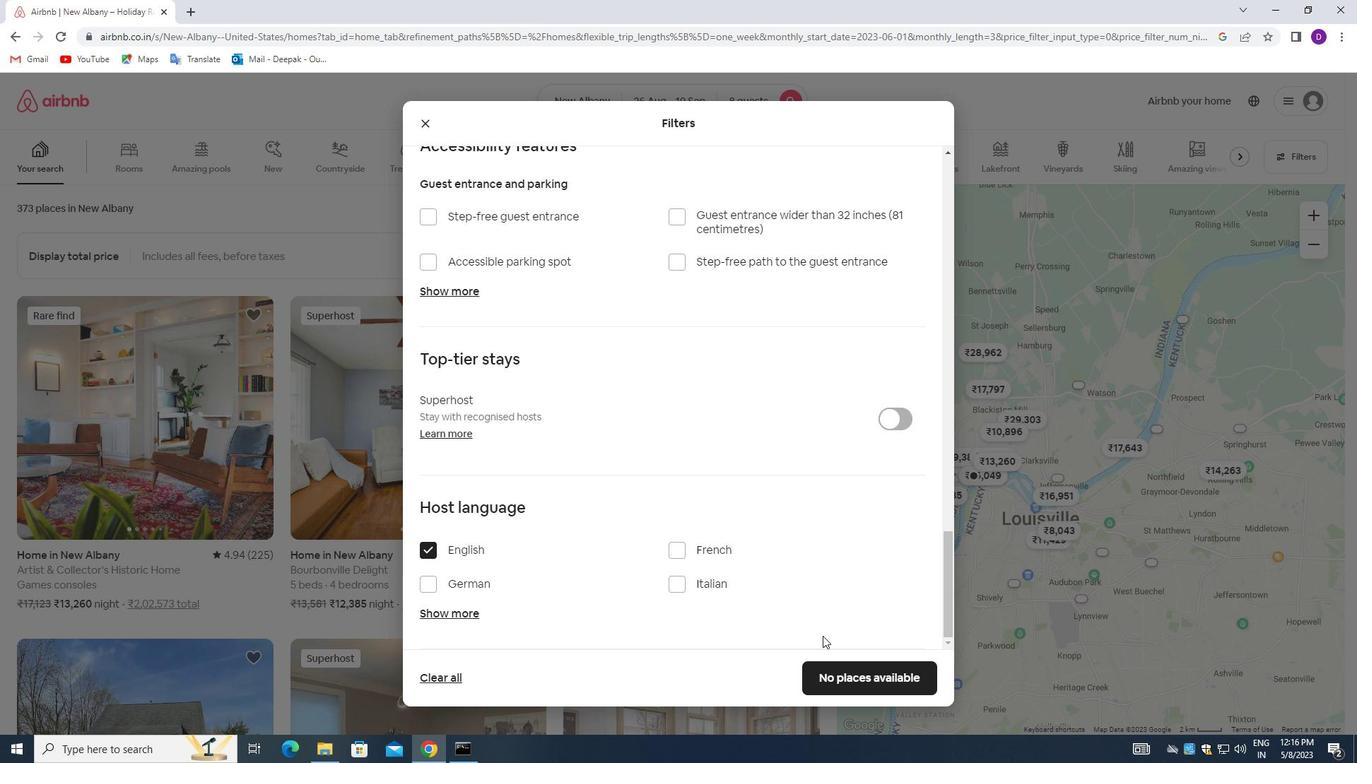 
Action: Mouse scrolled (831, 656) with delta (0, 0)
Screenshot: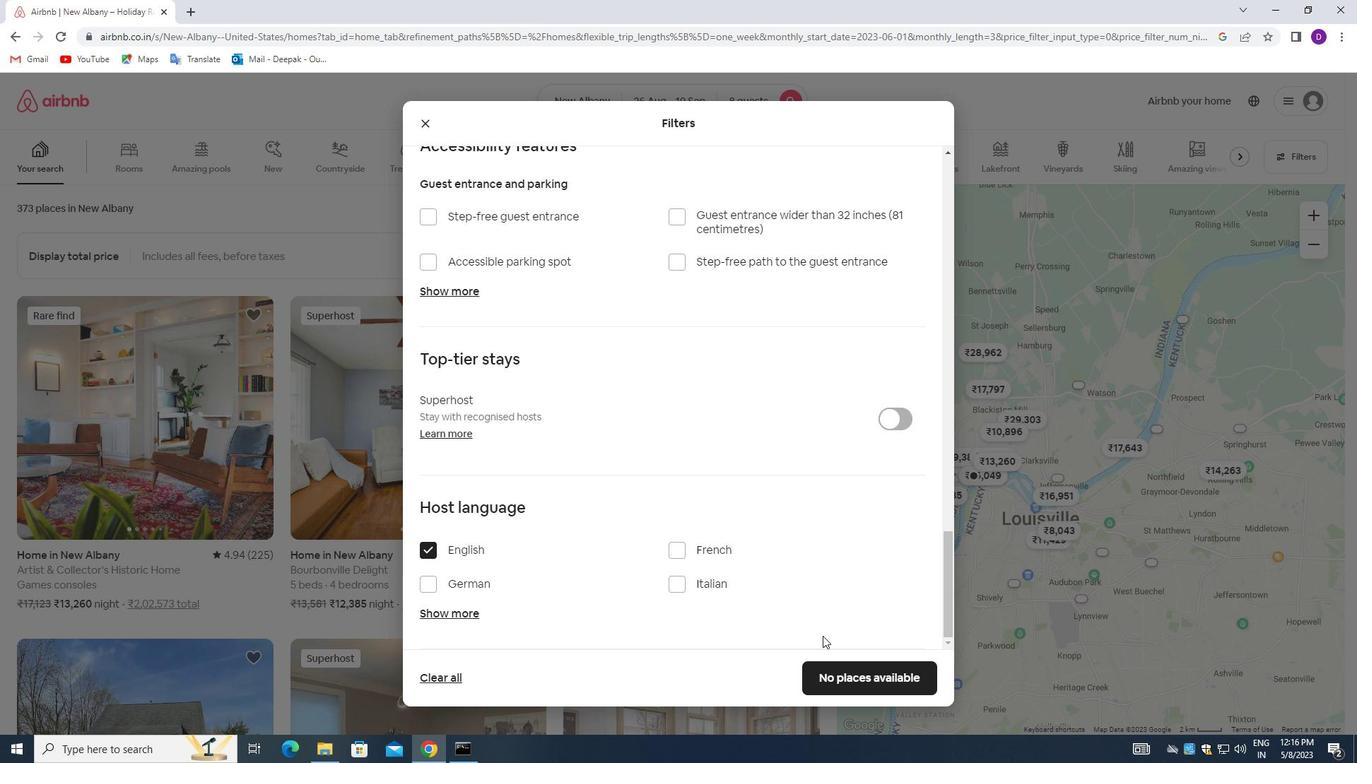 
Action: Mouse moved to (831, 663)
Screenshot: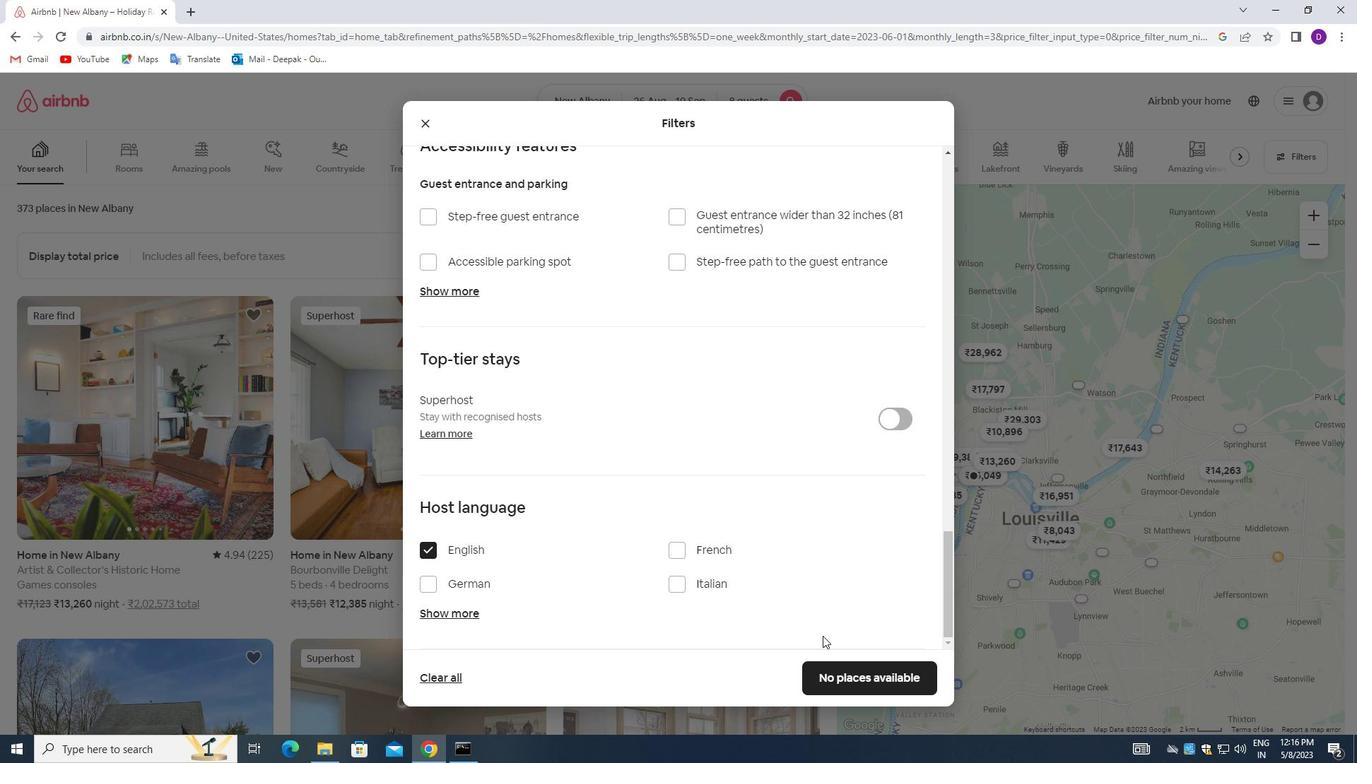
Action: Mouse scrolled (831, 663) with delta (0, 0)
Screenshot: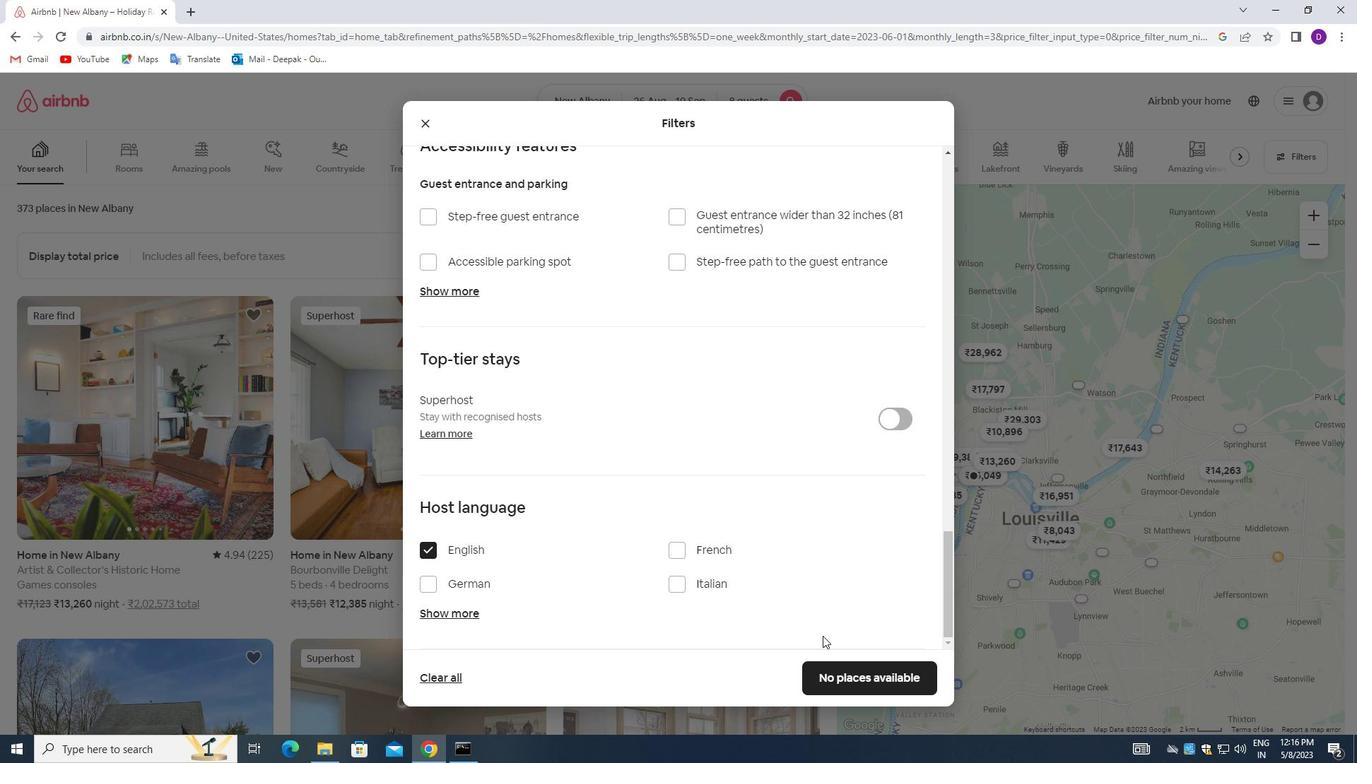 
Action: Mouse moved to (821, 673)
Screenshot: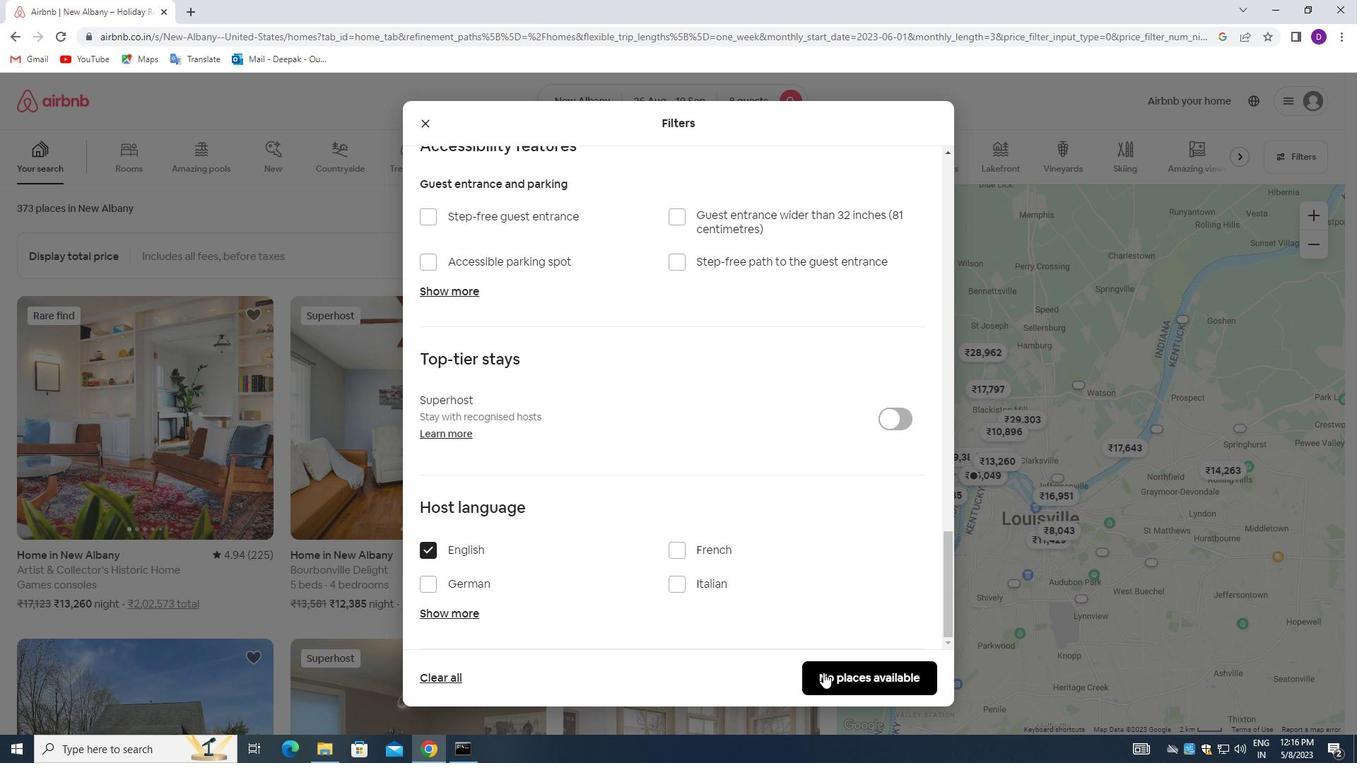 
Action: Mouse pressed left at (821, 673)
Screenshot: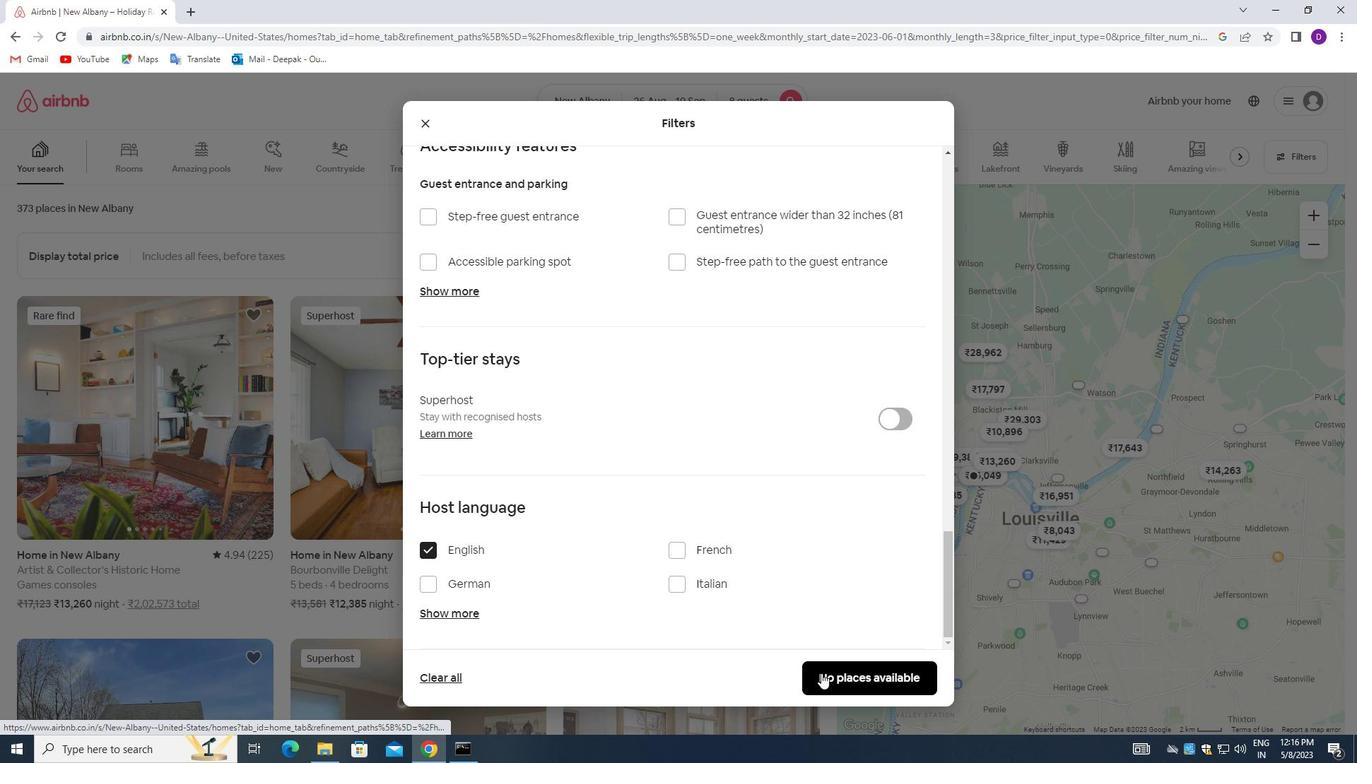 
Action: Mouse moved to (767, 554)
Screenshot: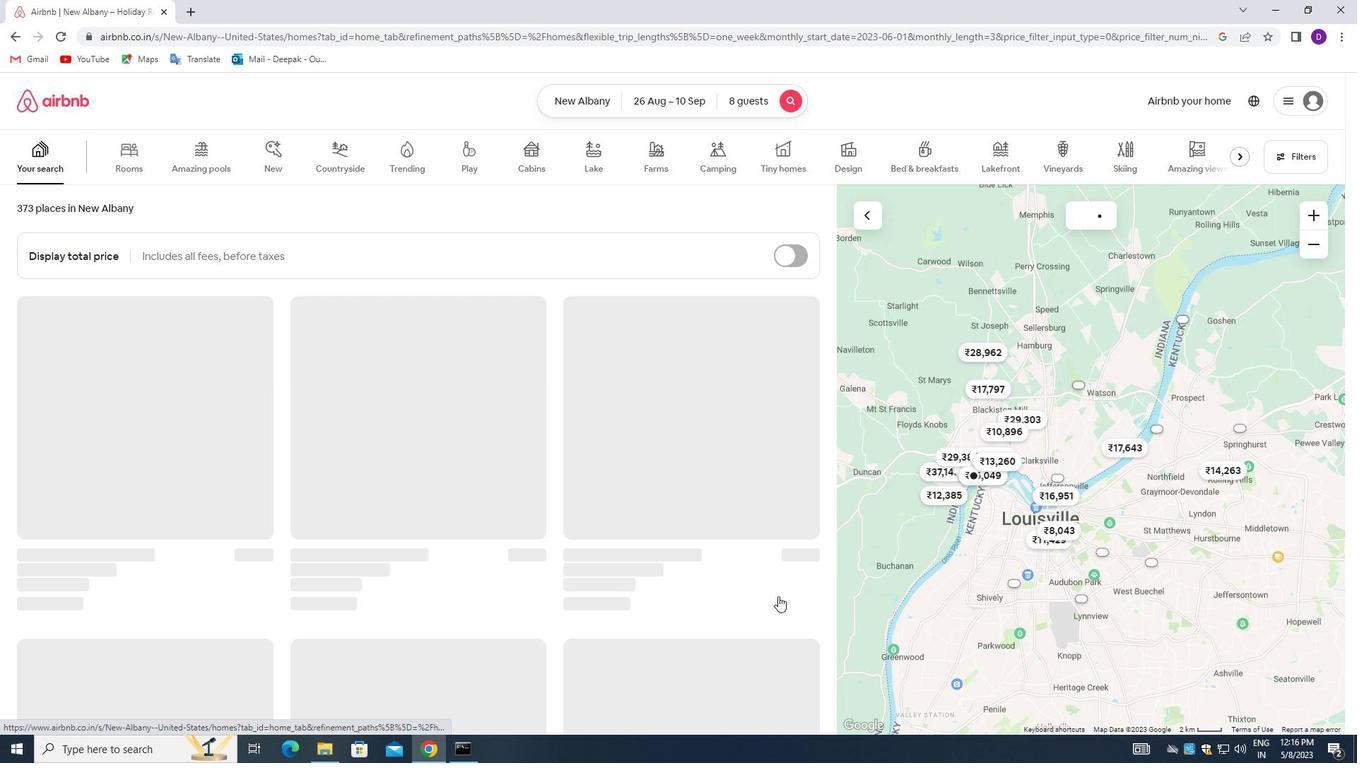 
